 Task: Reply to email with the signature Cooper Powell with the subject Product update announcement from softage.1@softage.net with the message I need to discuss some urgent matters related to the project with you. Undo the message and rewrite the message as I am writing to request additional information on this topic. Send the email
Action: Mouse moved to (567, 726)
Screenshot: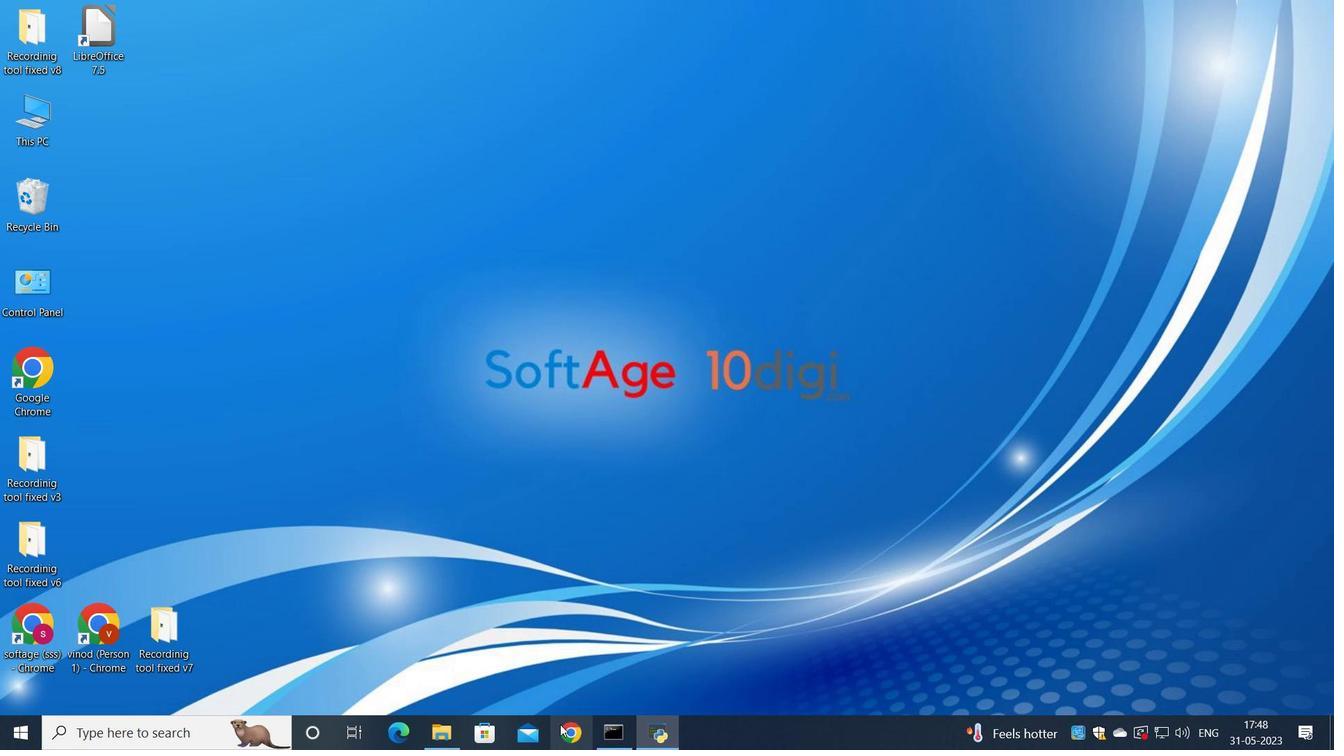
Action: Mouse pressed left at (567, 726)
Screenshot: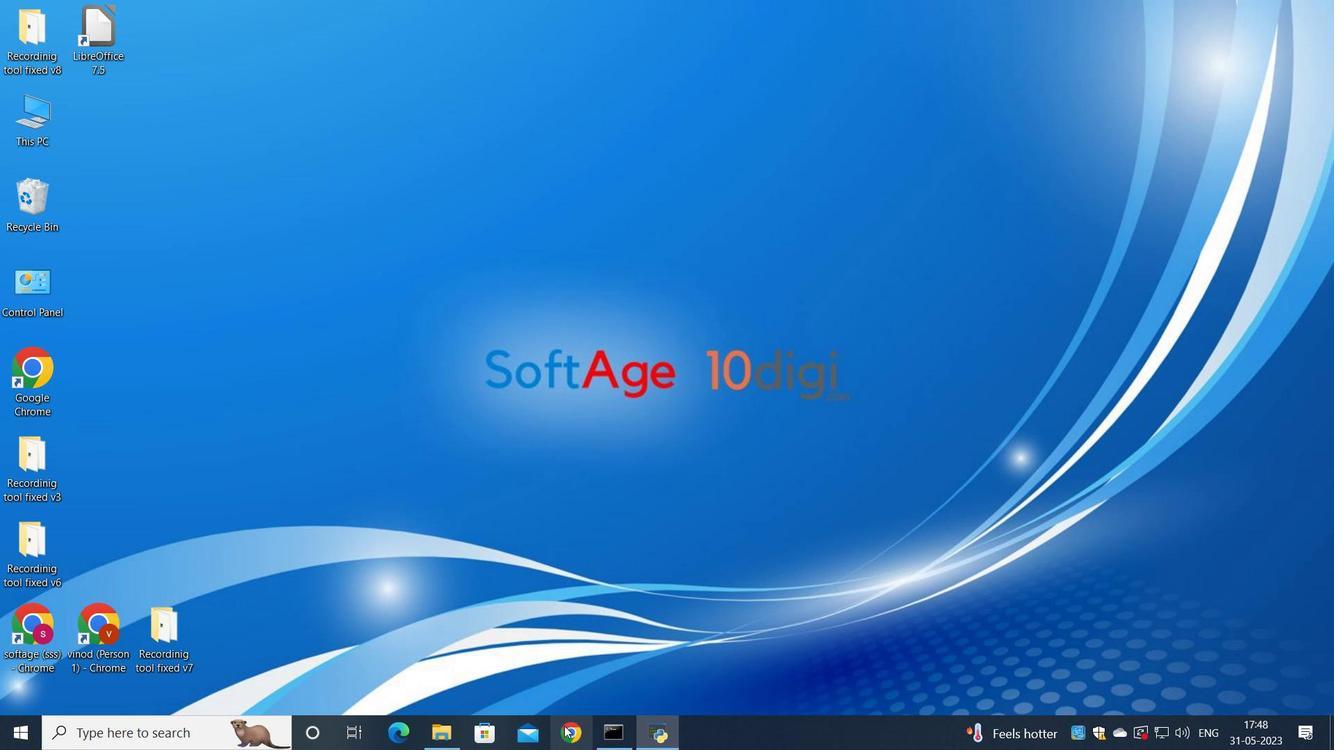
Action: Mouse moved to (584, 437)
Screenshot: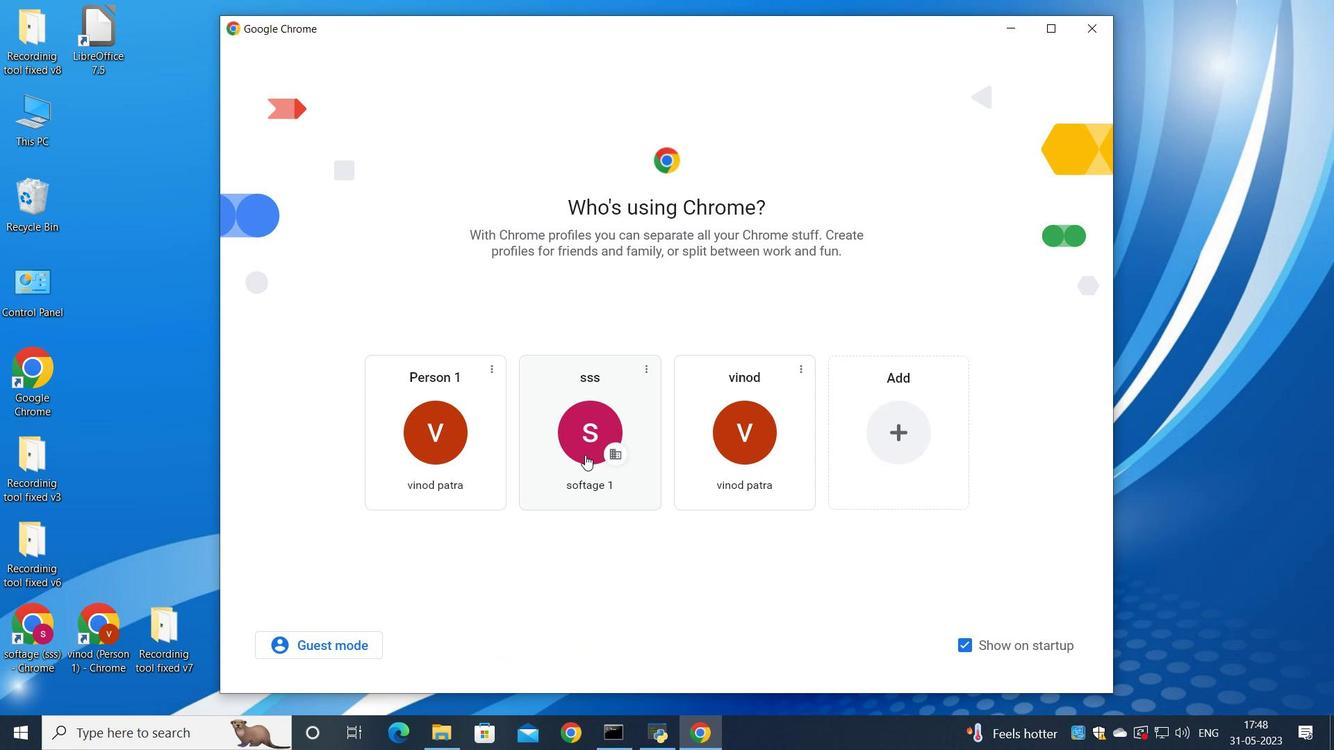 
Action: Mouse pressed left at (584, 437)
Screenshot: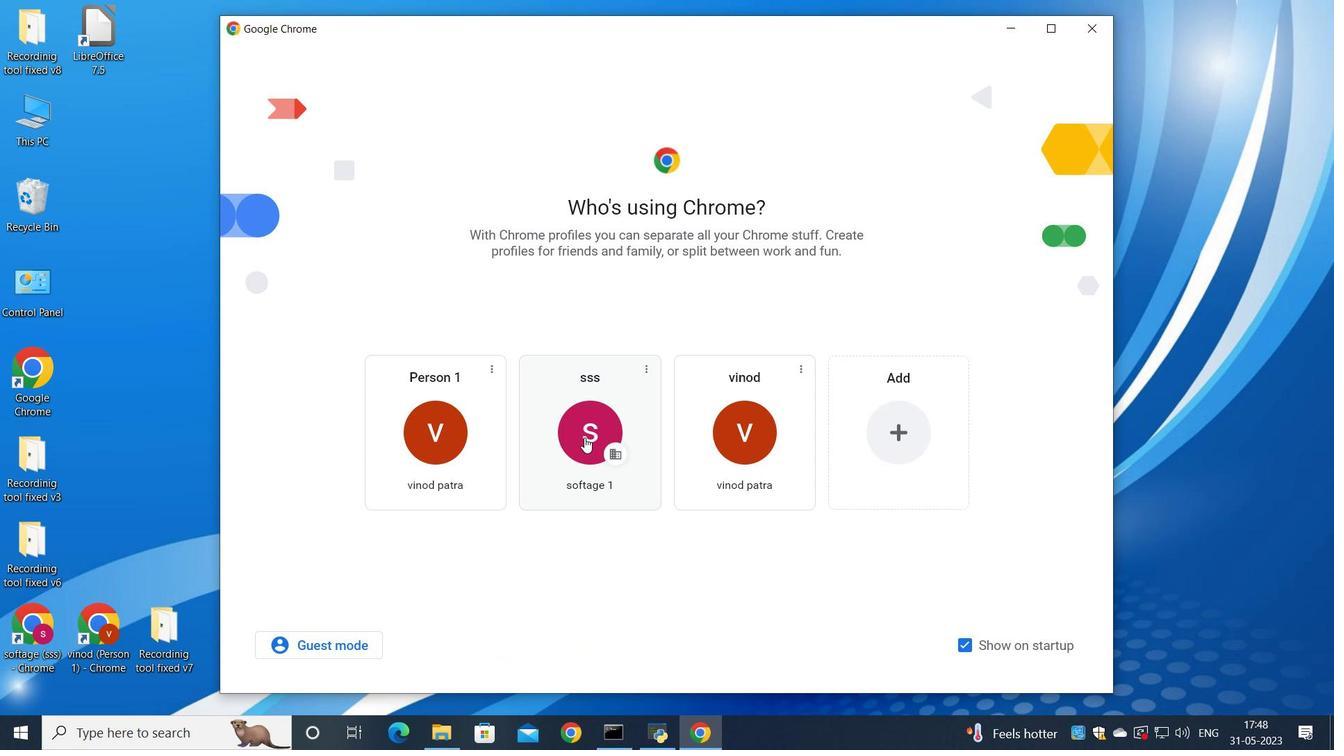 
Action: Mouse moved to (1163, 118)
Screenshot: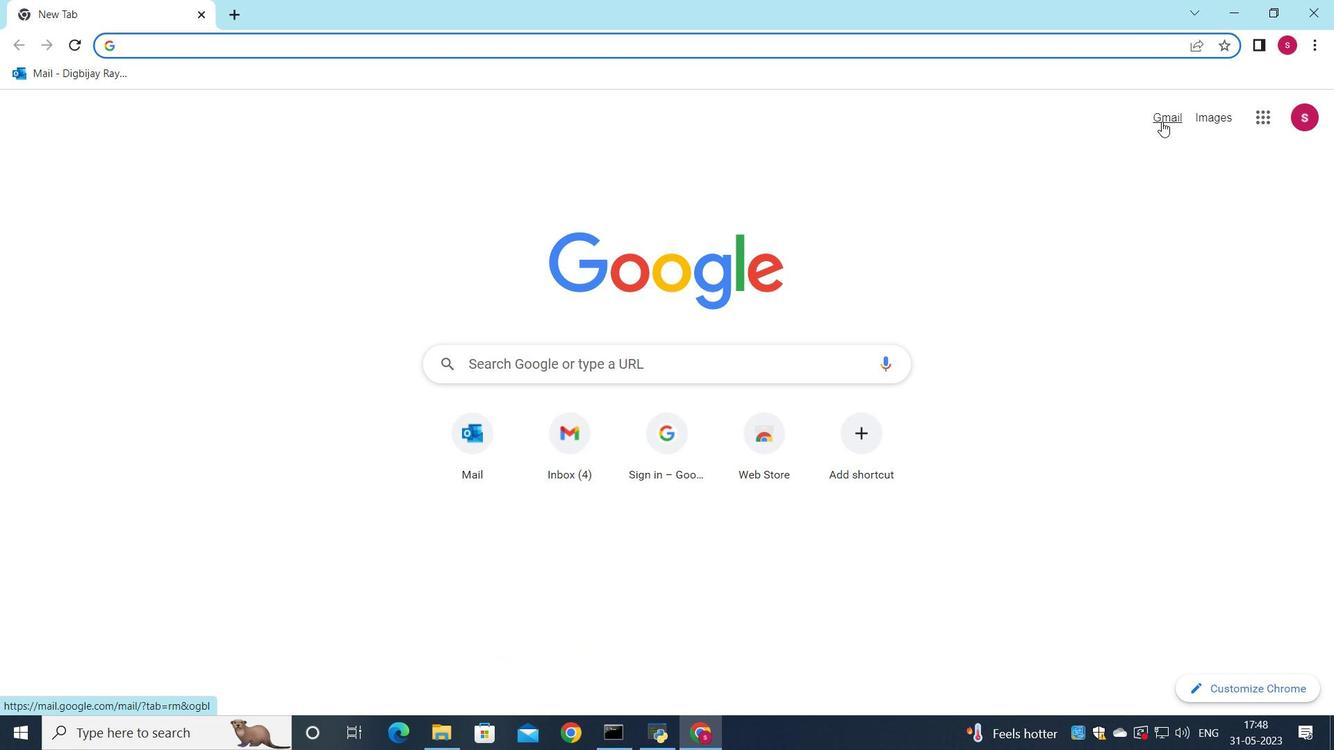 
Action: Mouse pressed left at (1163, 118)
Screenshot: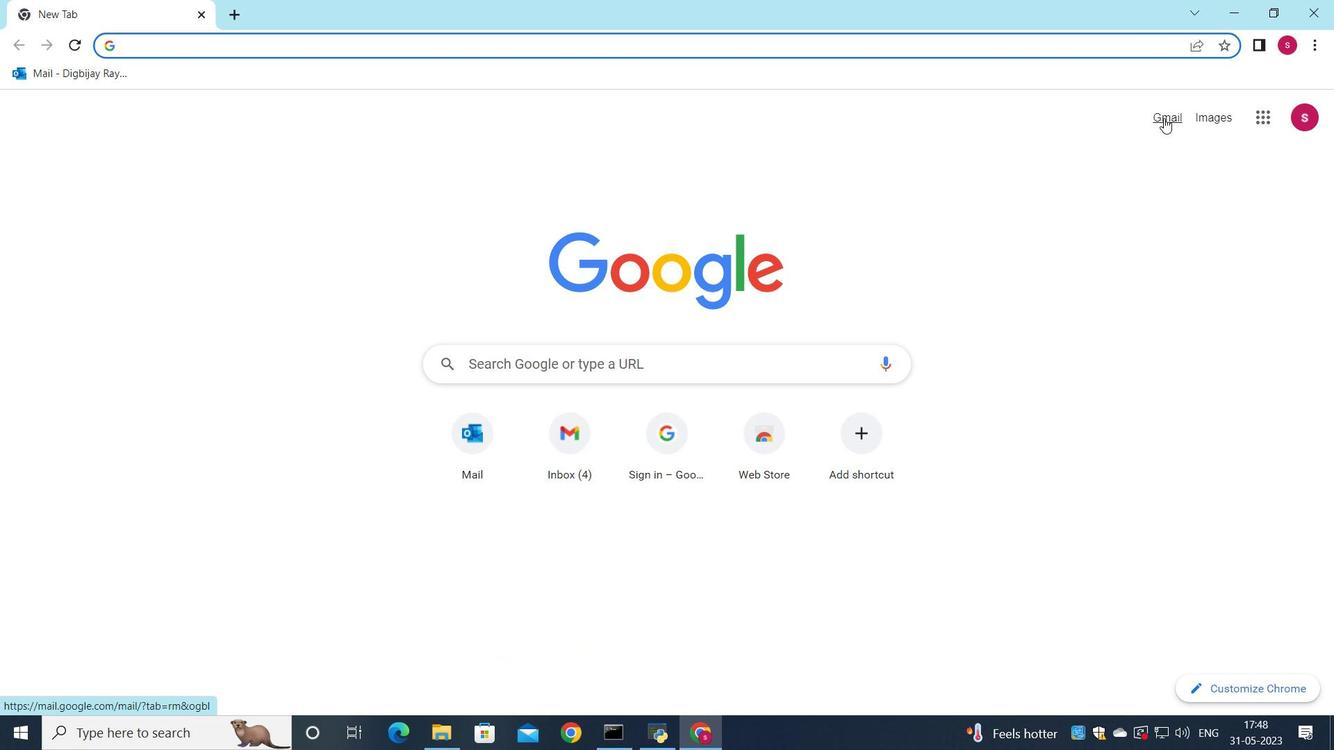 
Action: Mouse moved to (1138, 133)
Screenshot: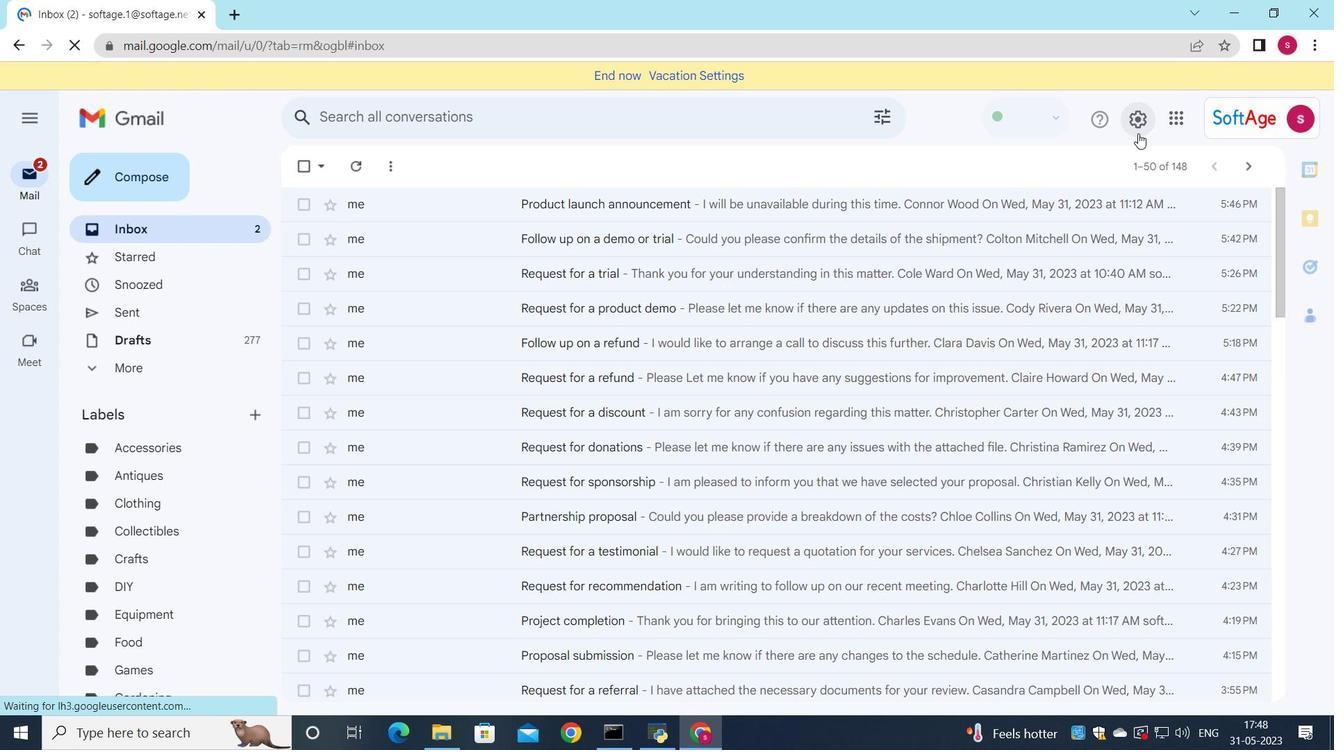 
Action: Mouse pressed left at (1138, 133)
Screenshot: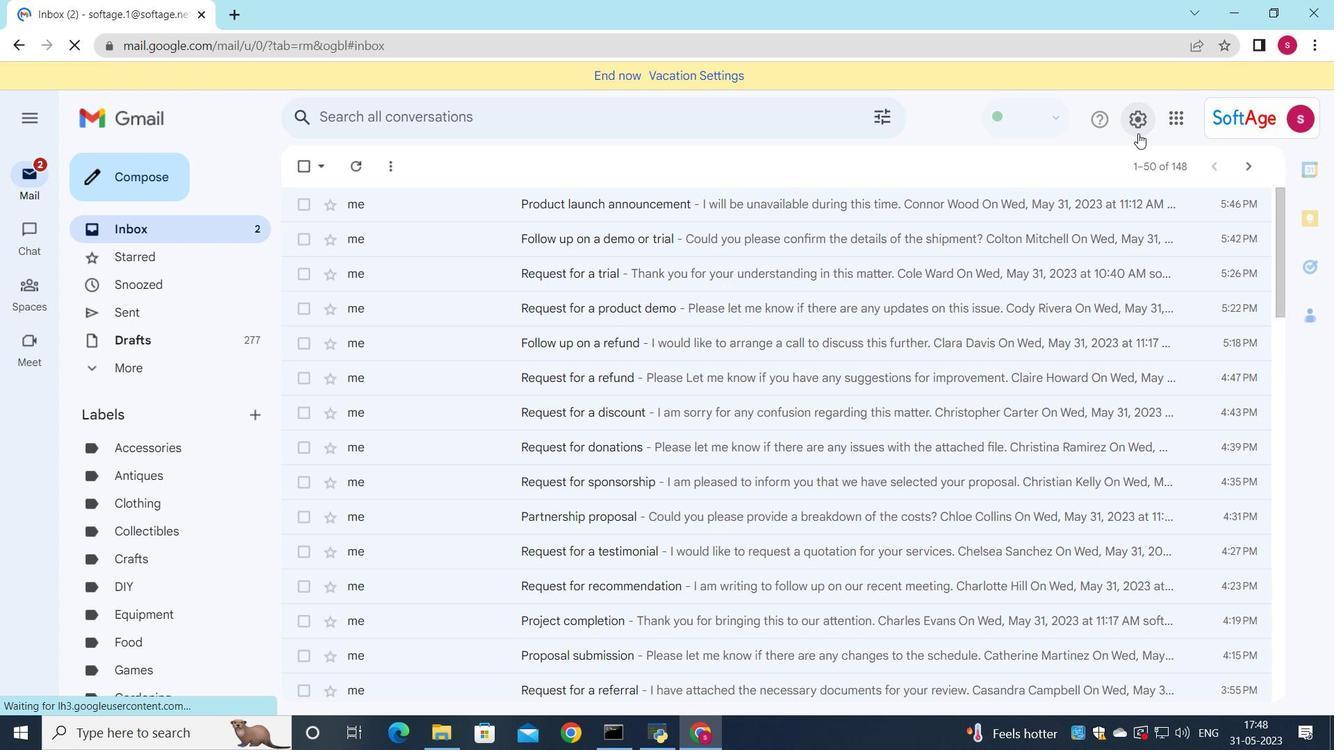 
Action: Mouse moved to (1150, 204)
Screenshot: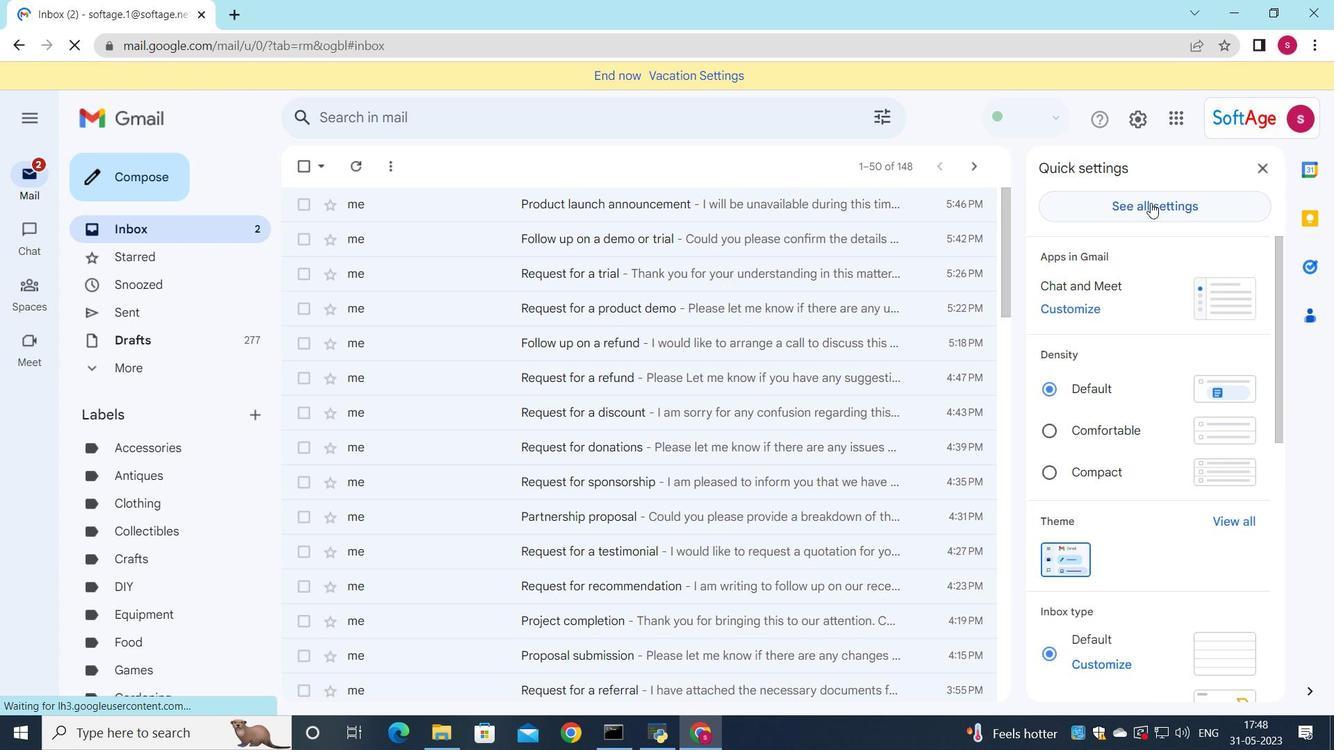 
Action: Mouse pressed left at (1150, 204)
Screenshot: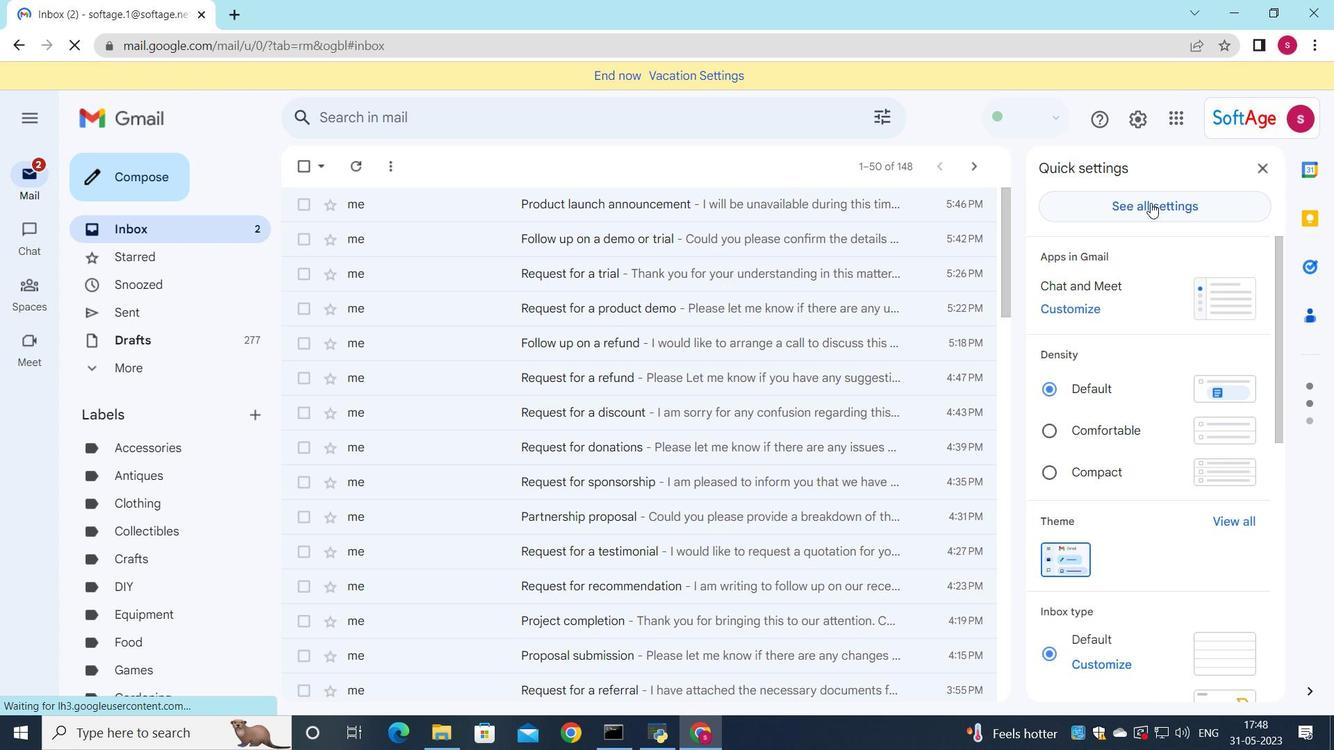 
Action: Mouse moved to (814, 359)
Screenshot: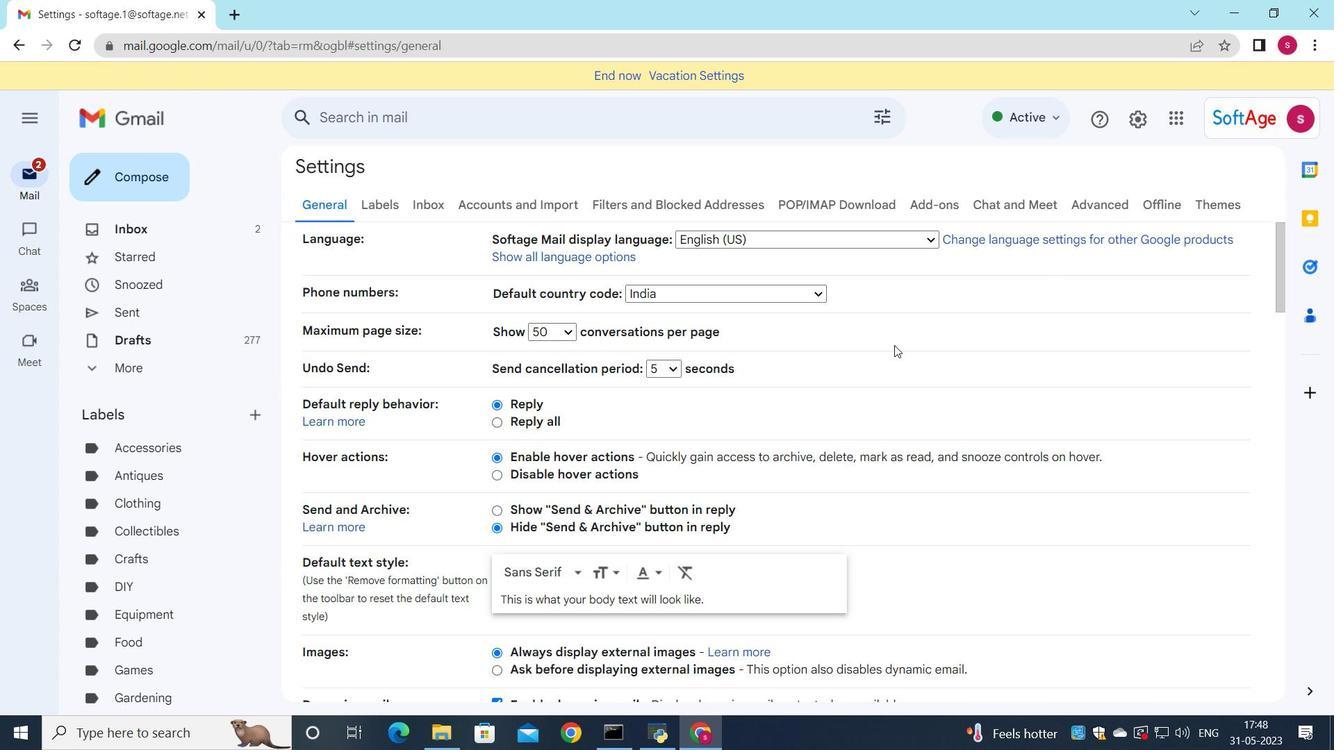 
Action: Mouse scrolled (814, 358) with delta (0, 0)
Screenshot: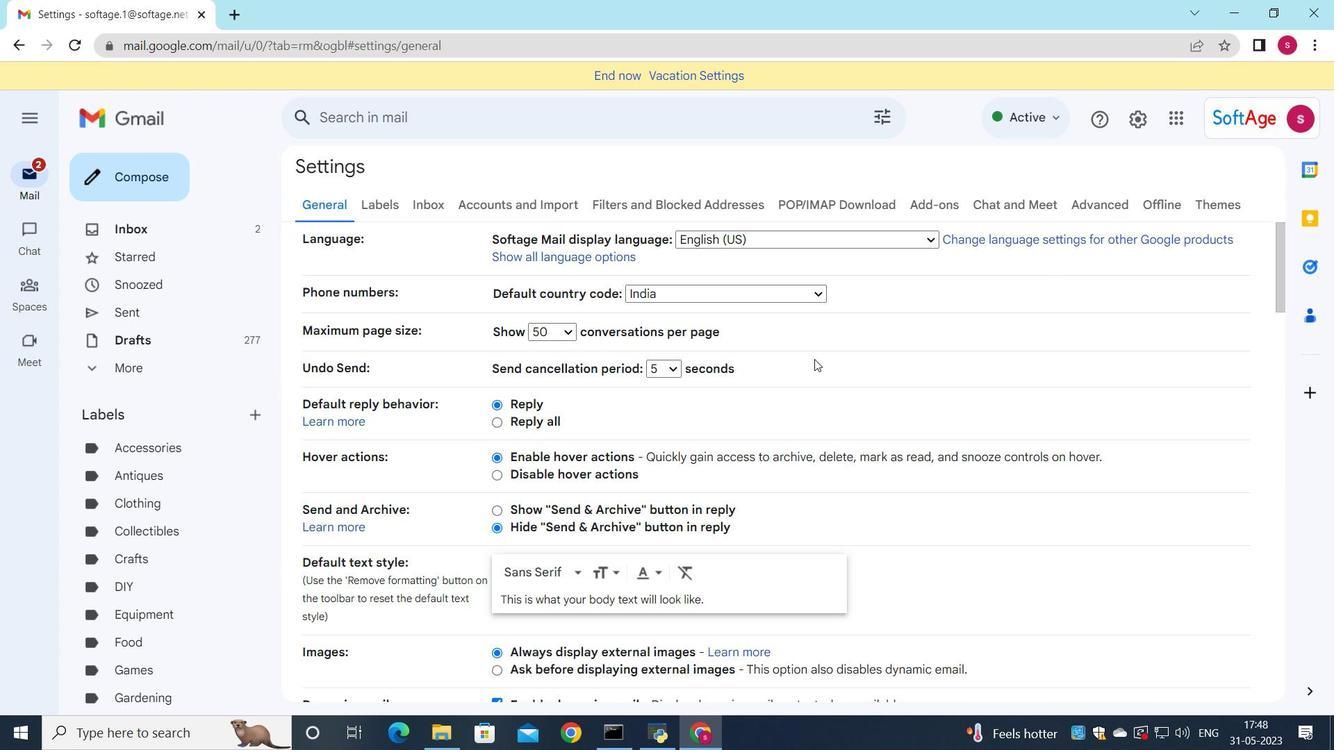 
Action: Mouse moved to (813, 359)
Screenshot: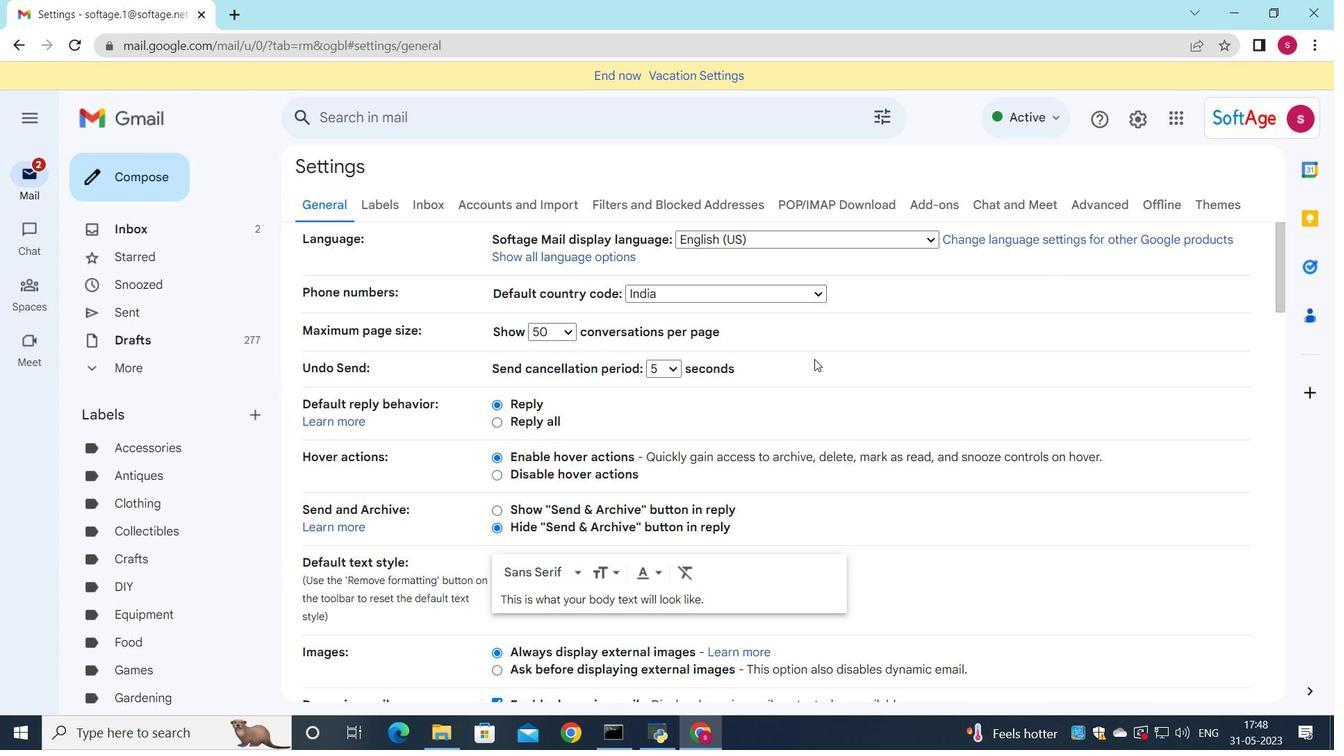 
Action: Mouse scrolled (813, 358) with delta (0, 0)
Screenshot: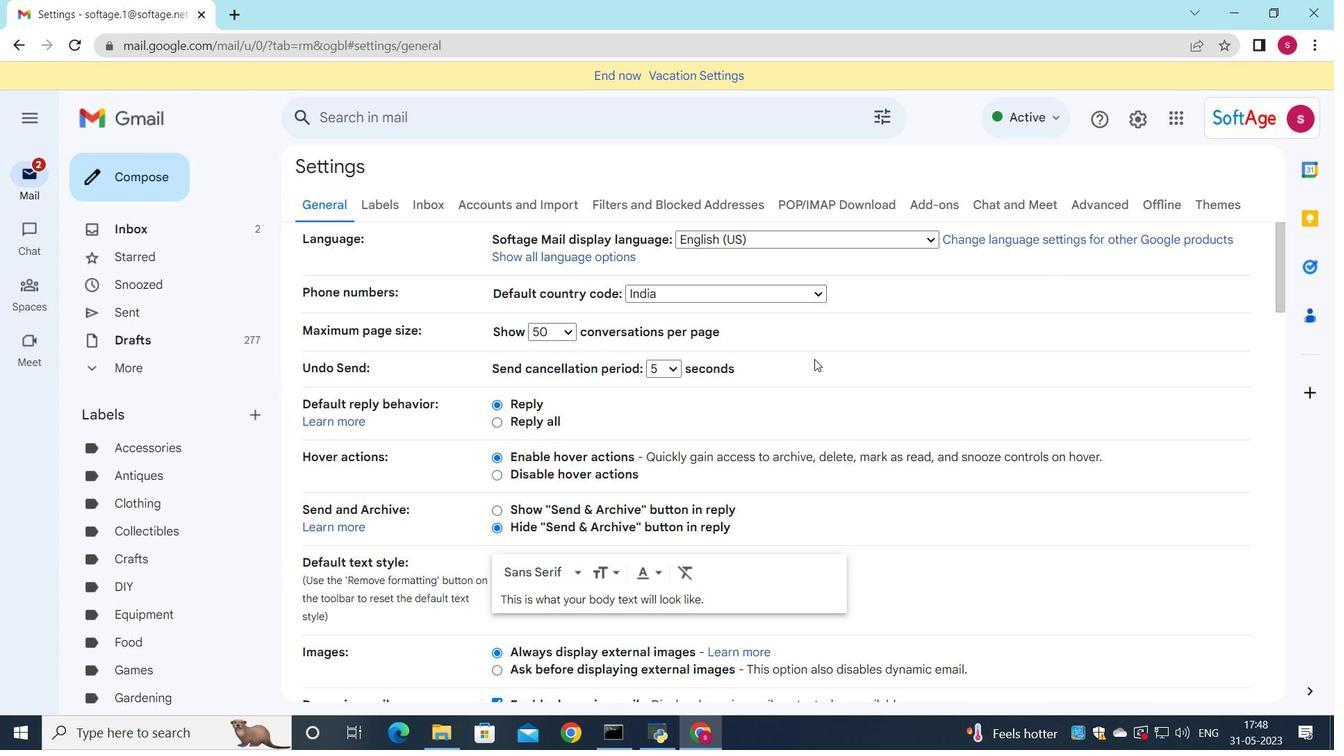
Action: Mouse moved to (810, 362)
Screenshot: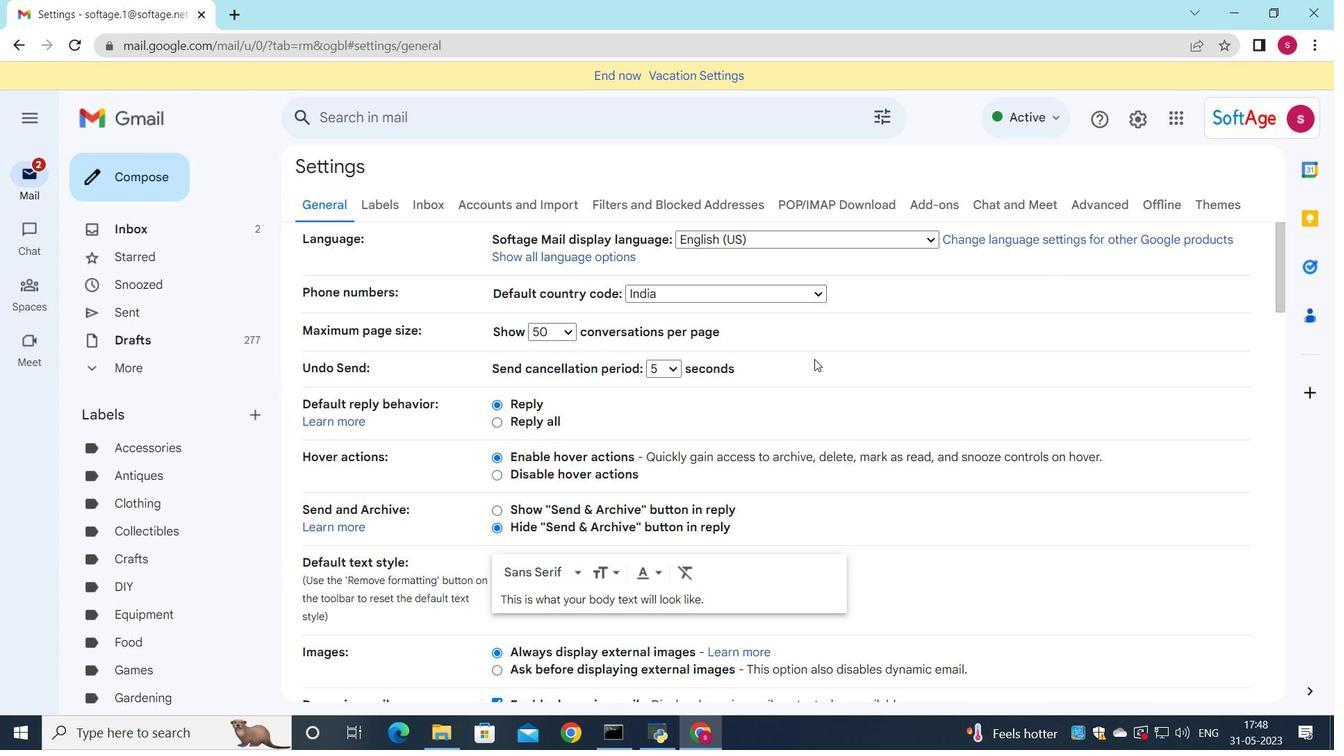 
Action: Mouse scrolled (810, 361) with delta (0, 0)
Screenshot: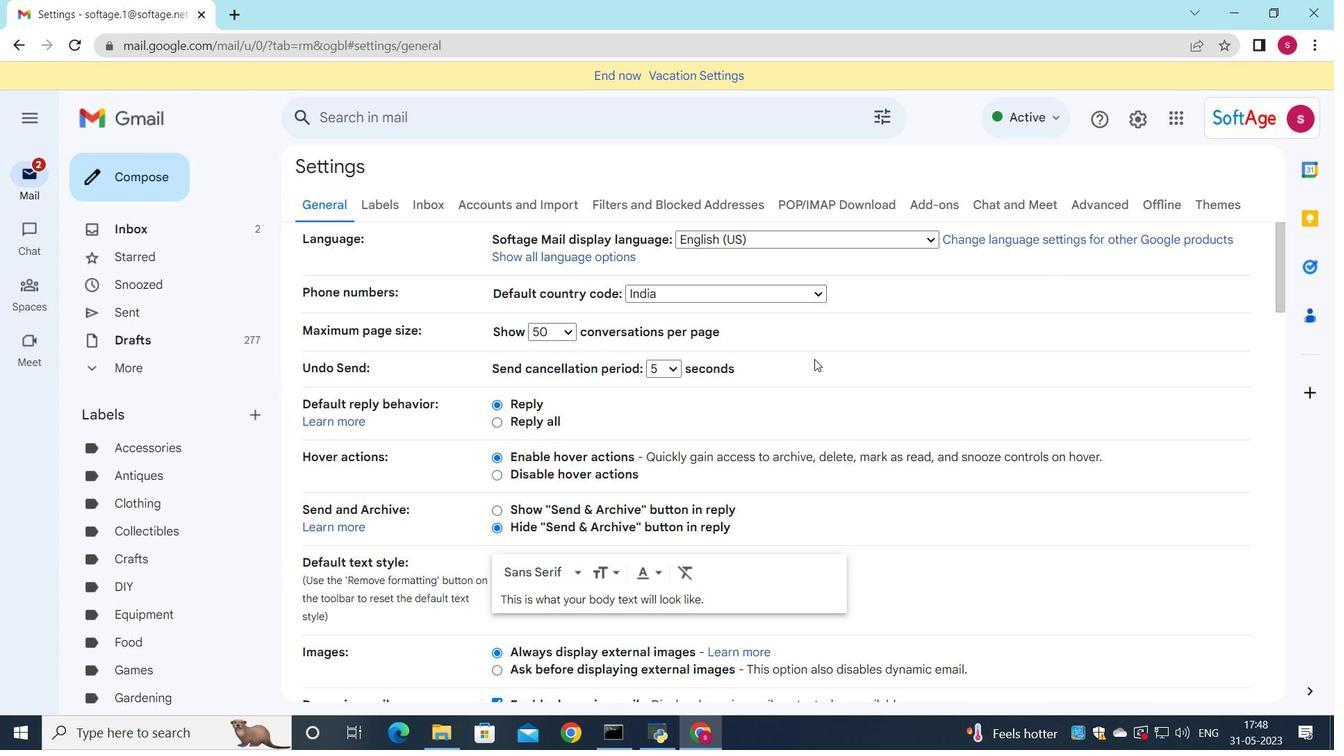 
Action: Mouse moved to (808, 364)
Screenshot: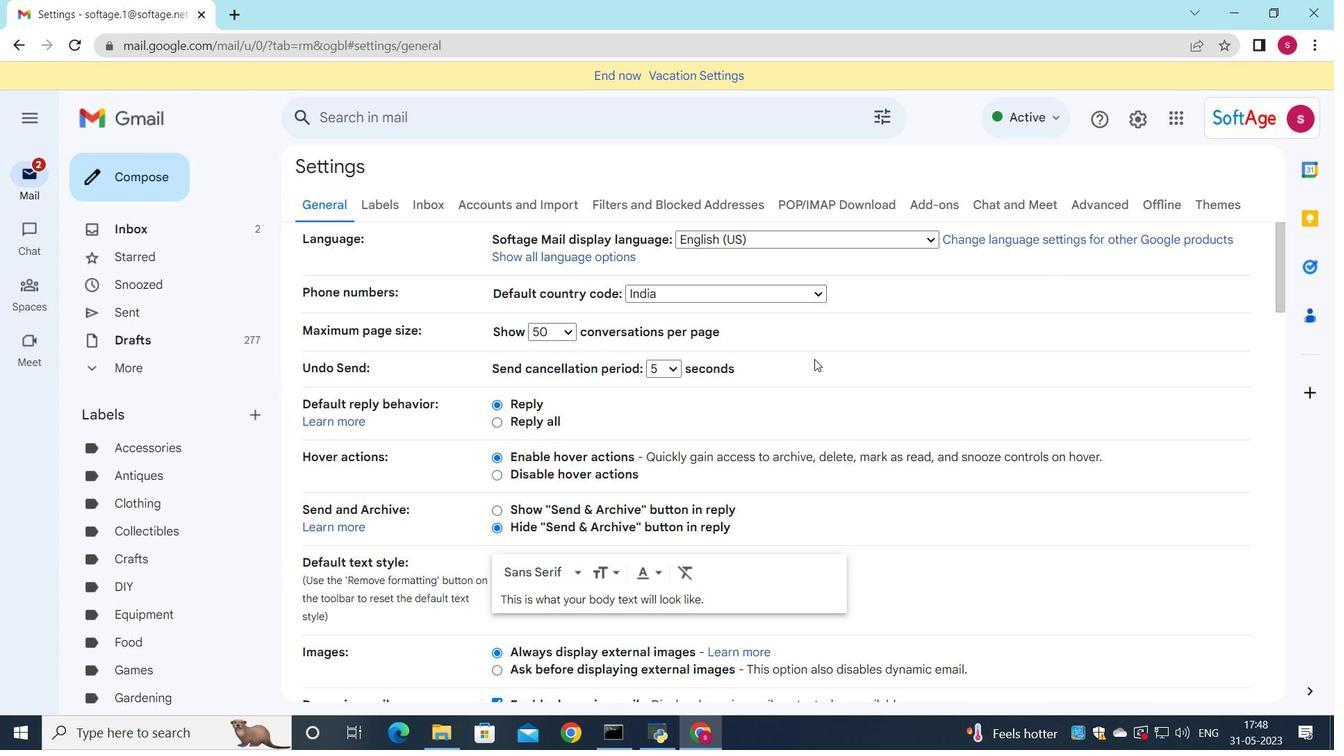 
Action: Mouse scrolled (808, 363) with delta (0, 0)
Screenshot: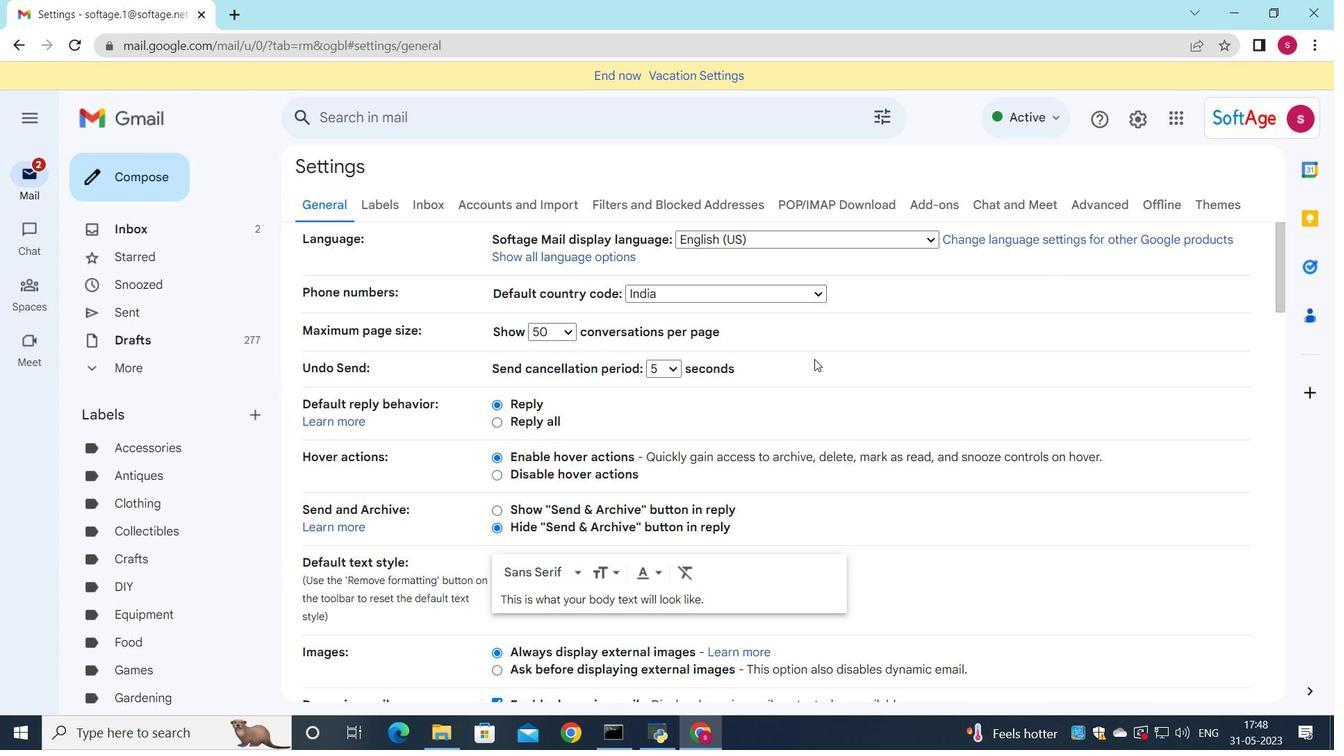 
Action: Mouse moved to (792, 347)
Screenshot: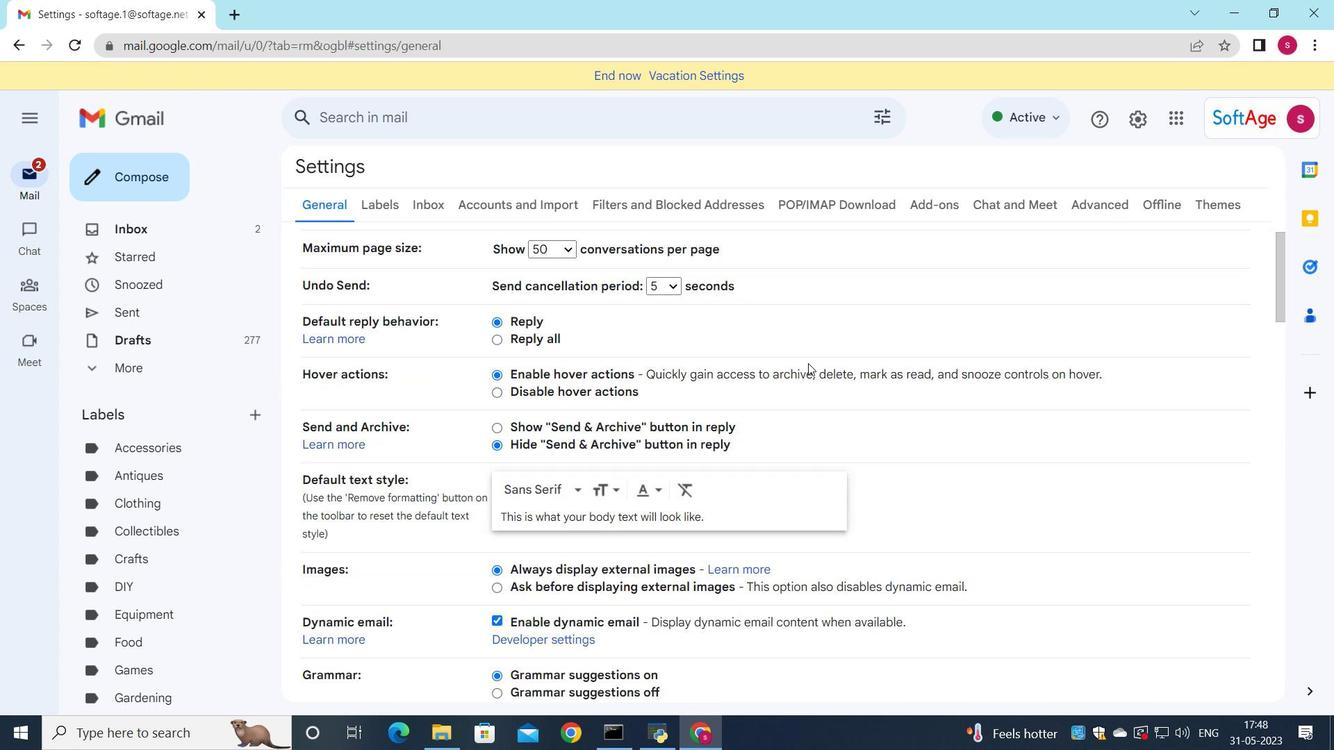 
Action: Mouse scrolled (792, 346) with delta (0, 0)
Screenshot: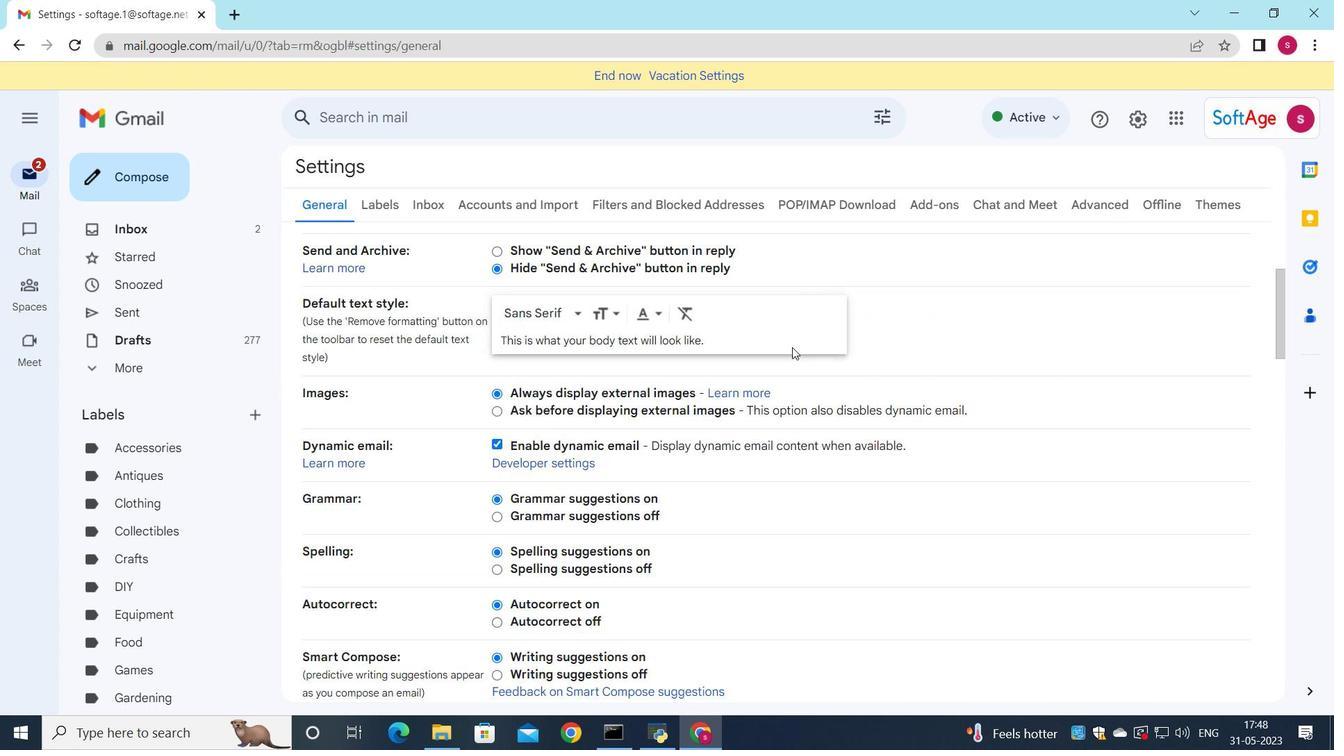 
Action: Mouse scrolled (792, 346) with delta (0, 0)
Screenshot: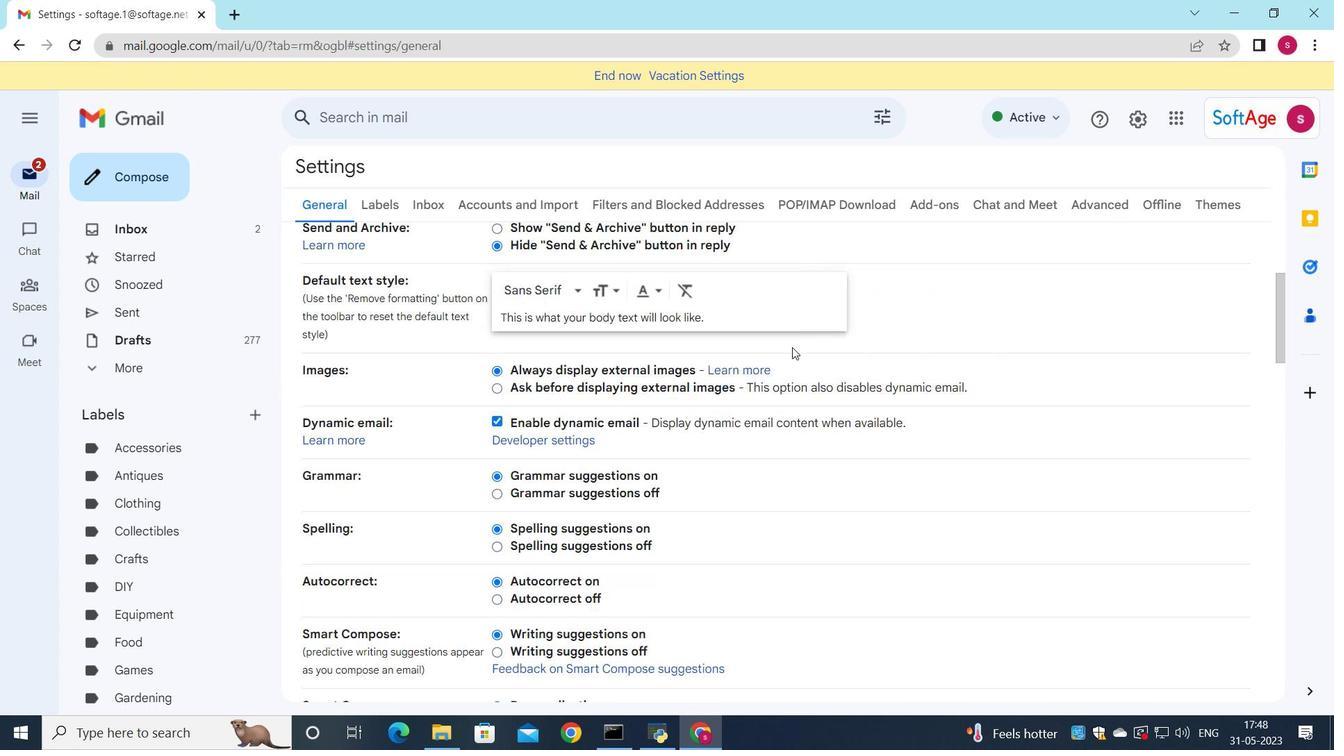 
Action: Mouse scrolled (792, 346) with delta (0, 0)
Screenshot: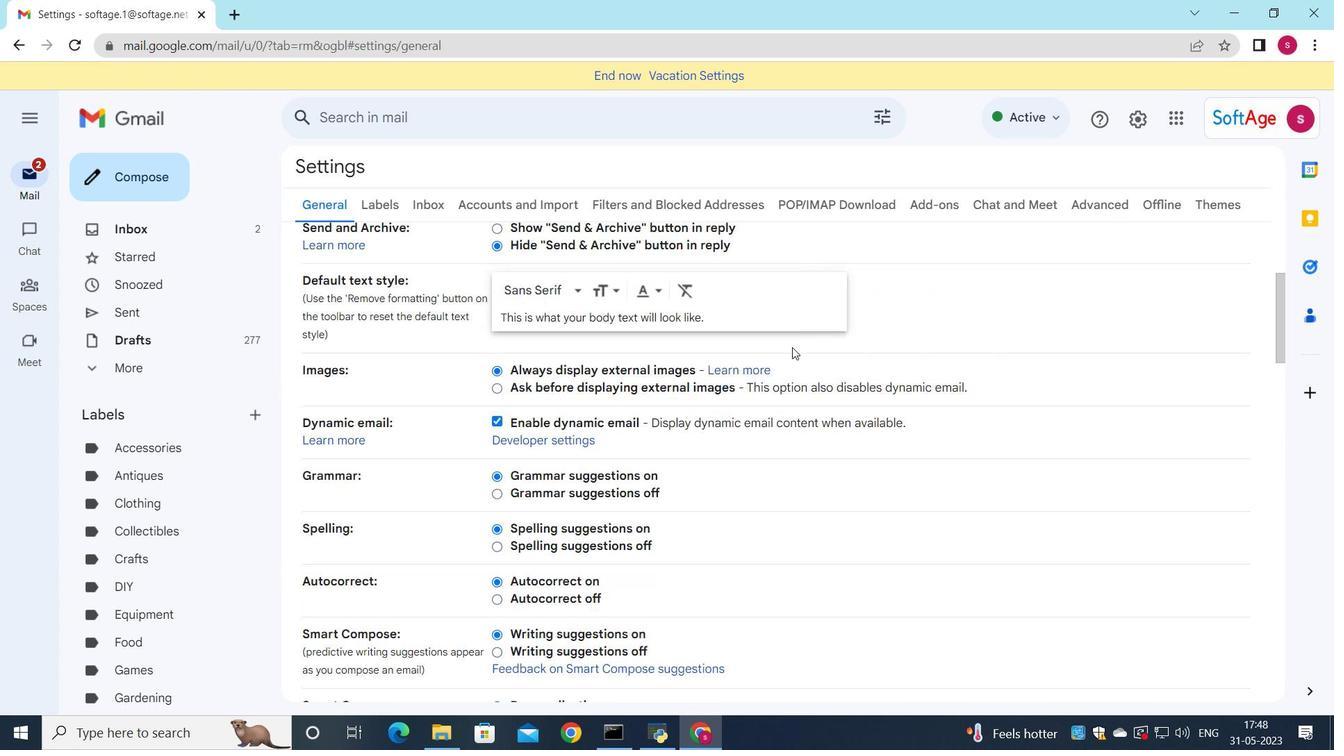 
Action: Mouse scrolled (792, 346) with delta (0, 0)
Screenshot: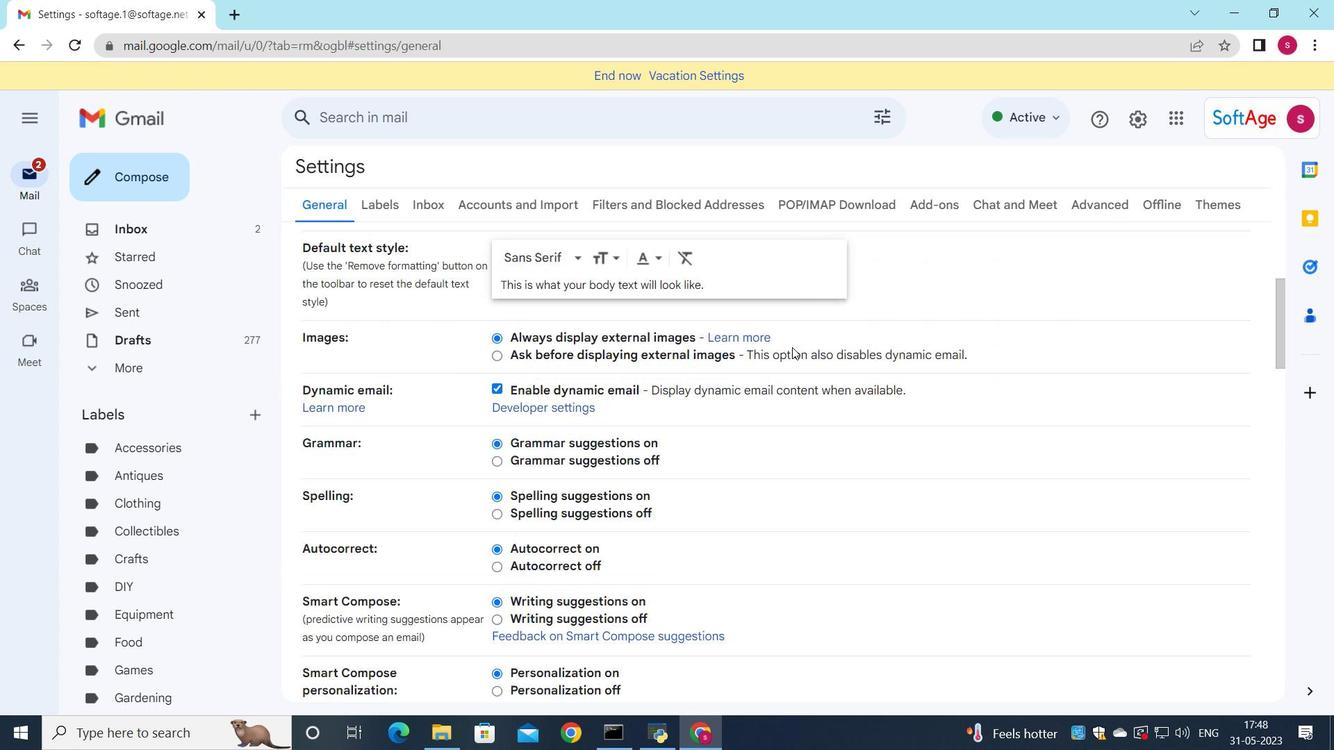 
Action: Mouse scrolled (792, 346) with delta (0, 0)
Screenshot: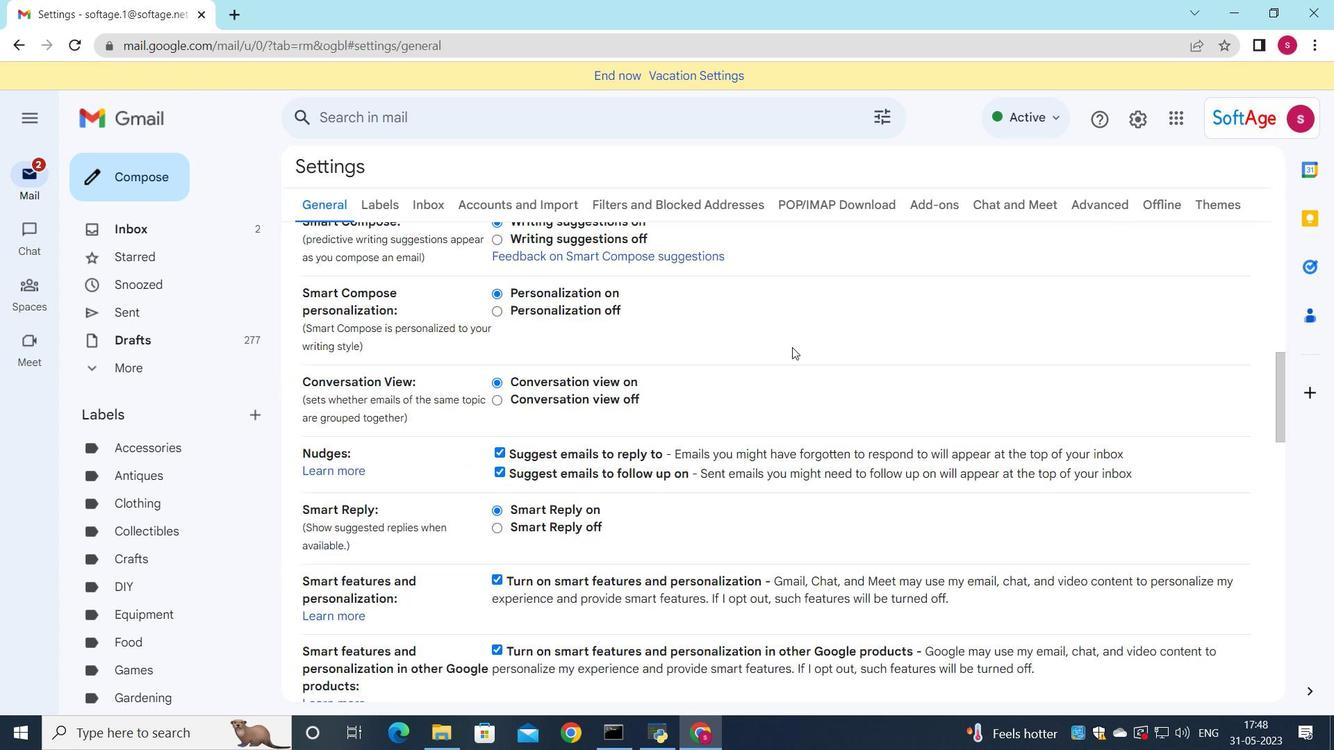 
Action: Mouse scrolled (792, 346) with delta (0, 0)
Screenshot: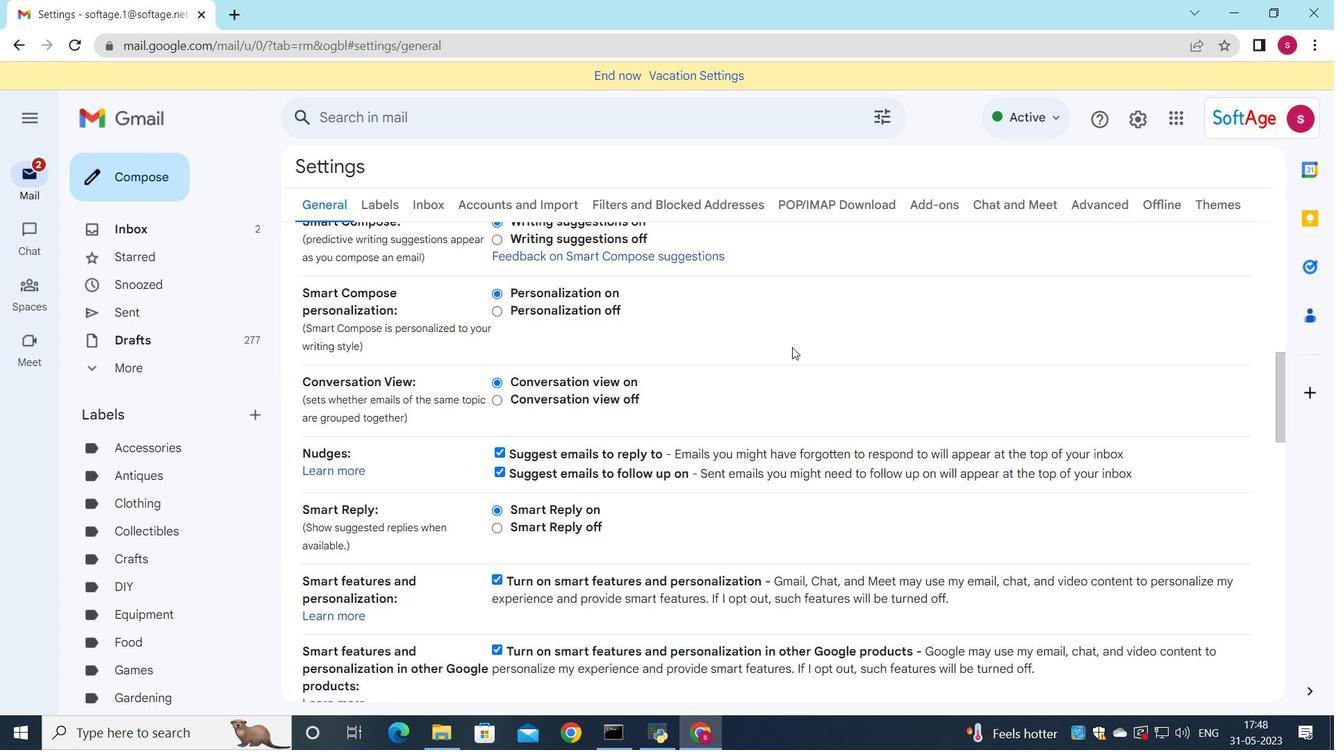 
Action: Mouse scrolled (792, 346) with delta (0, 0)
Screenshot: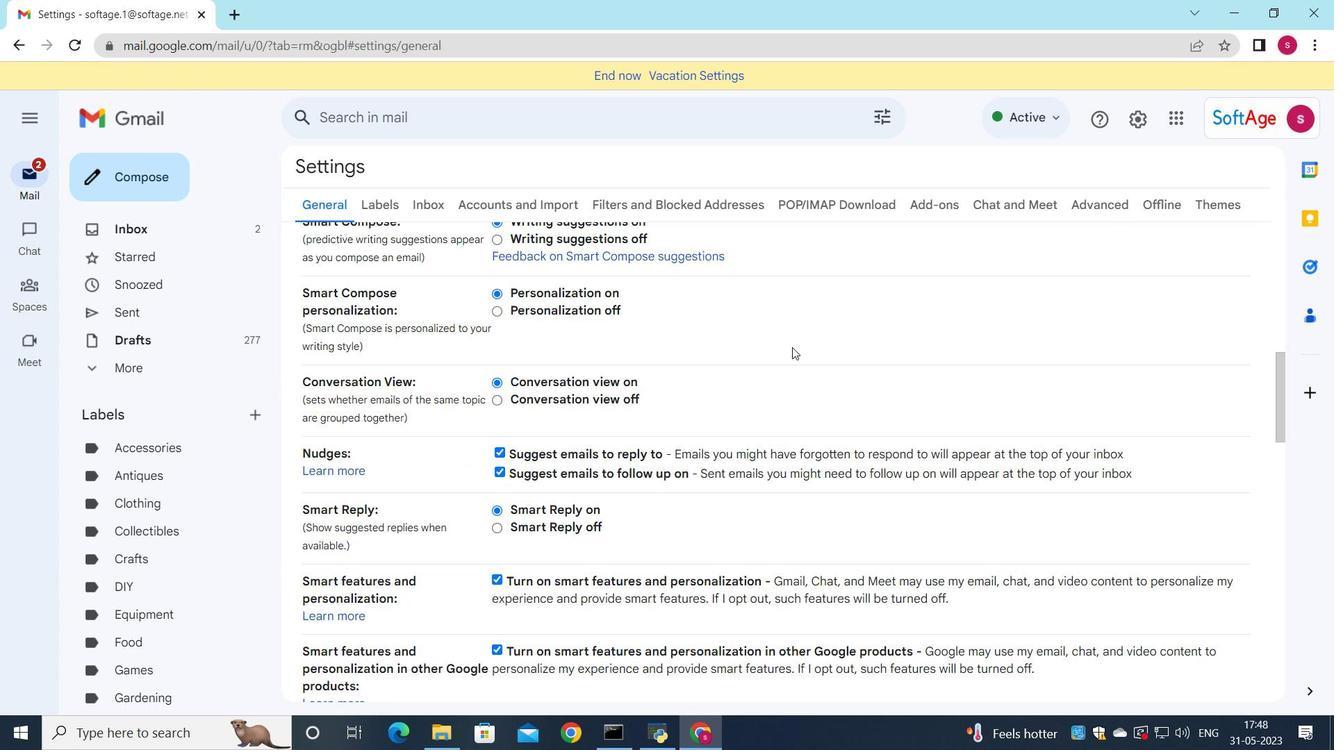 
Action: Mouse scrolled (792, 346) with delta (0, 0)
Screenshot: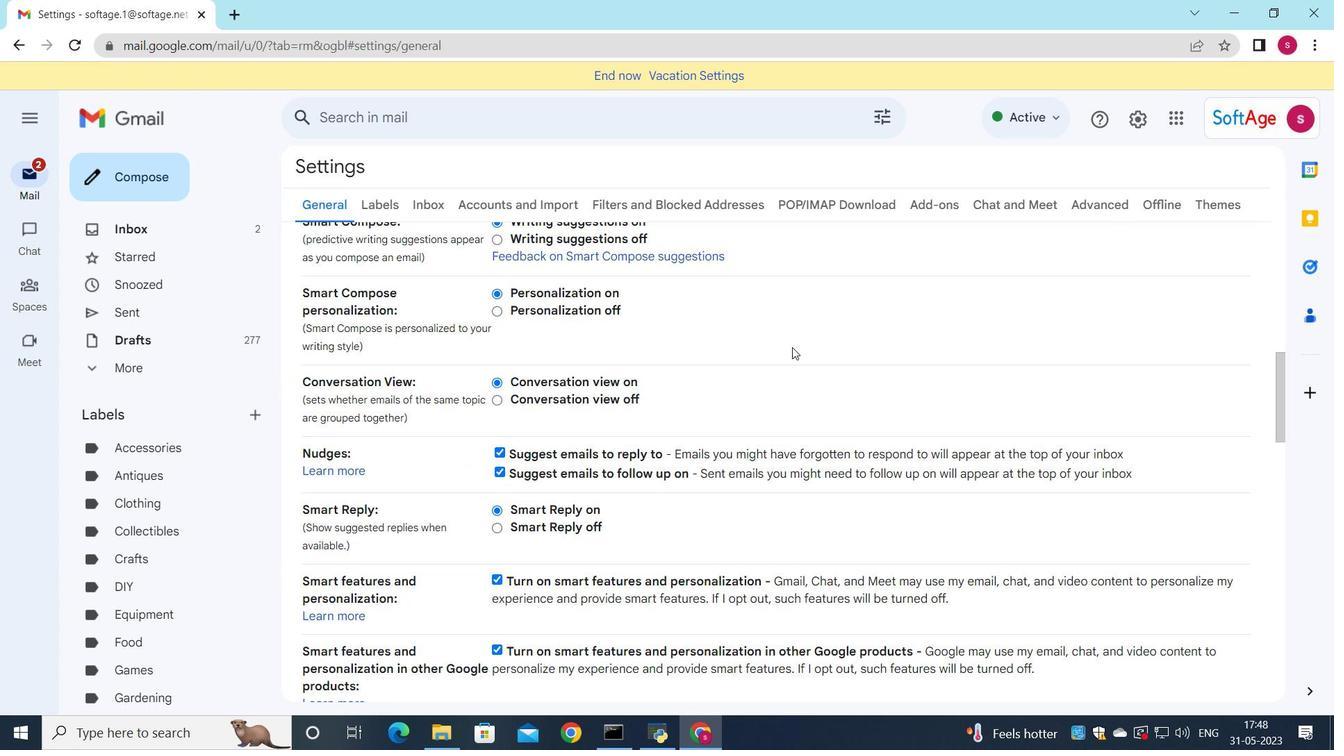 
Action: Mouse scrolled (792, 346) with delta (0, 0)
Screenshot: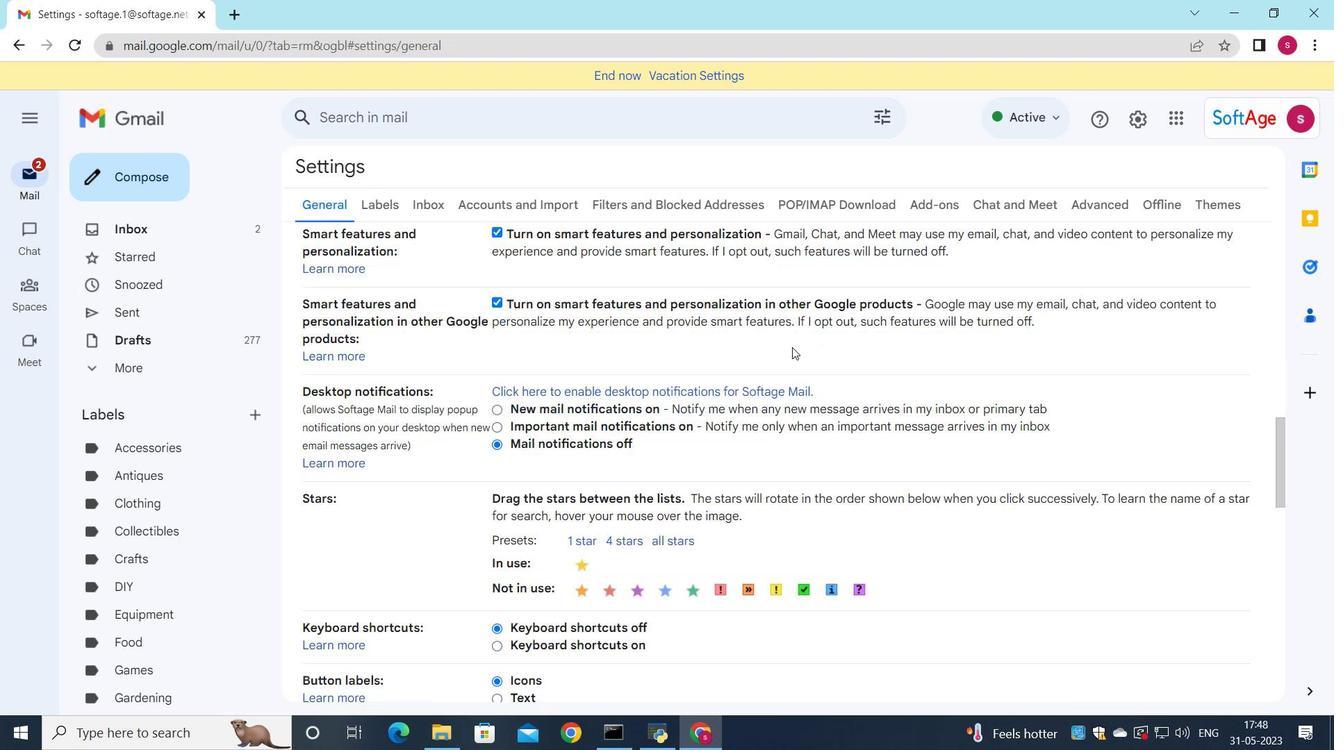 
Action: Mouse scrolled (792, 346) with delta (0, 0)
Screenshot: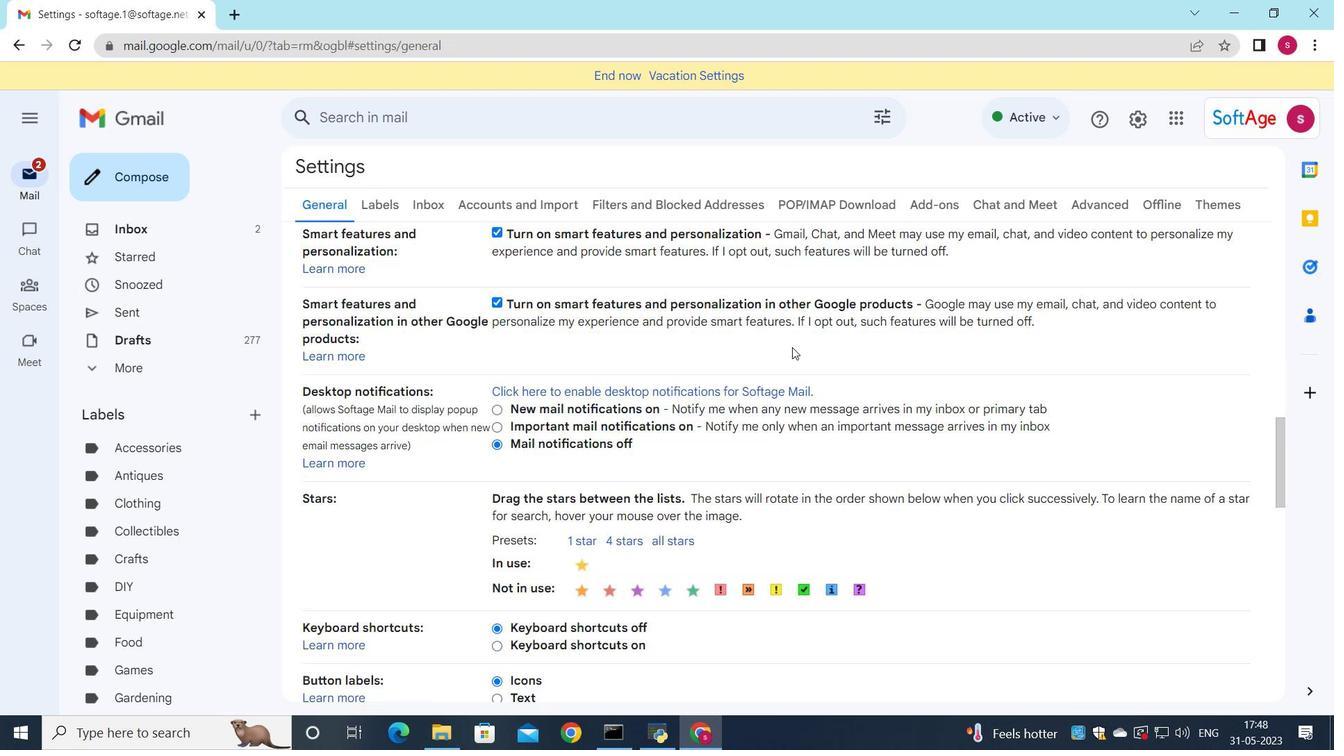 
Action: Mouse scrolled (792, 346) with delta (0, 0)
Screenshot: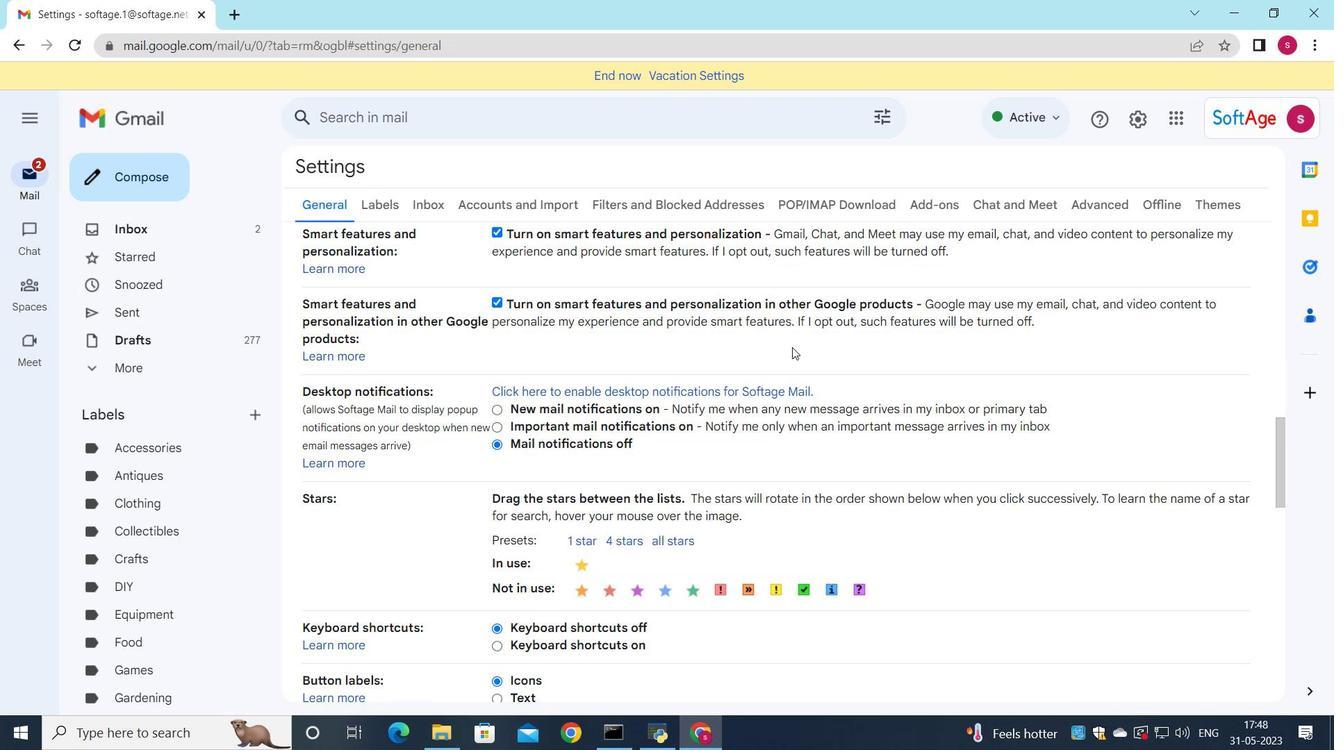 
Action: Mouse moved to (667, 471)
Screenshot: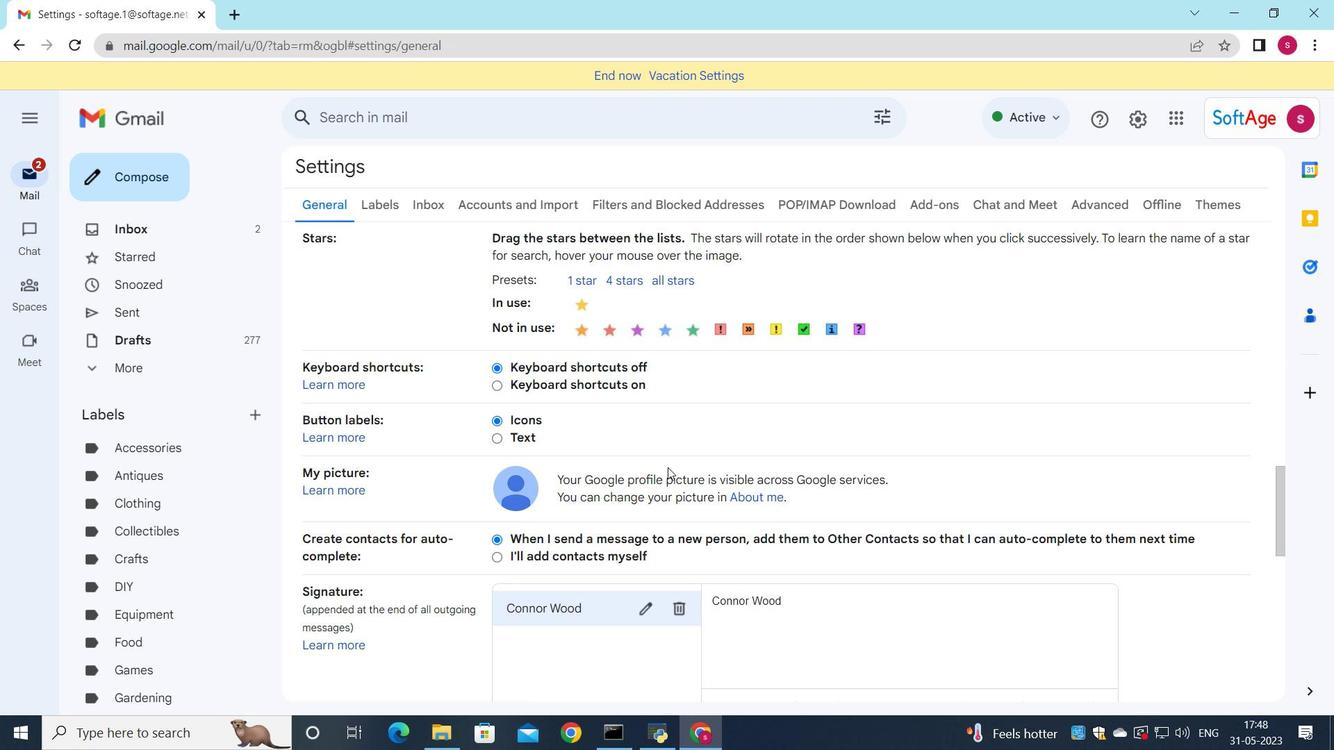
Action: Mouse scrolled (667, 470) with delta (0, 0)
Screenshot: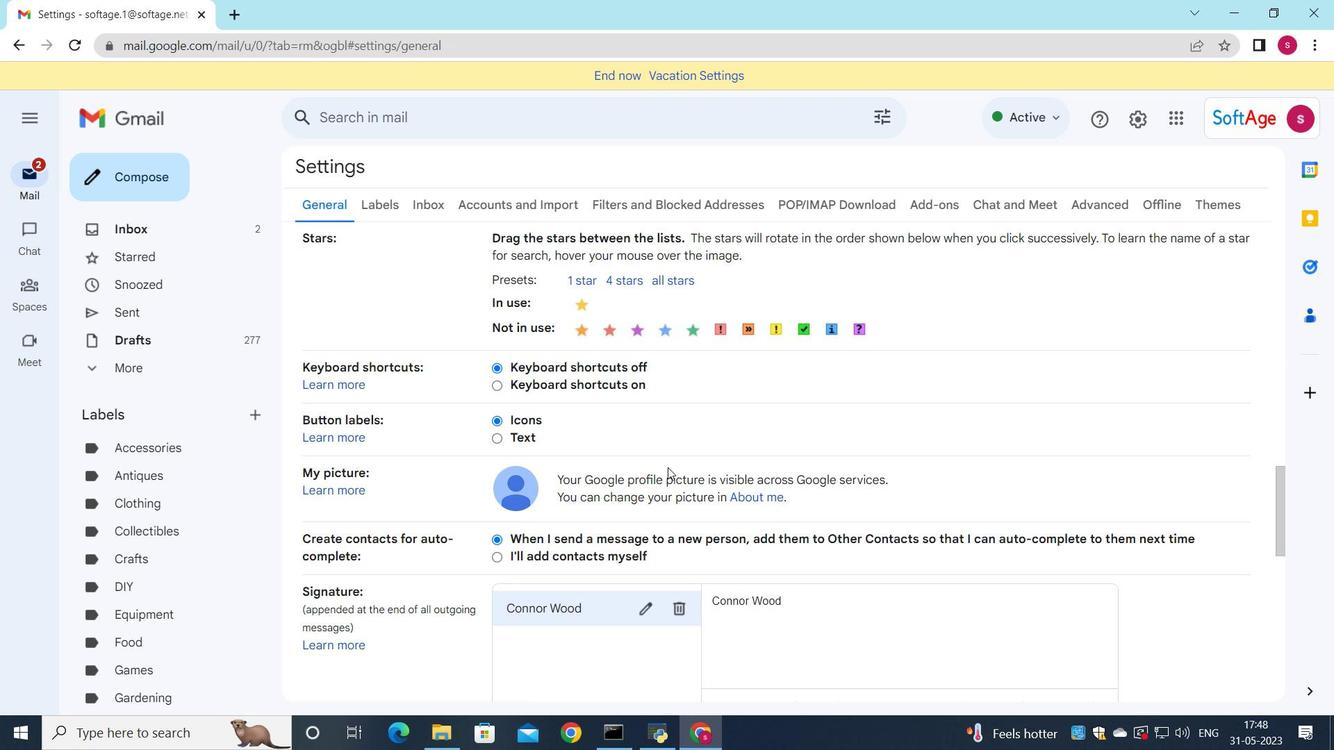 
Action: Mouse scrolled (667, 470) with delta (0, 0)
Screenshot: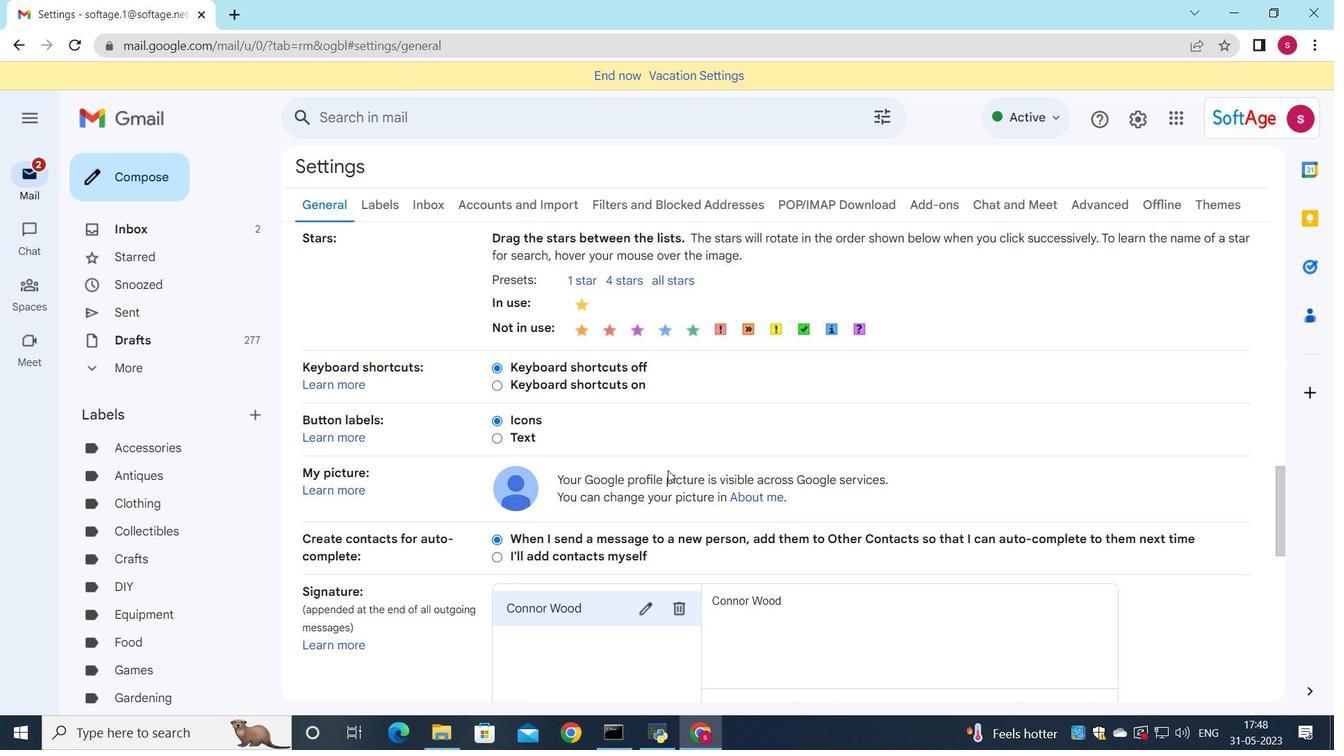 
Action: Mouse scrolled (667, 470) with delta (0, 0)
Screenshot: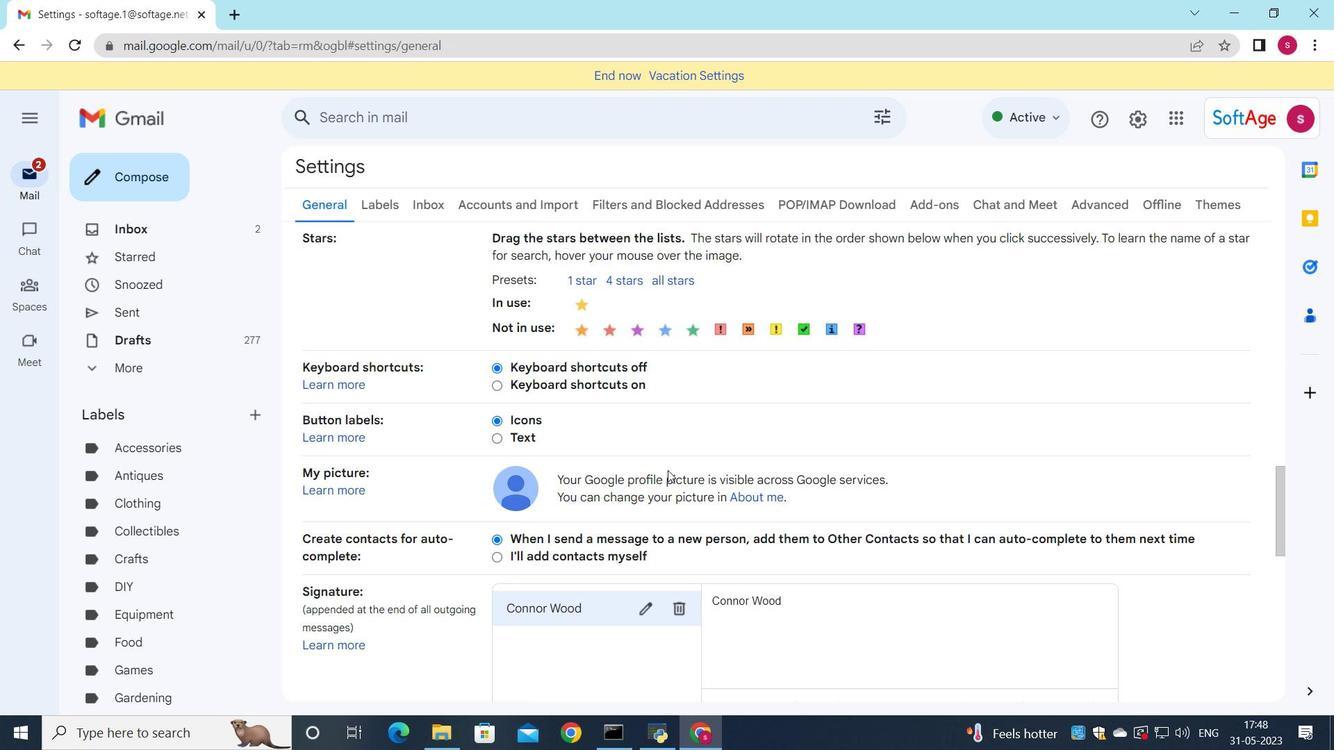 
Action: Mouse moved to (676, 348)
Screenshot: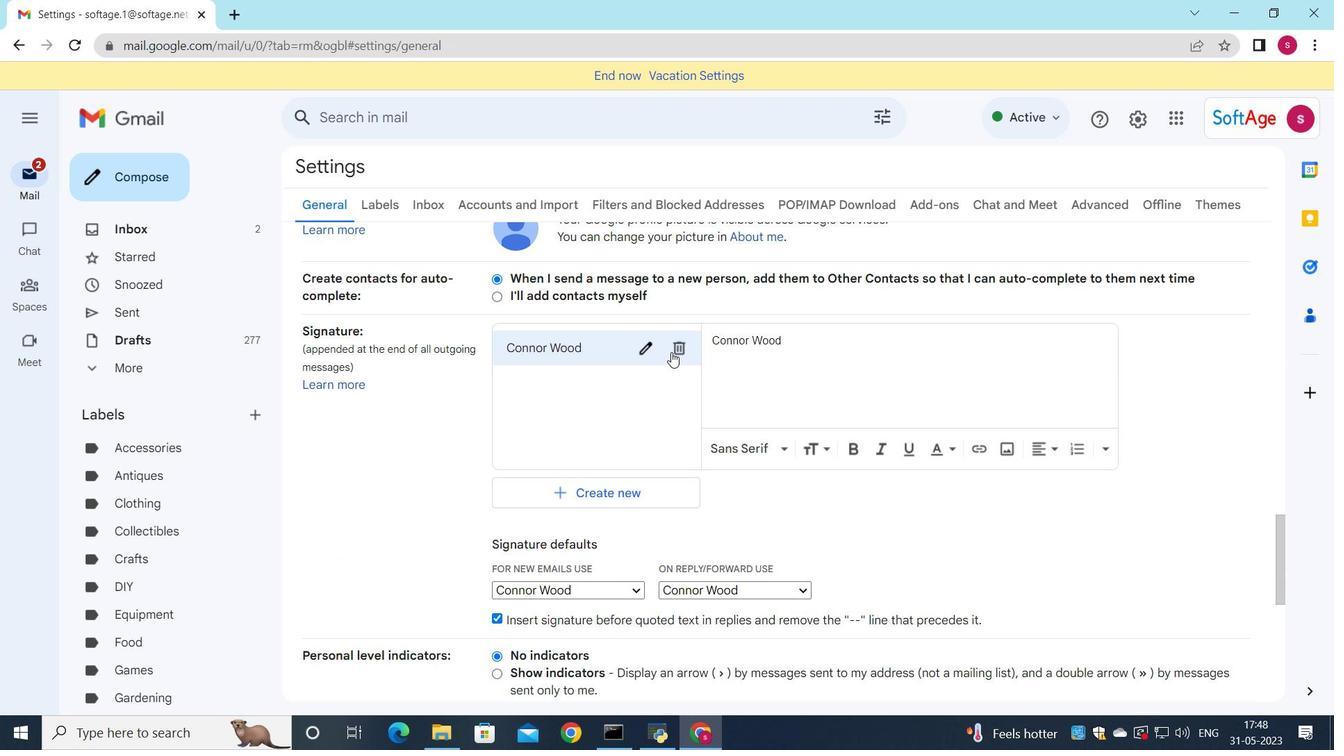 
Action: Mouse pressed left at (676, 348)
Screenshot: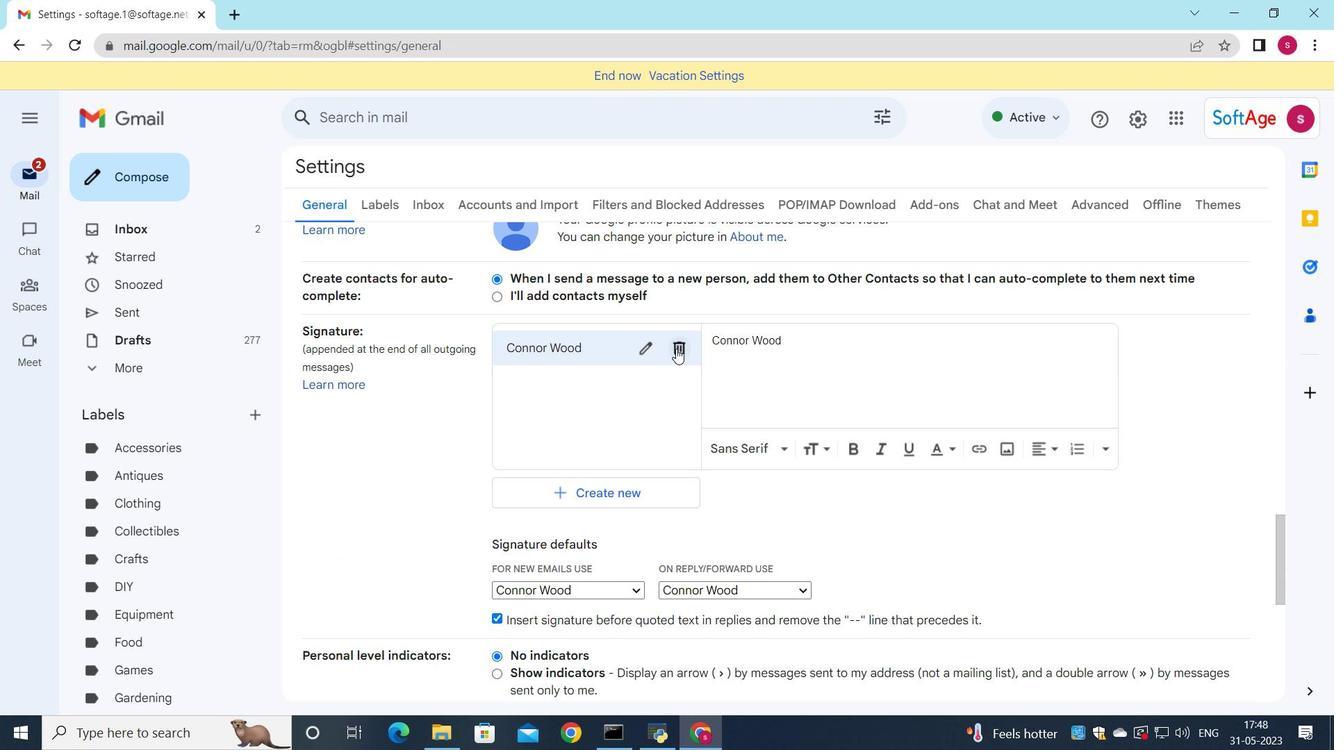 
Action: Mouse moved to (827, 430)
Screenshot: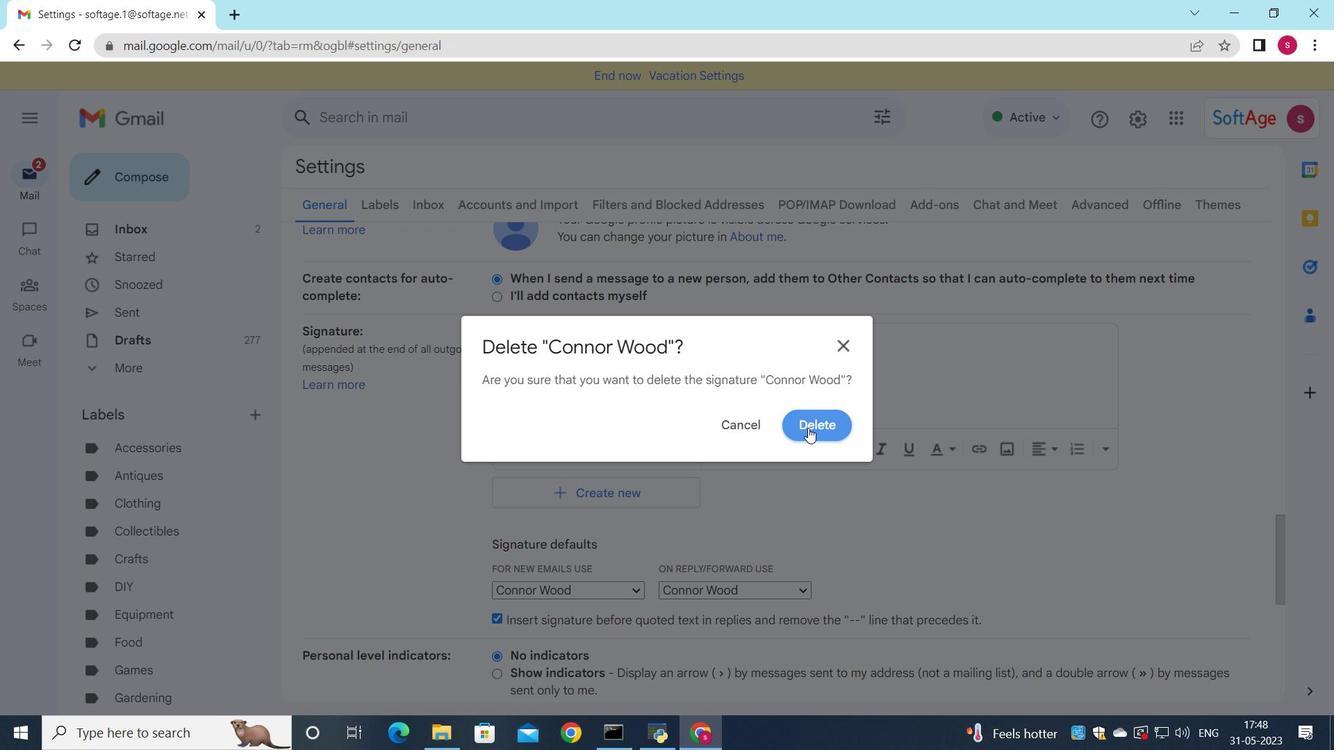
Action: Mouse pressed left at (827, 430)
Screenshot: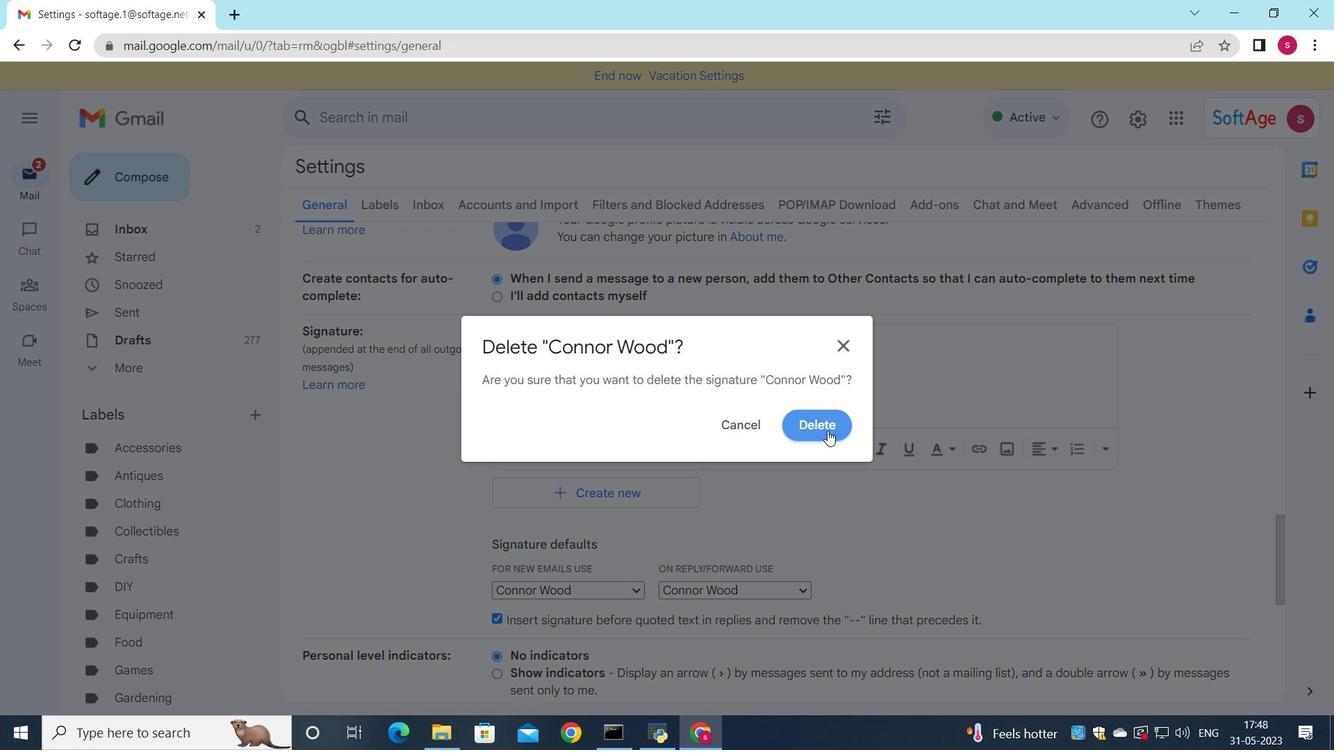 
Action: Mouse moved to (556, 371)
Screenshot: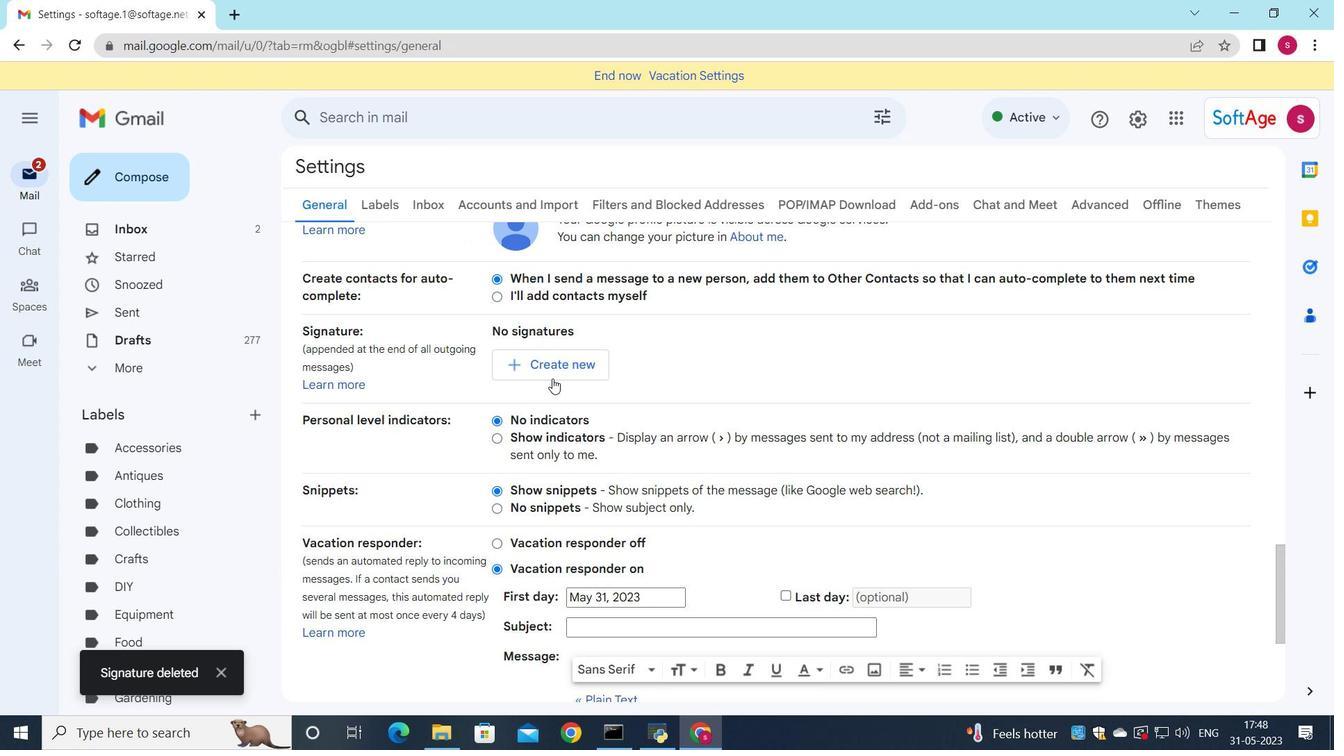 
Action: Mouse pressed left at (556, 371)
Screenshot: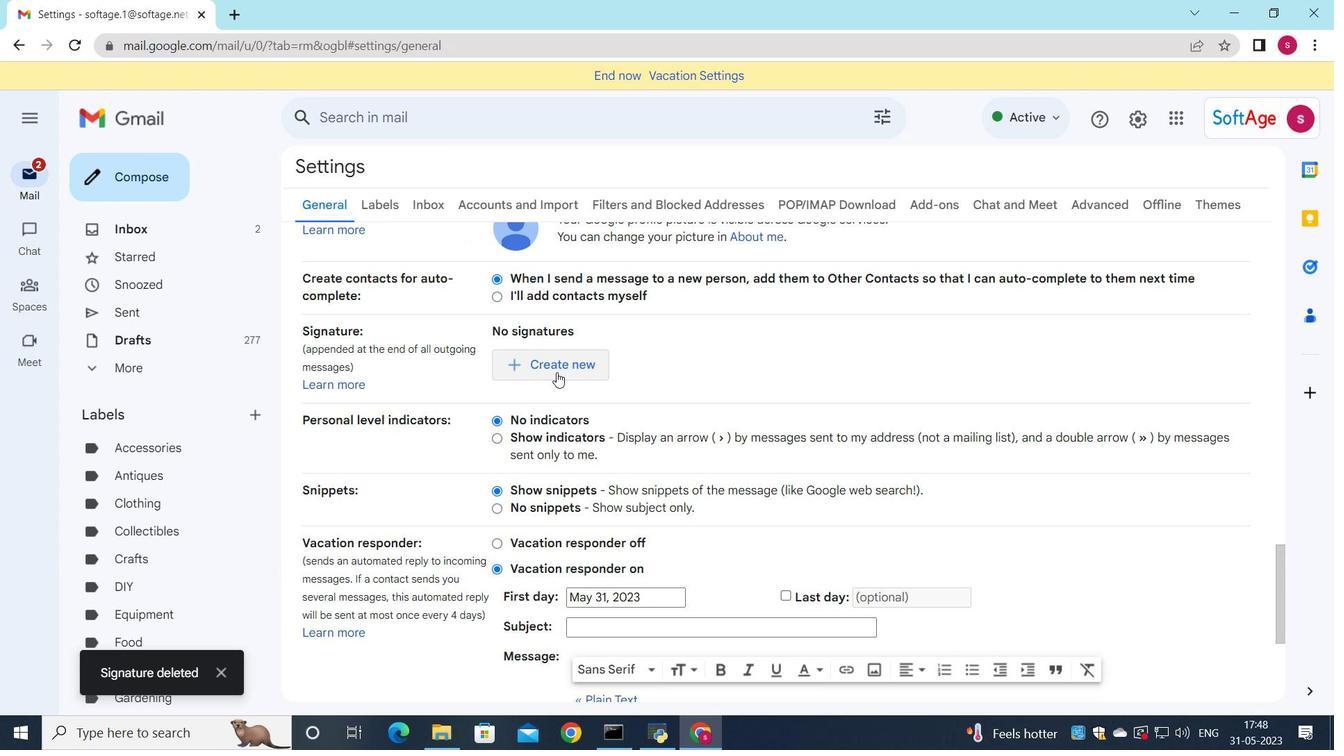 
Action: Mouse moved to (929, 406)
Screenshot: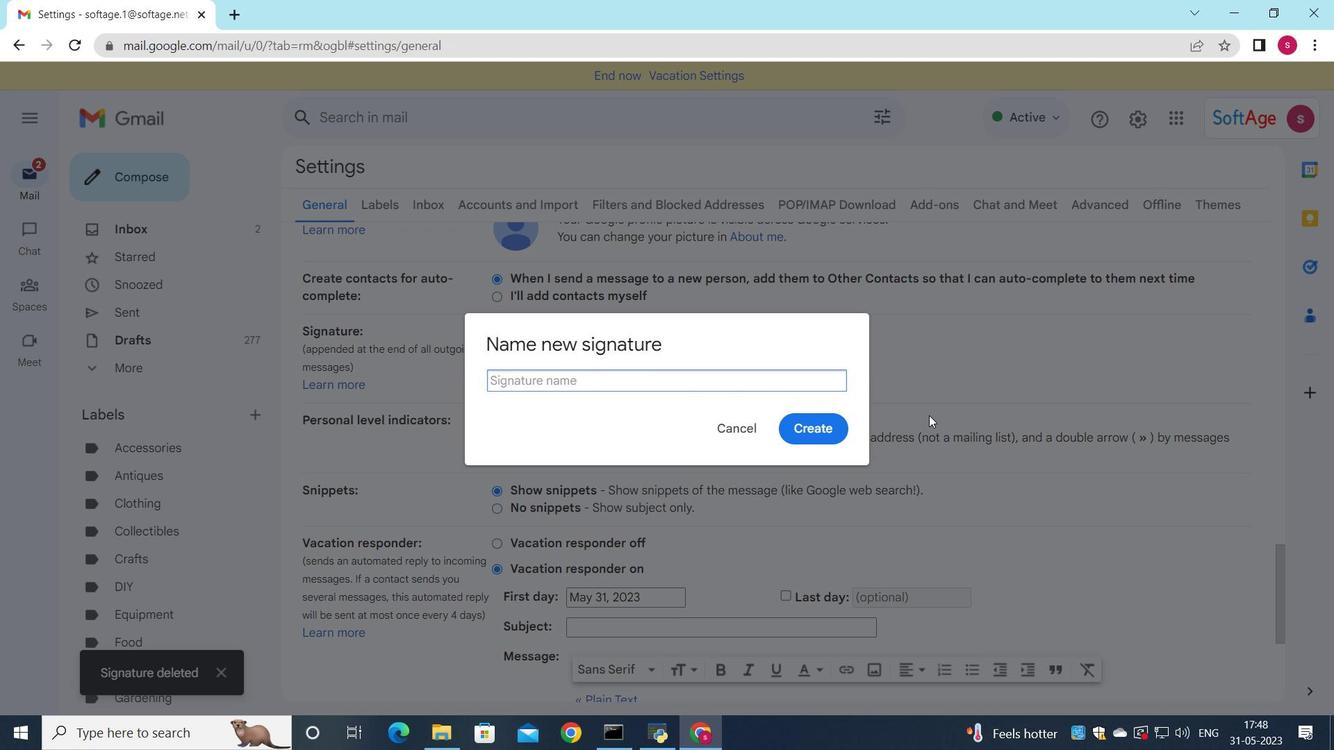 
Action: Key pressed <Key.shift>Cooper<Key.space><Key.shift>Powell
Screenshot: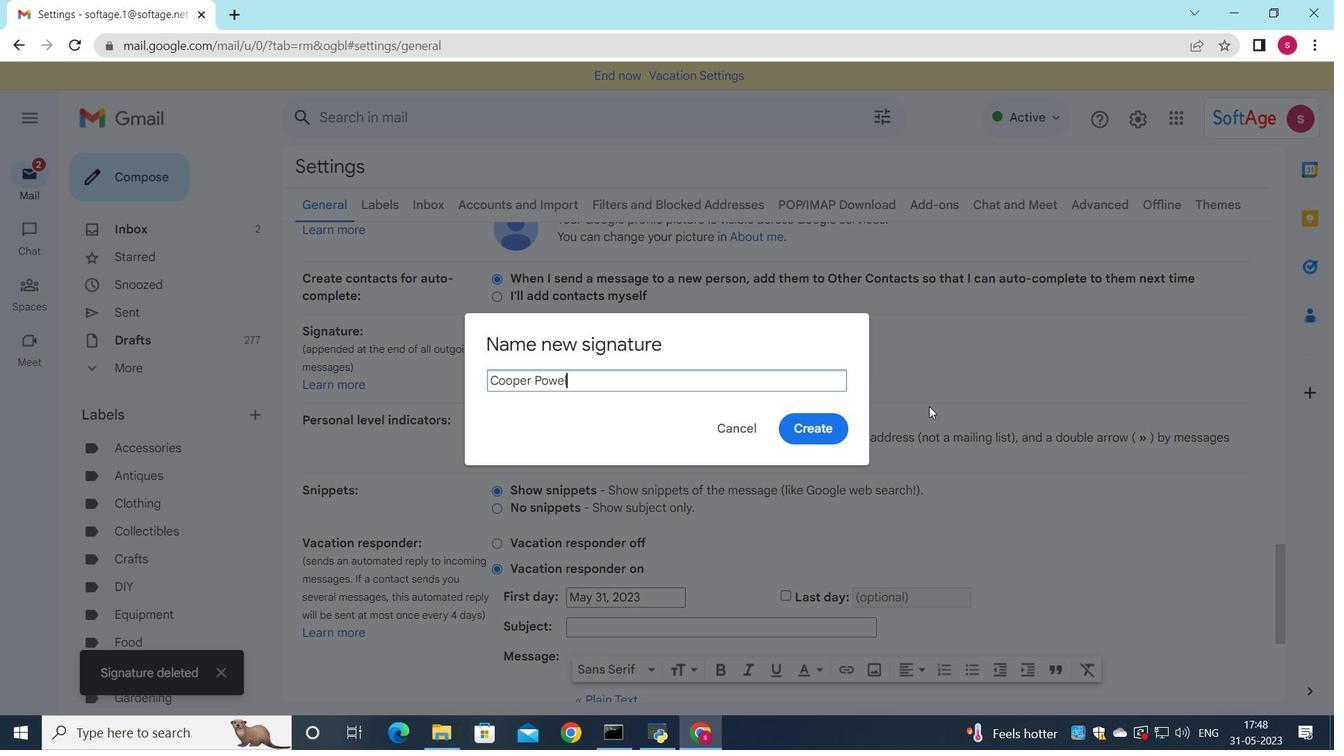 
Action: Mouse moved to (823, 430)
Screenshot: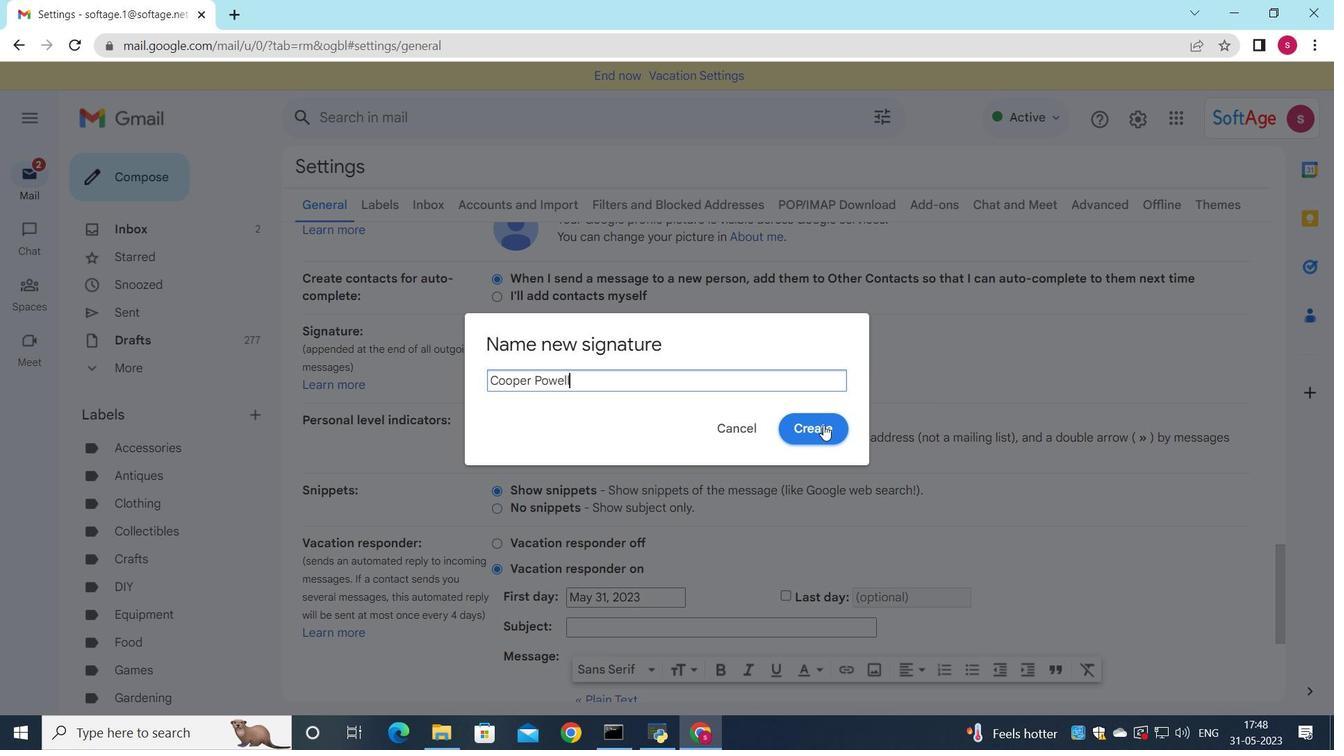
Action: Mouse pressed left at (823, 430)
Screenshot: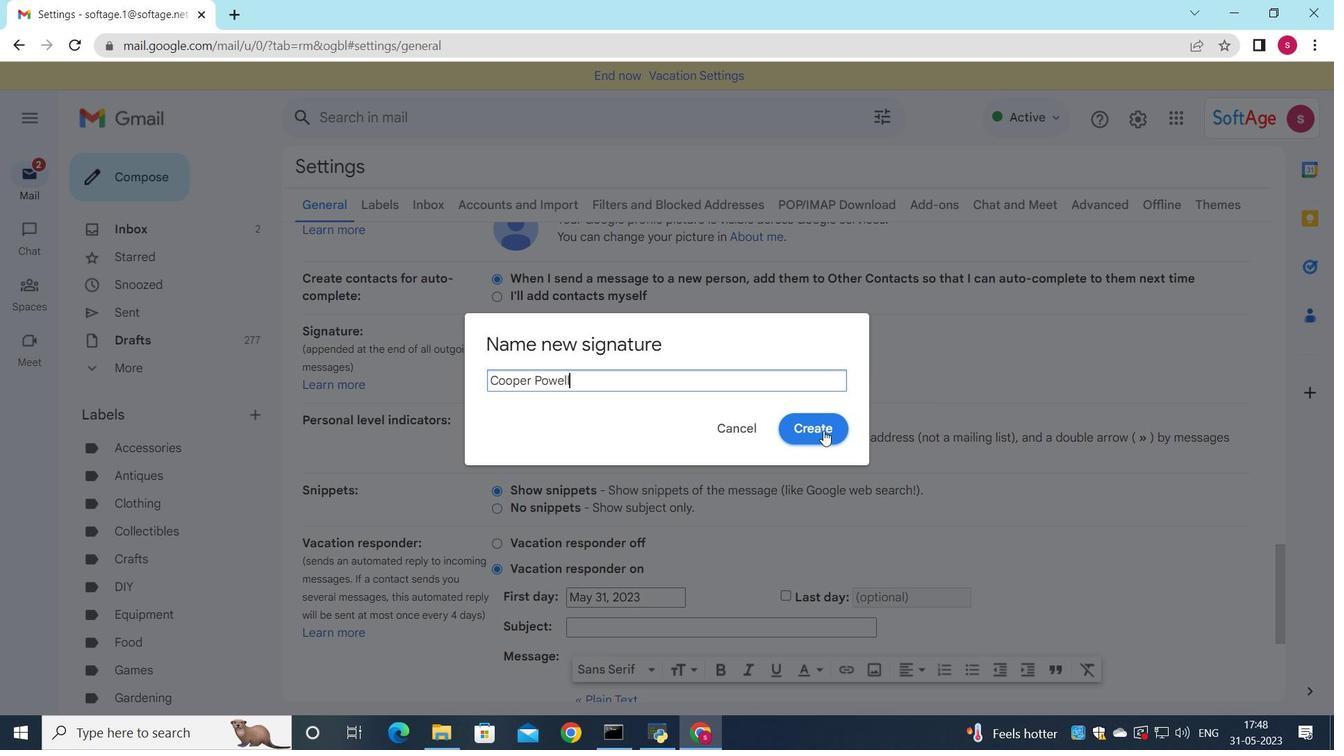 
Action: Mouse moved to (840, 378)
Screenshot: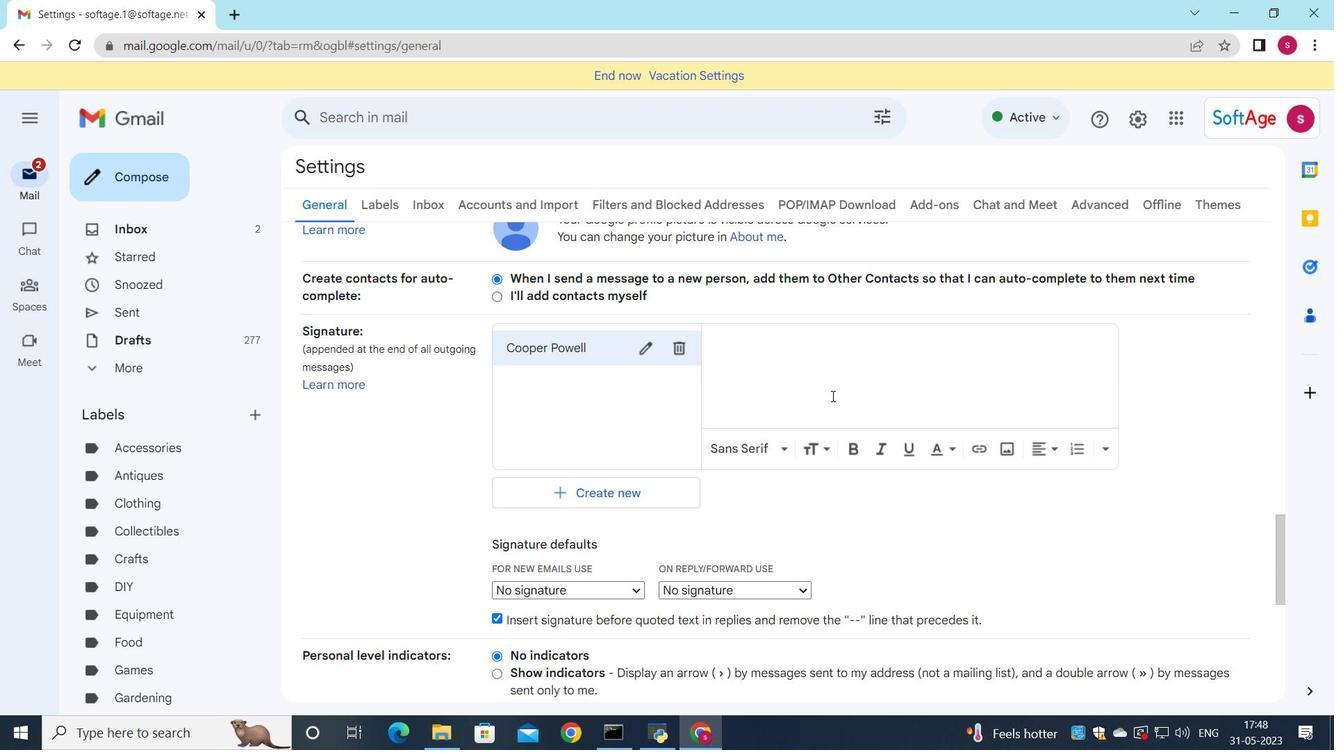
Action: Mouse pressed left at (840, 378)
Screenshot: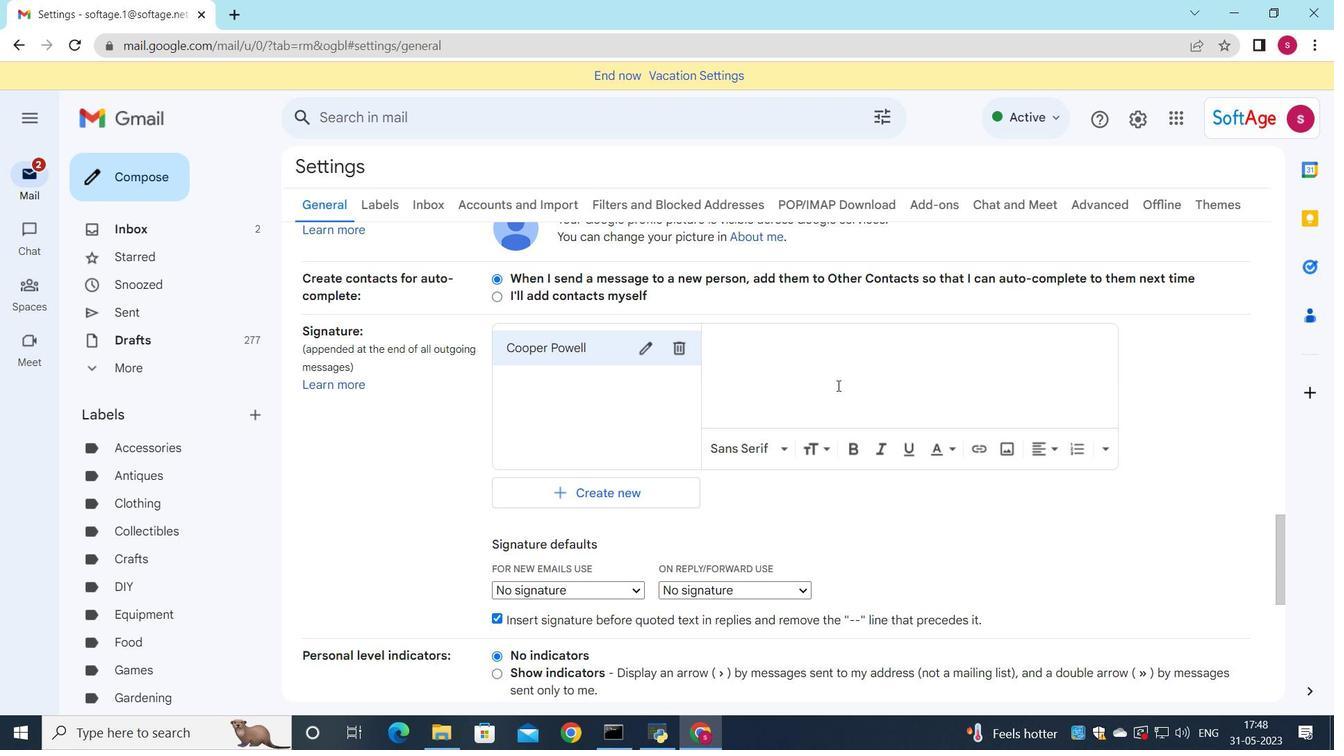 
Action: Key pressed <Key.shift>Cooper<Key.space><Key.shift>Powell
Screenshot: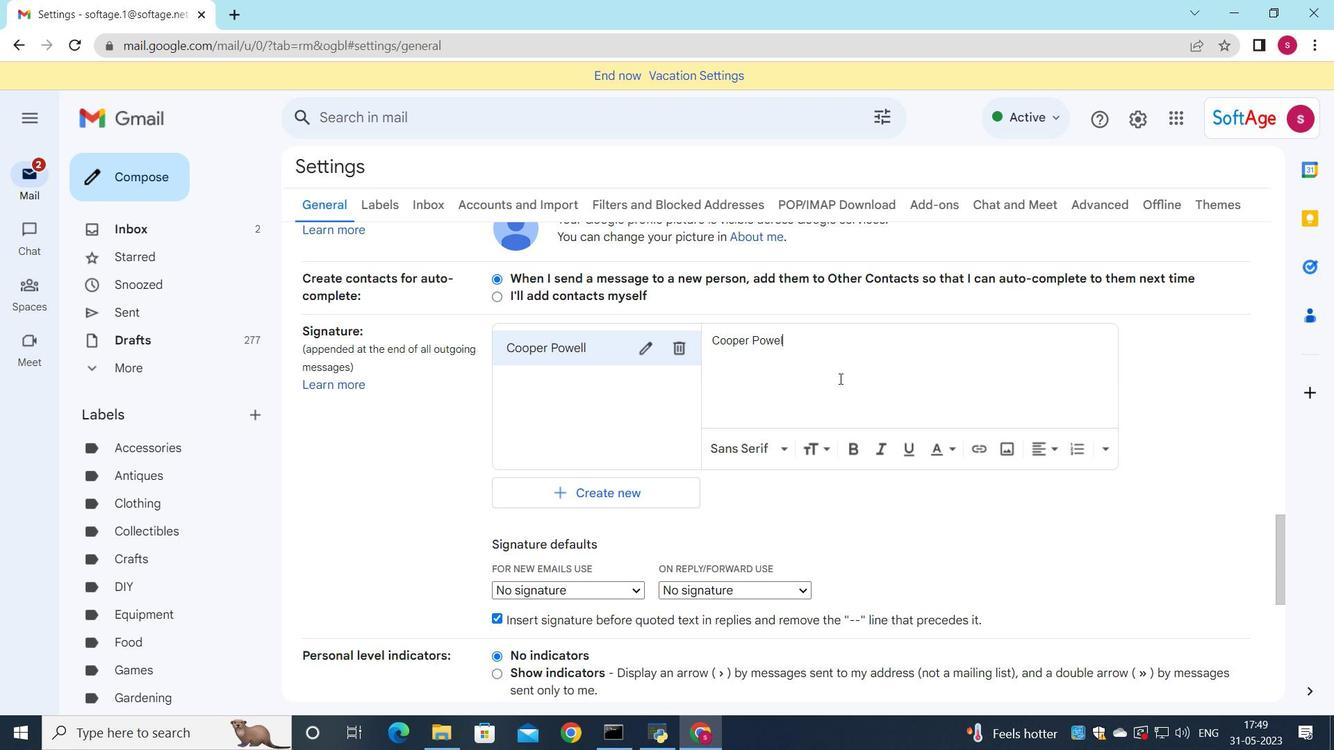 
Action: Mouse moved to (589, 586)
Screenshot: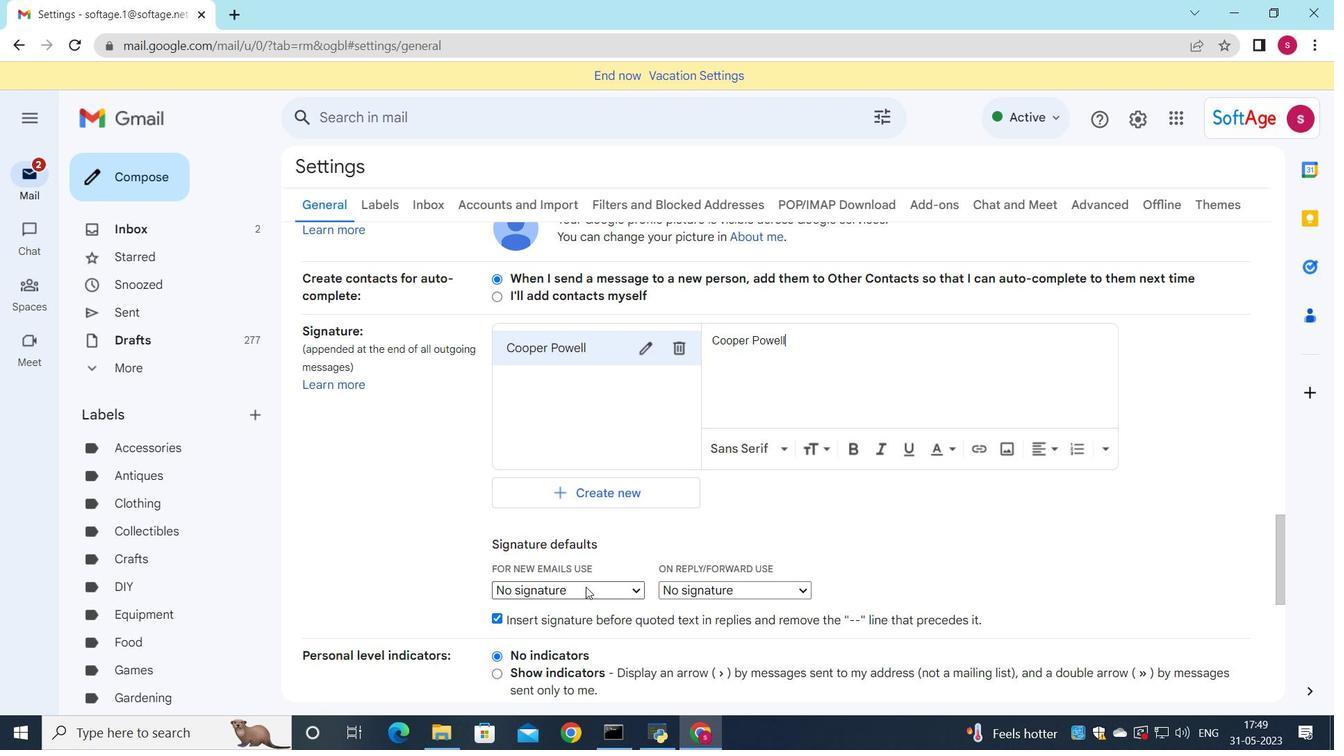 
Action: Mouse pressed left at (589, 586)
Screenshot: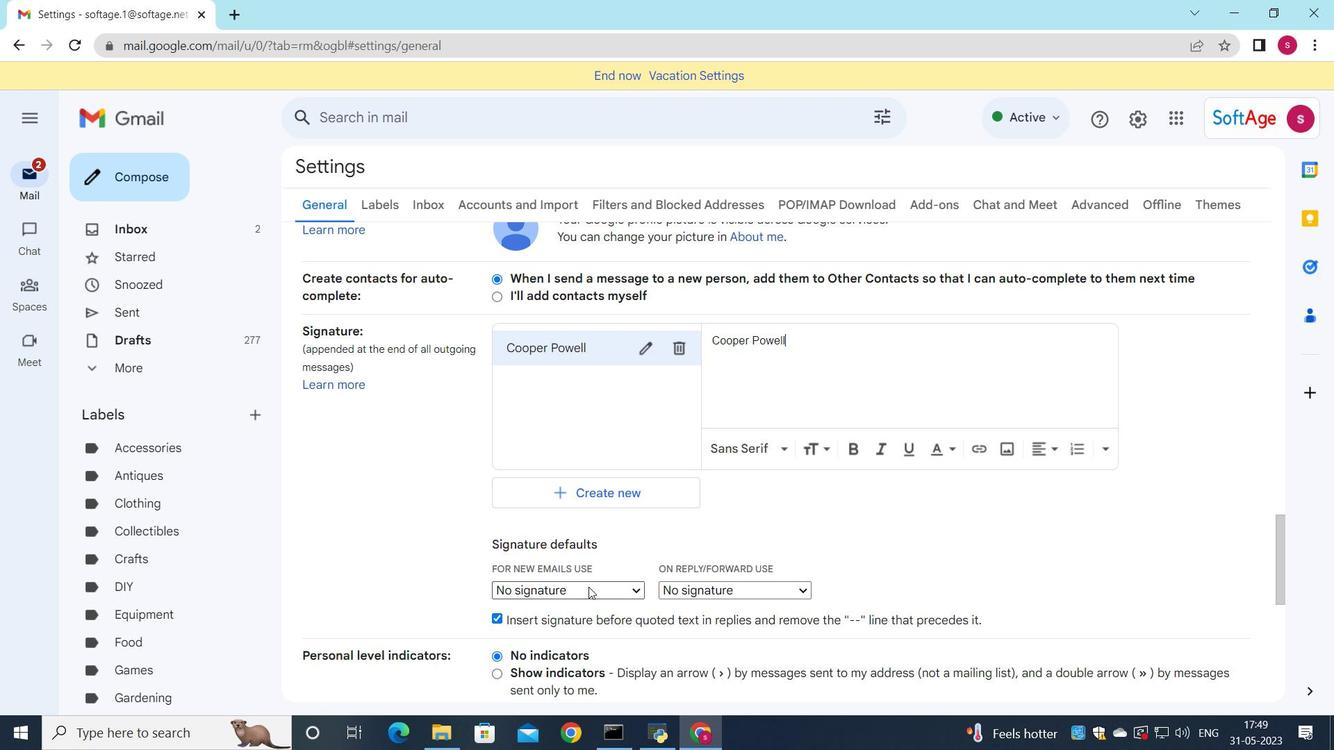 
Action: Mouse moved to (570, 624)
Screenshot: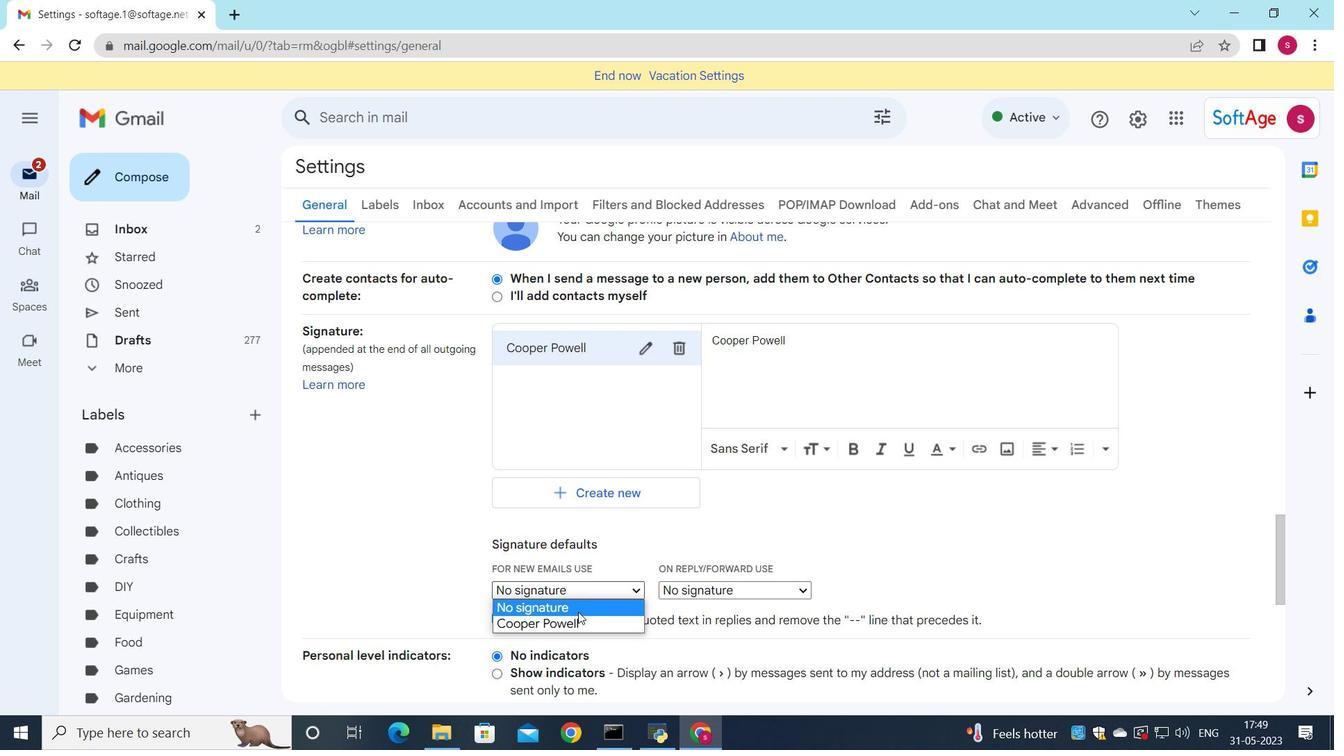 
Action: Mouse pressed left at (570, 624)
Screenshot: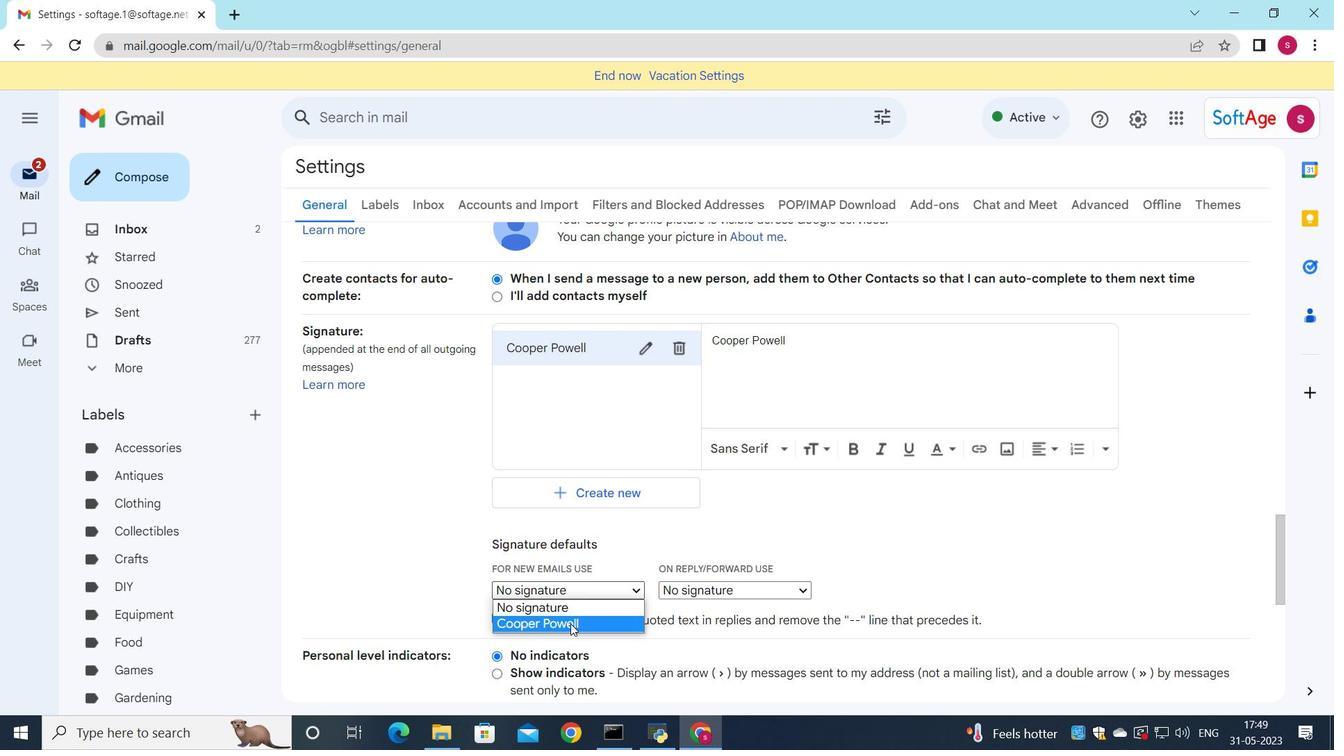 
Action: Mouse moved to (718, 594)
Screenshot: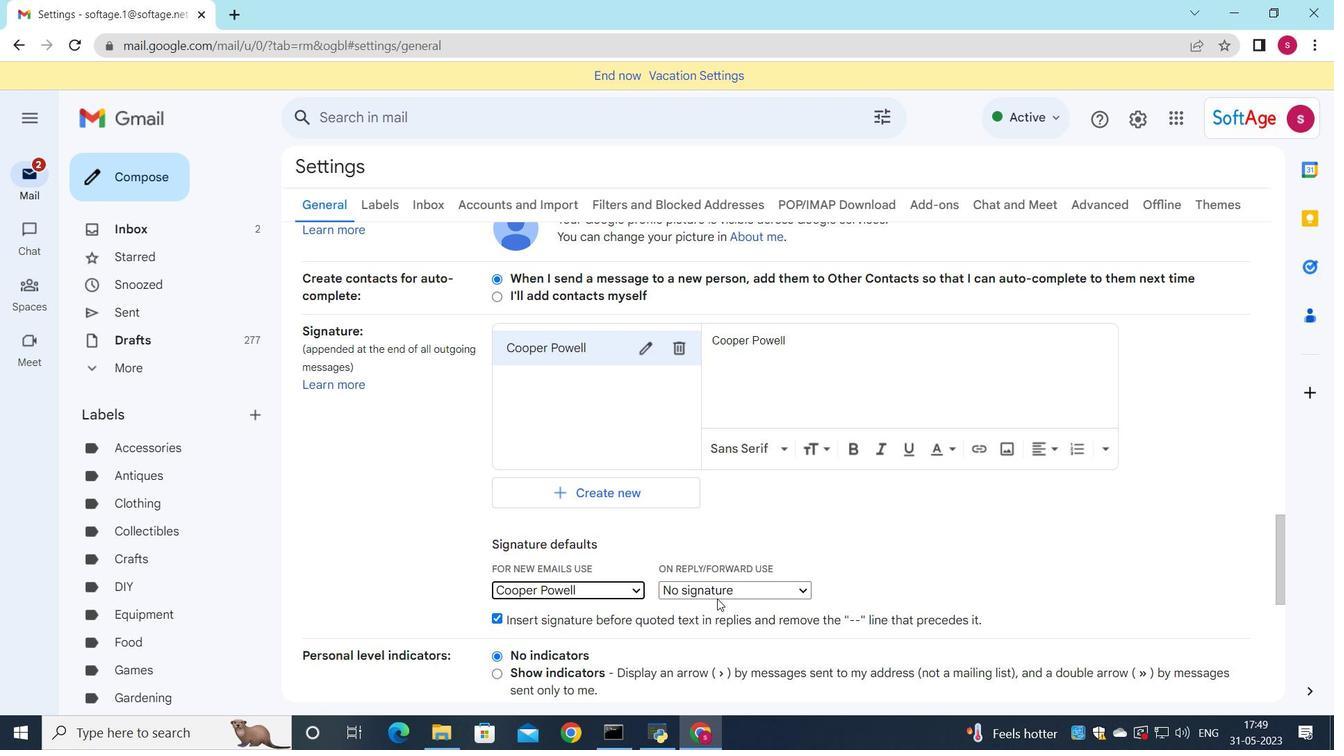 
Action: Mouse pressed left at (718, 594)
Screenshot: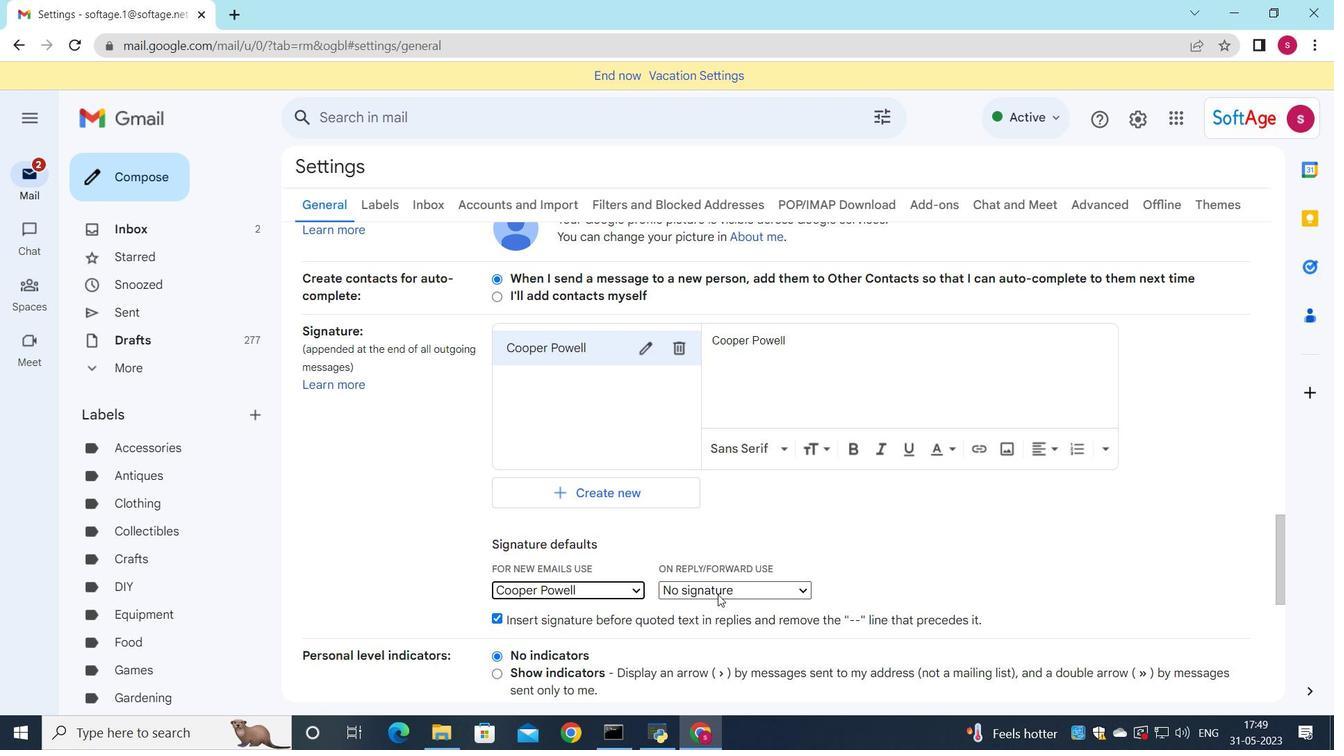 
Action: Mouse moved to (714, 622)
Screenshot: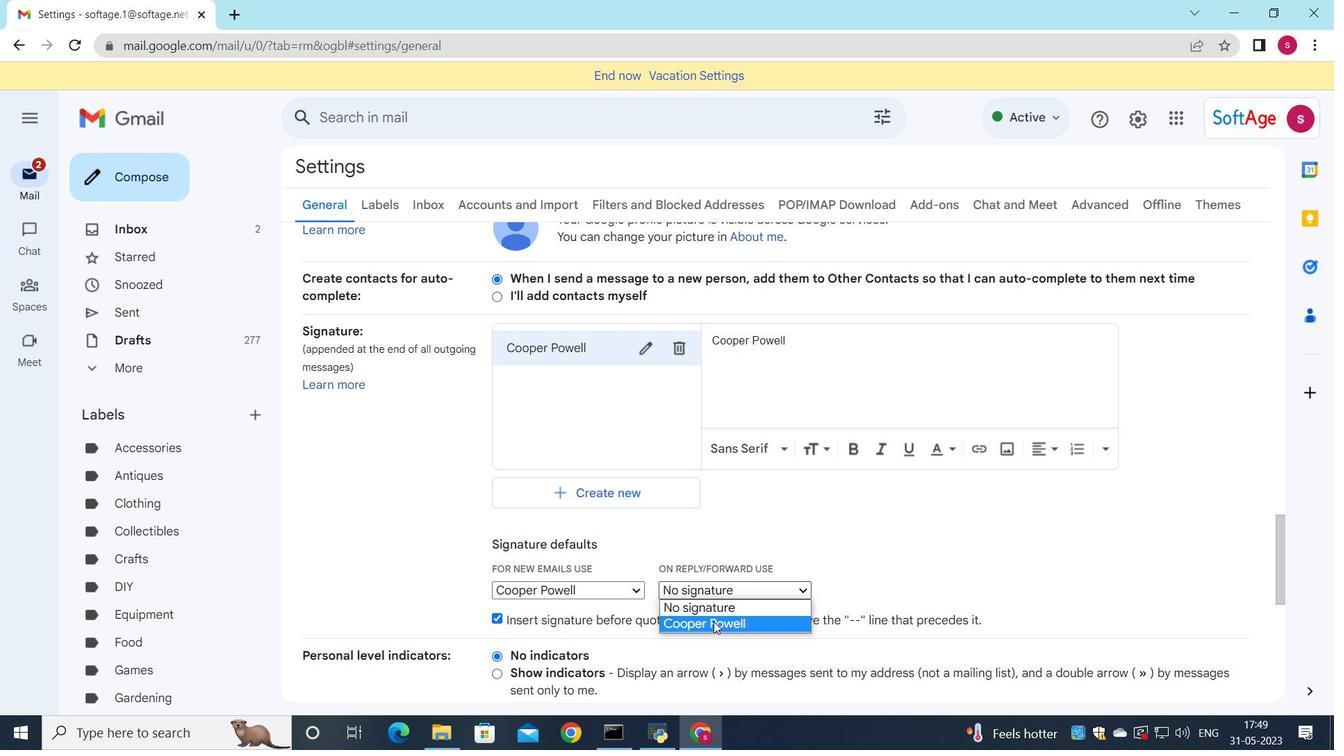 
Action: Mouse pressed left at (714, 622)
Screenshot: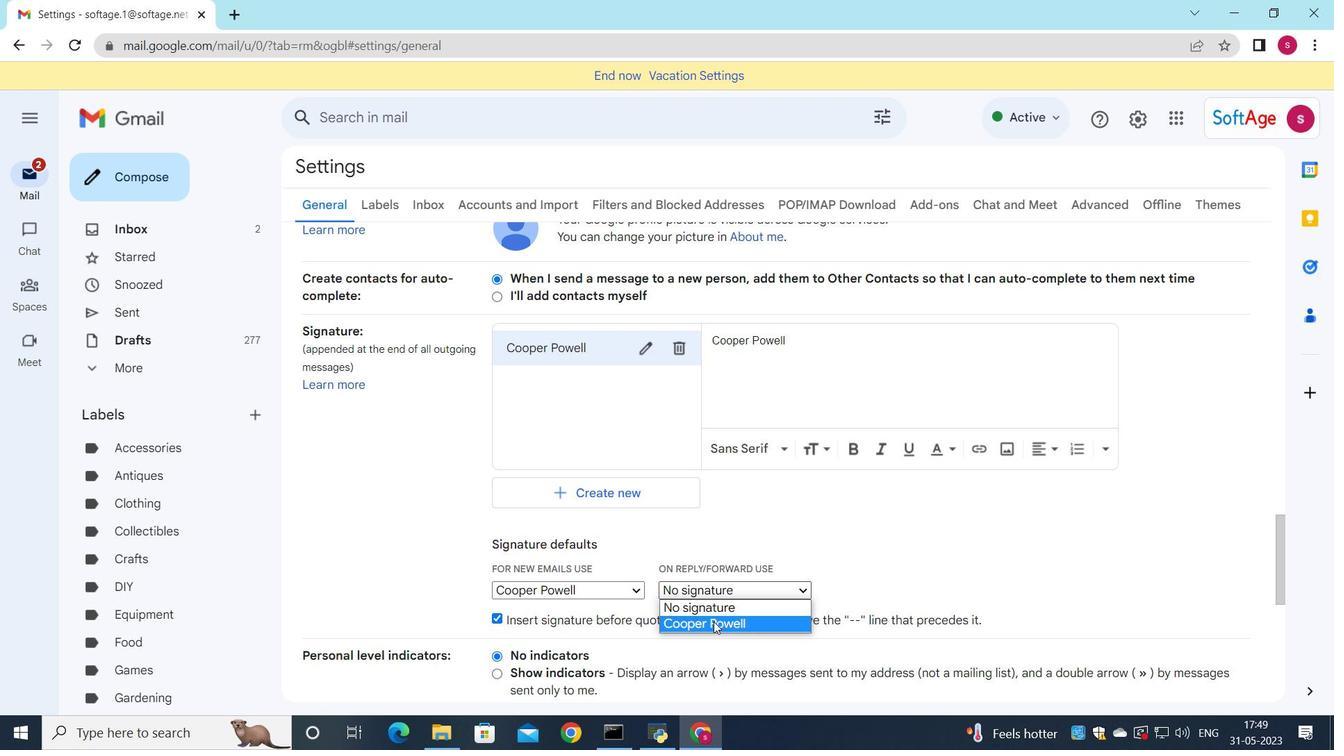 
Action: Mouse moved to (695, 580)
Screenshot: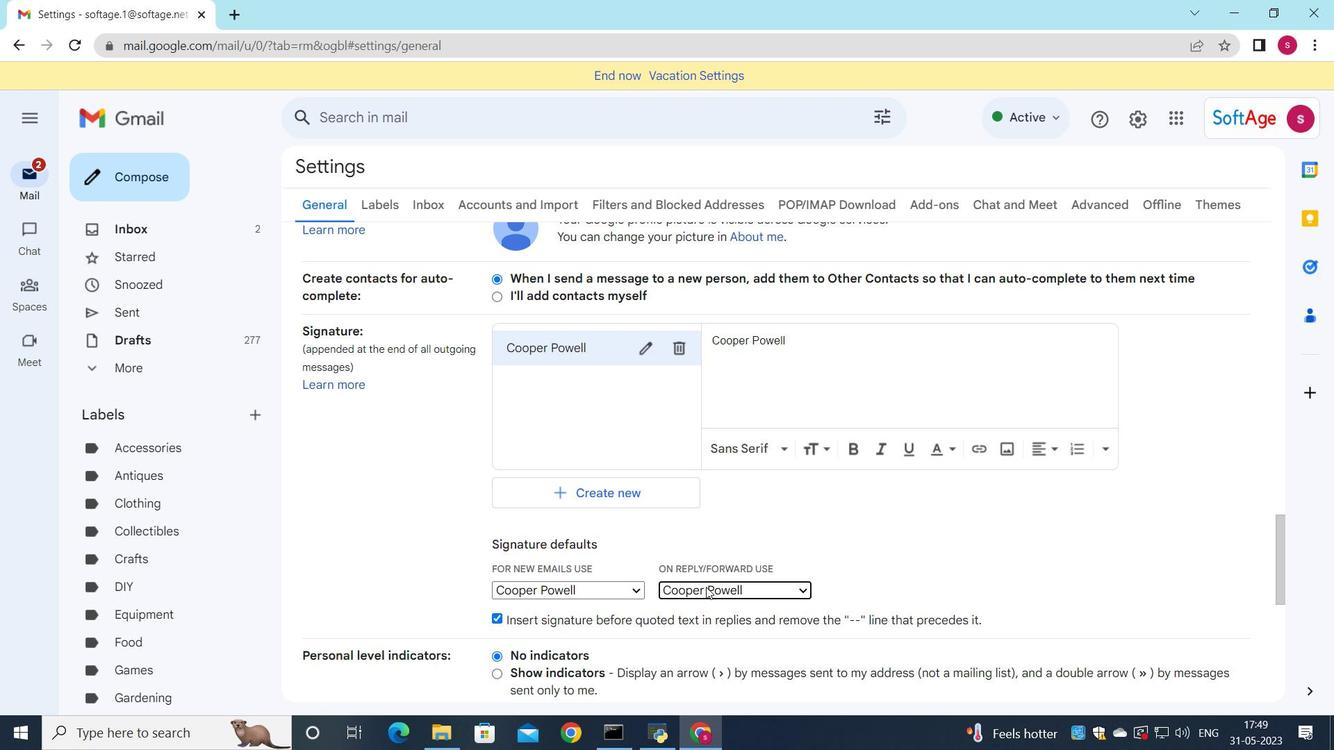 
Action: Mouse scrolled (695, 580) with delta (0, 0)
Screenshot: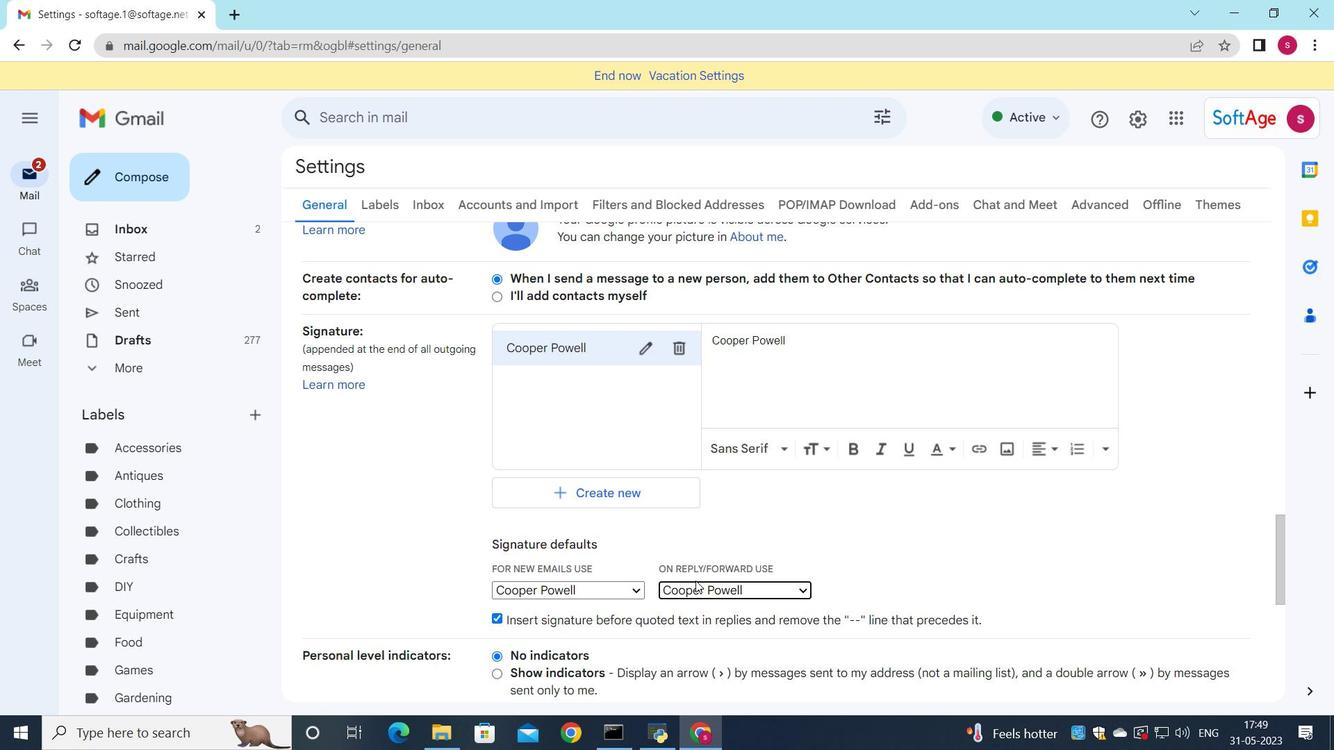 
Action: Mouse scrolled (695, 580) with delta (0, 0)
Screenshot: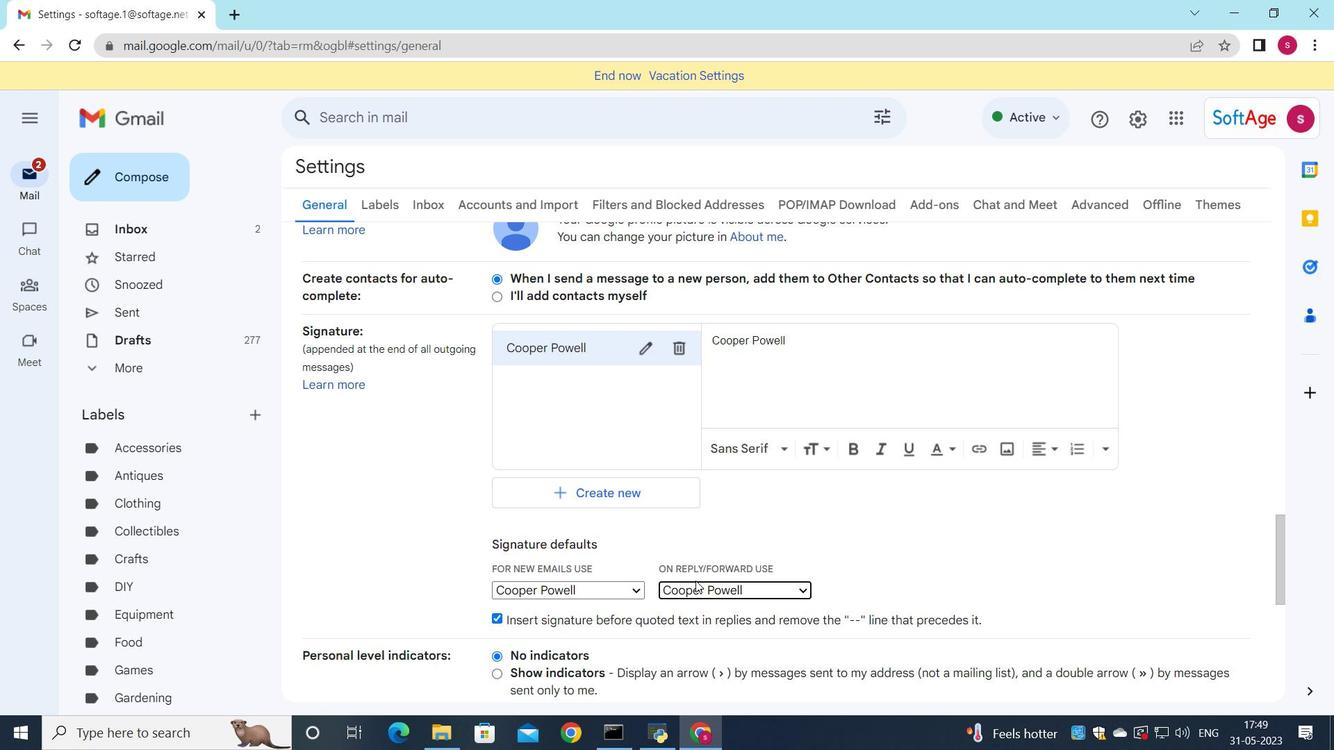 
Action: Mouse scrolled (695, 580) with delta (0, 0)
Screenshot: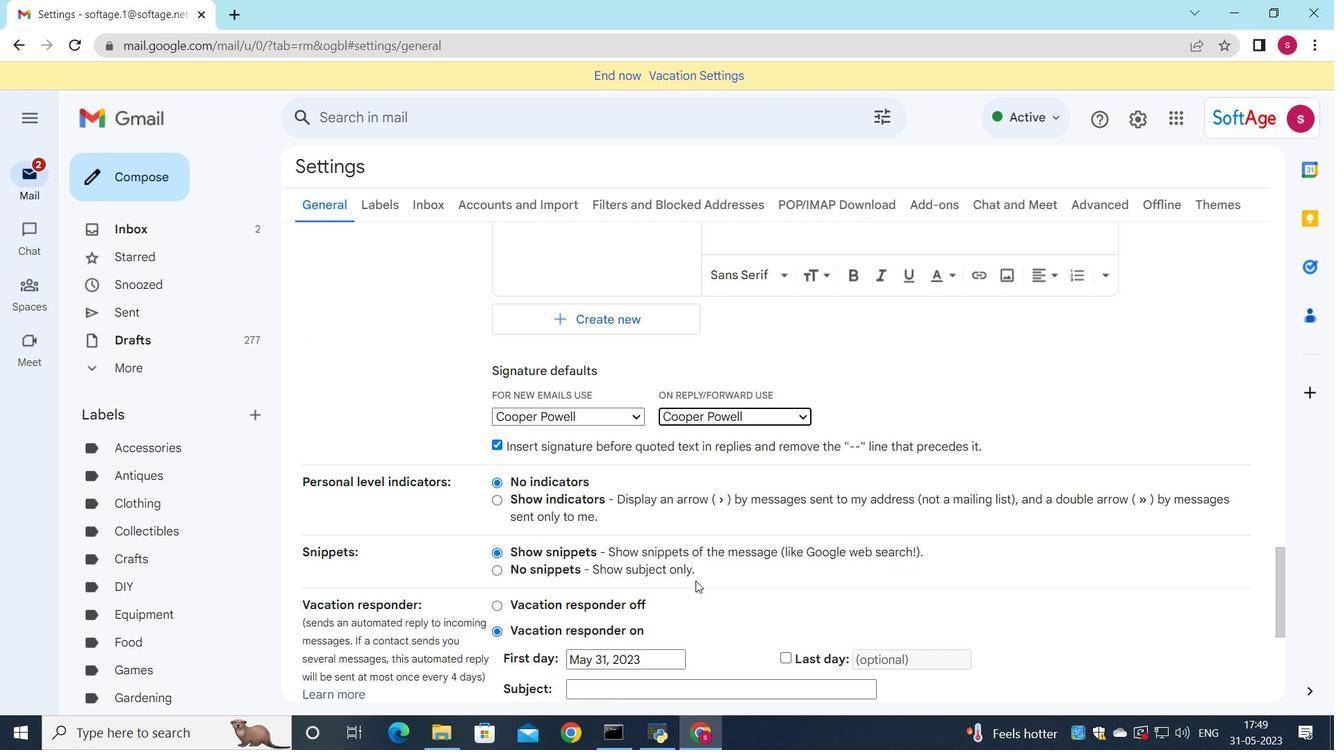 
Action: Mouse scrolled (695, 580) with delta (0, 0)
Screenshot: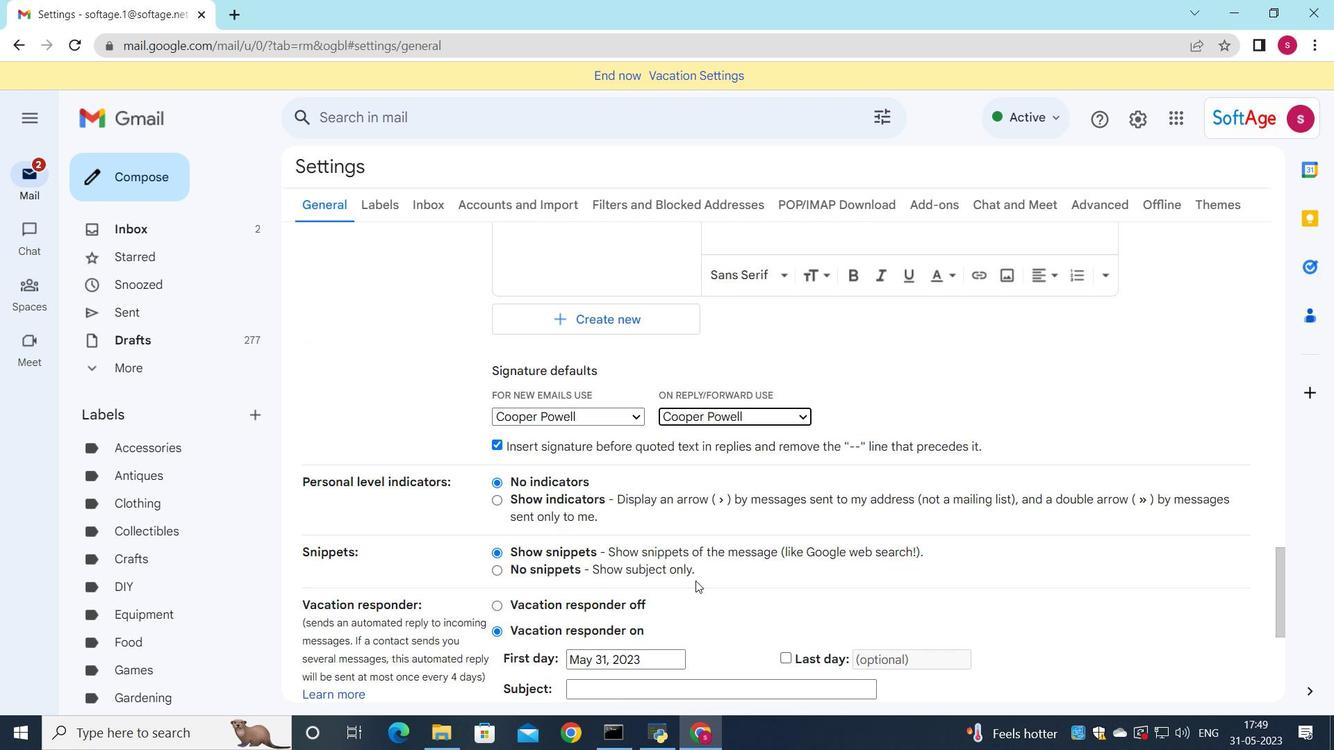 
Action: Mouse scrolled (695, 580) with delta (0, 0)
Screenshot: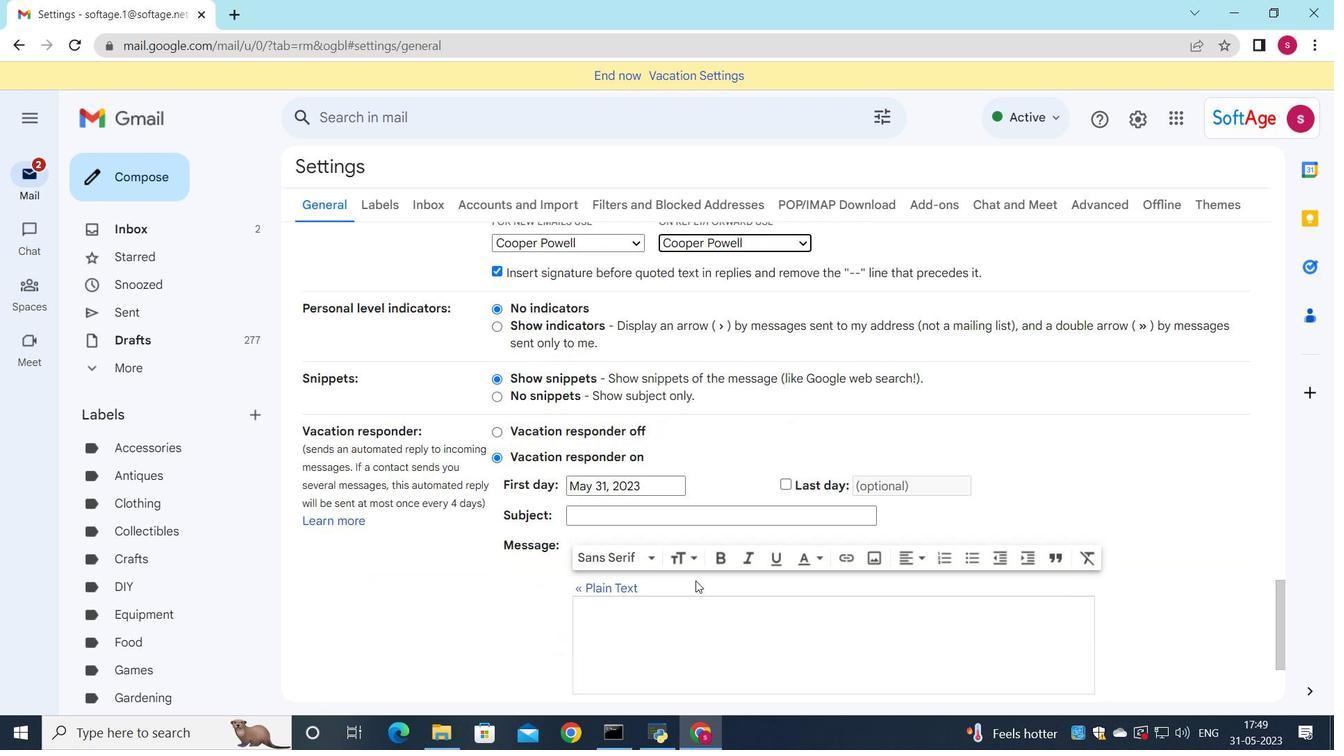 
Action: Mouse scrolled (695, 580) with delta (0, 0)
Screenshot: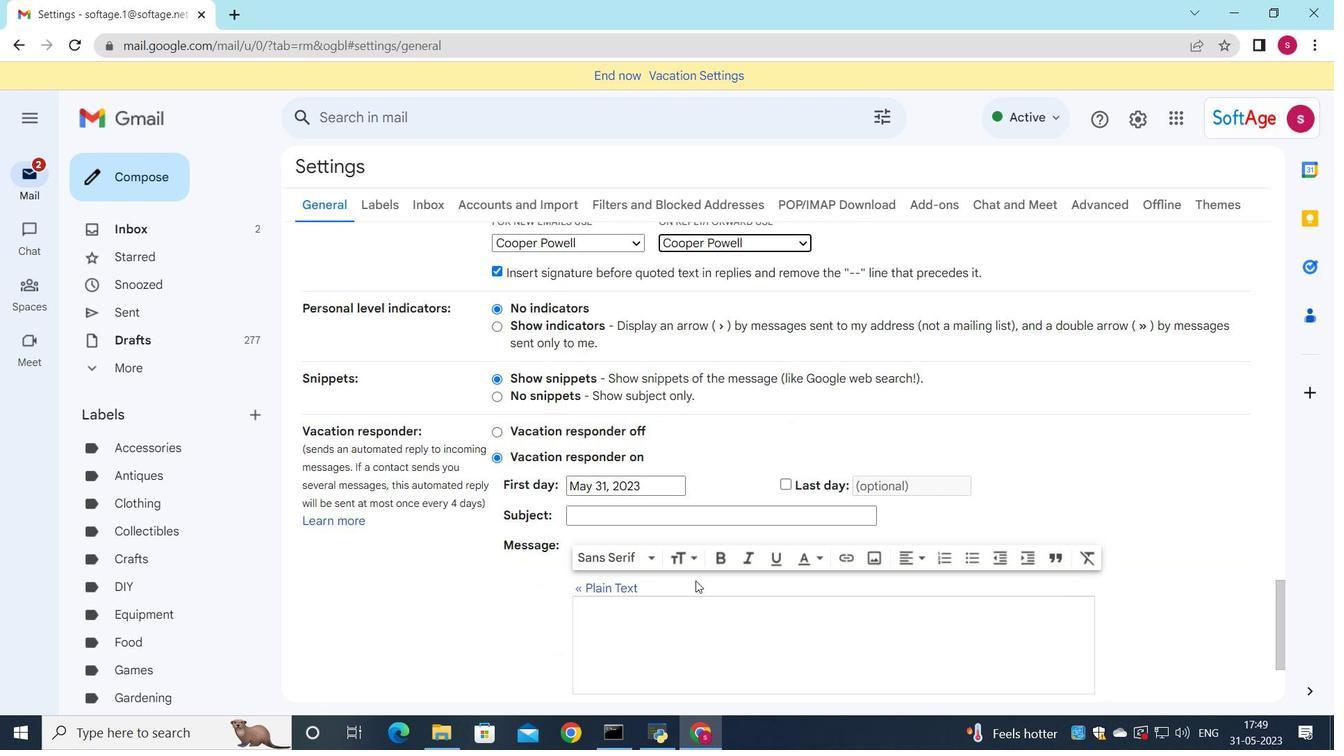 
Action: Mouse scrolled (695, 580) with delta (0, 0)
Screenshot: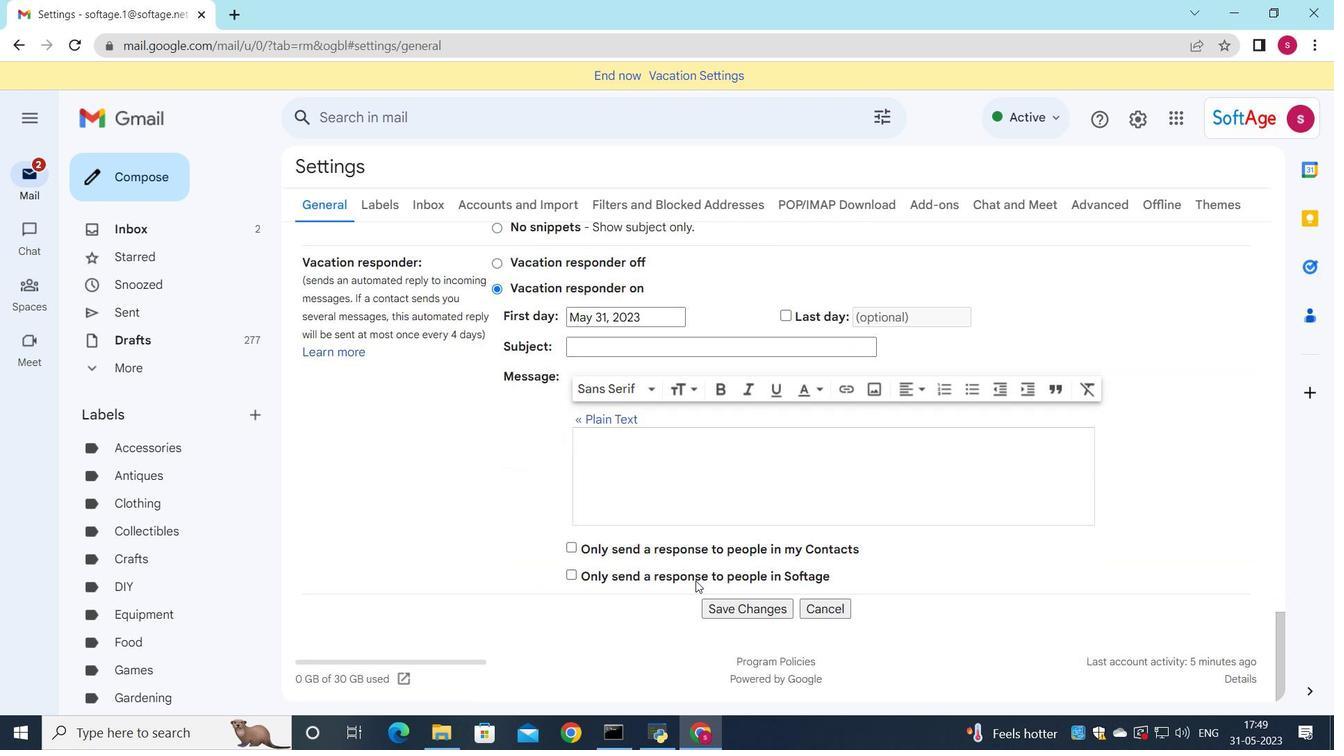 
Action: Mouse scrolled (695, 580) with delta (0, 0)
Screenshot: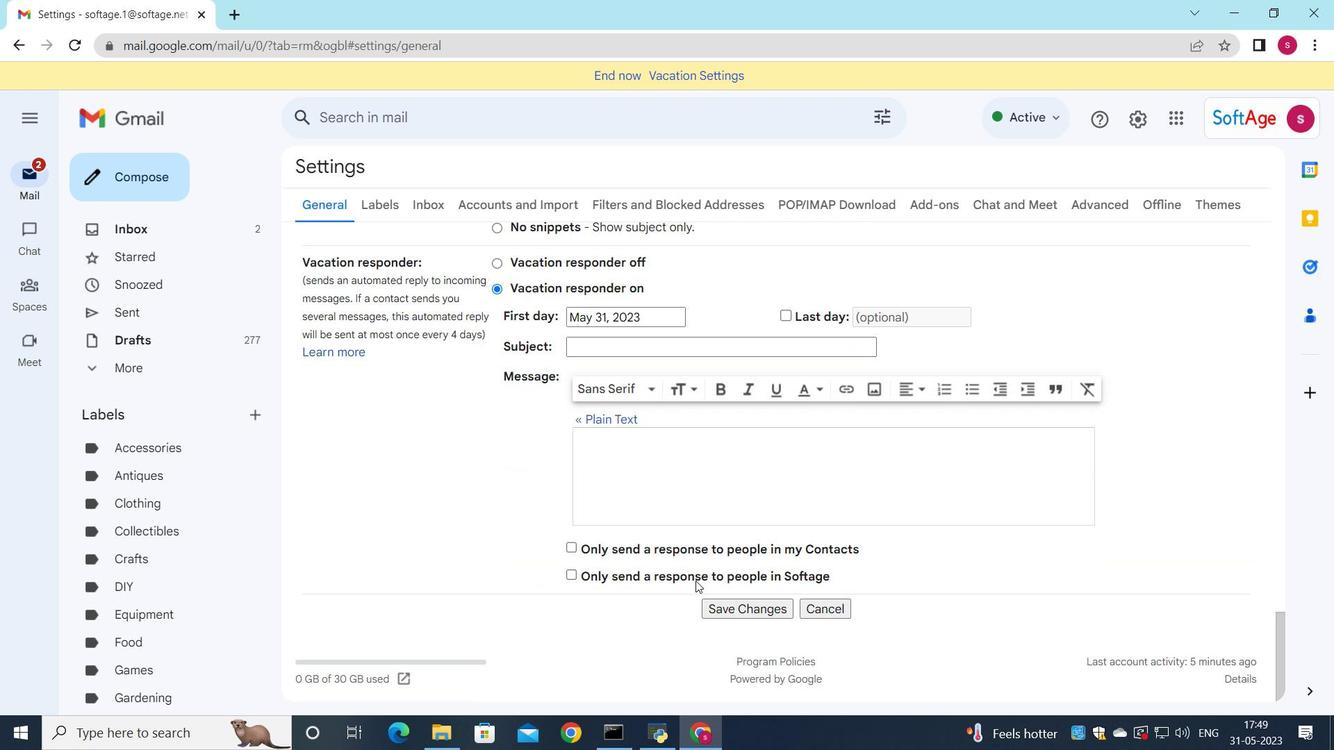 
Action: Mouse moved to (678, 660)
Screenshot: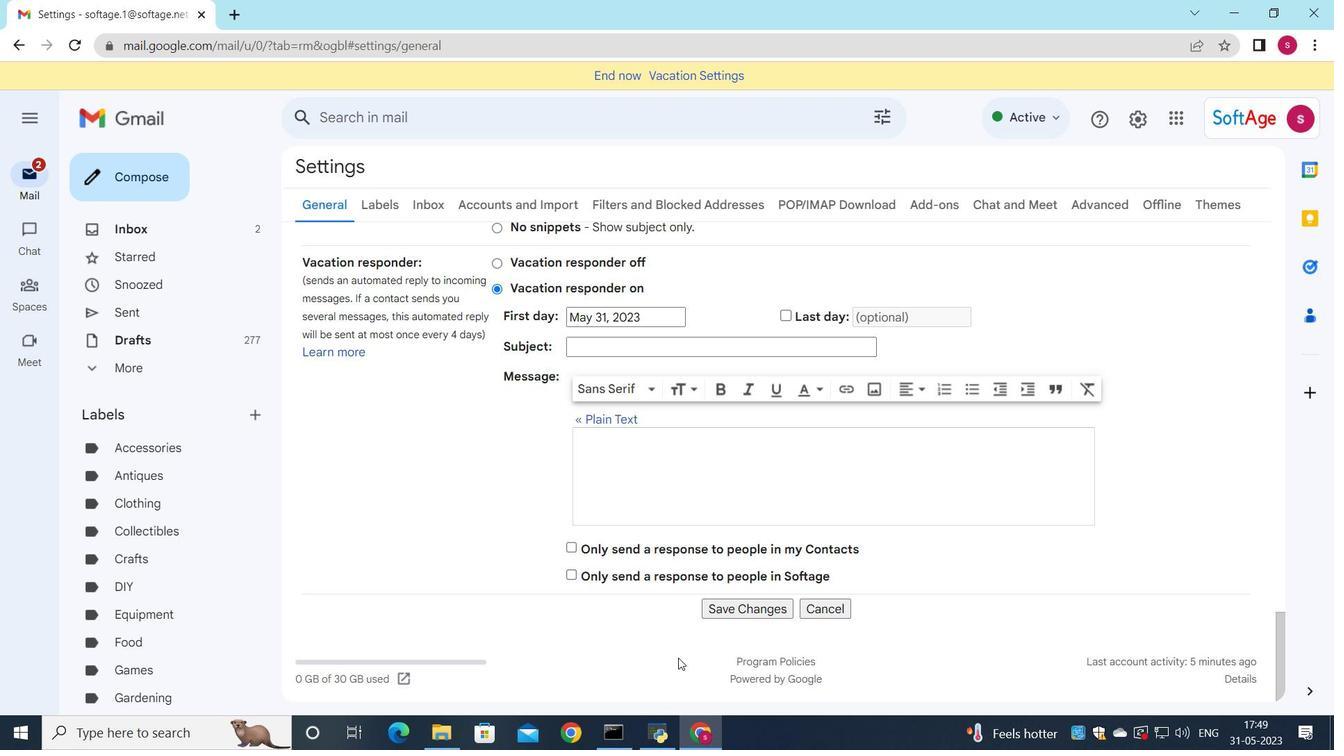 
Action: Mouse scrolled (678, 660) with delta (0, 0)
Screenshot: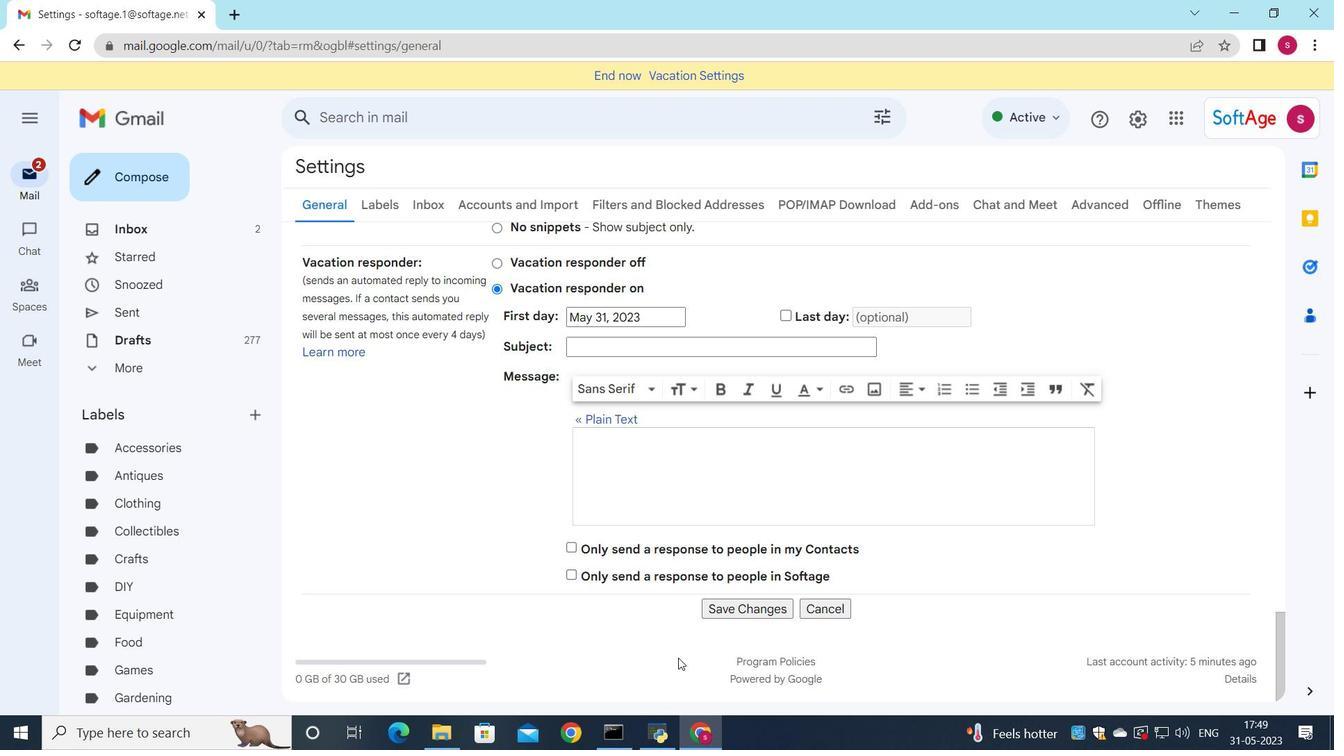 
Action: Mouse moved to (680, 664)
Screenshot: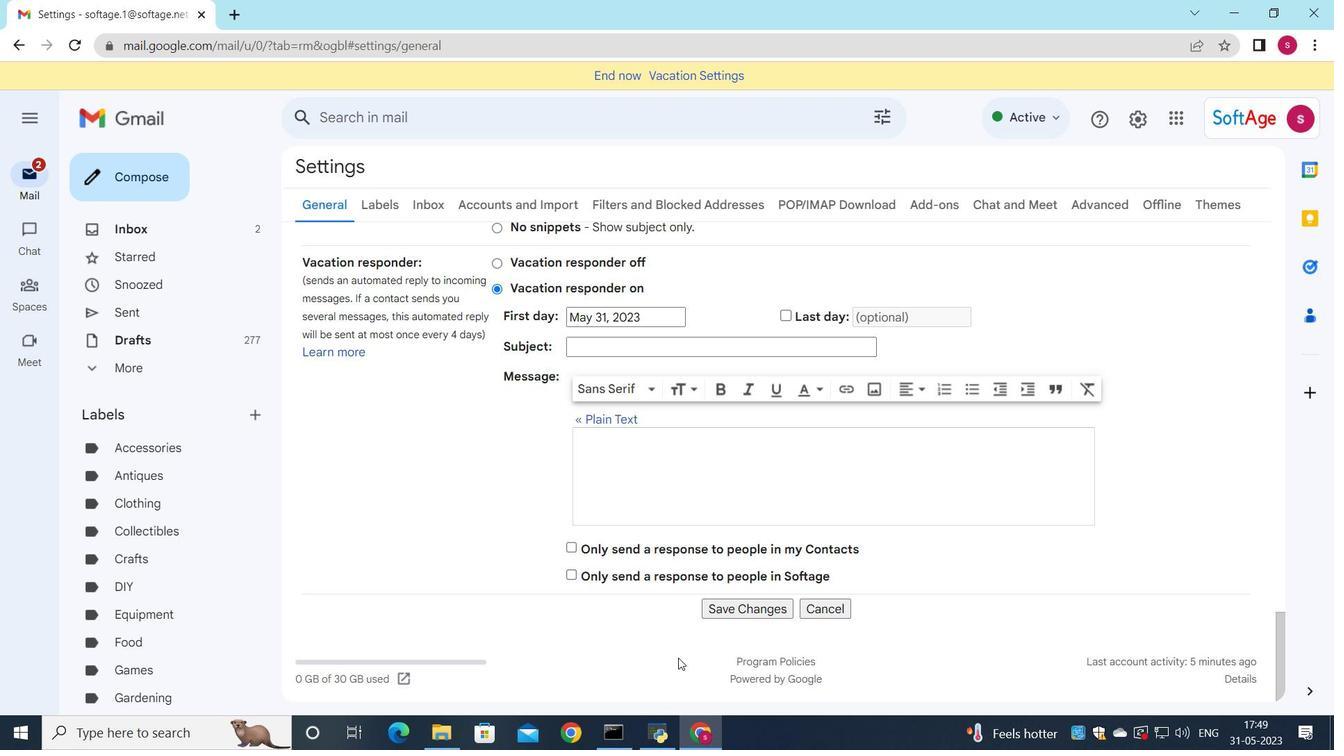 
Action: Mouse scrolled (680, 663) with delta (0, 0)
Screenshot: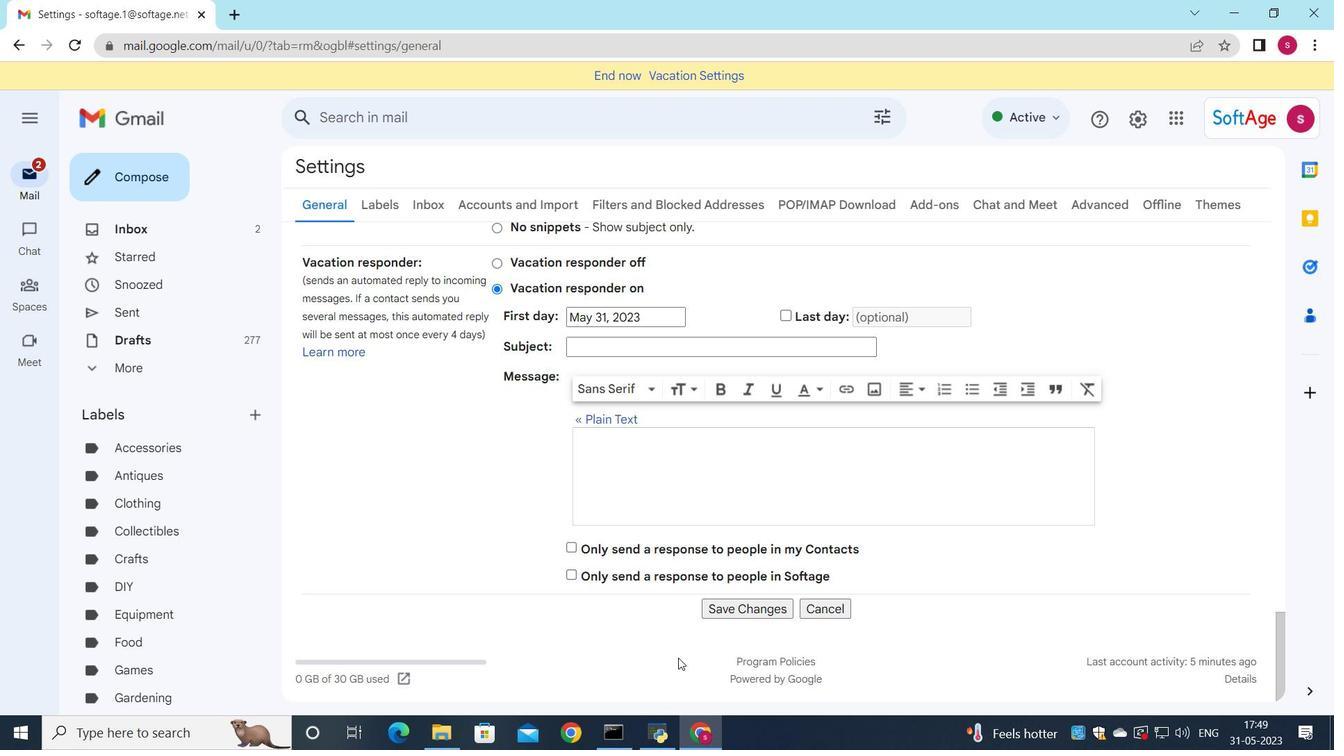 
Action: Mouse moved to (737, 614)
Screenshot: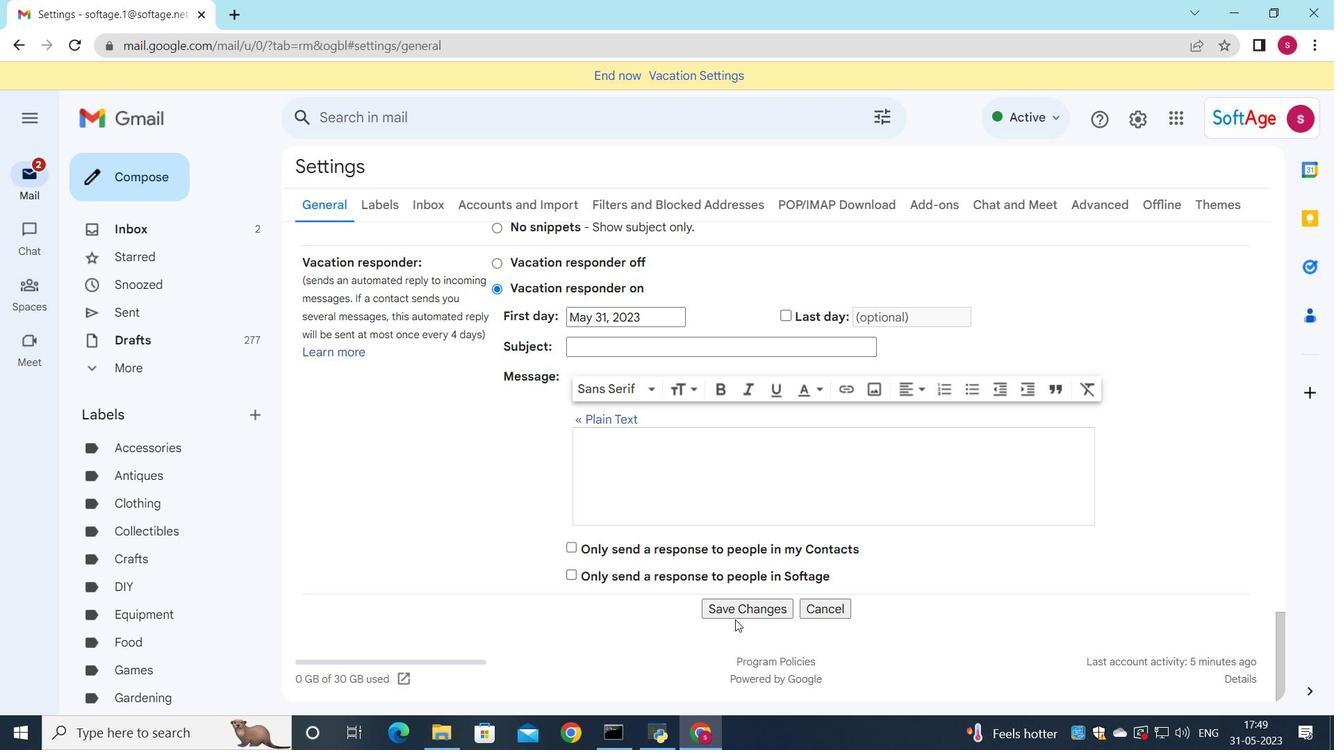 
Action: Mouse pressed left at (737, 614)
Screenshot: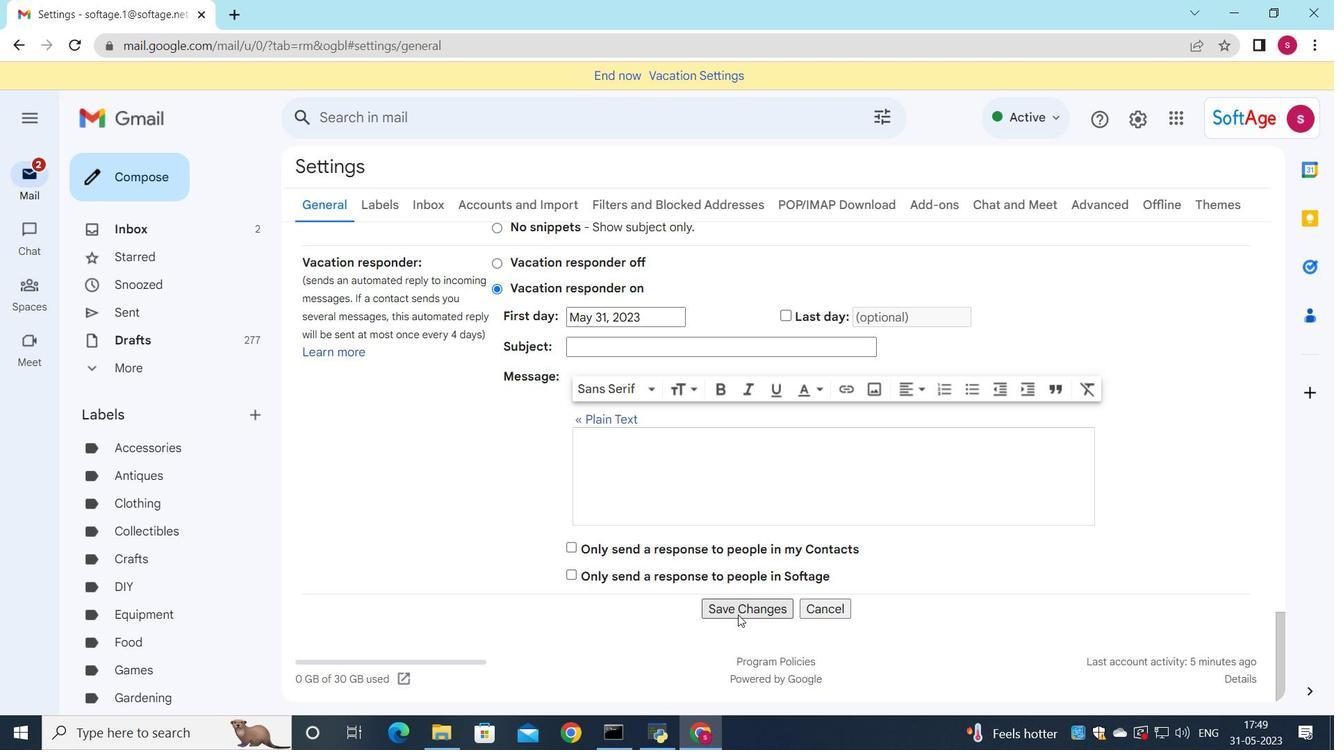 
Action: Mouse moved to (642, 478)
Screenshot: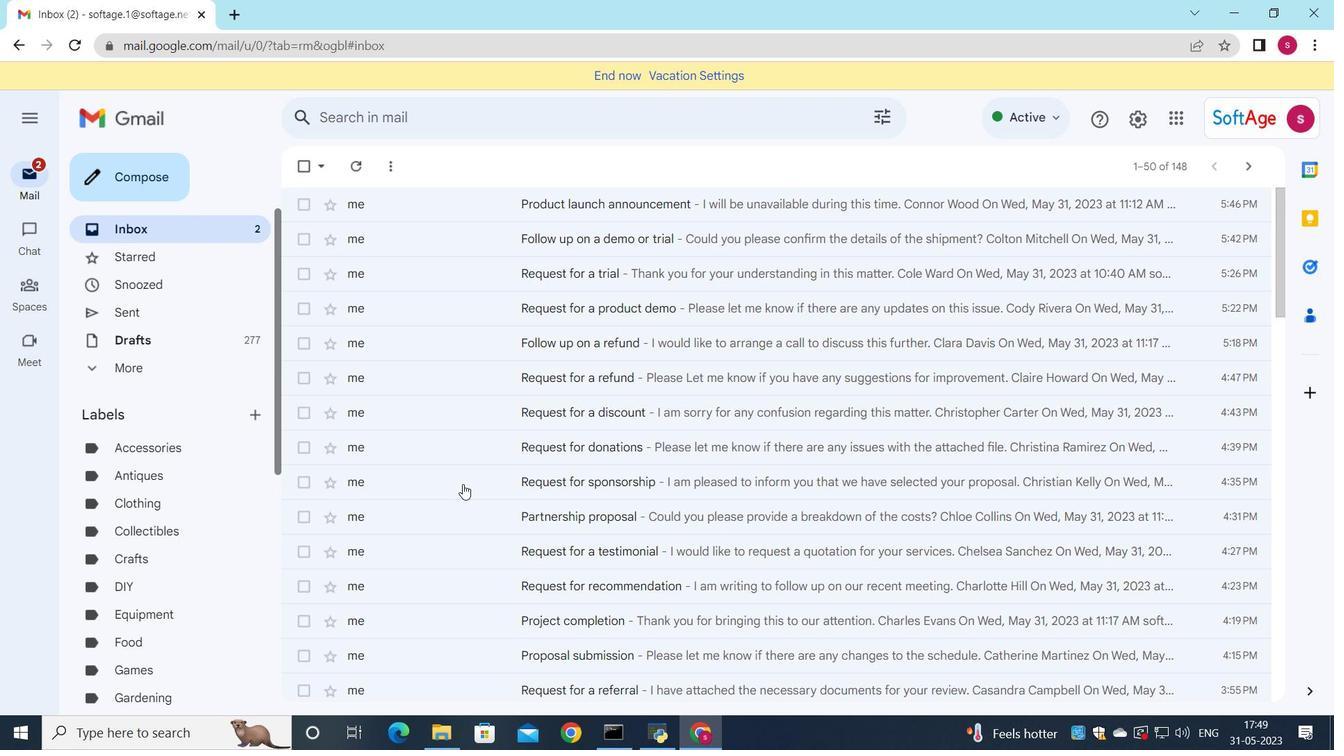 
Action: Mouse scrolled (642, 478) with delta (0, 0)
Screenshot: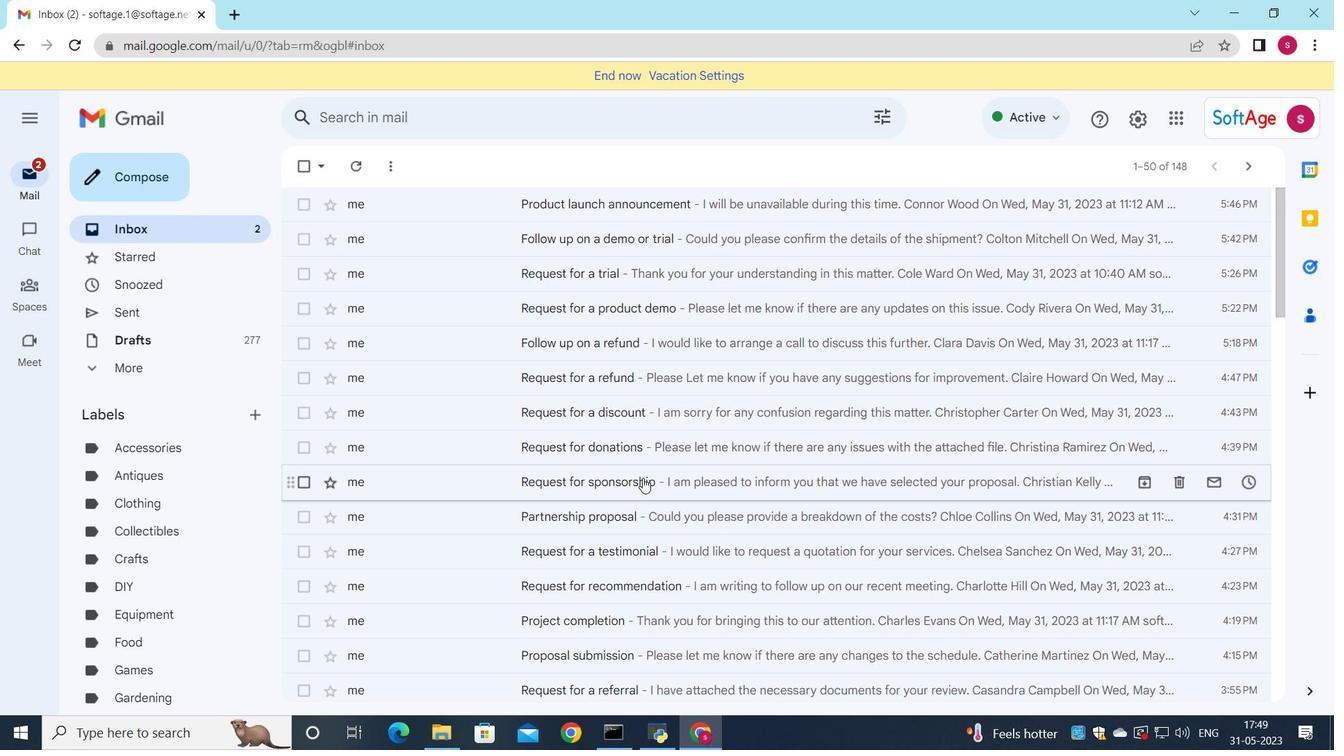 
Action: Mouse scrolled (642, 478) with delta (0, 0)
Screenshot: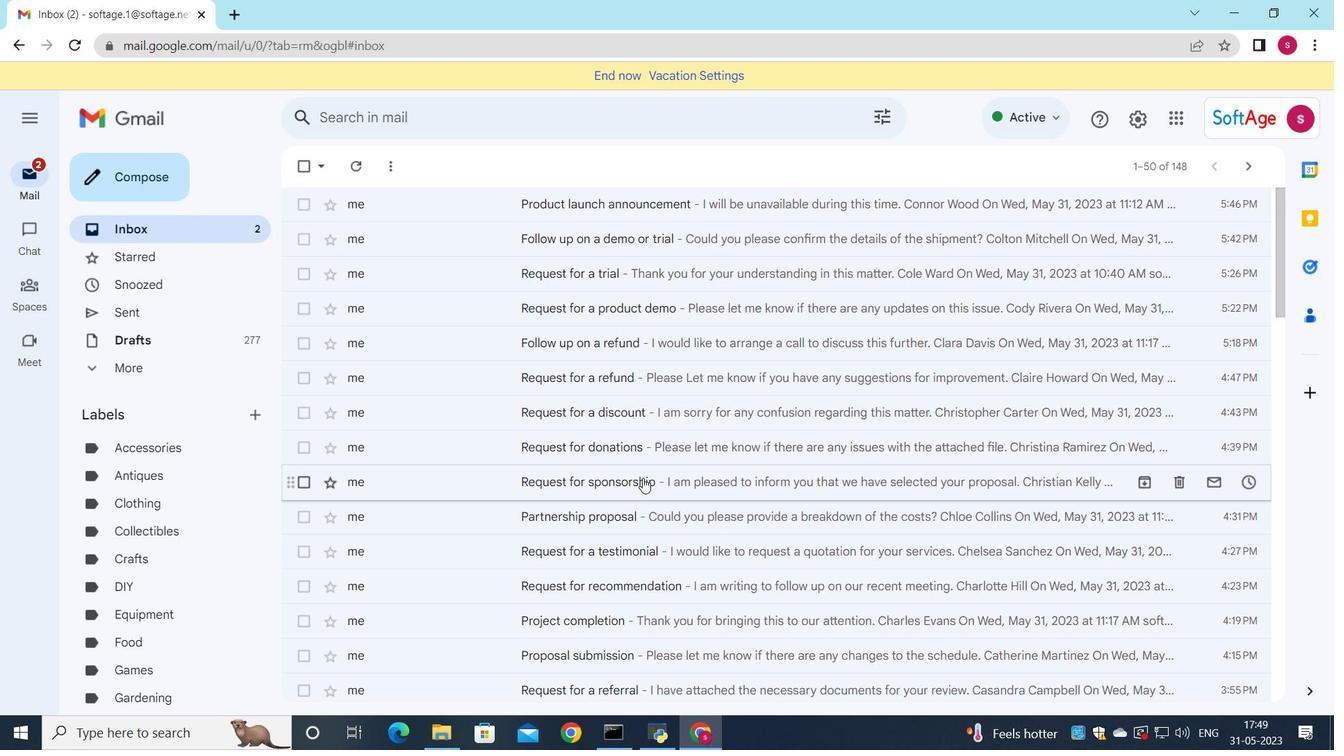 
Action: Mouse scrolled (642, 478) with delta (0, 0)
Screenshot: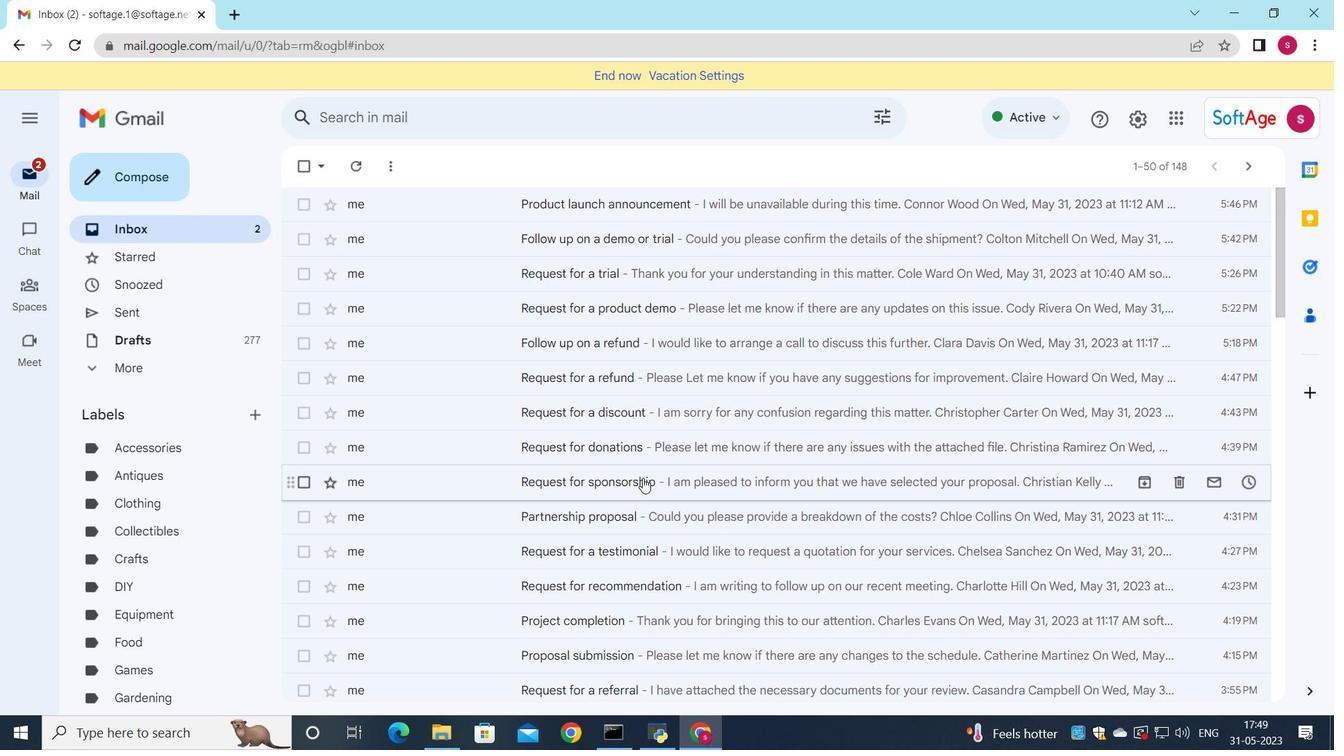 
Action: Mouse scrolled (642, 478) with delta (0, 0)
Screenshot: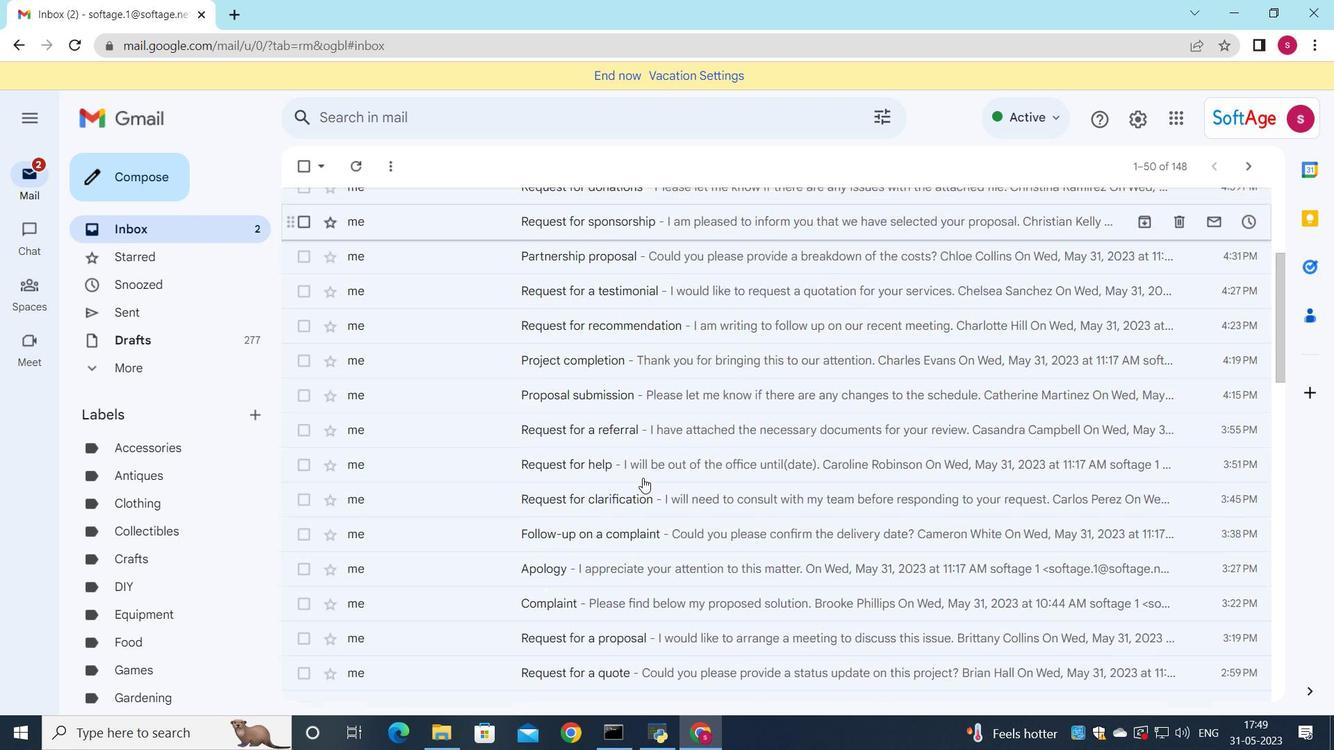 
Action: Mouse scrolled (642, 478) with delta (0, 0)
Screenshot: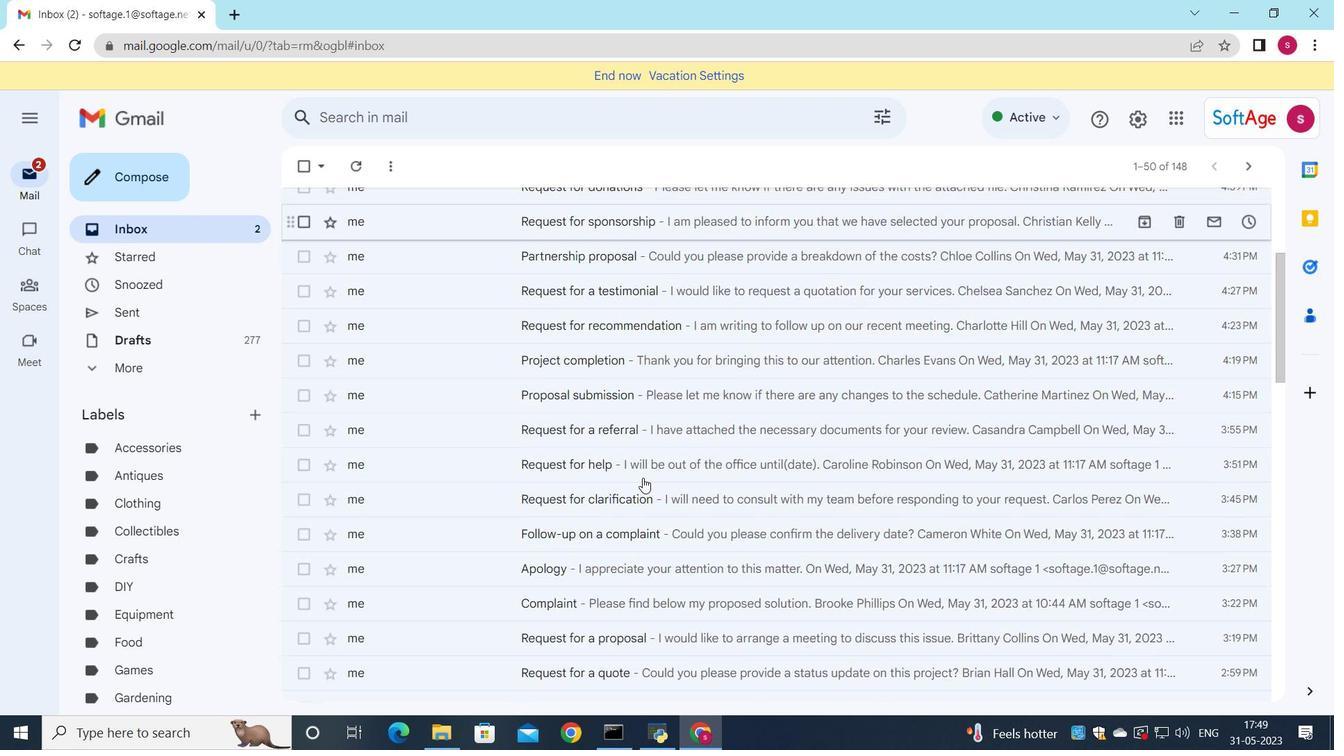 
Action: Mouse scrolled (642, 478) with delta (0, 0)
Screenshot: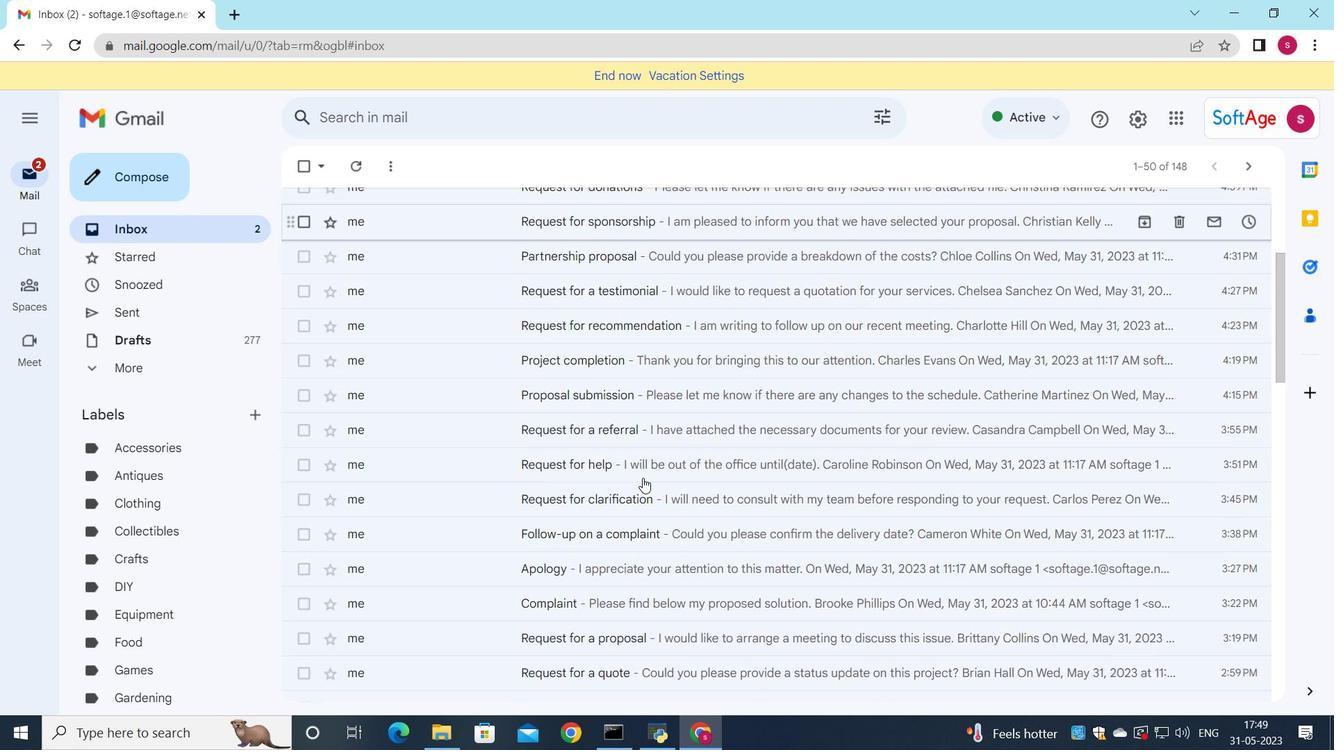 
Action: Mouse scrolled (642, 478) with delta (0, 0)
Screenshot: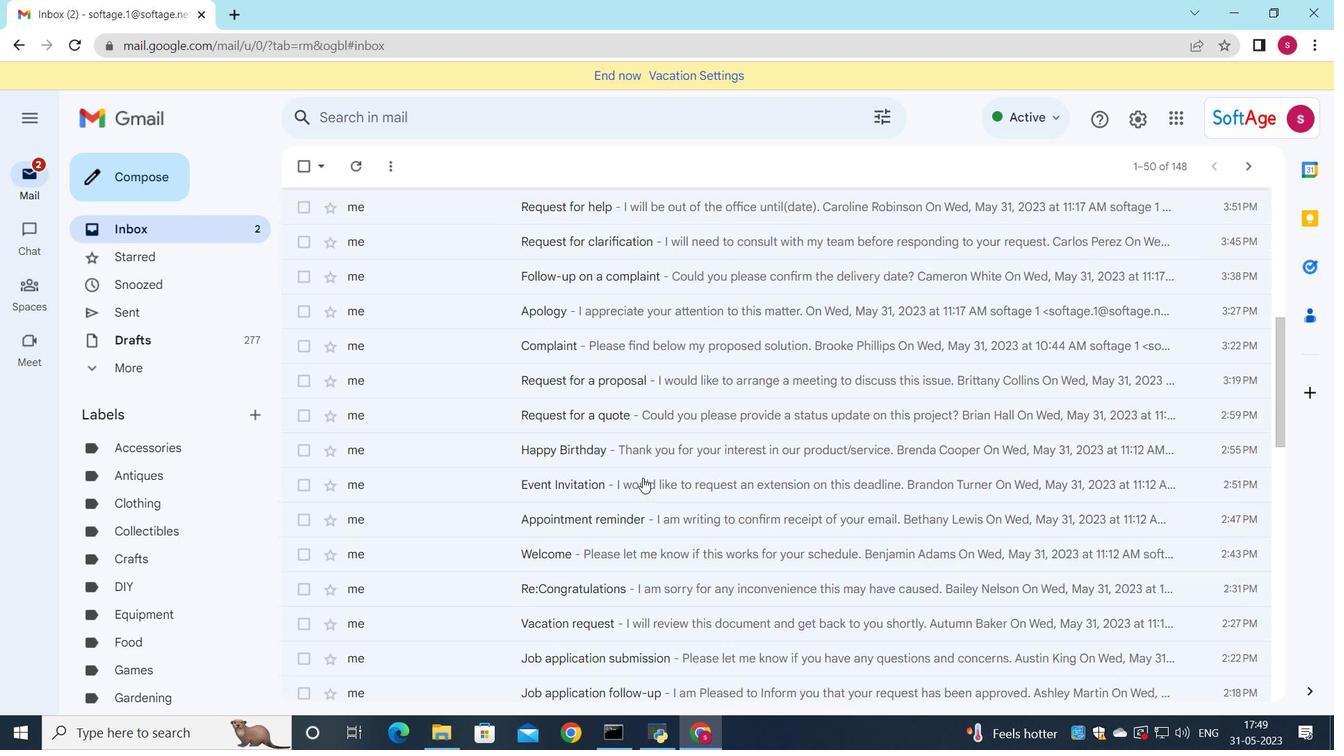 
Action: Mouse scrolled (642, 478) with delta (0, 0)
Screenshot: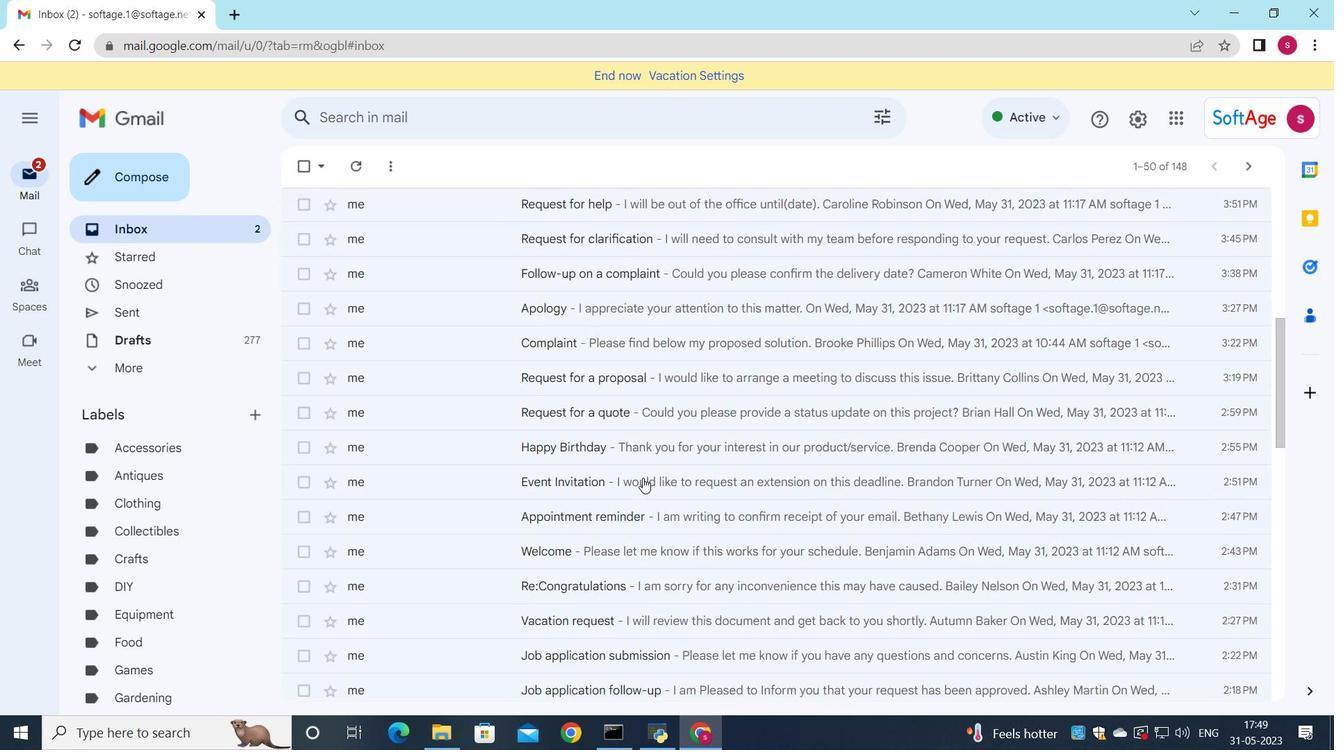 
Action: Mouse scrolled (642, 478) with delta (0, 0)
Screenshot: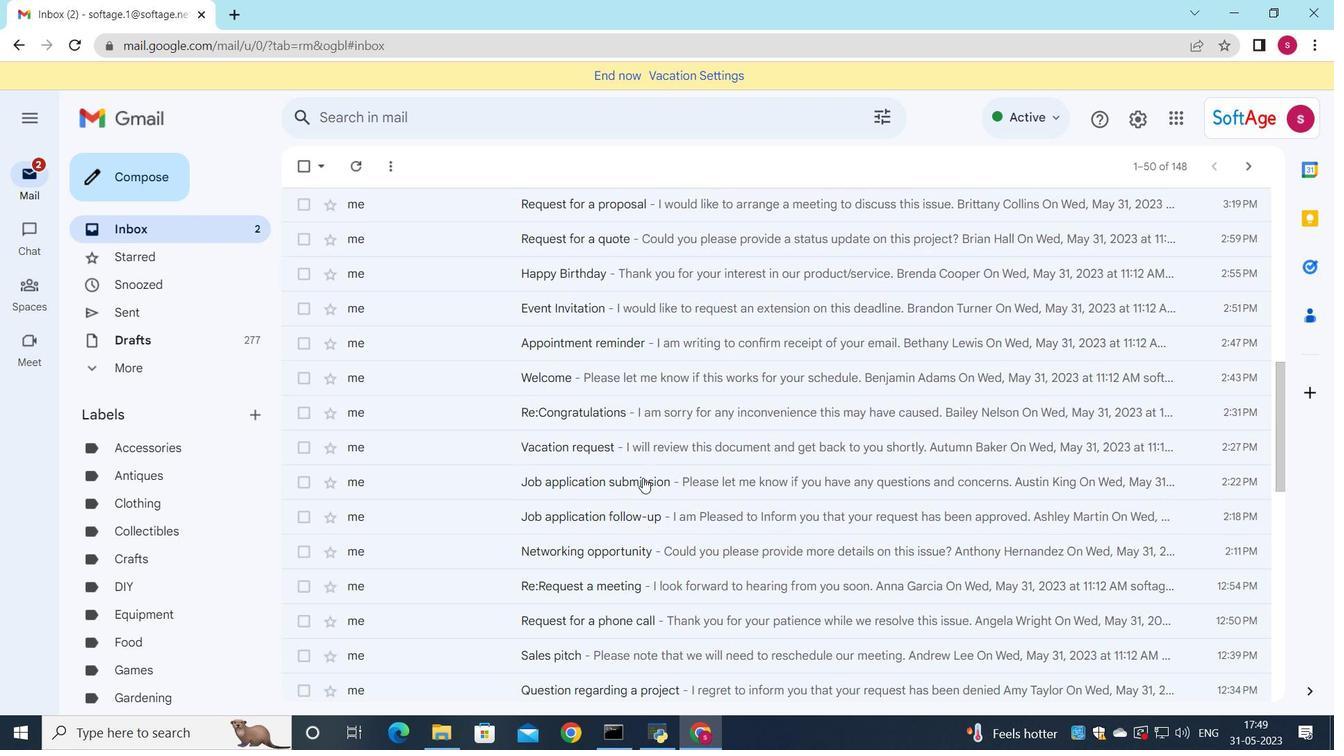 
Action: Mouse scrolled (642, 478) with delta (0, 0)
Screenshot: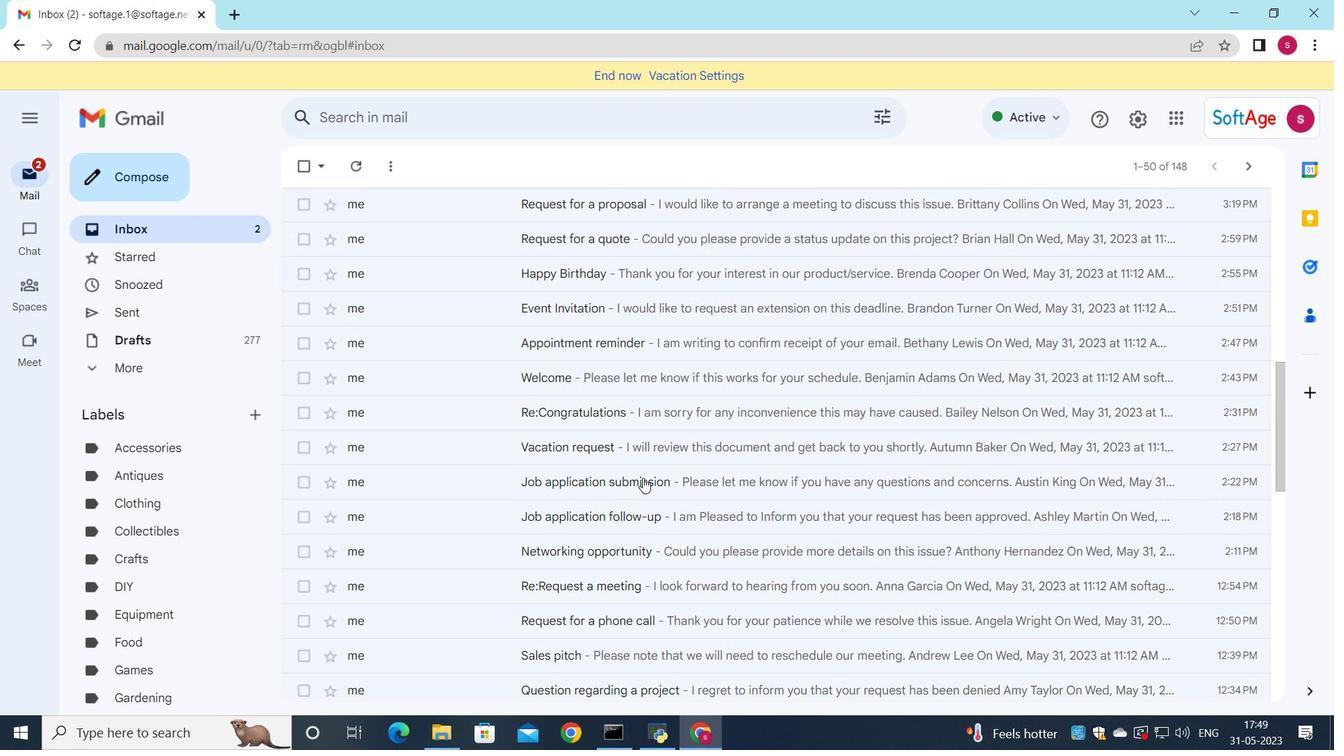 
Action: Mouse moved to (651, 483)
Screenshot: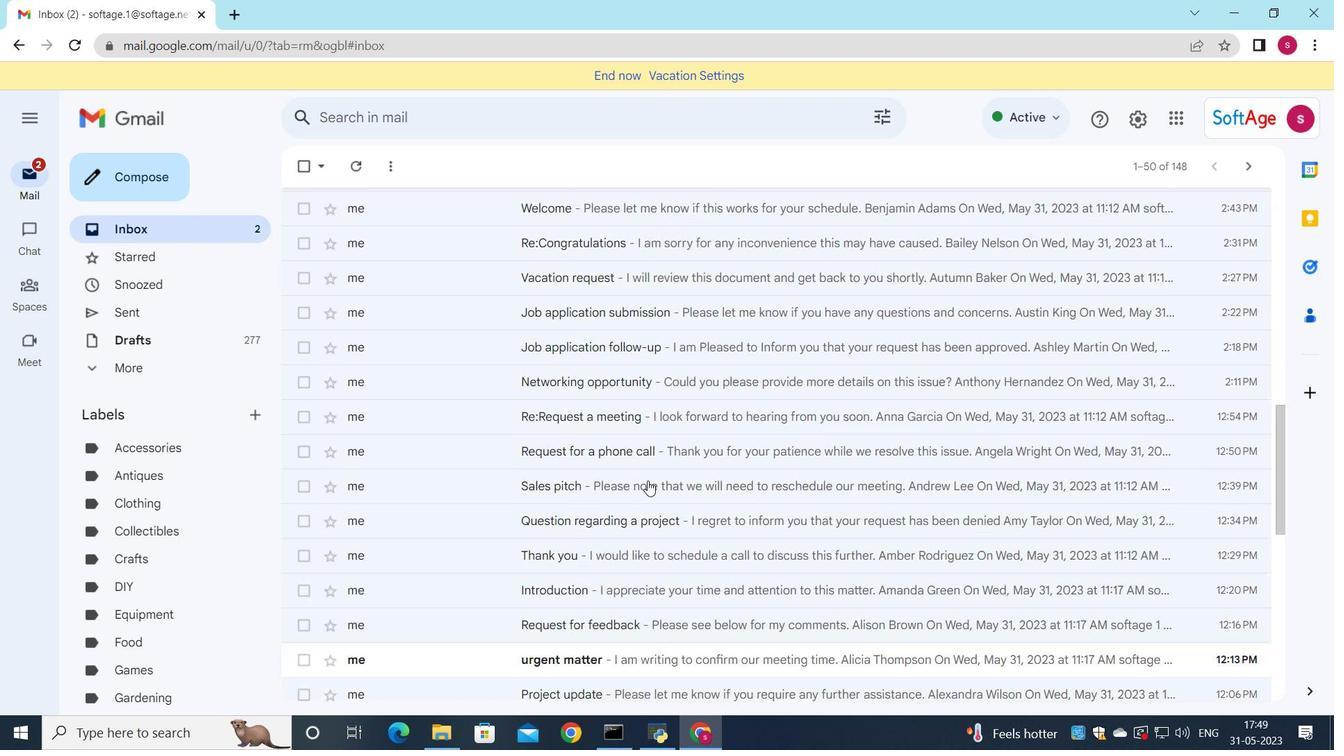 
Action: Mouse scrolled (651, 482) with delta (0, 0)
Screenshot: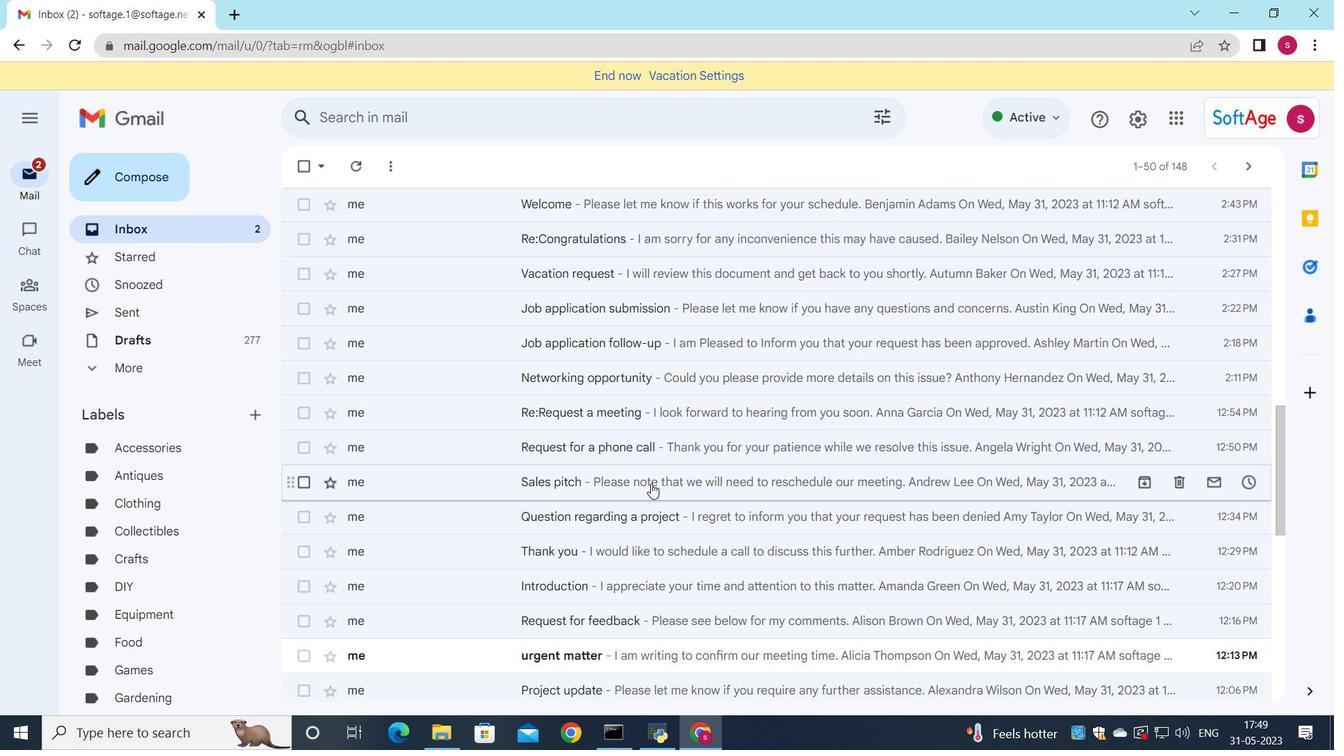 
Action: Mouse scrolled (651, 482) with delta (0, 0)
Screenshot: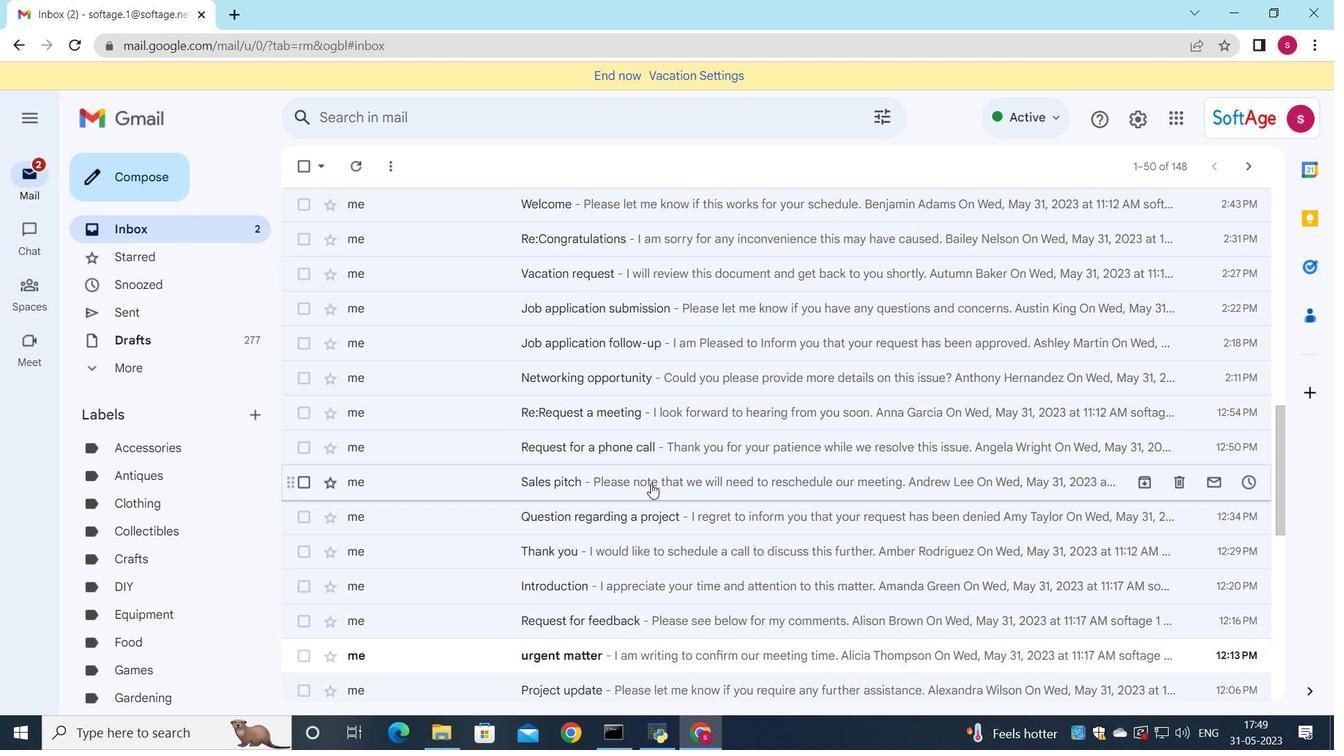 
Action: Mouse moved to (651, 489)
Screenshot: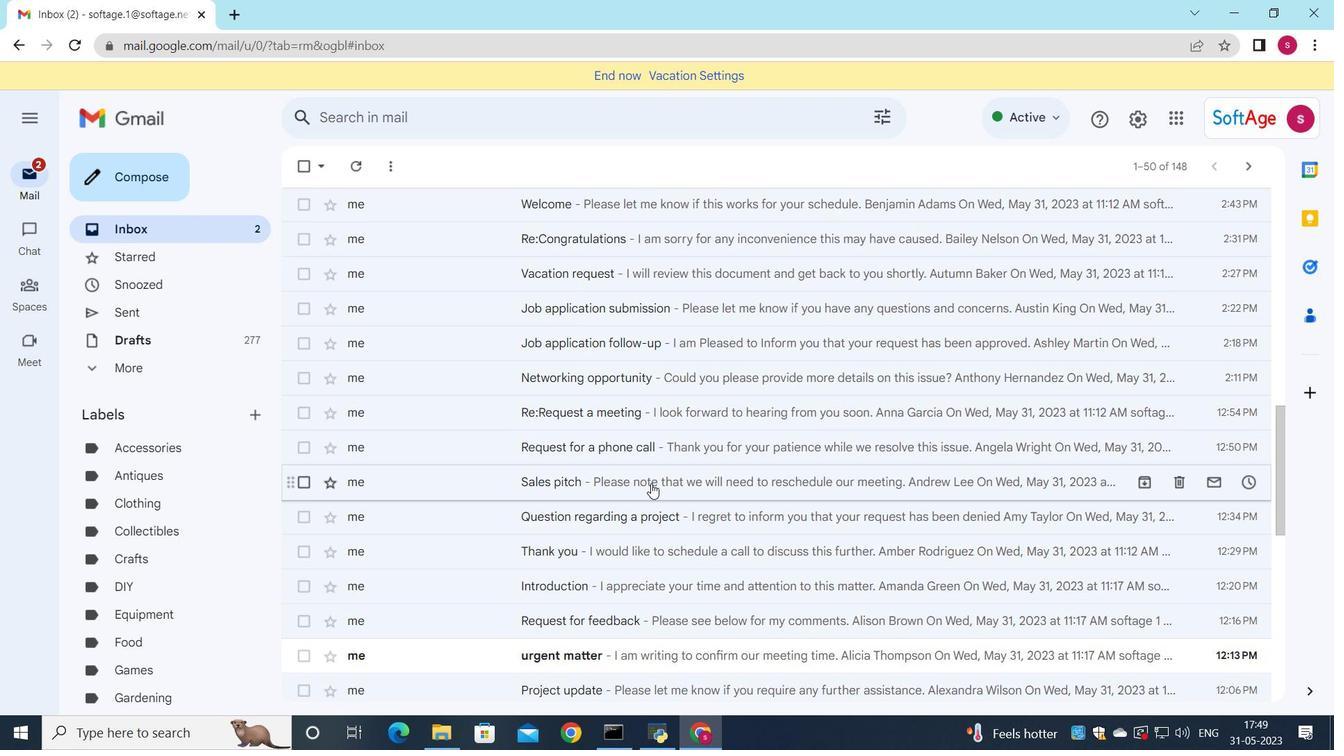 
Action: Mouse scrolled (651, 489) with delta (0, 0)
Screenshot: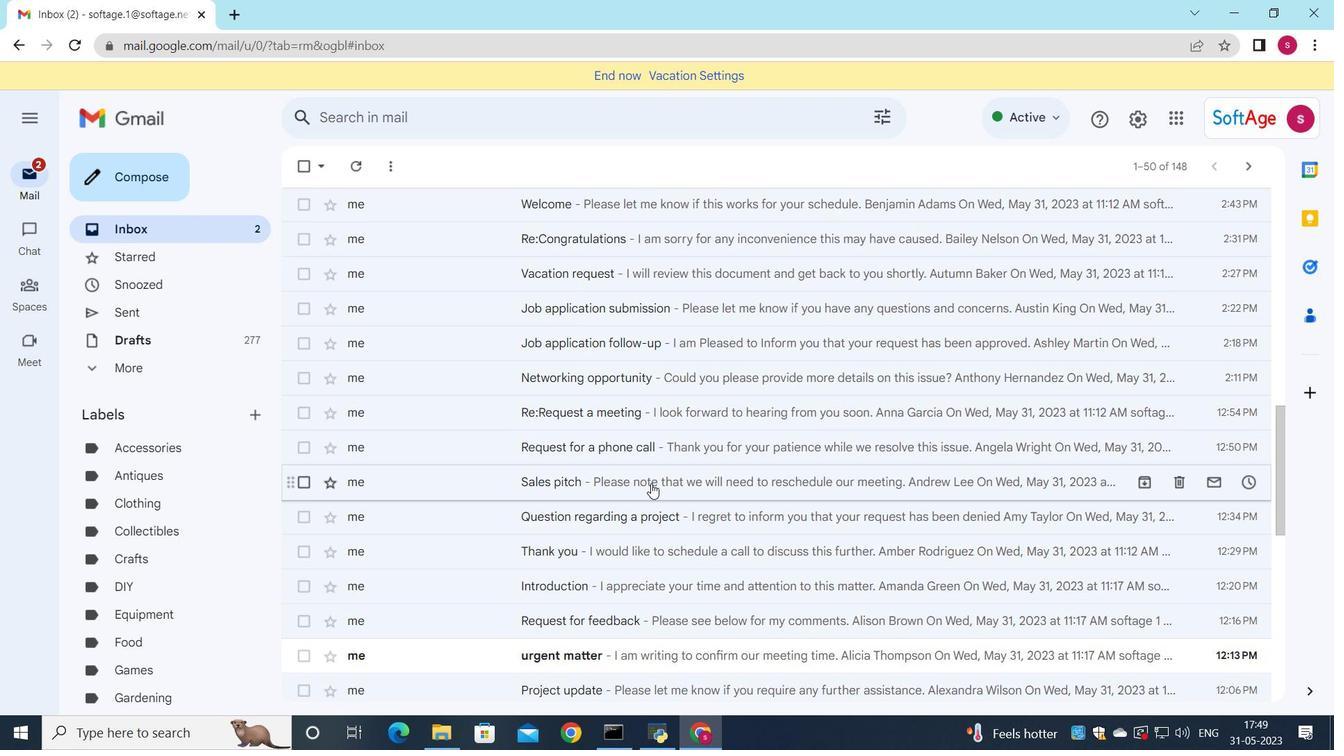 
Action: Mouse moved to (645, 508)
Screenshot: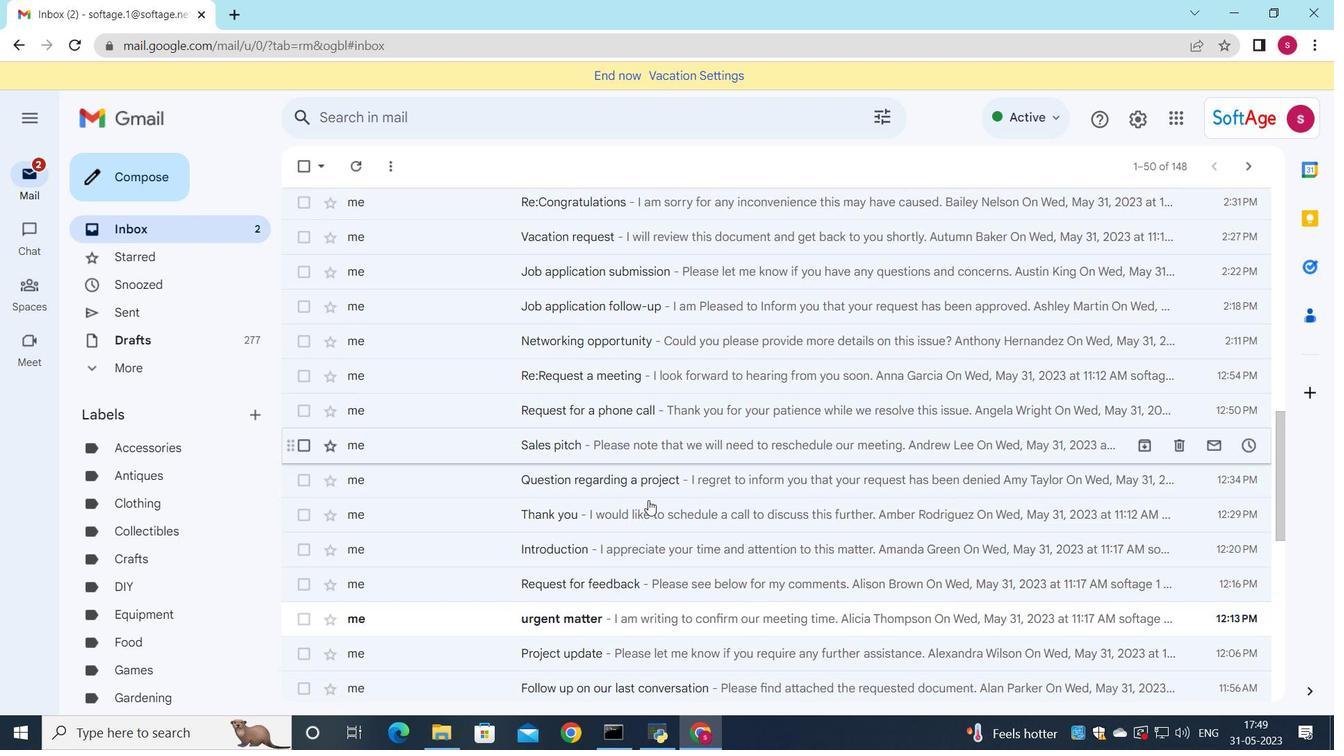 
Action: Mouse scrolled (645, 507) with delta (0, 0)
Screenshot: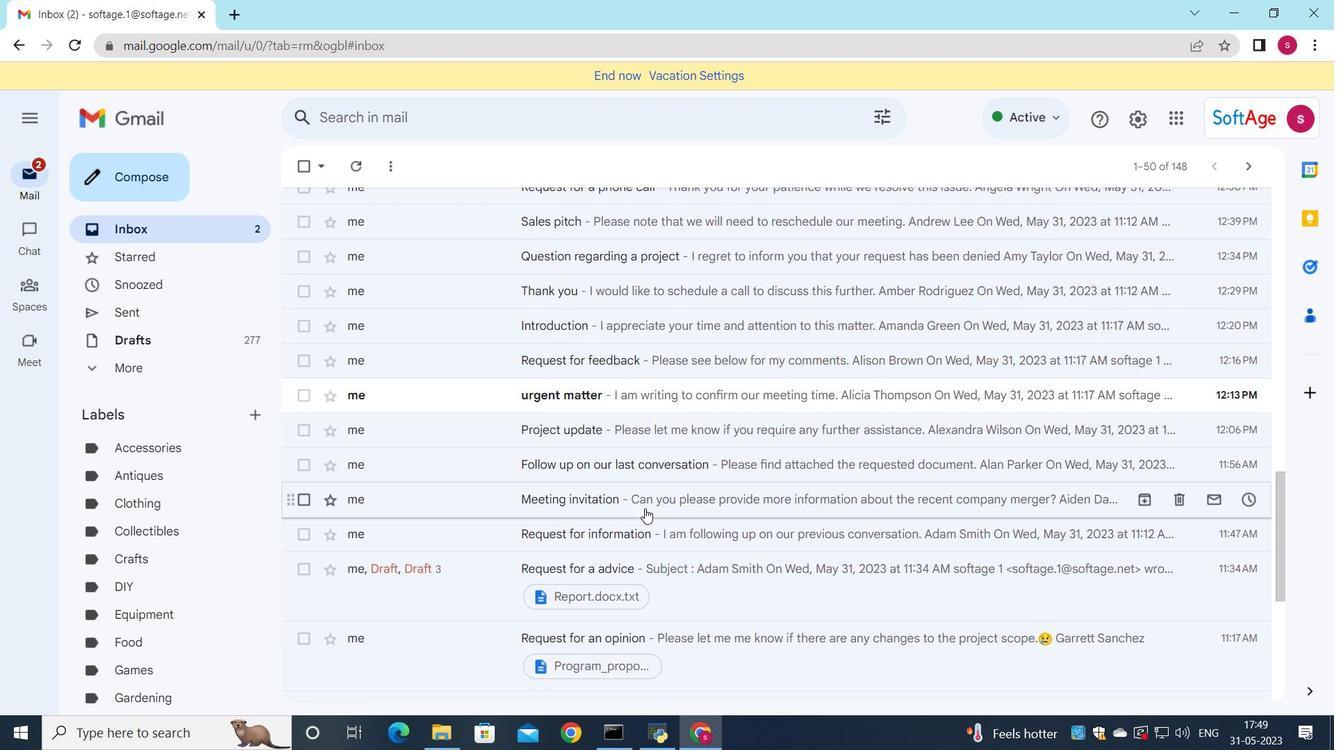 
Action: Mouse scrolled (645, 507) with delta (0, 0)
Screenshot: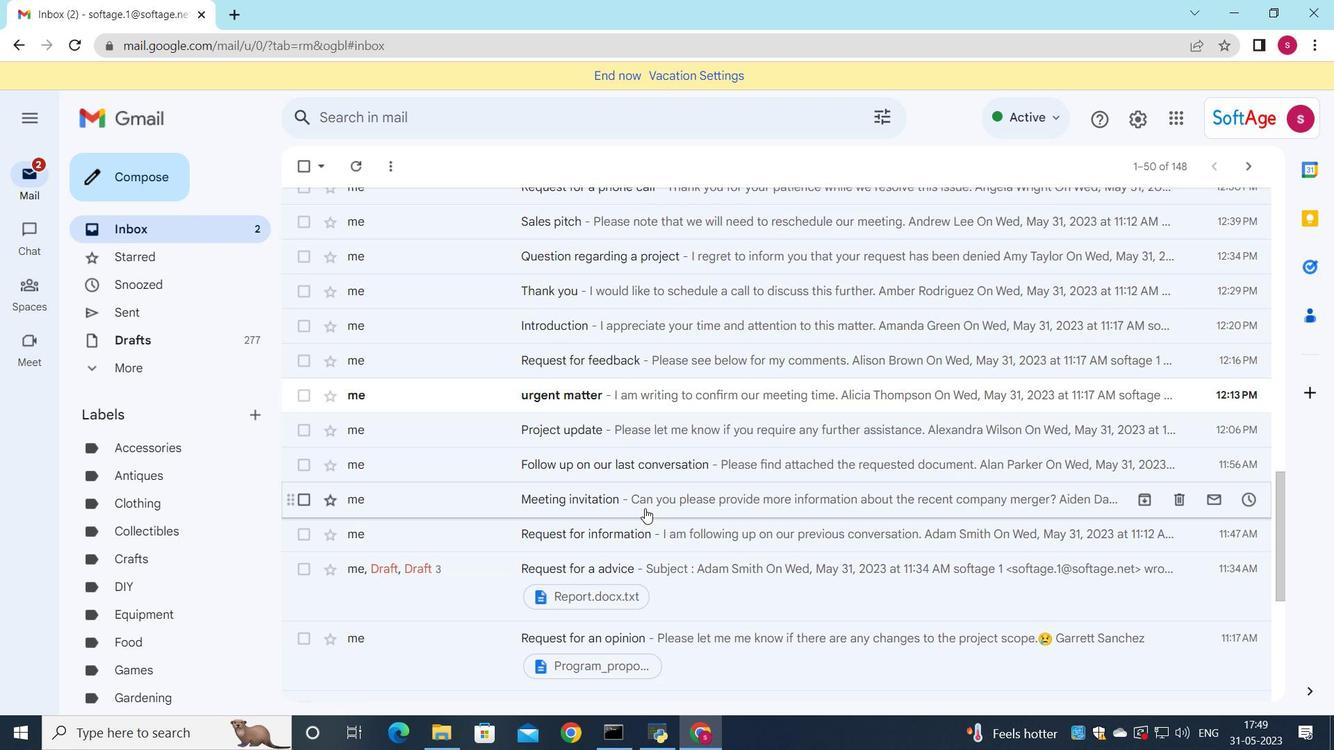 
Action: Mouse scrolled (645, 507) with delta (0, 0)
Screenshot: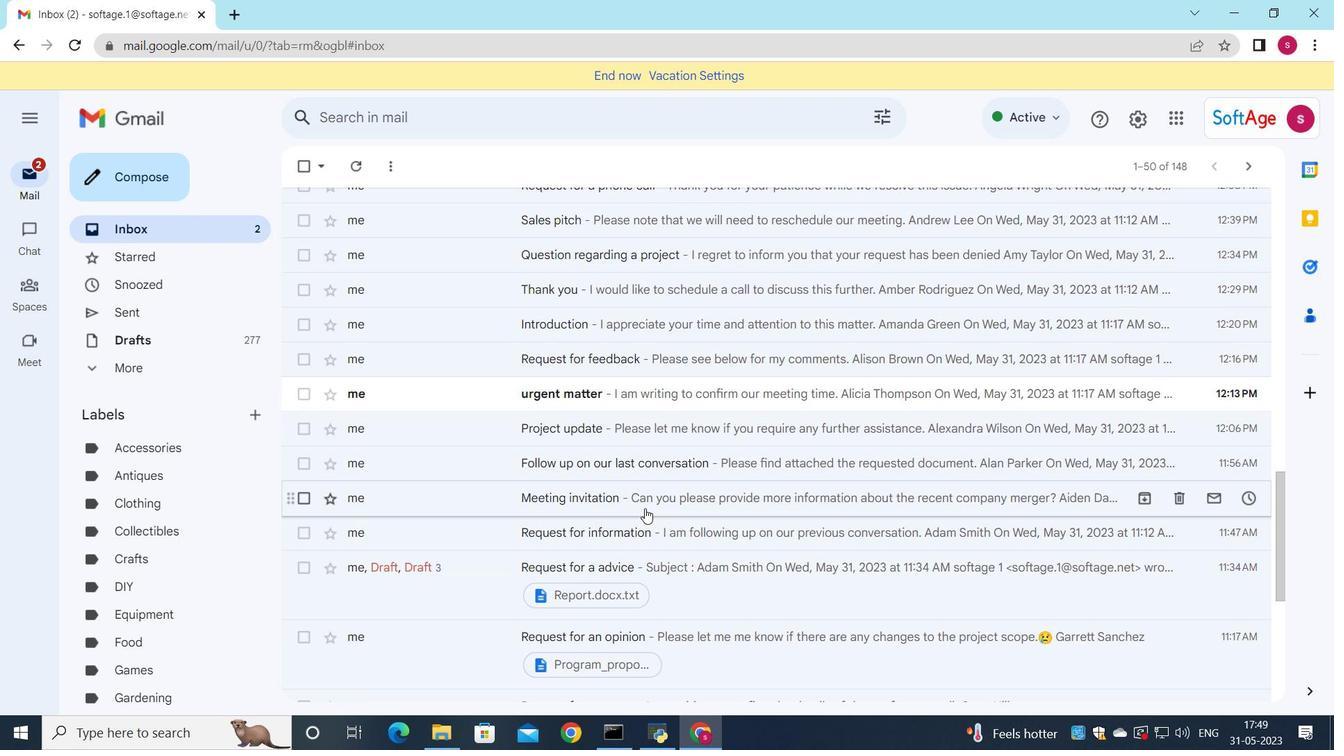 
Action: Mouse moved to (757, 405)
Screenshot: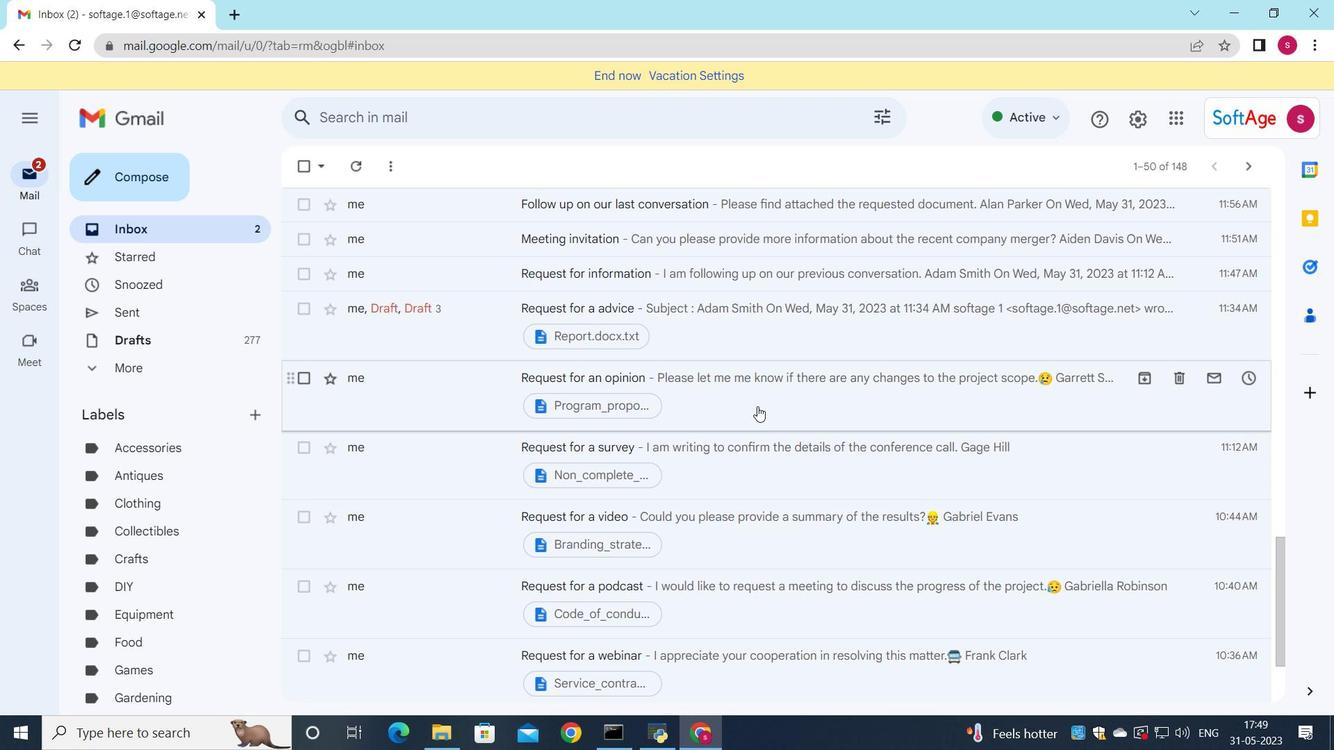 
Action: Mouse pressed left at (757, 405)
Screenshot: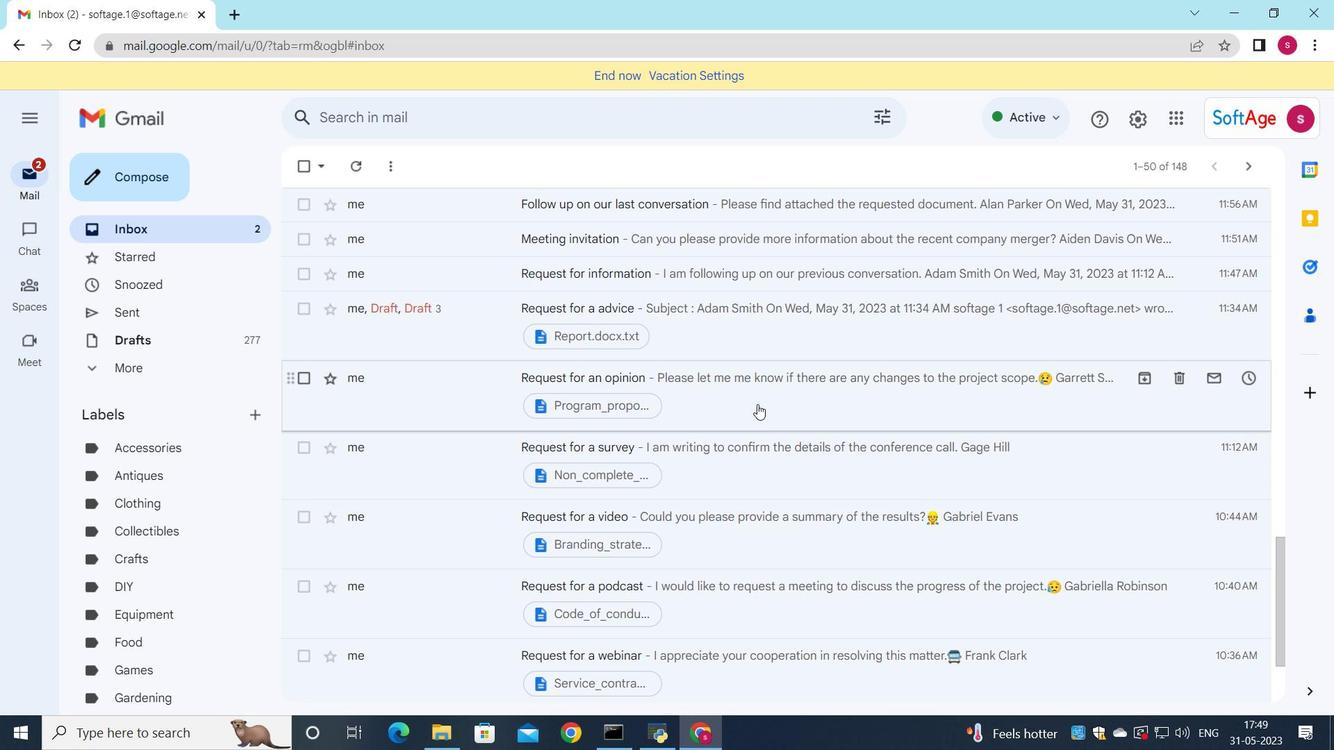 
Action: Mouse moved to (351, 544)
Screenshot: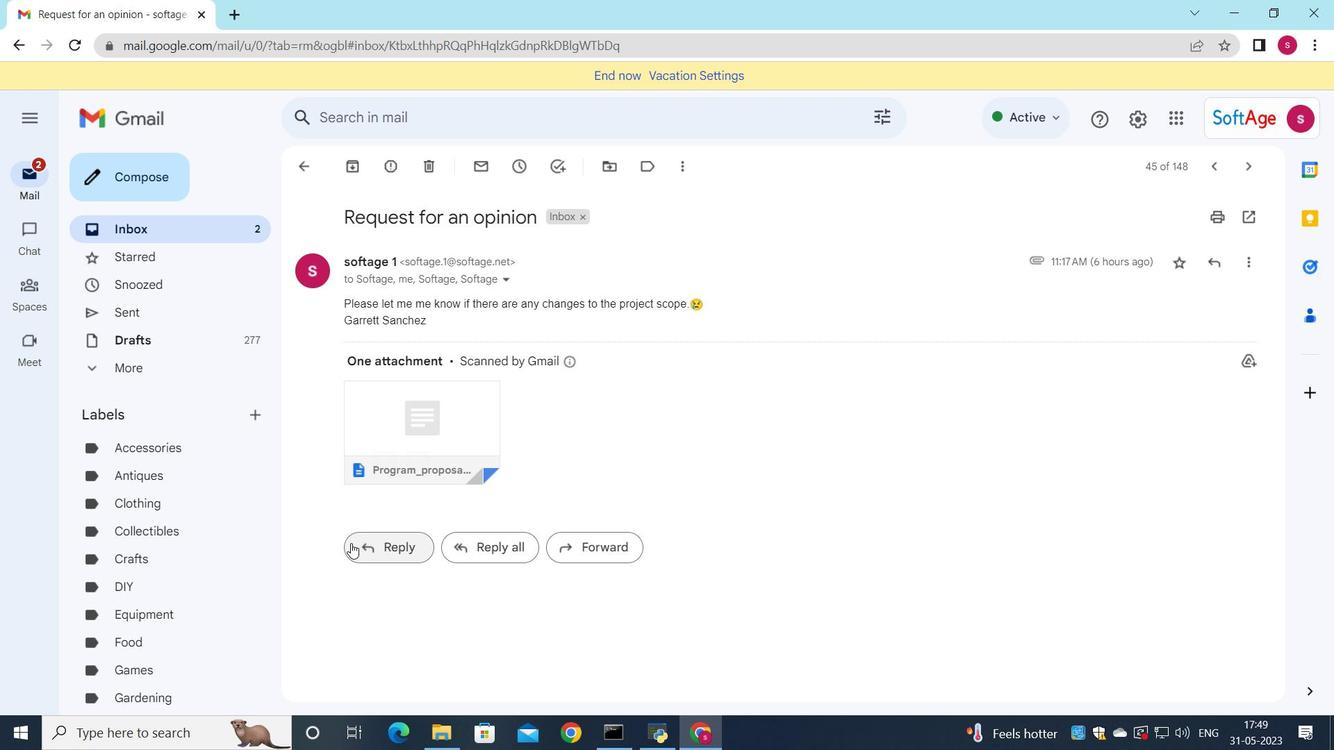 
Action: Mouse pressed left at (351, 544)
Screenshot: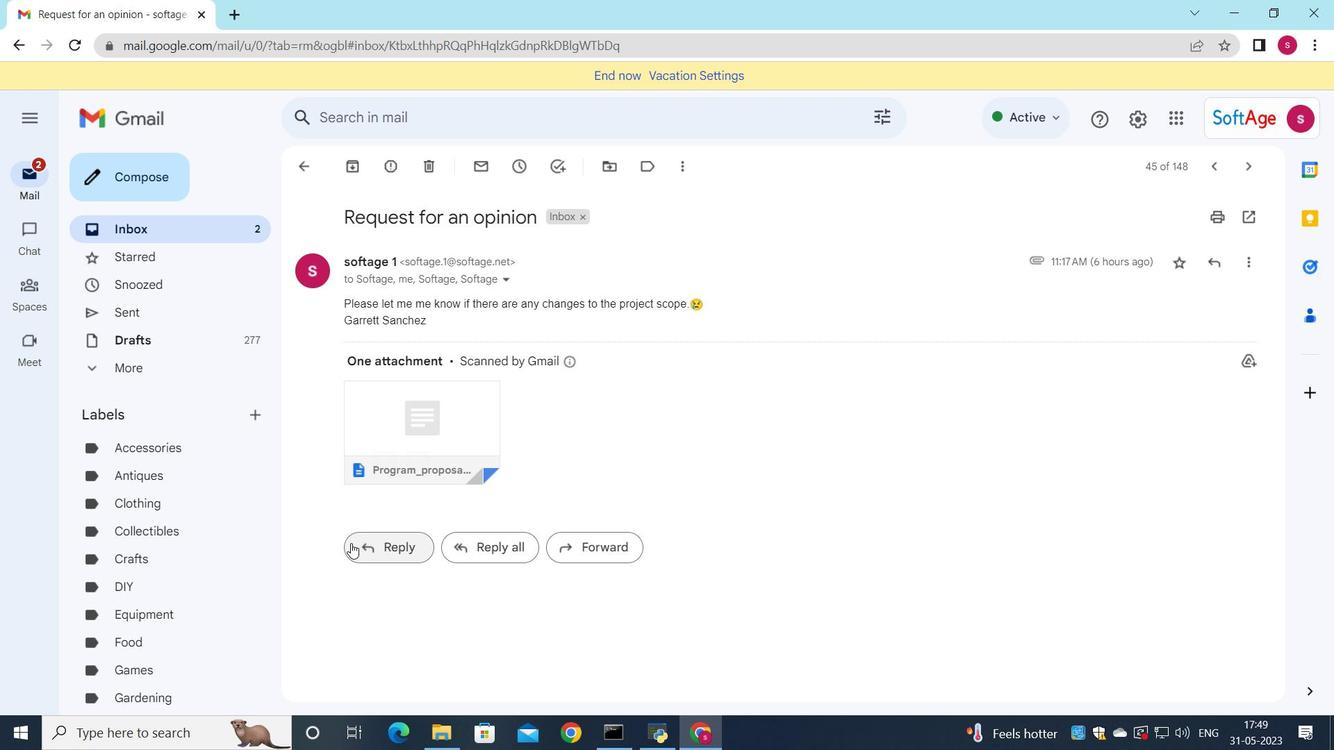 
Action: Mouse moved to (379, 469)
Screenshot: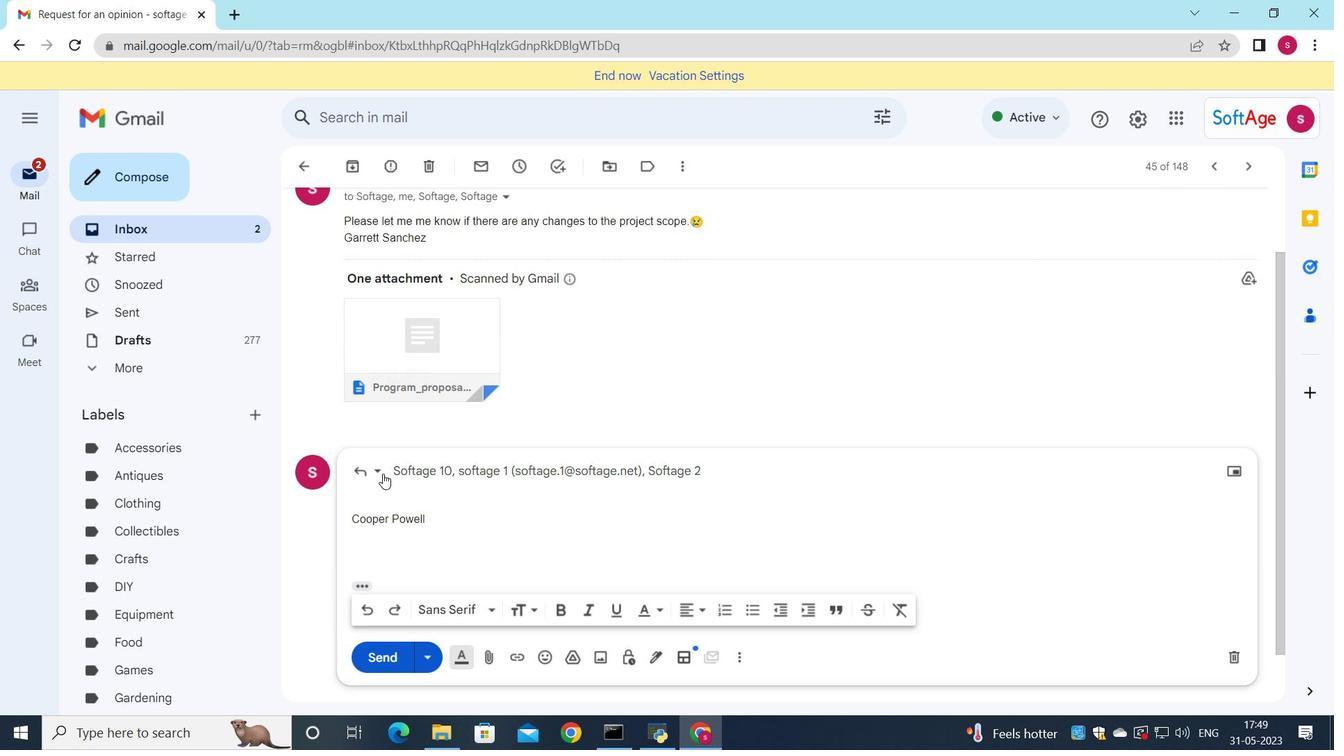 
Action: Mouse pressed left at (379, 469)
Screenshot: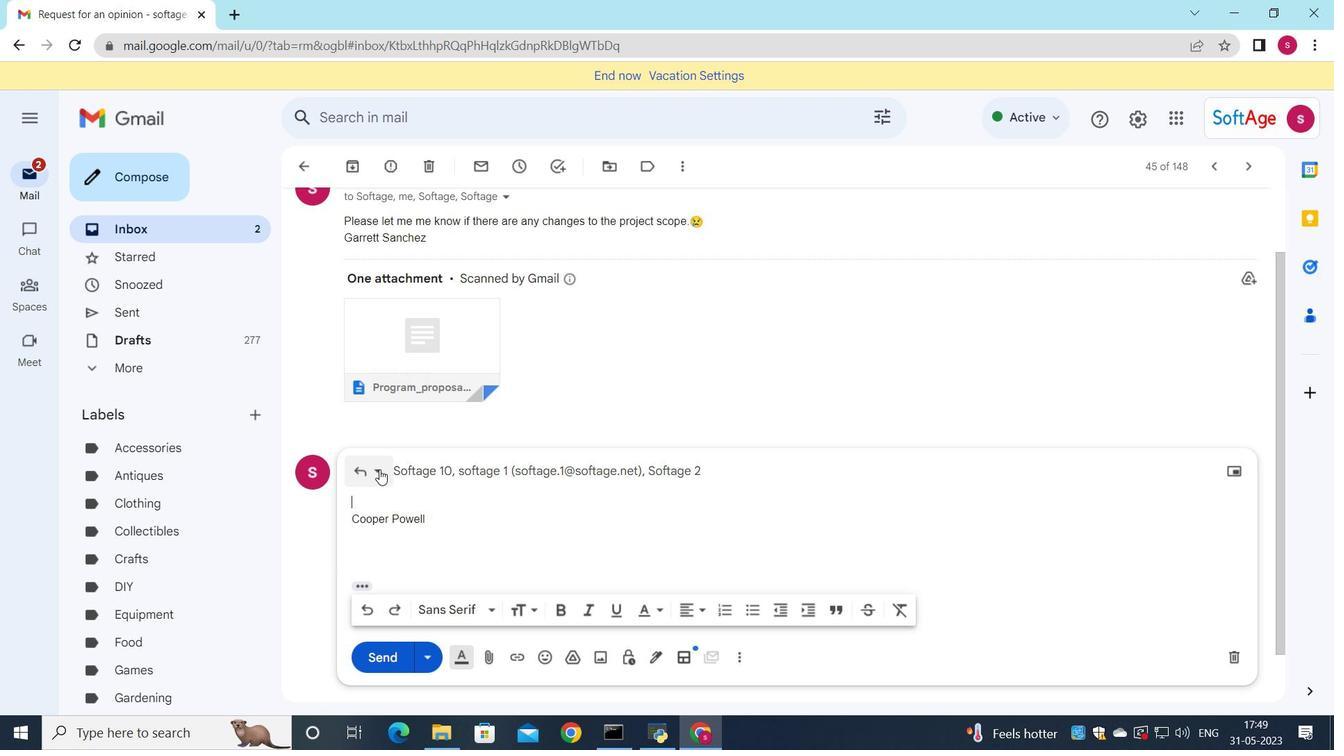
Action: Mouse moved to (432, 592)
Screenshot: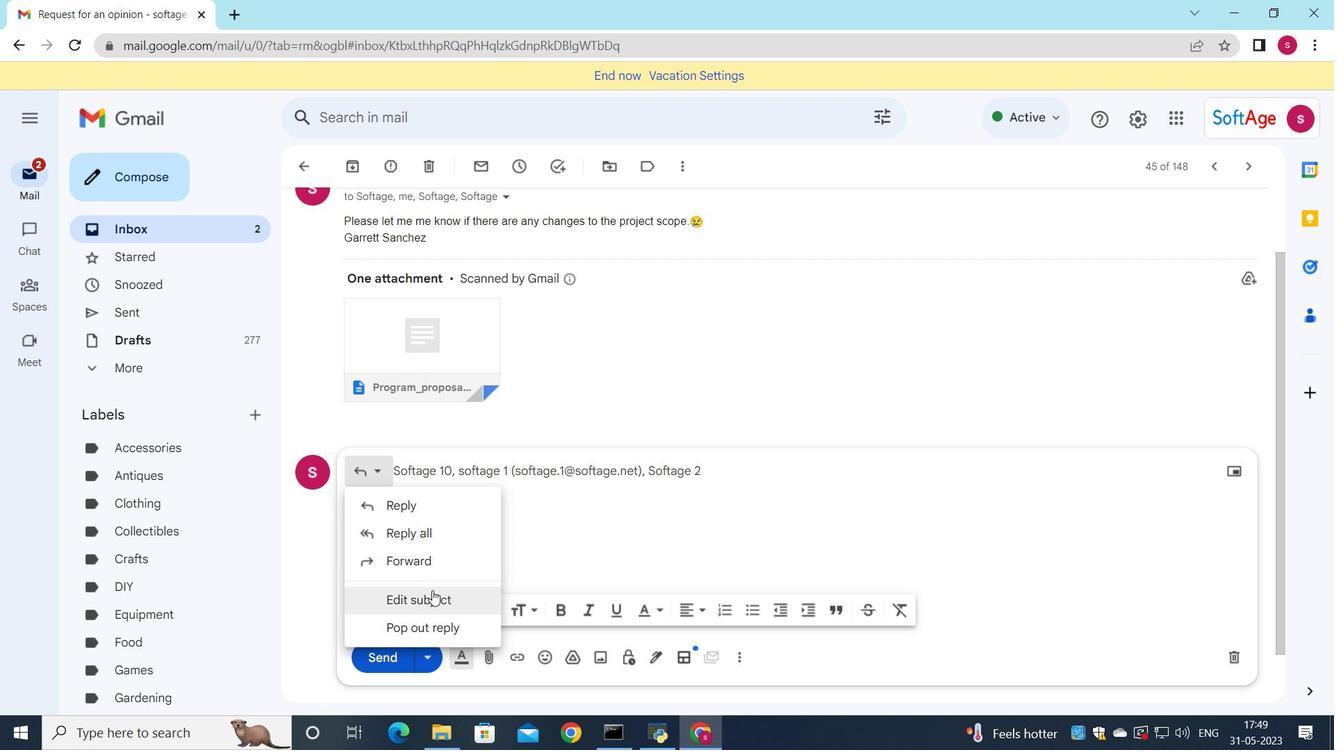 
Action: Mouse pressed left at (432, 592)
Screenshot: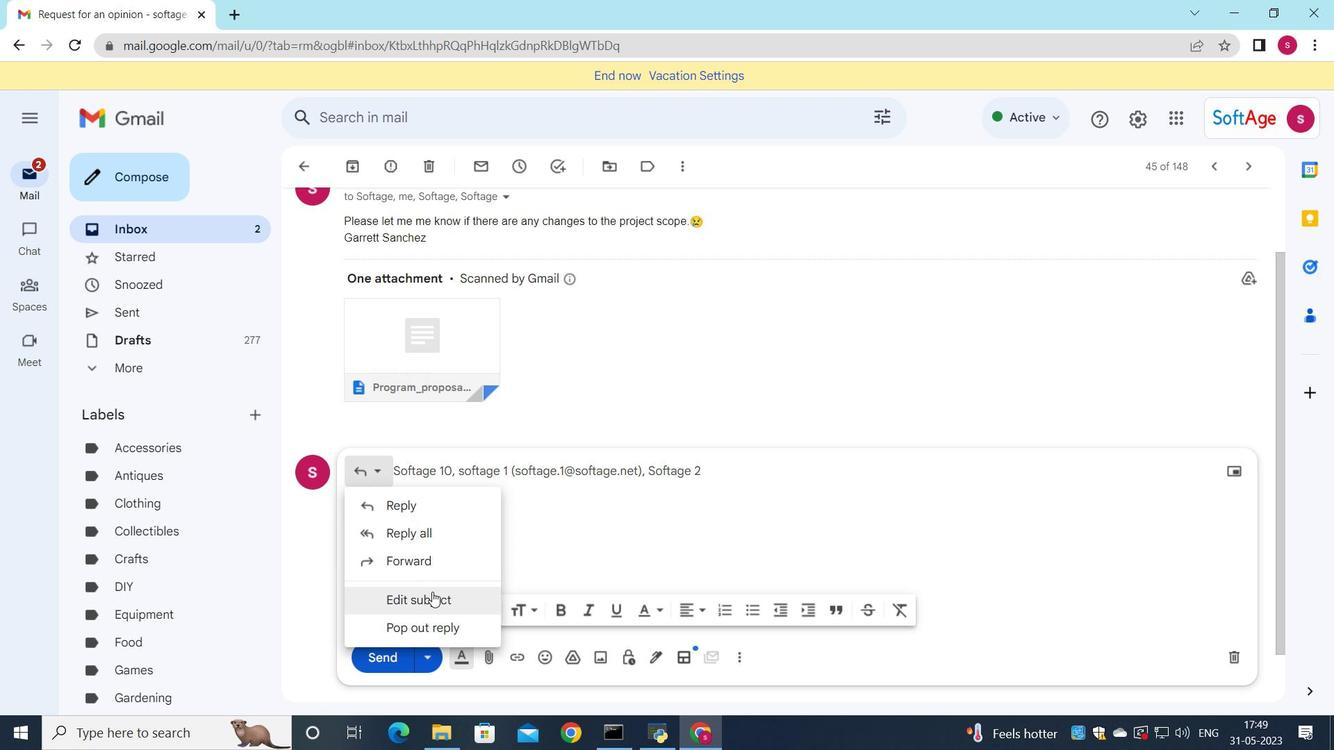 
Action: Mouse moved to (1083, 443)
Screenshot: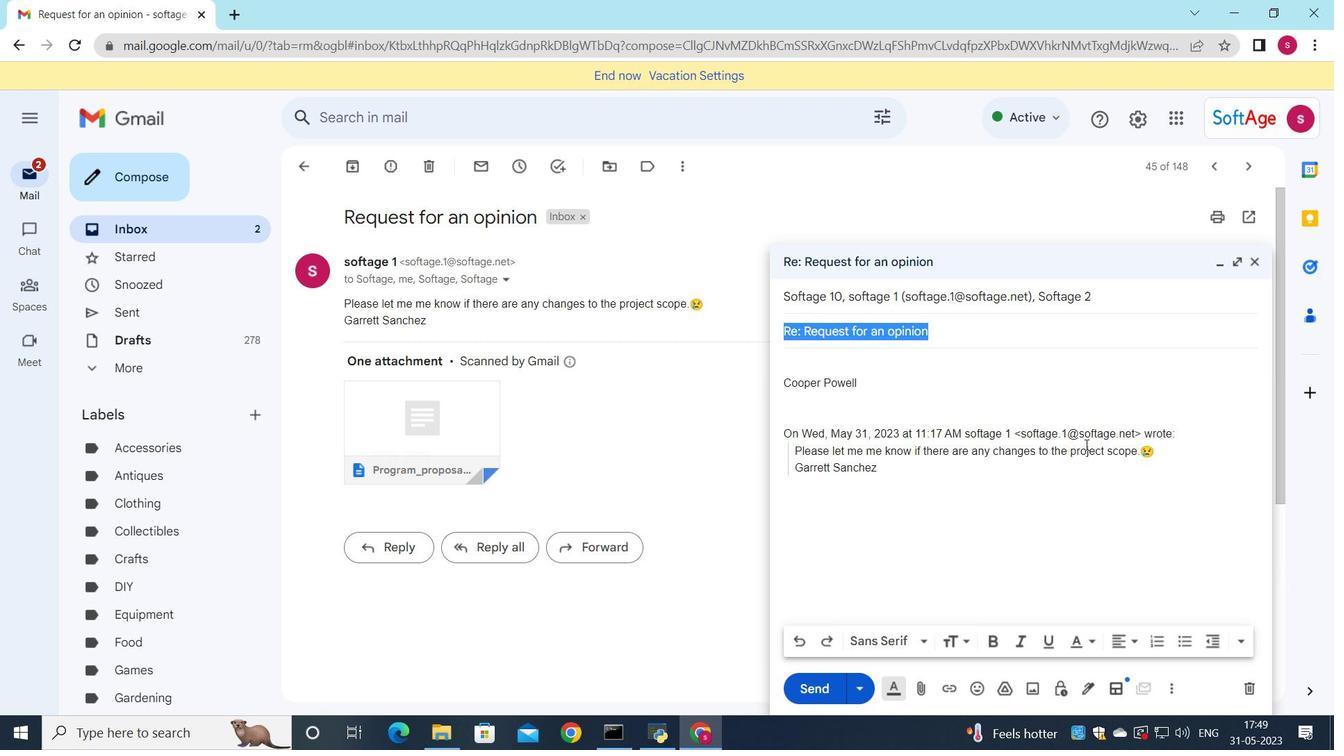 
Action: Key pressed <Key.shift>Product<Key.space>update<Key.space>announcement
Screenshot: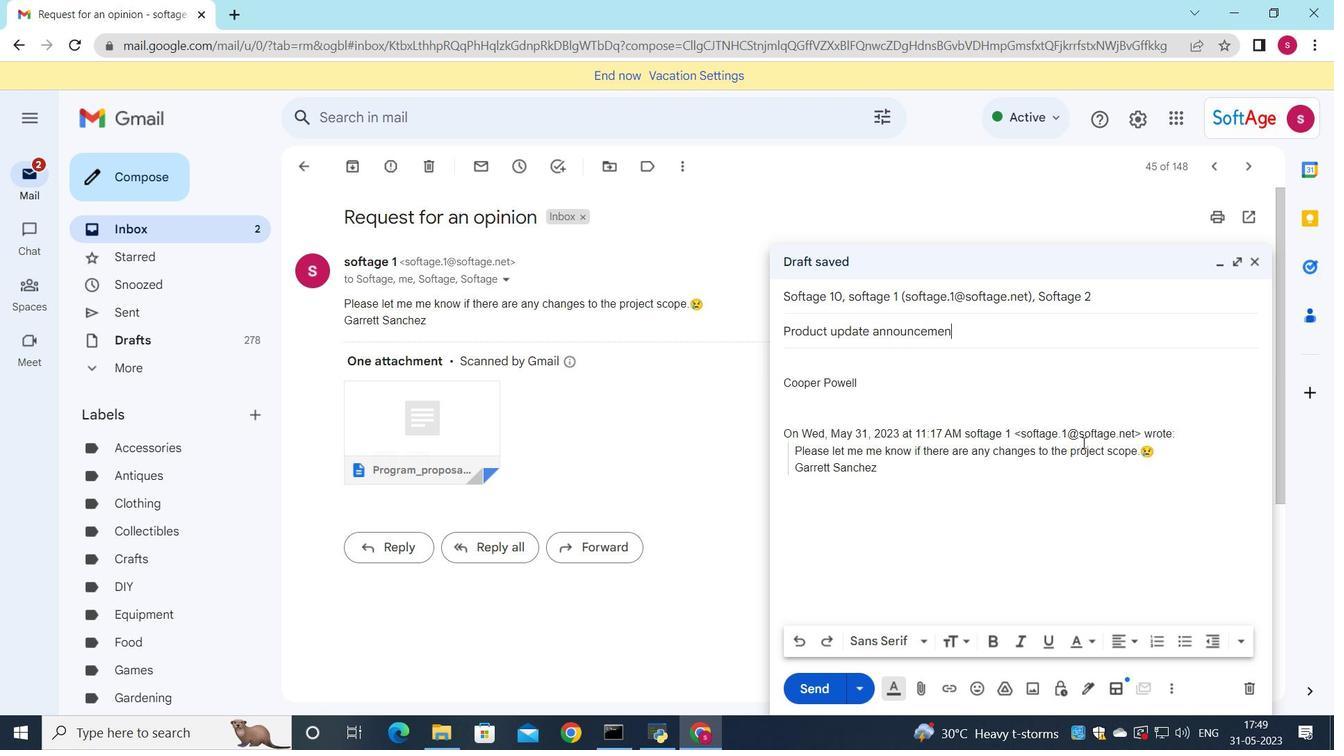 
Action: Mouse moved to (837, 369)
Screenshot: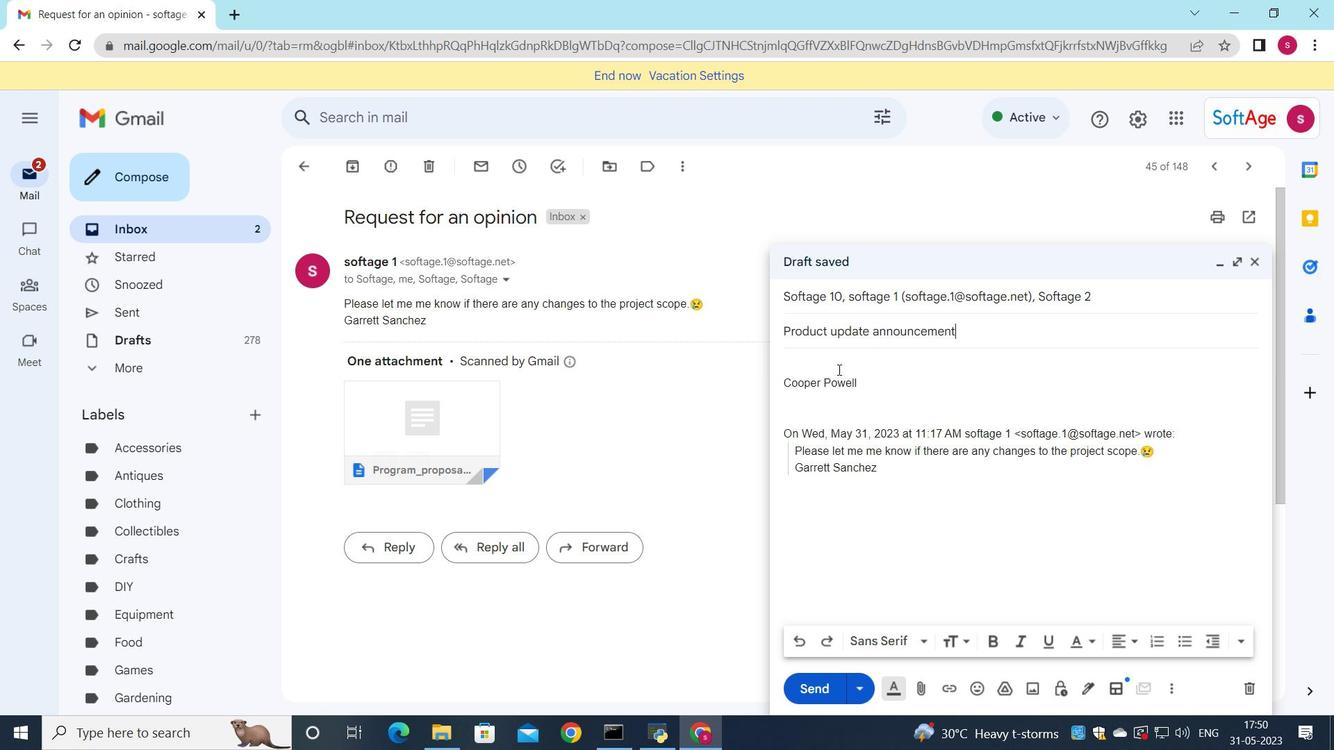 
Action: Mouse pressed left at (837, 369)
Screenshot: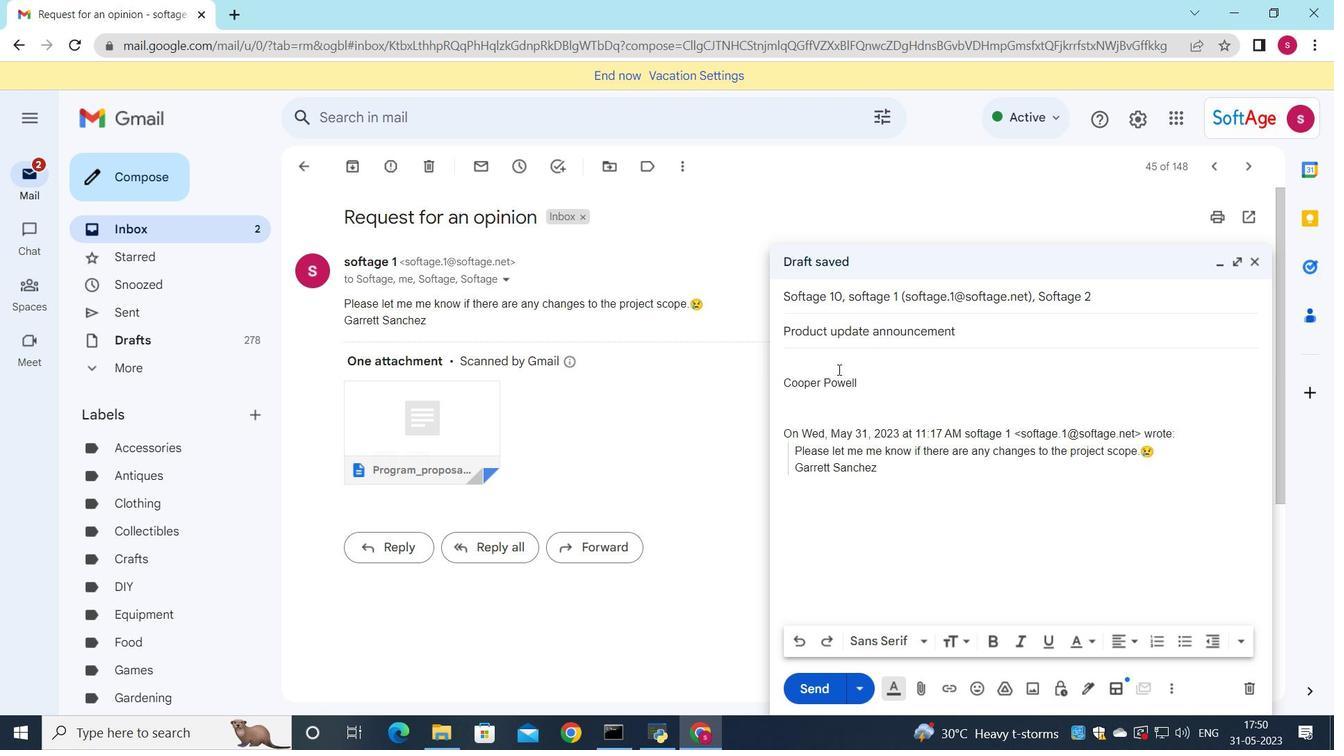 
Action: Key pressed <Key.shift>I<Key.space>need<Key.space>to<Key.space>discuss<Key.space>some<Key.space>urgent<Key.space>matters<Key.space>related<Key.space>to<Key.space>the<Key.space>project<Key.space>with<Key.space>you.
Screenshot: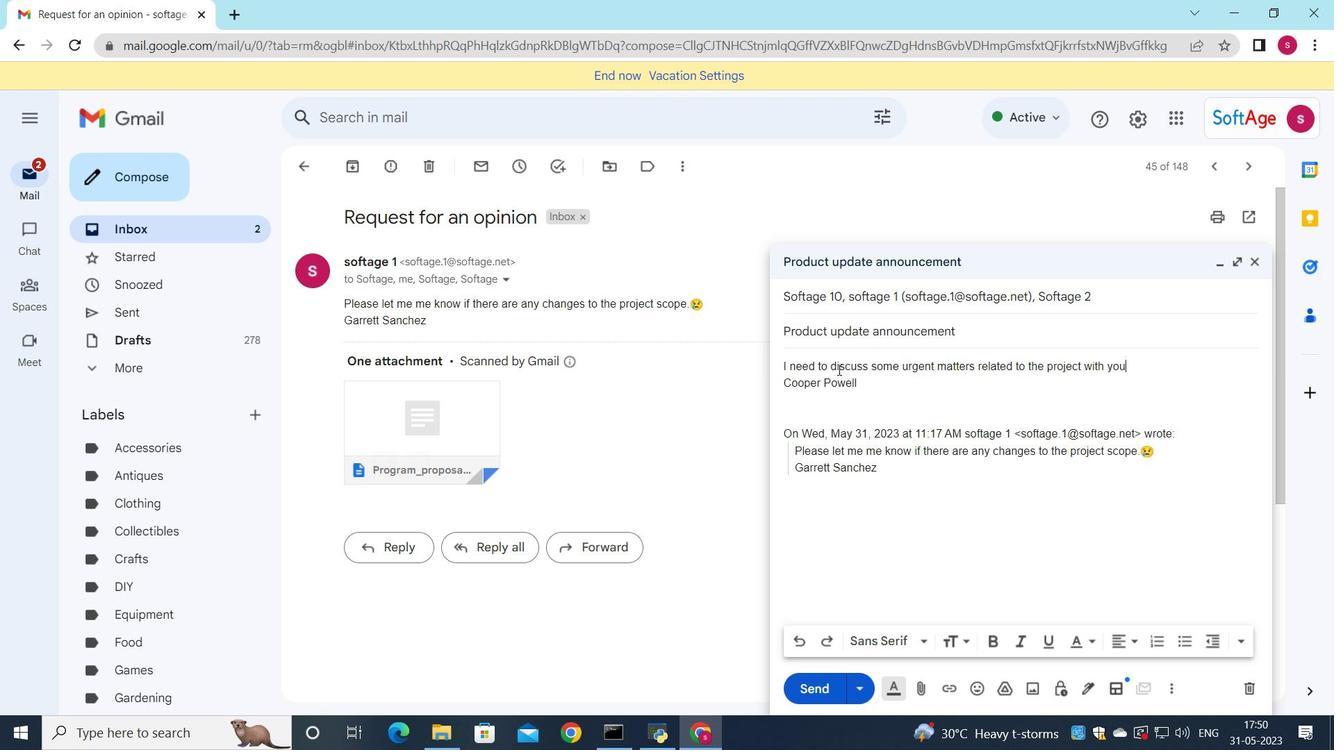 
Action: Mouse moved to (802, 644)
Screenshot: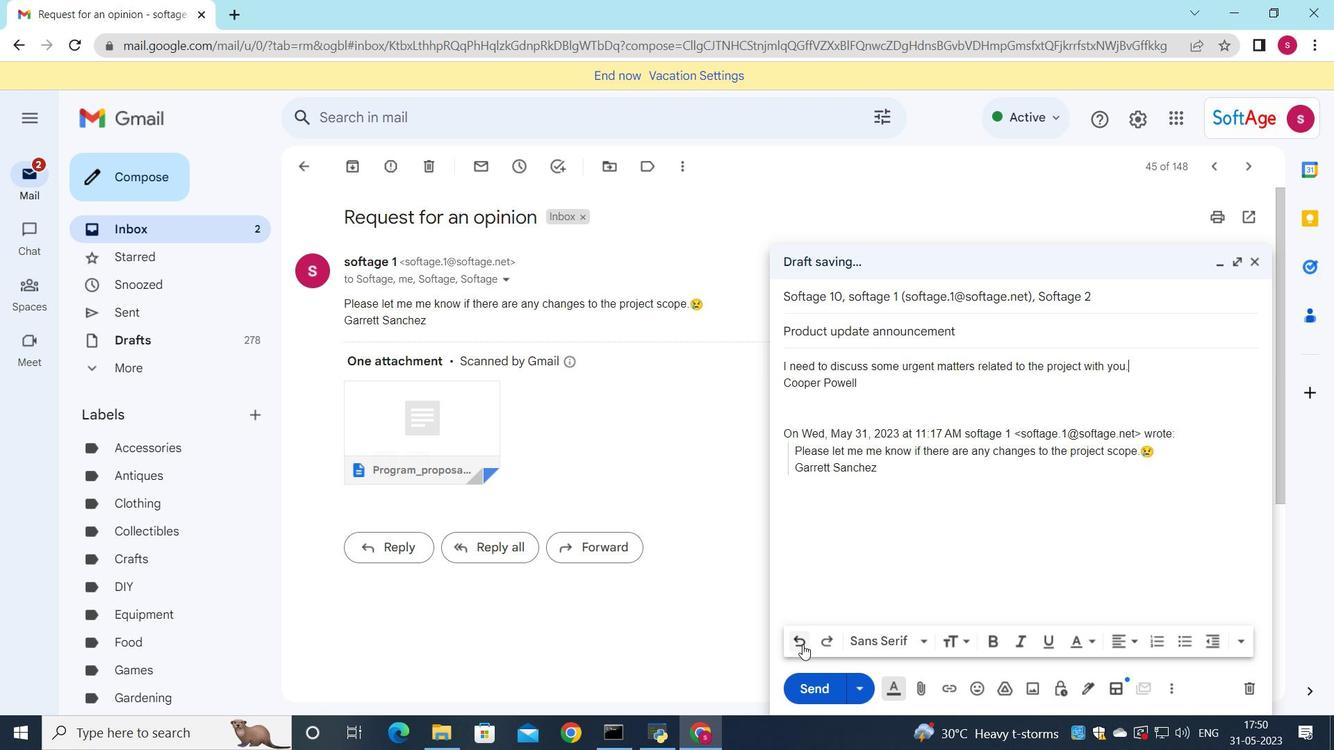 
Action: Mouse pressed left at (802, 644)
Screenshot: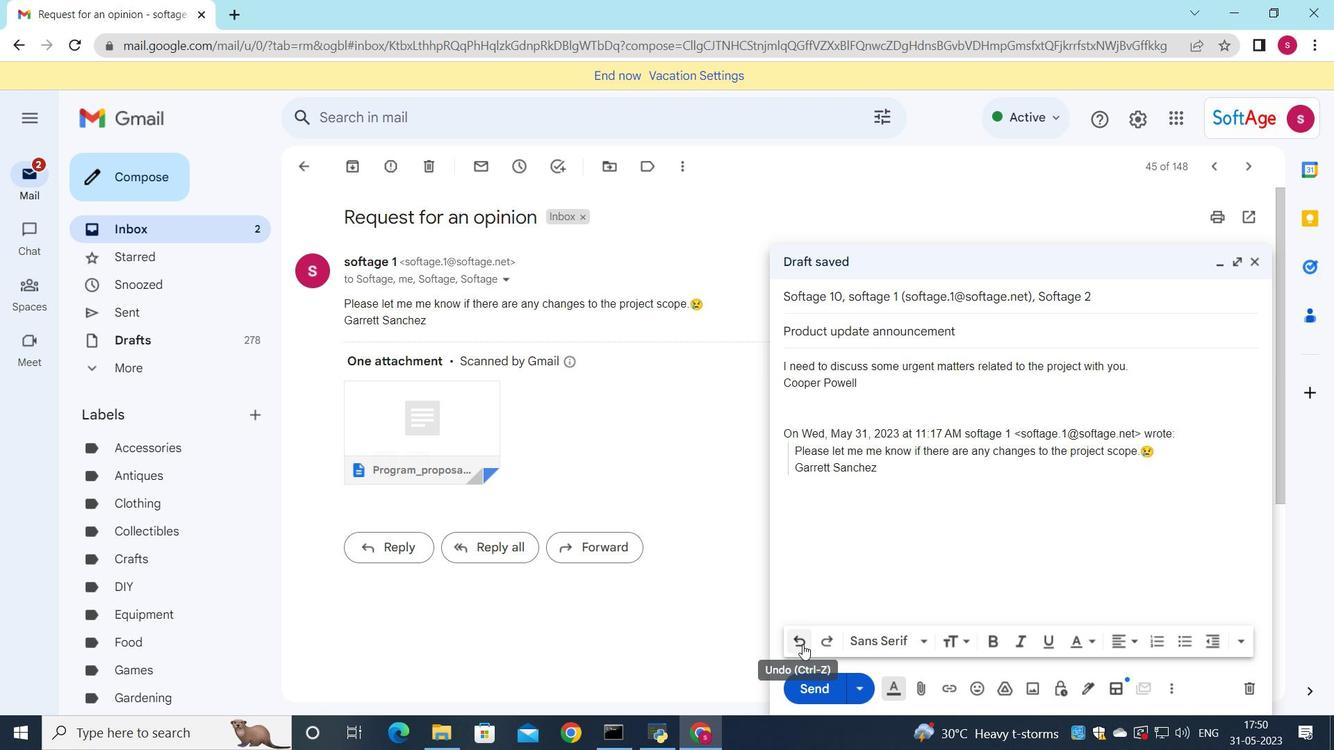
Action: Mouse pressed left at (802, 644)
Screenshot: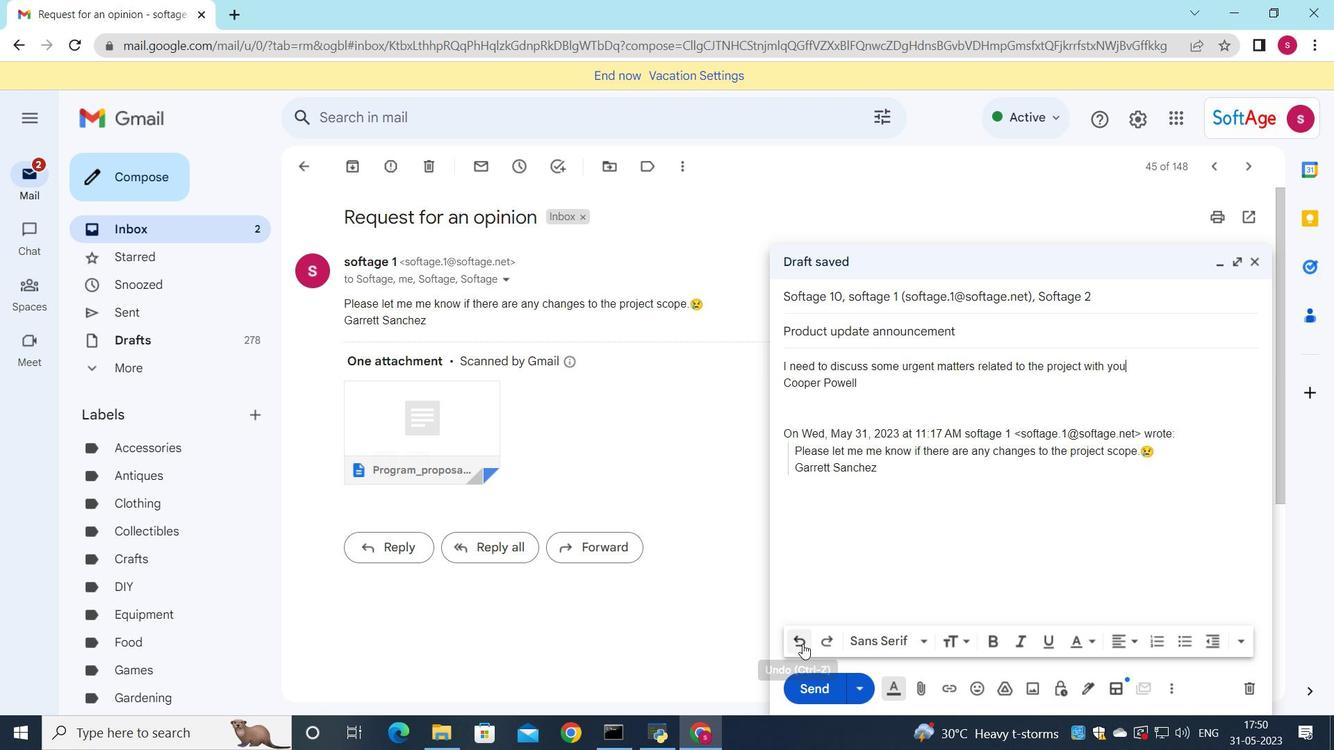 
Action: Mouse pressed left at (802, 644)
Screenshot: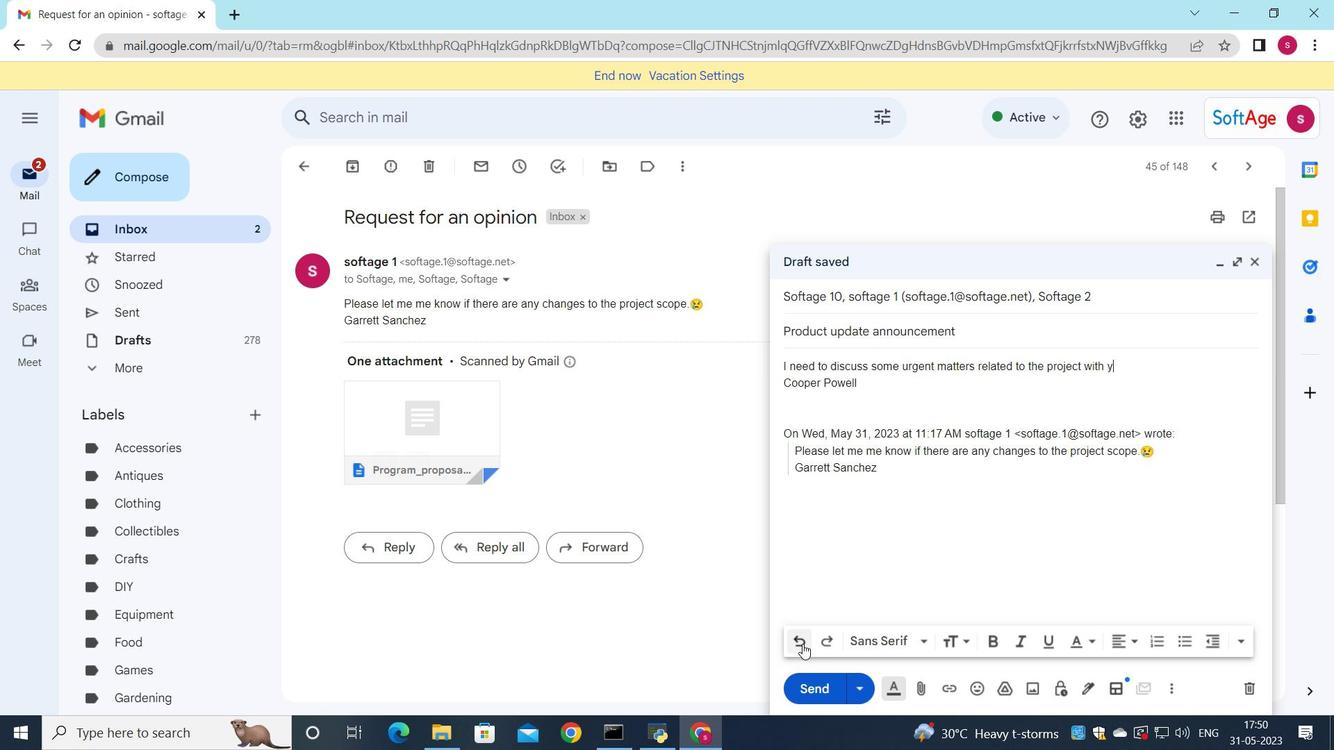 
Action: Mouse pressed left at (802, 644)
Screenshot: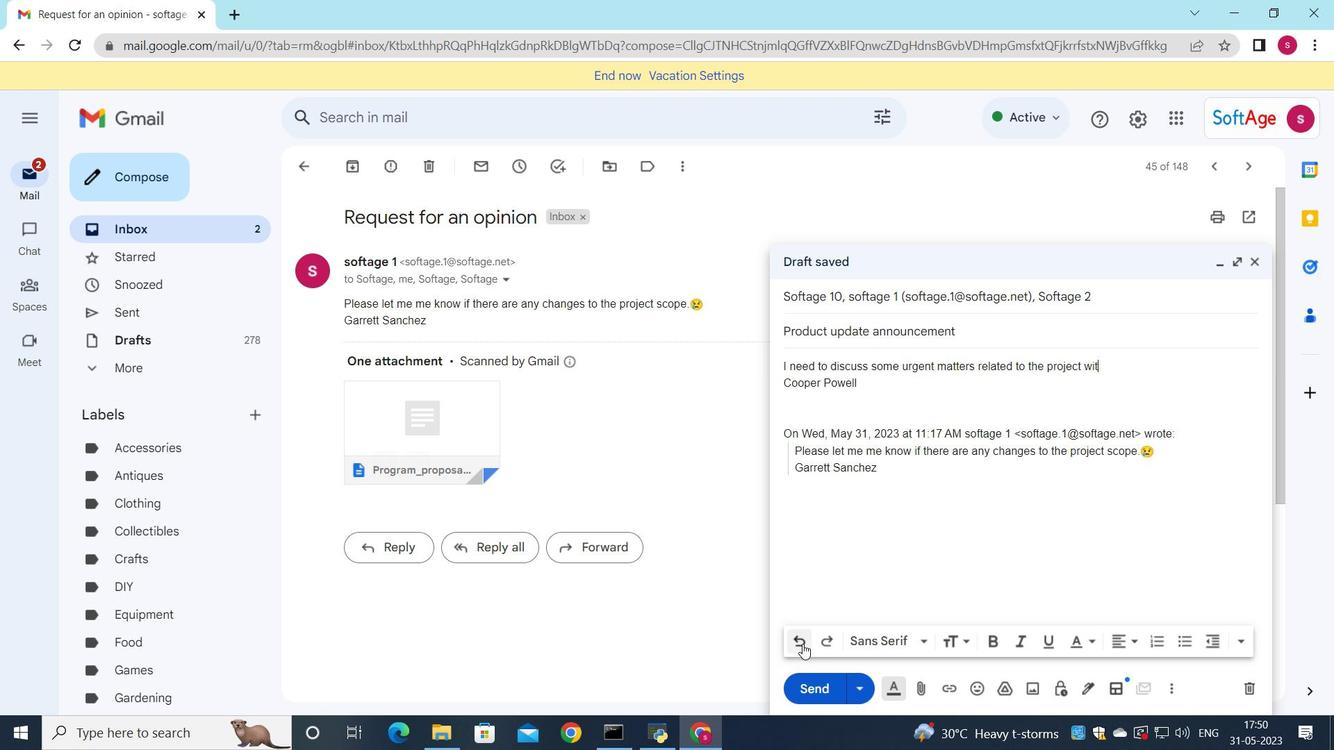 
Action: Mouse pressed left at (802, 644)
Screenshot: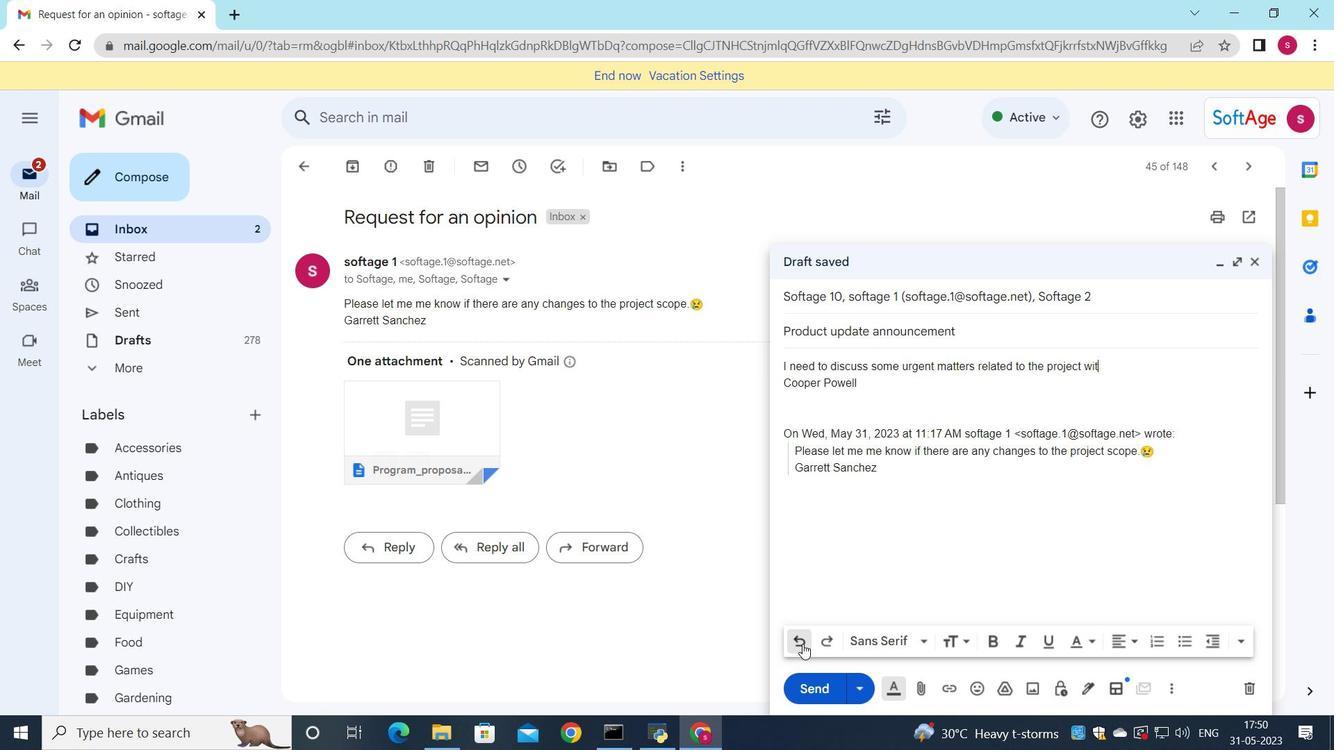 
Action: Mouse pressed left at (802, 644)
Screenshot: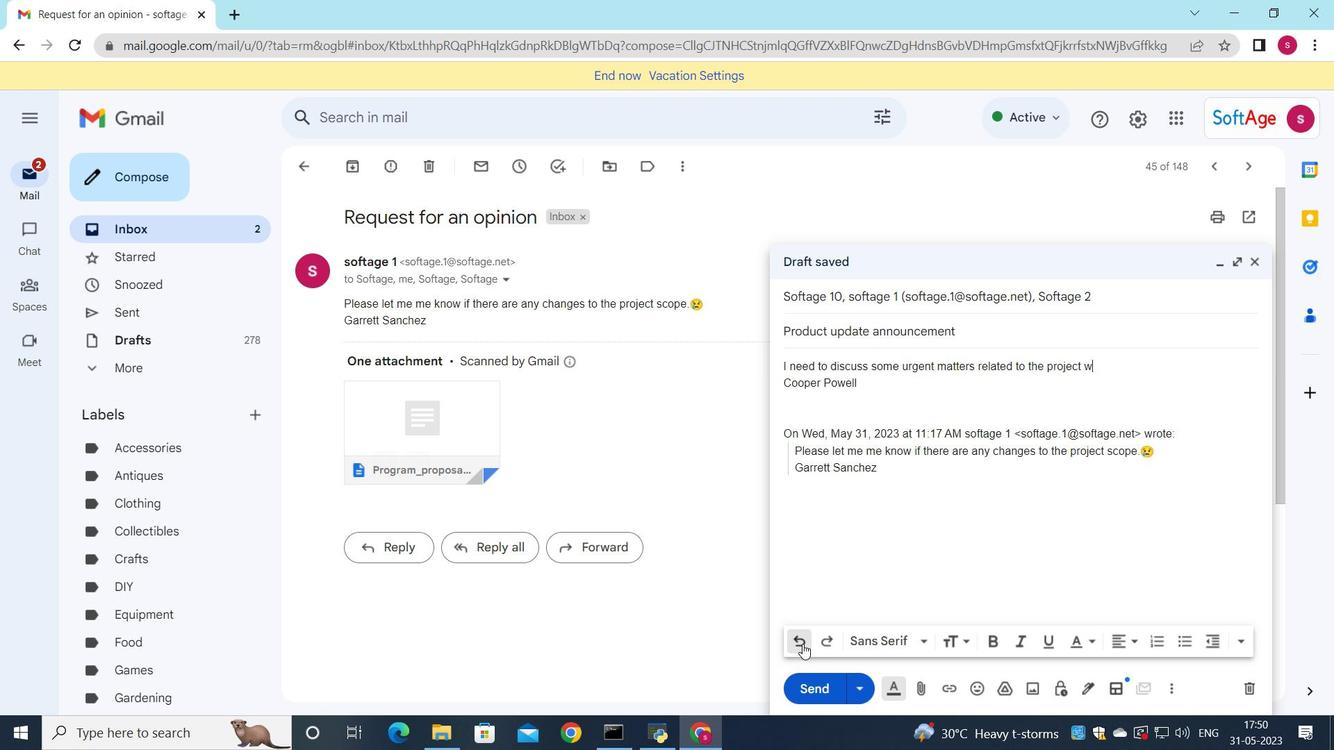 
Action: Mouse pressed left at (802, 644)
Screenshot: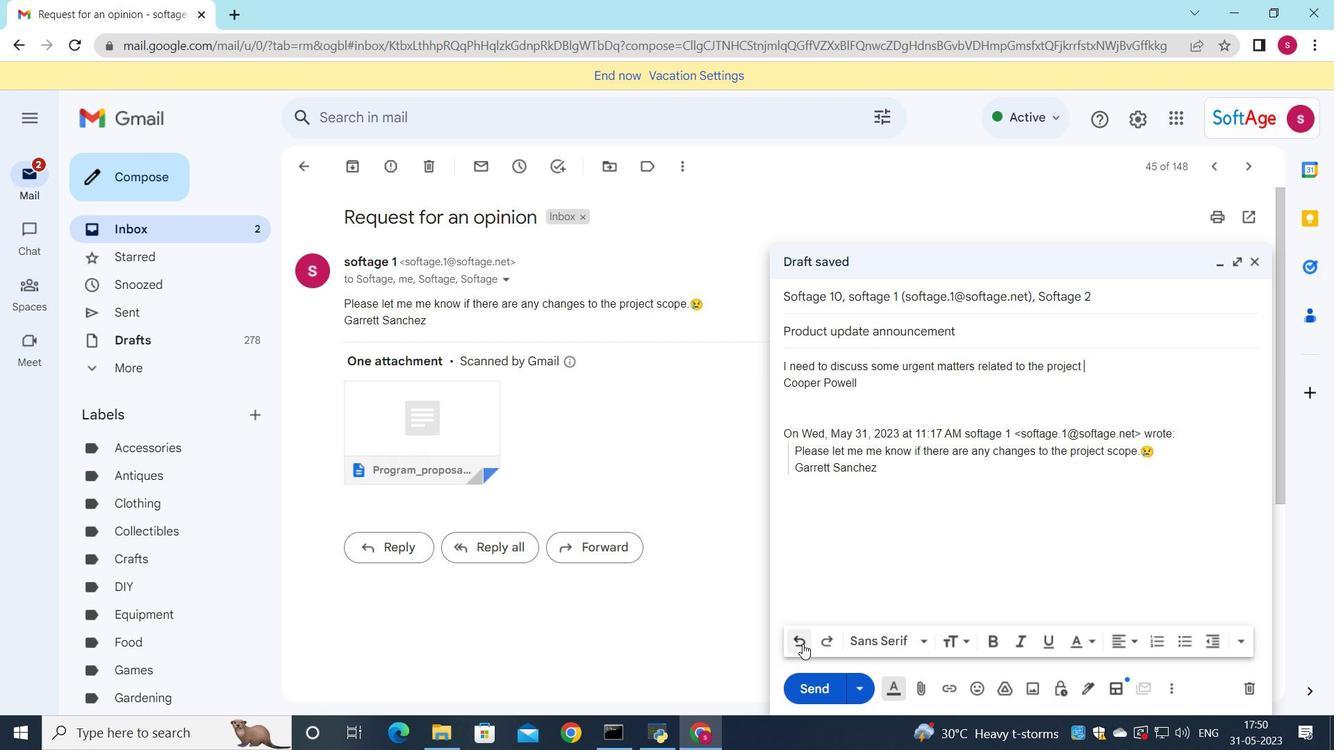 
Action: Mouse pressed left at (802, 644)
Screenshot: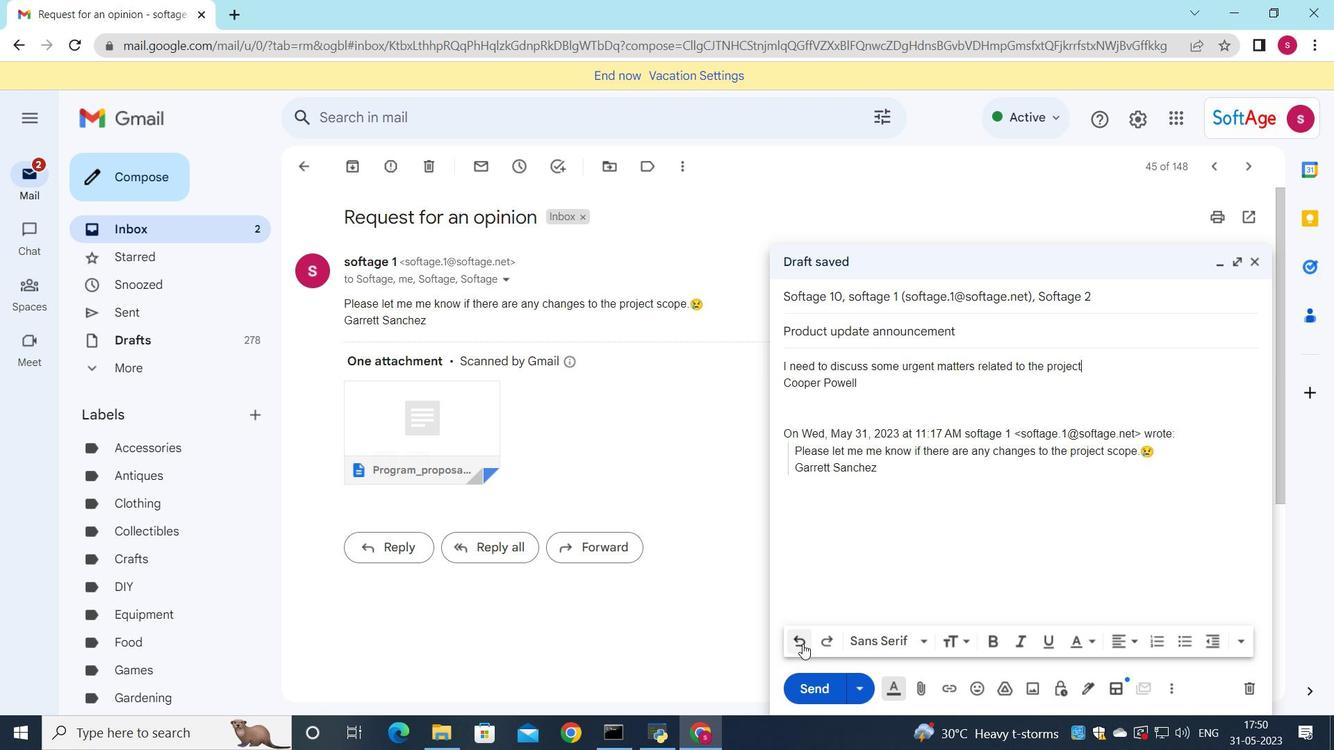 
Action: Mouse pressed left at (802, 644)
Screenshot: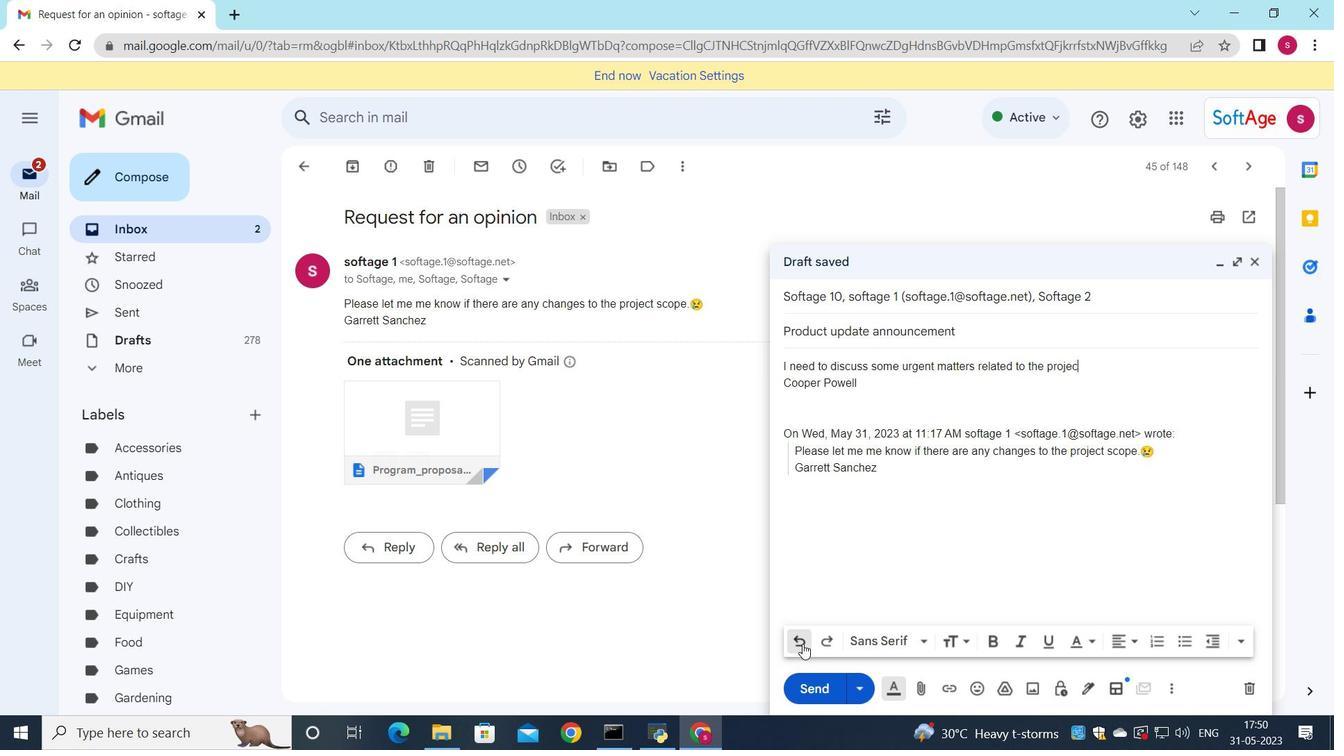 
Action: Mouse pressed left at (802, 644)
Screenshot: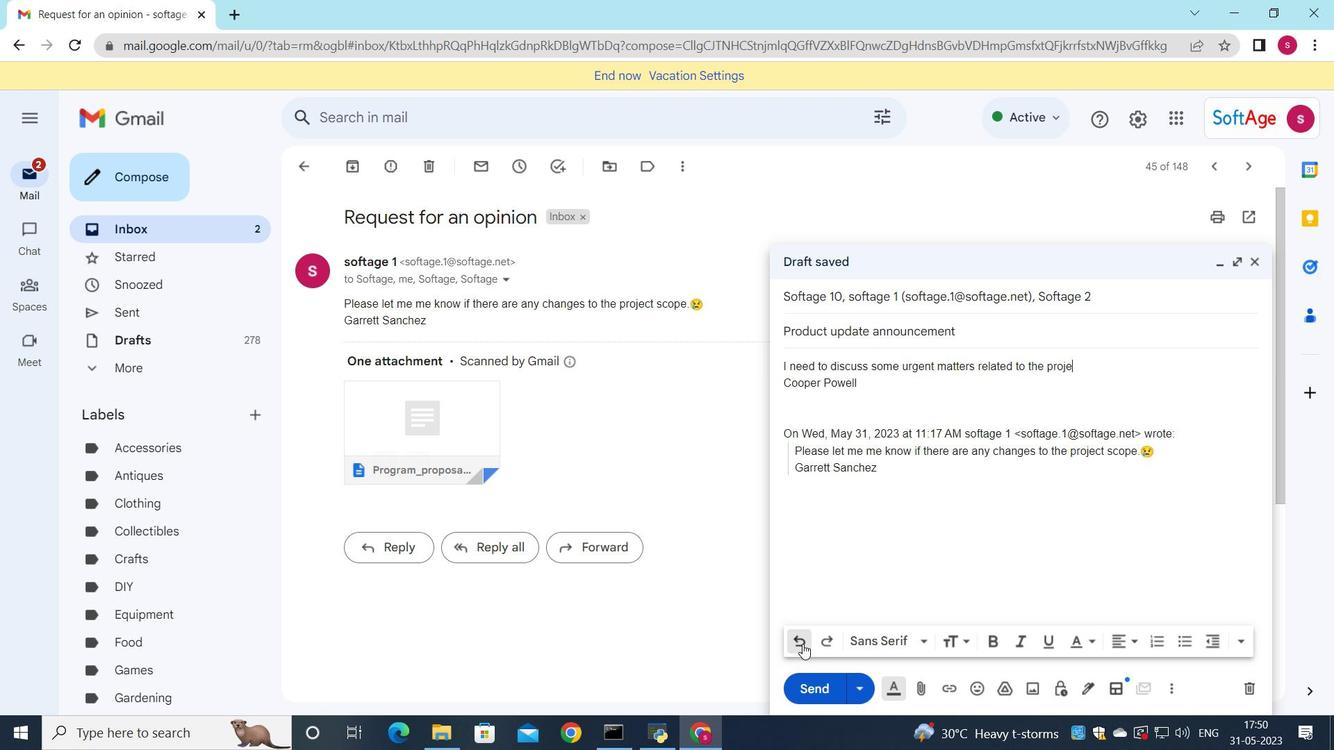 
Action: Mouse pressed left at (802, 644)
Screenshot: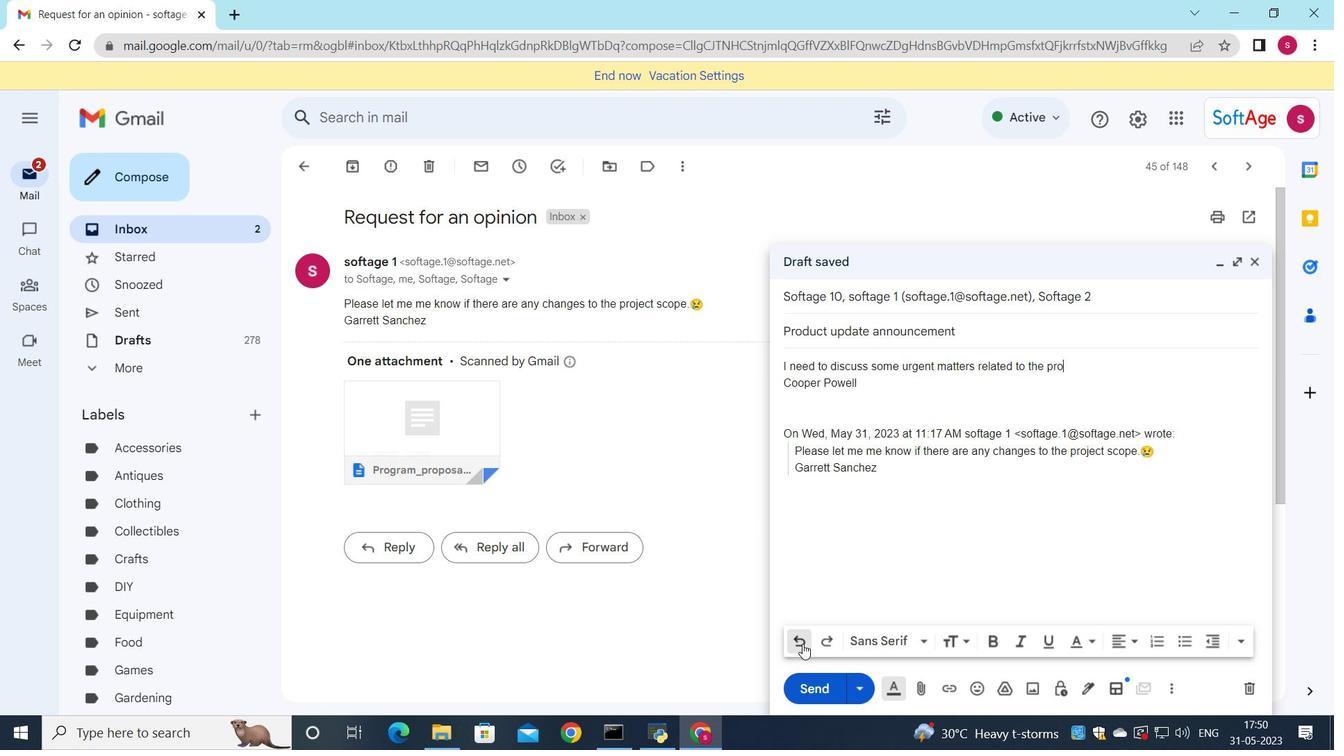 
Action: Mouse pressed left at (802, 644)
Screenshot: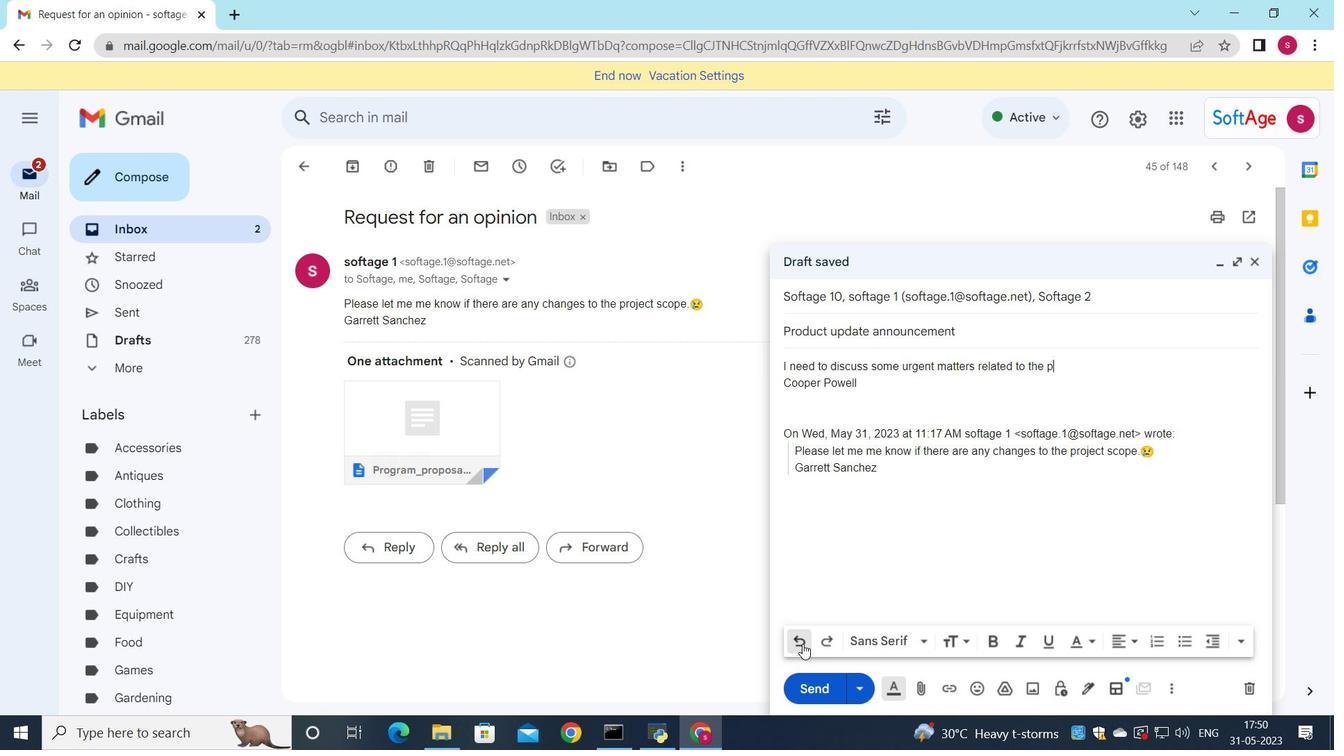 
Action: Mouse pressed left at (802, 644)
Screenshot: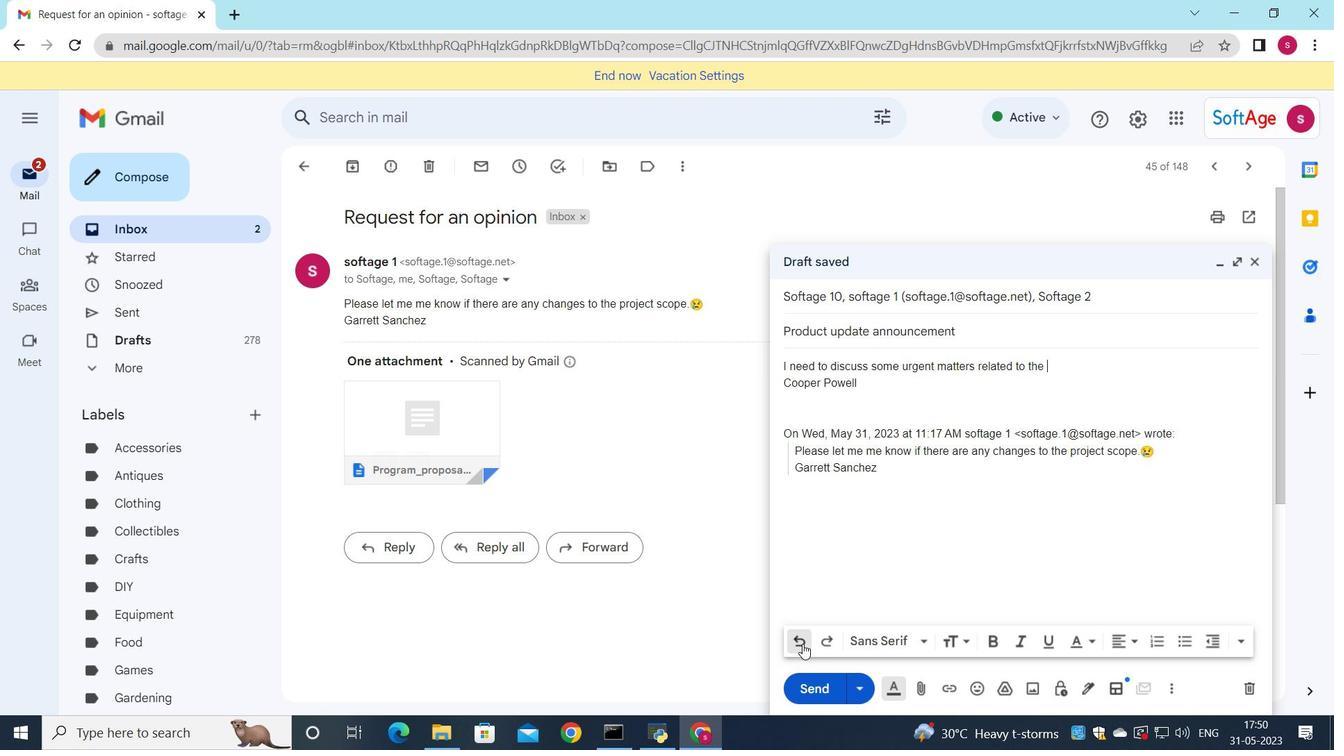 
Action: Mouse pressed left at (802, 644)
Screenshot: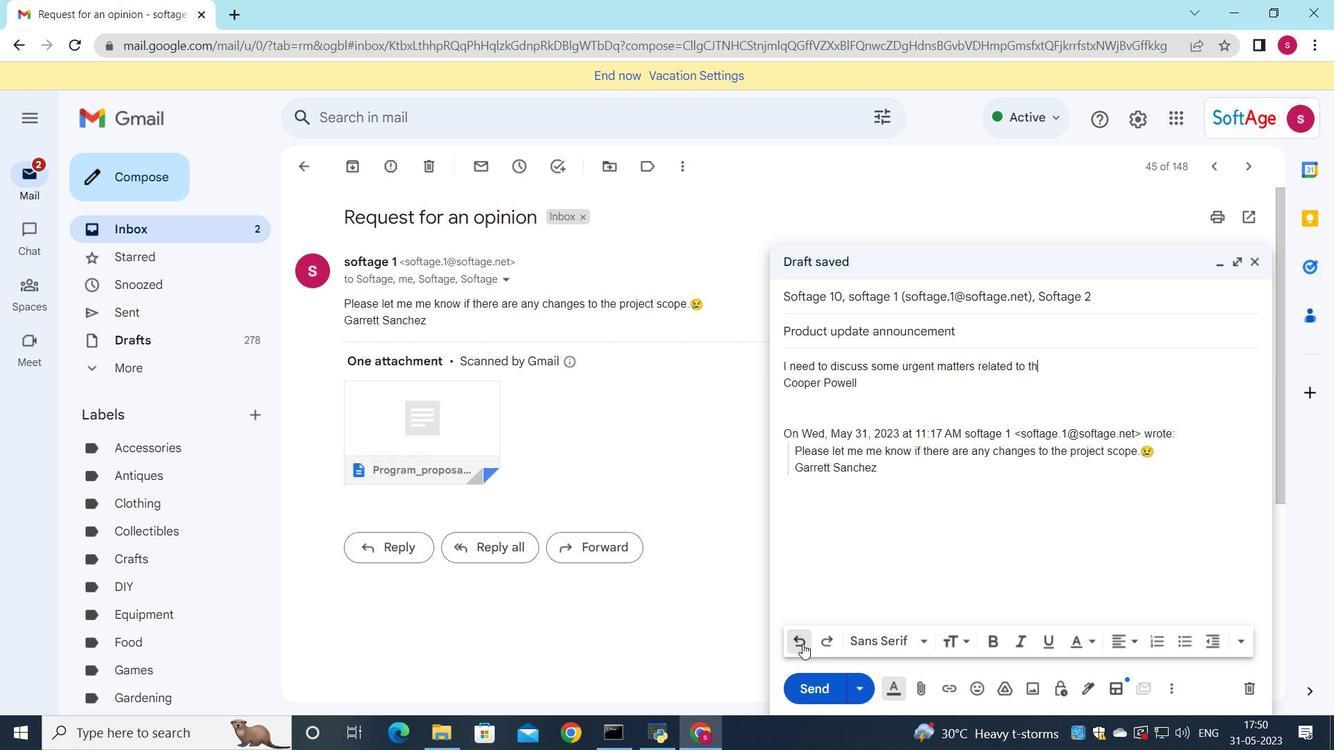 
Action: Mouse pressed left at (802, 644)
Screenshot: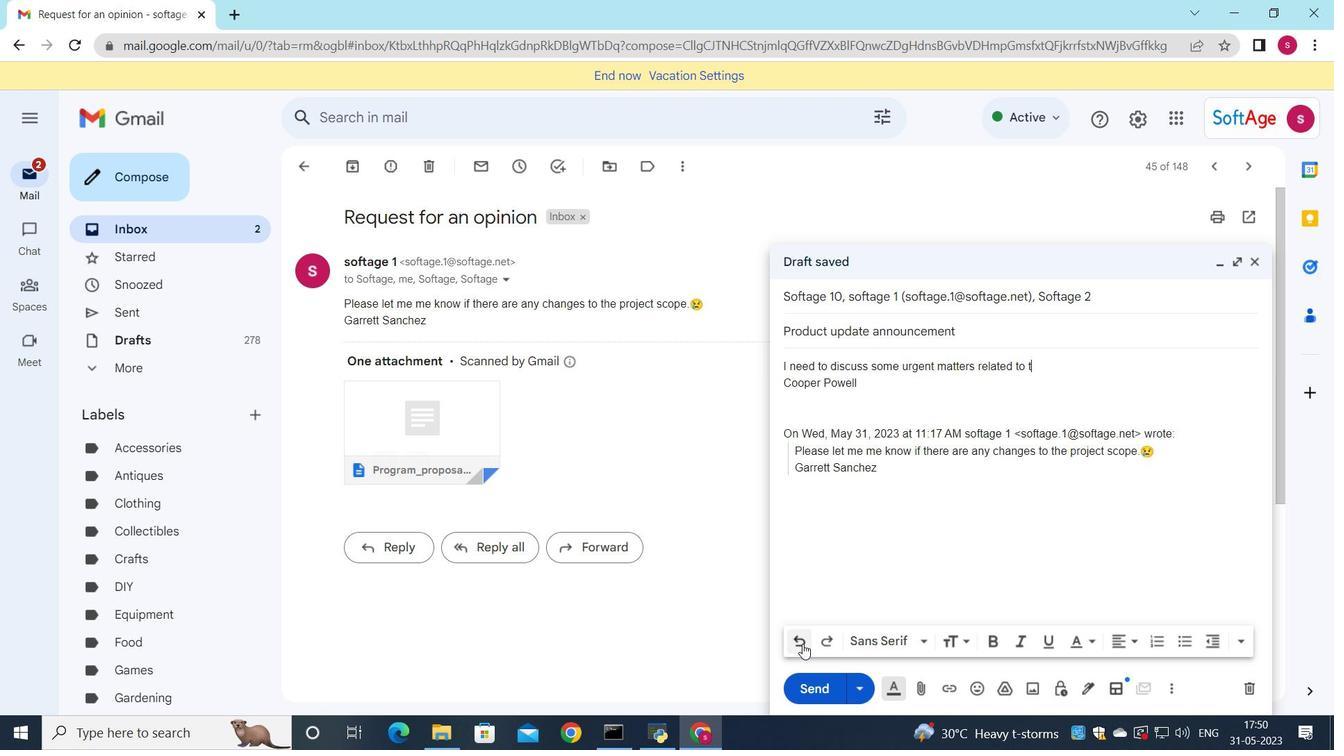 
Action: Mouse pressed left at (802, 644)
Screenshot: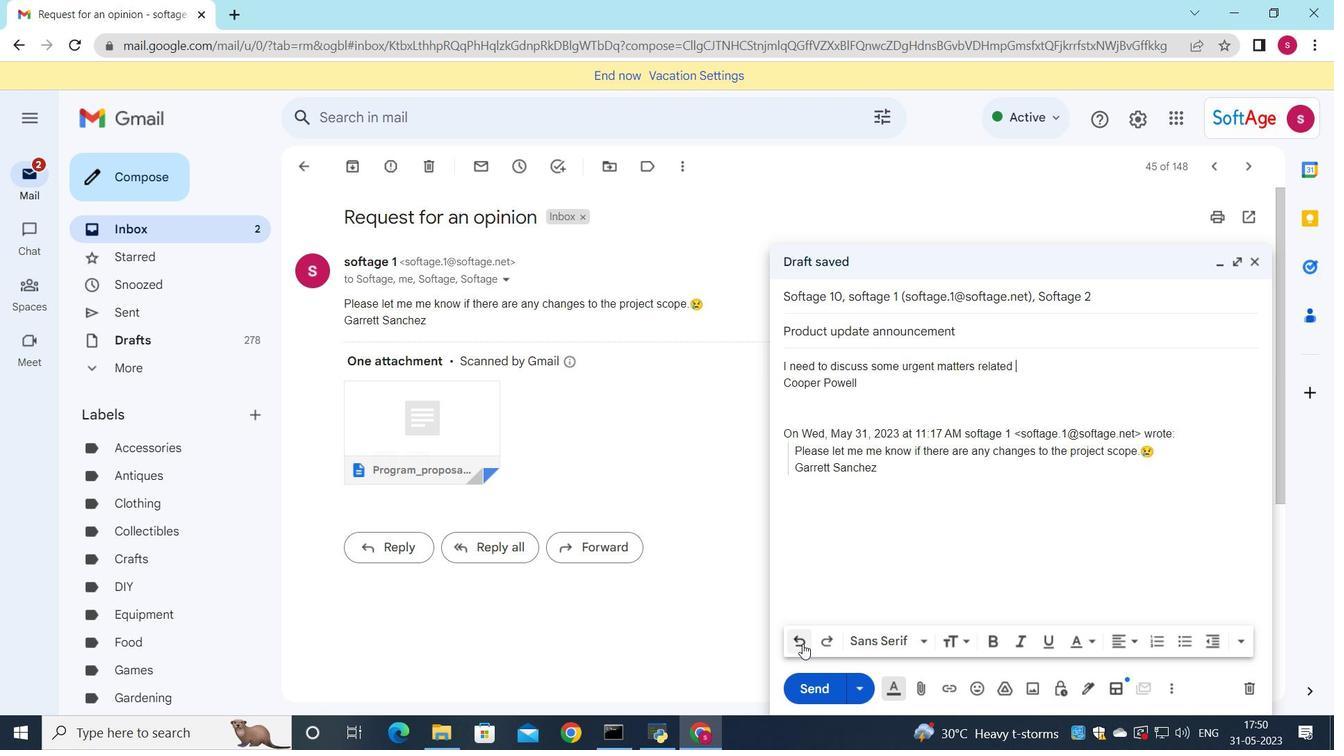 
Action: Mouse pressed left at (802, 644)
Screenshot: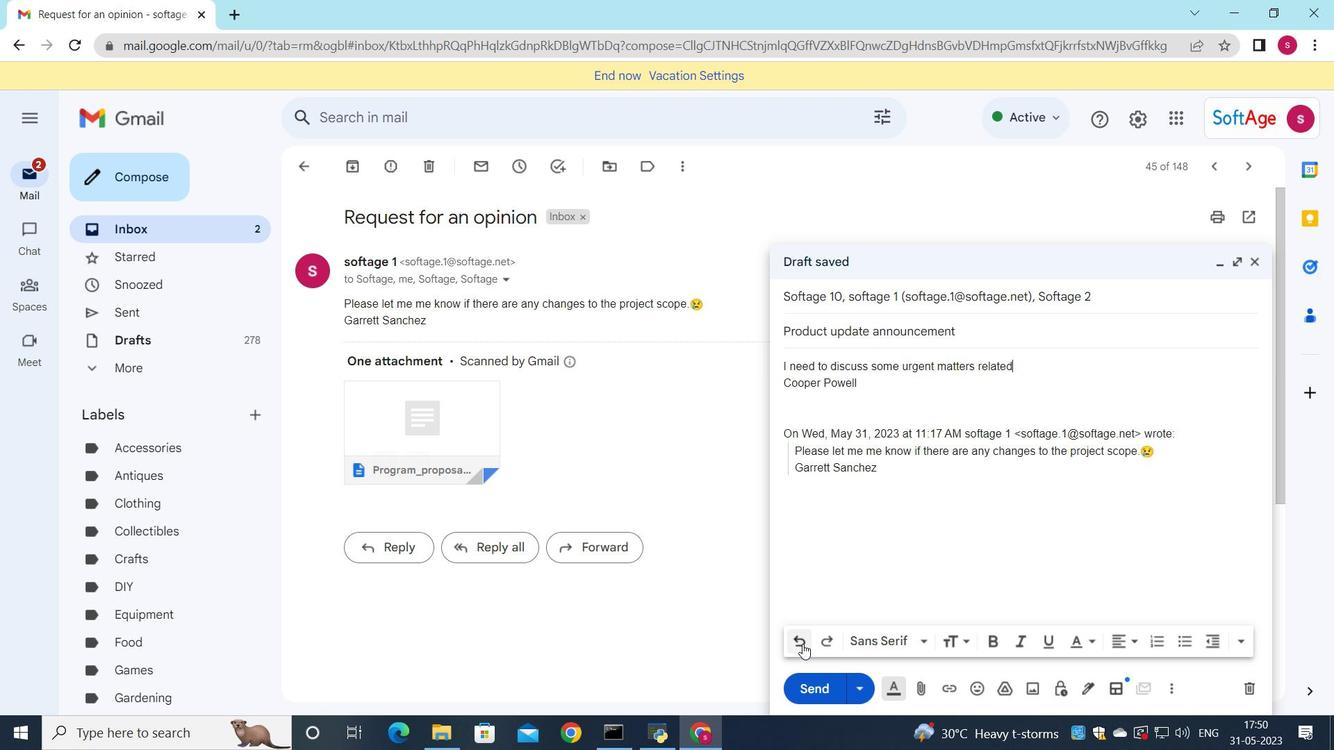 
Action: Mouse pressed left at (802, 644)
Screenshot: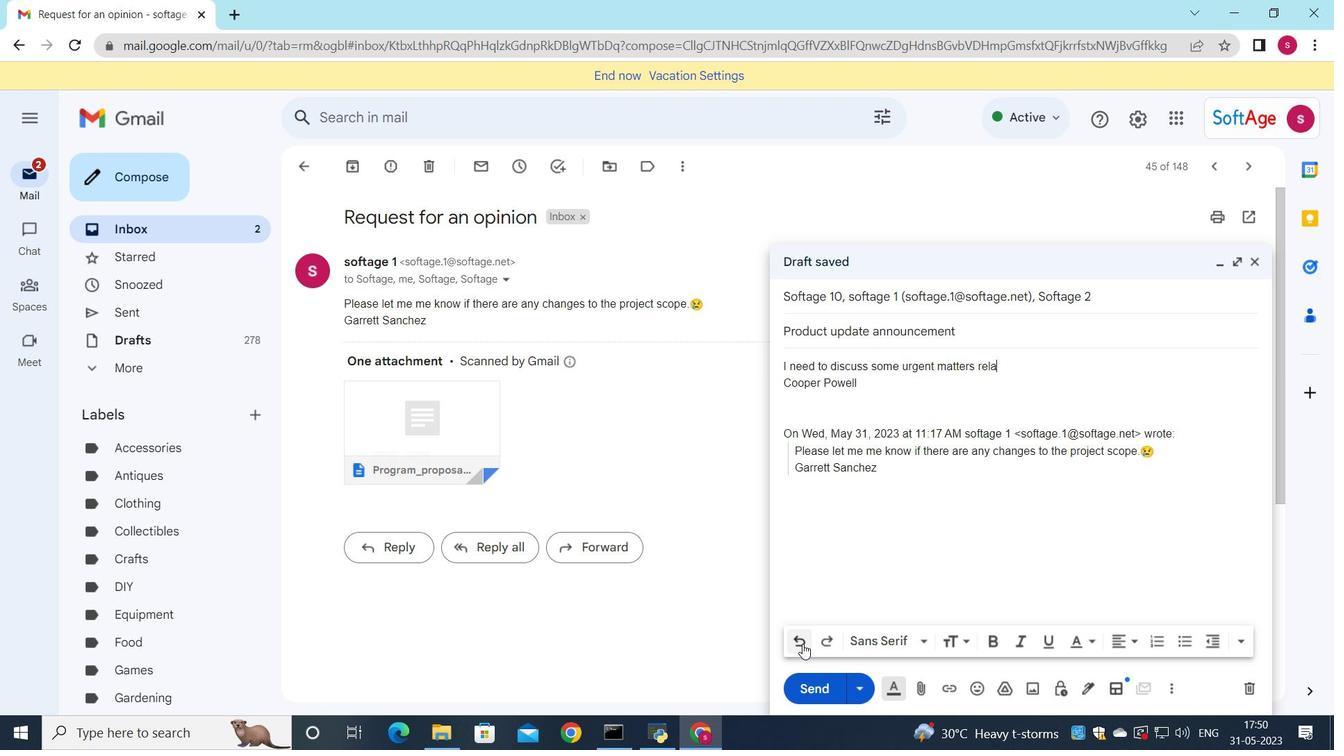 
Action: Mouse pressed left at (802, 644)
Screenshot: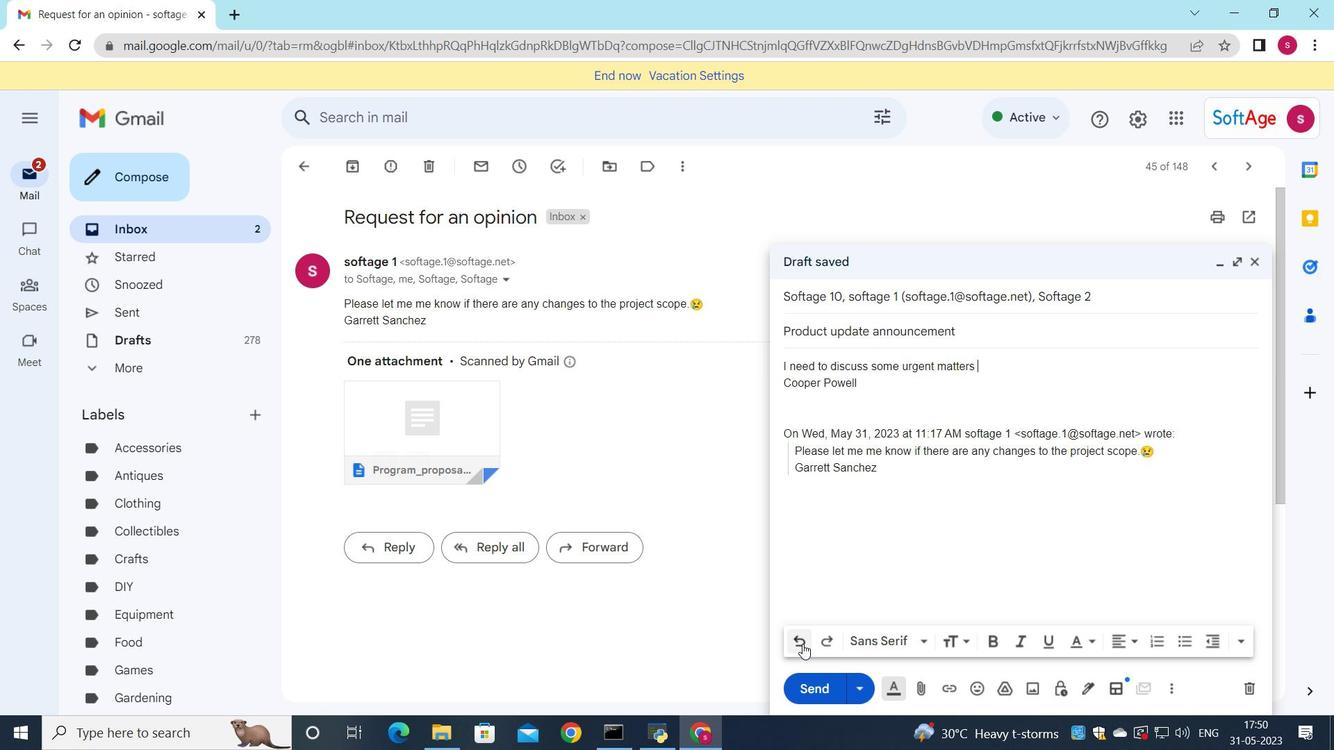 
Action: Mouse pressed left at (802, 644)
Screenshot: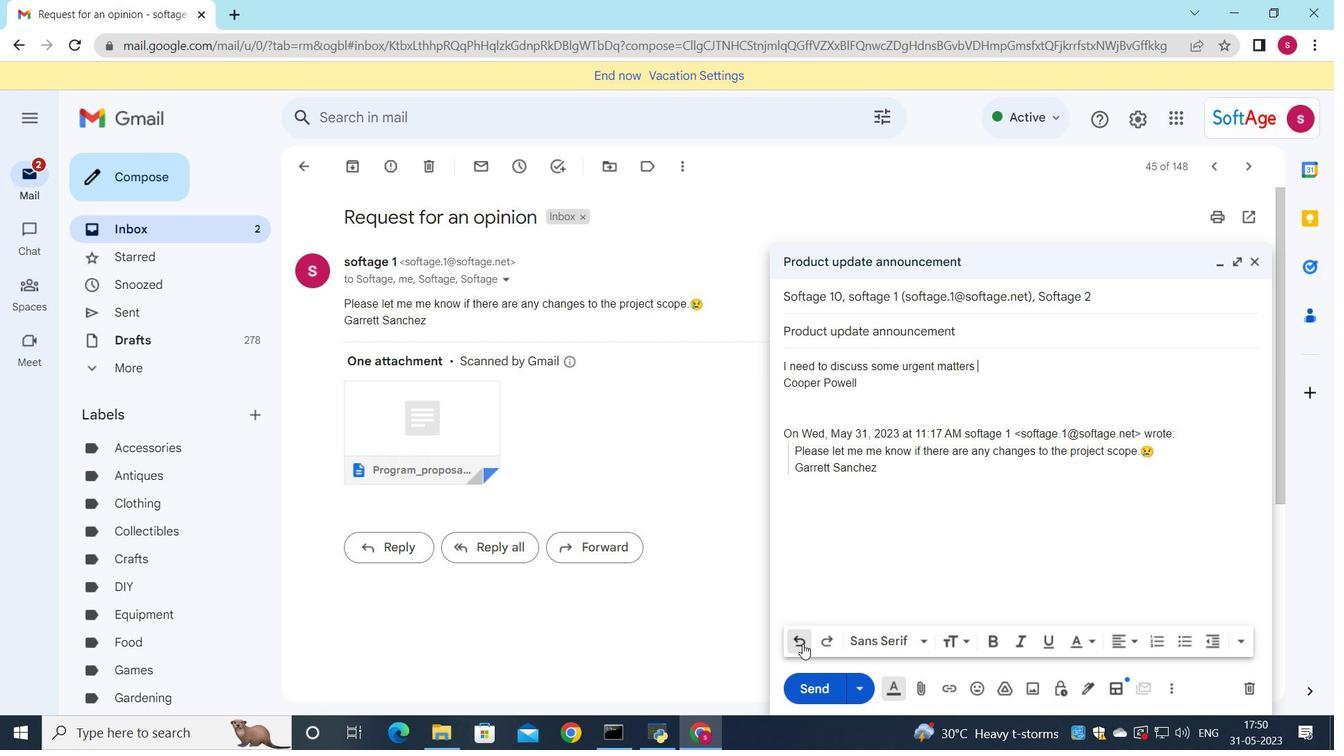 
Action: Mouse pressed left at (802, 644)
Screenshot: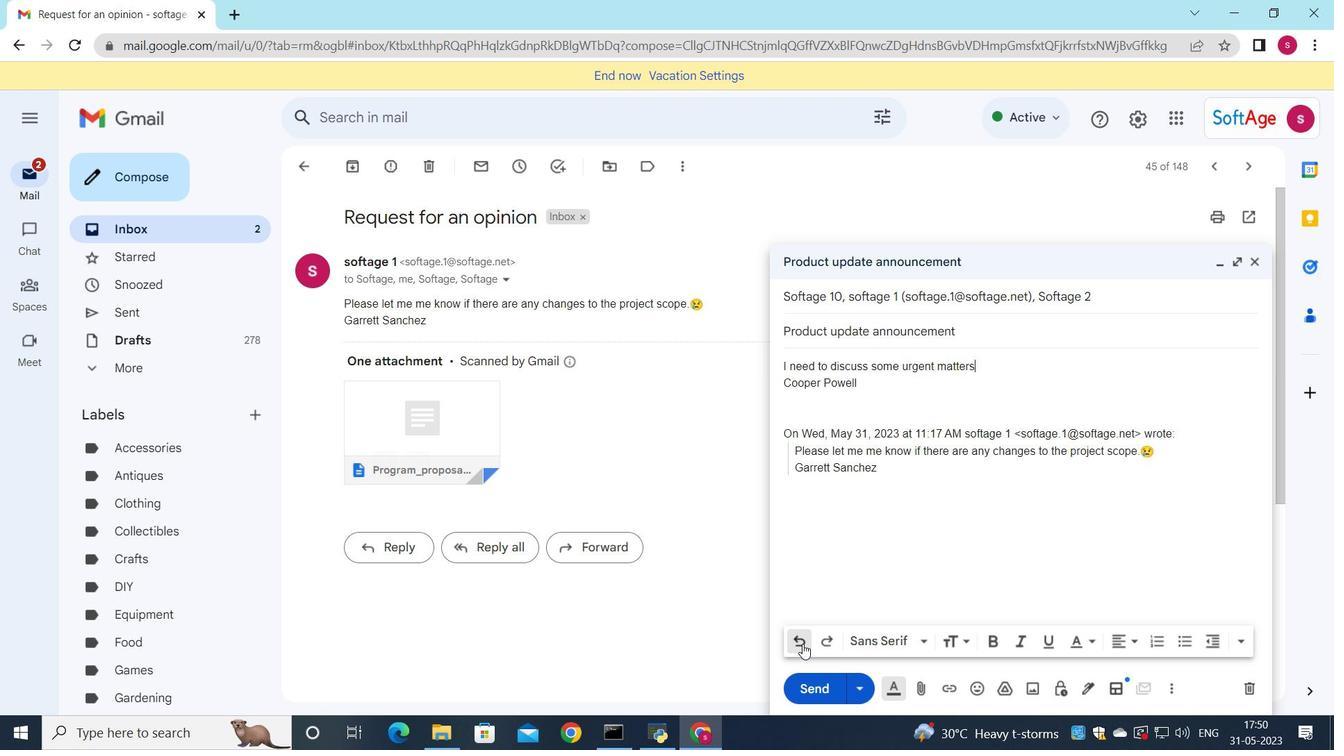 
Action: Mouse pressed left at (802, 644)
Screenshot: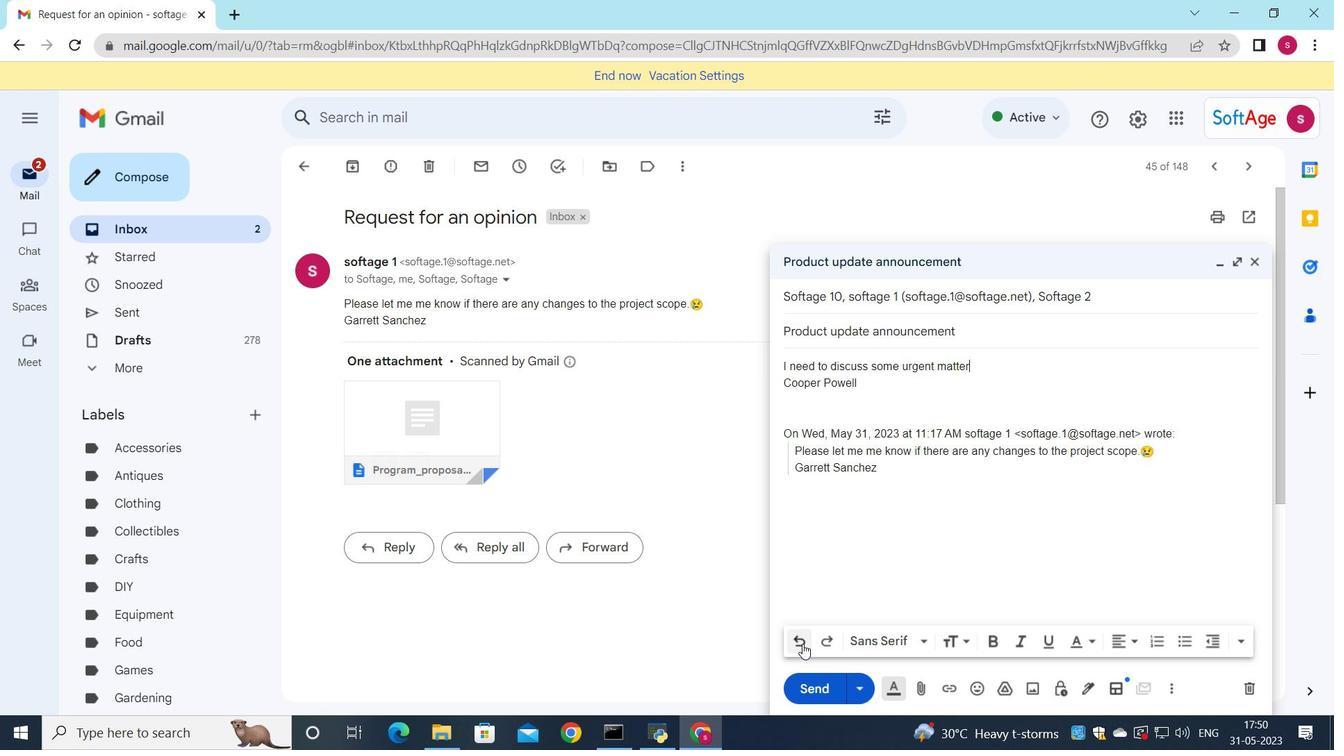 
Action: Mouse pressed left at (802, 644)
Screenshot: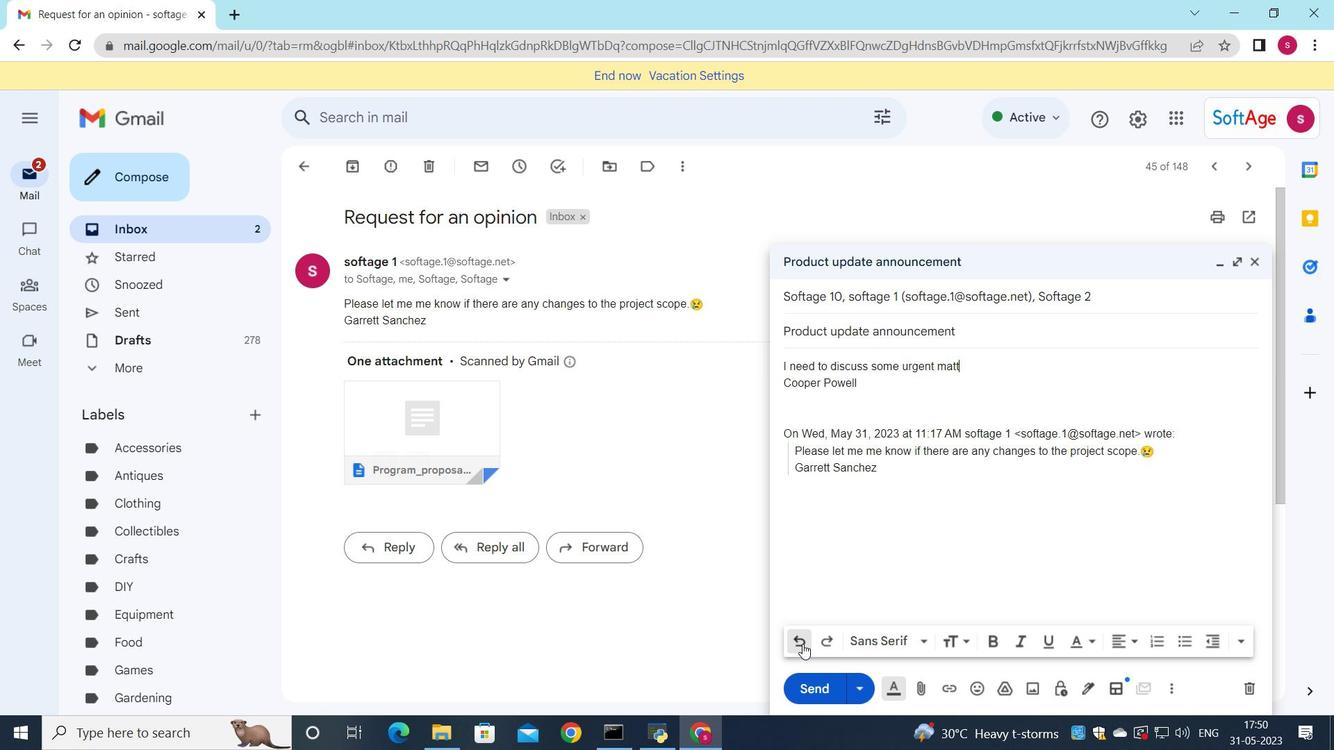 
Action: Mouse pressed left at (802, 644)
Screenshot: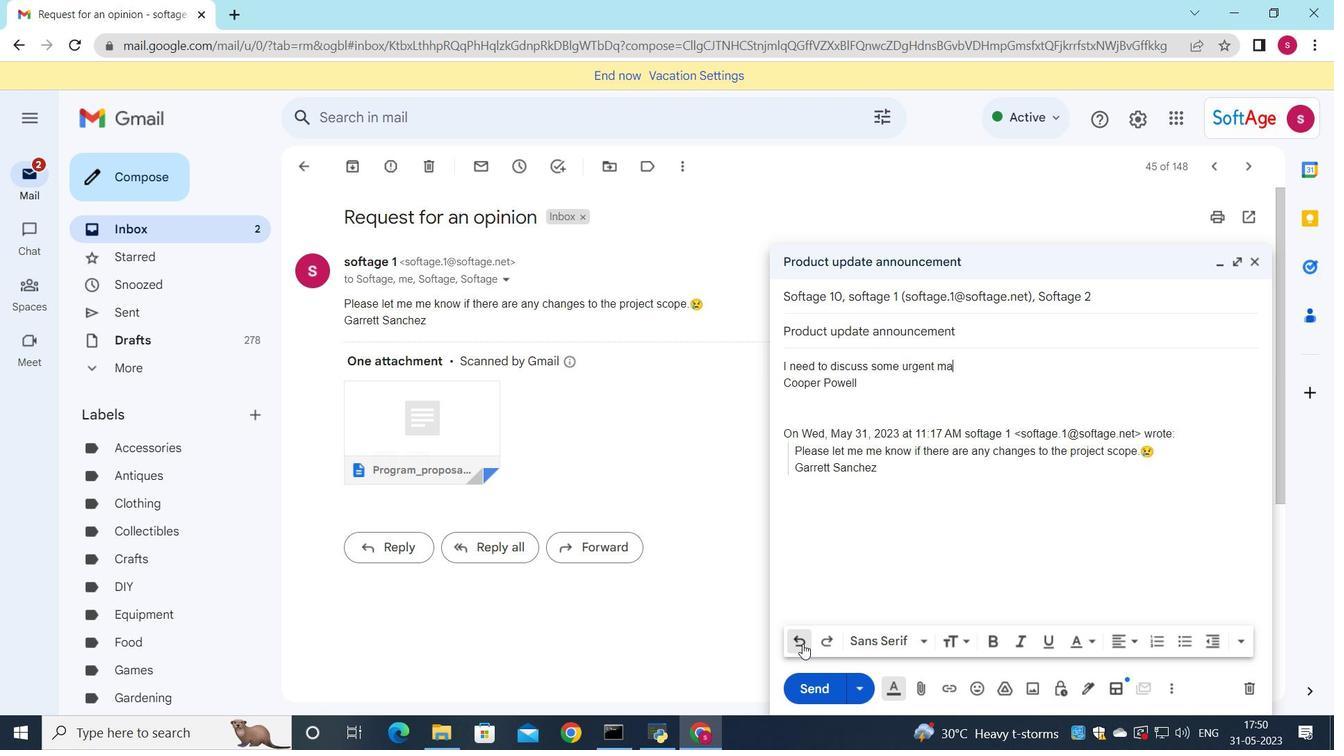 
Action: Mouse pressed left at (802, 644)
Screenshot: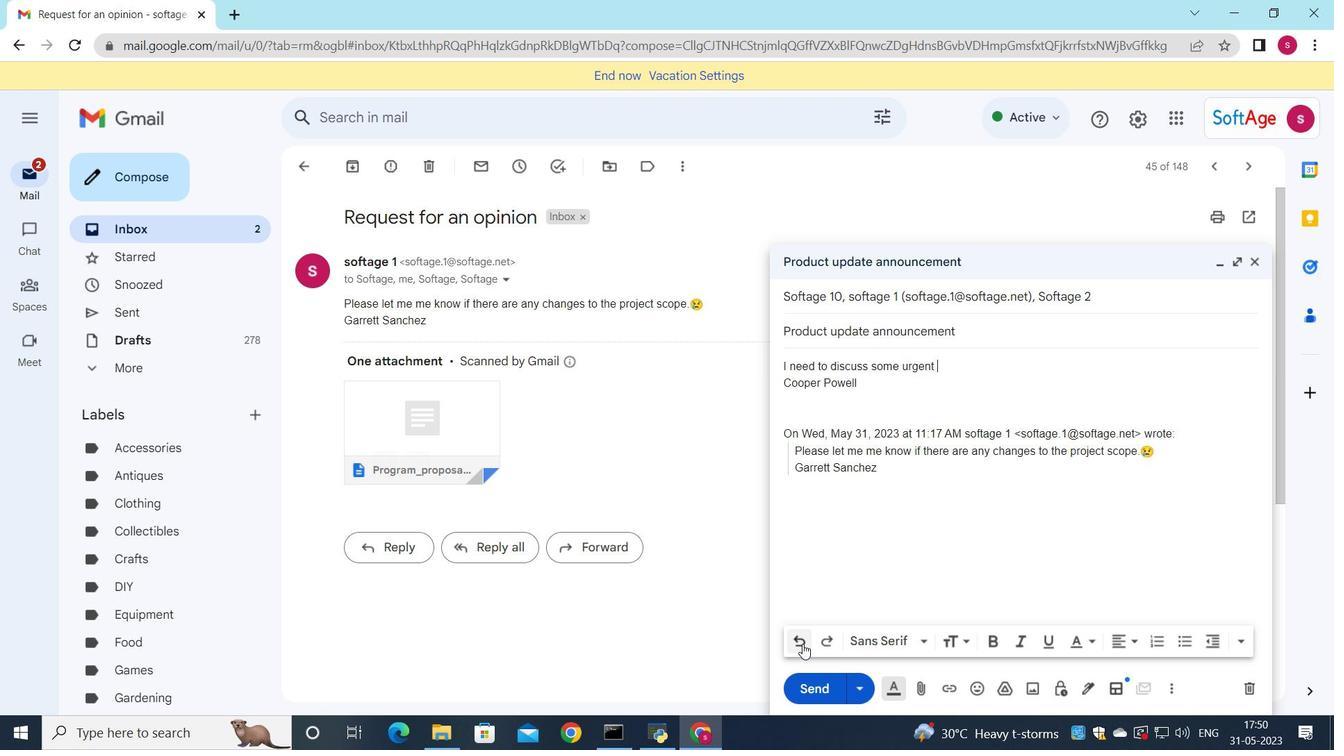 
Action: Mouse pressed left at (802, 644)
Screenshot: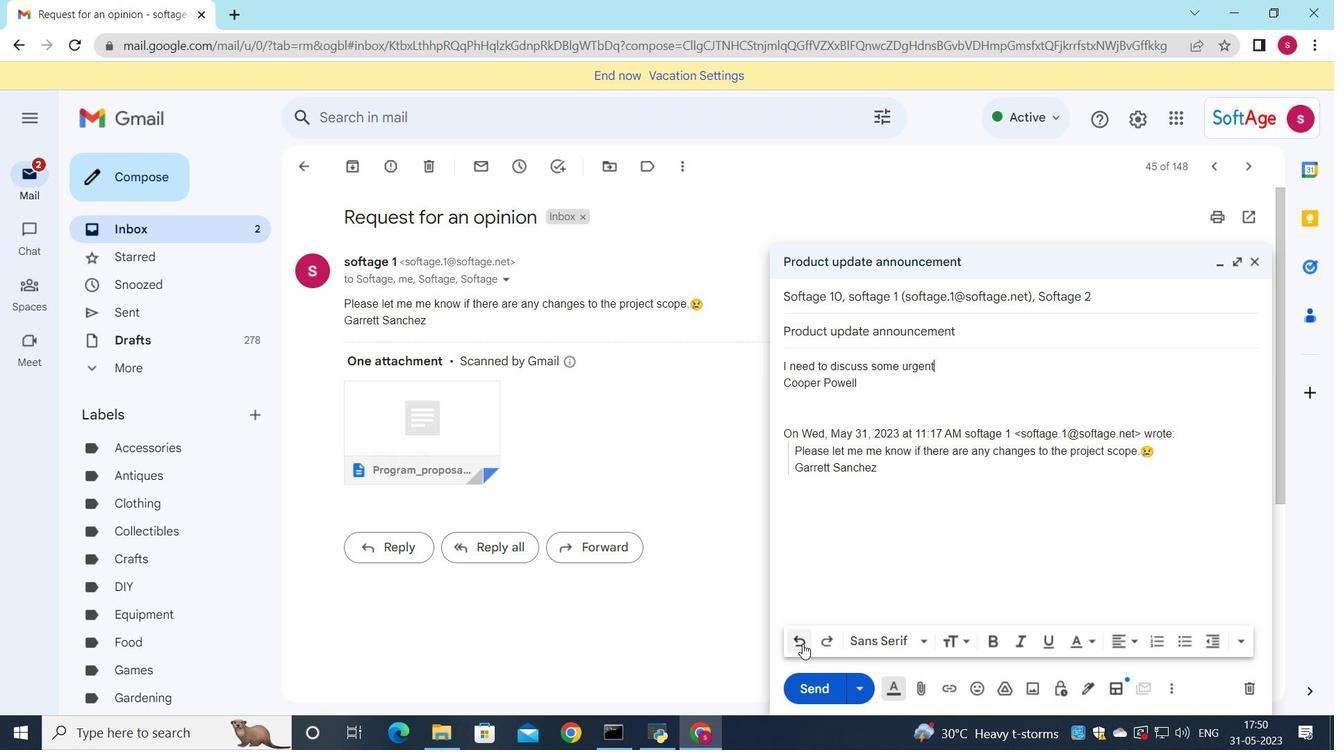 
Action: Mouse pressed left at (802, 644)
Screenshot: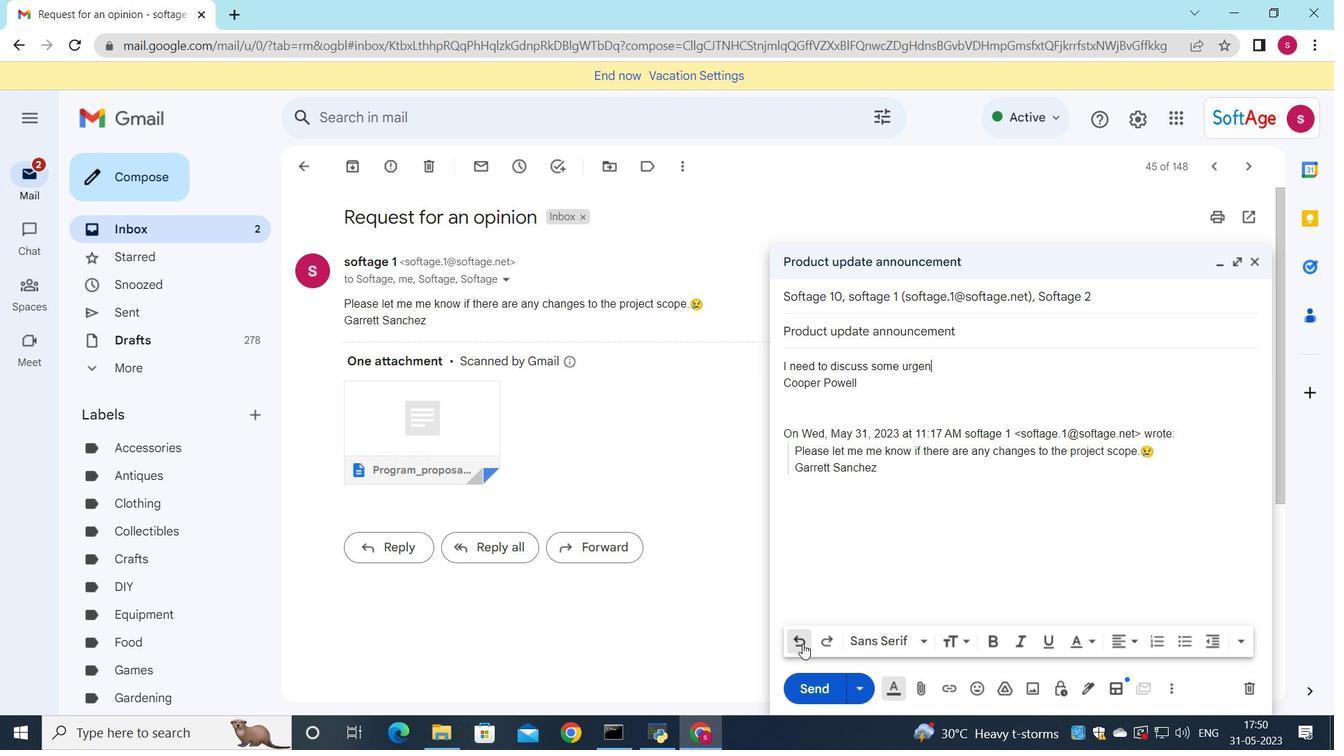
Action: Mouse pressed left at (802, 644)
Screenshot: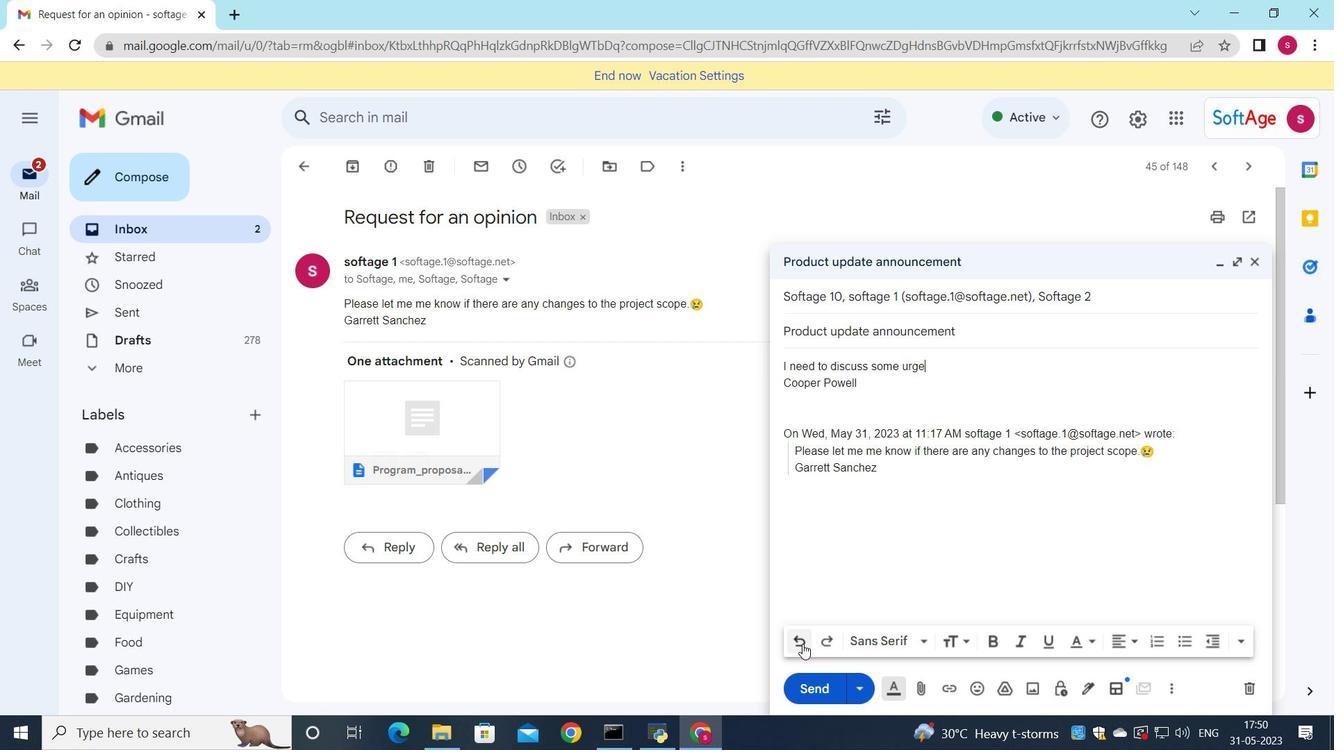 
Action: Mouse pressed left at (802, 644)
Screenshot: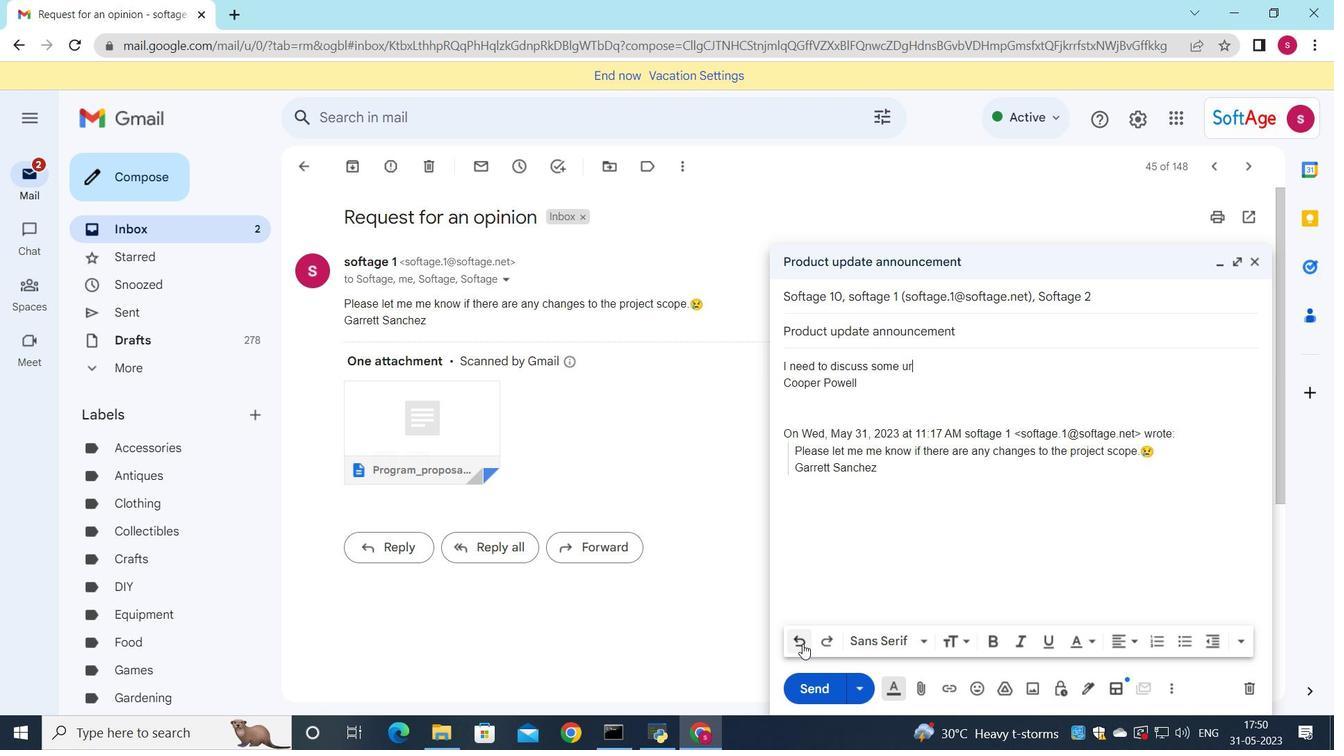 
Action: Mouse pressed left at (802, 644)
Screenshot: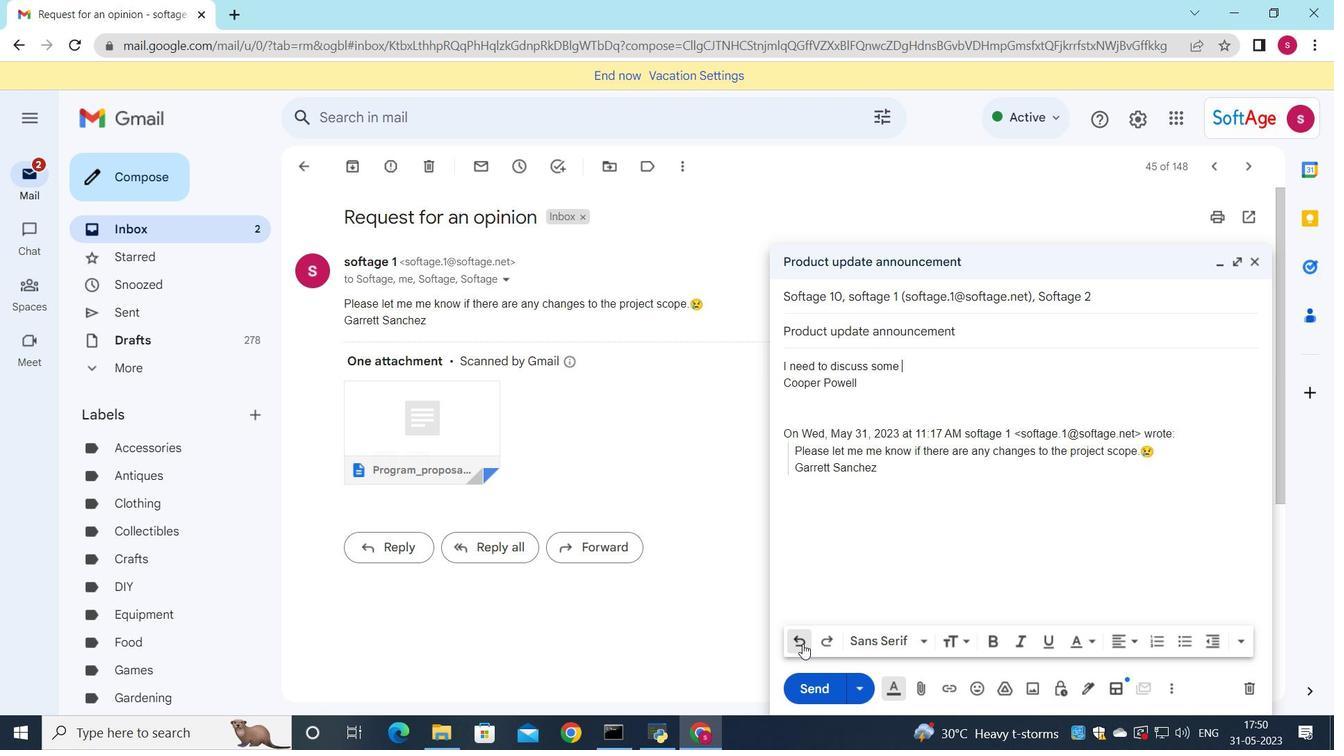 
Action: Mouse pressed left at (802, 644)
Screenshot: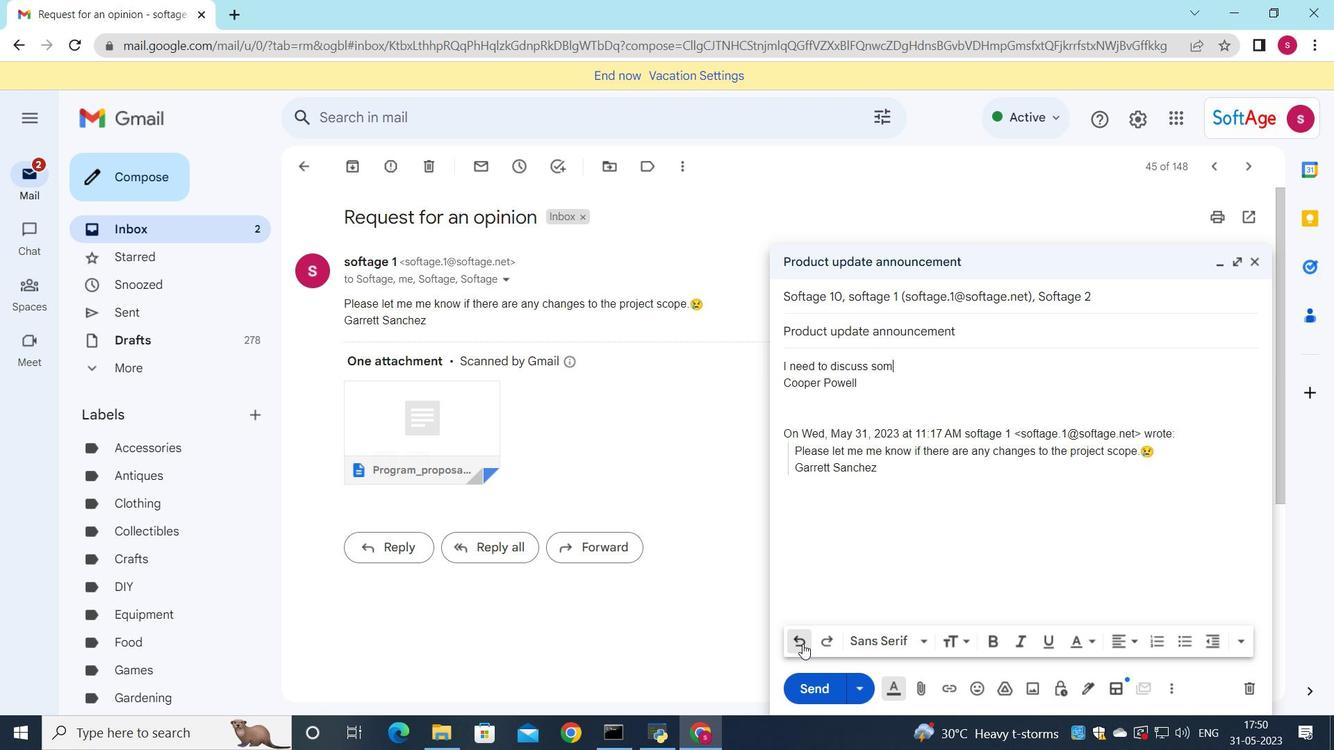 
Action: Mouse pressed left at (802, 644)
Screenshot: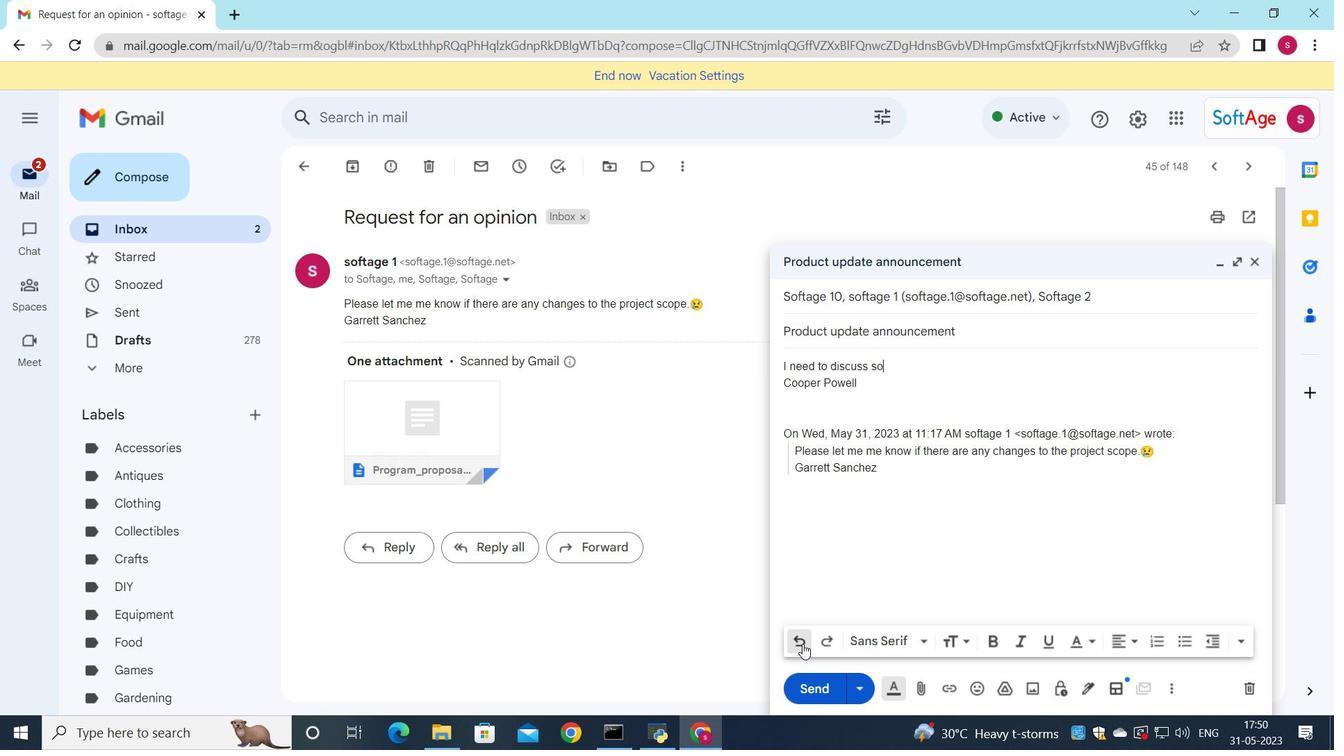 
Action: Mouse pressed left at (802, 644)
Screenshot: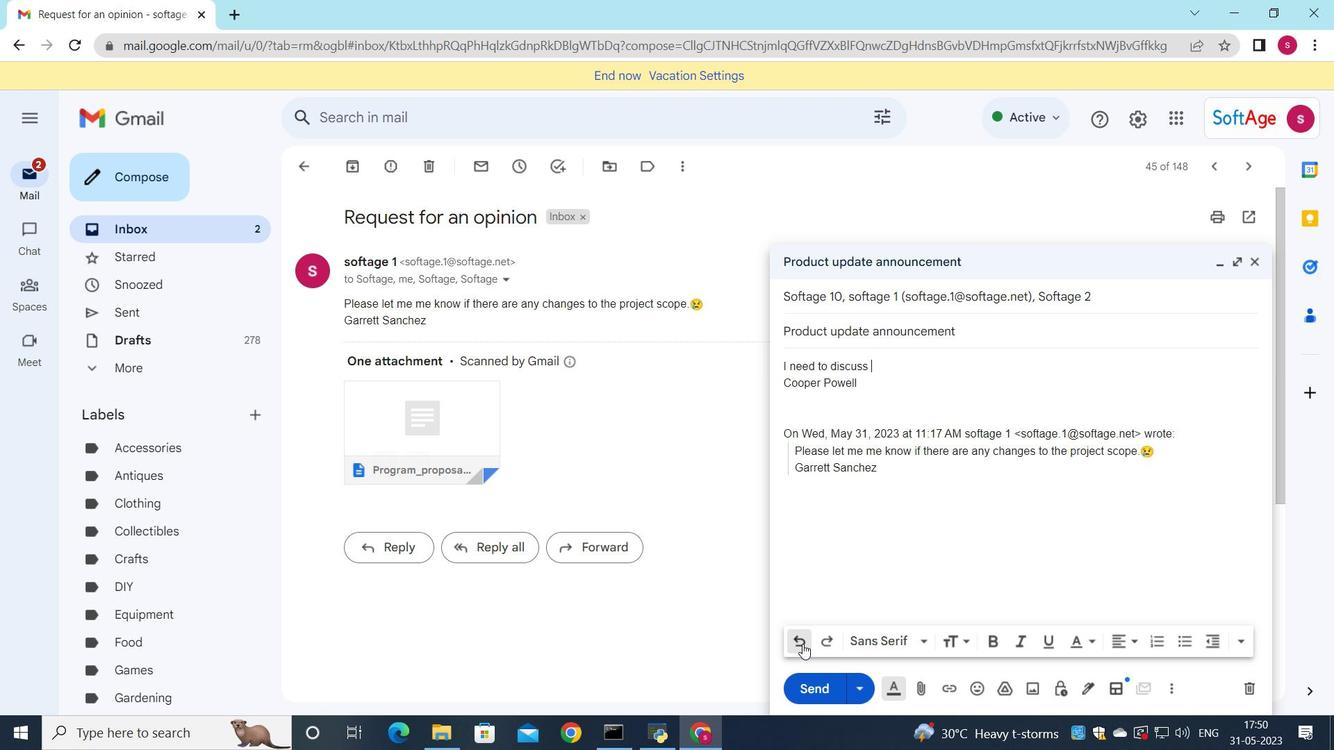 
Action: Mouse pressed left at (802, 644)
Screenshot: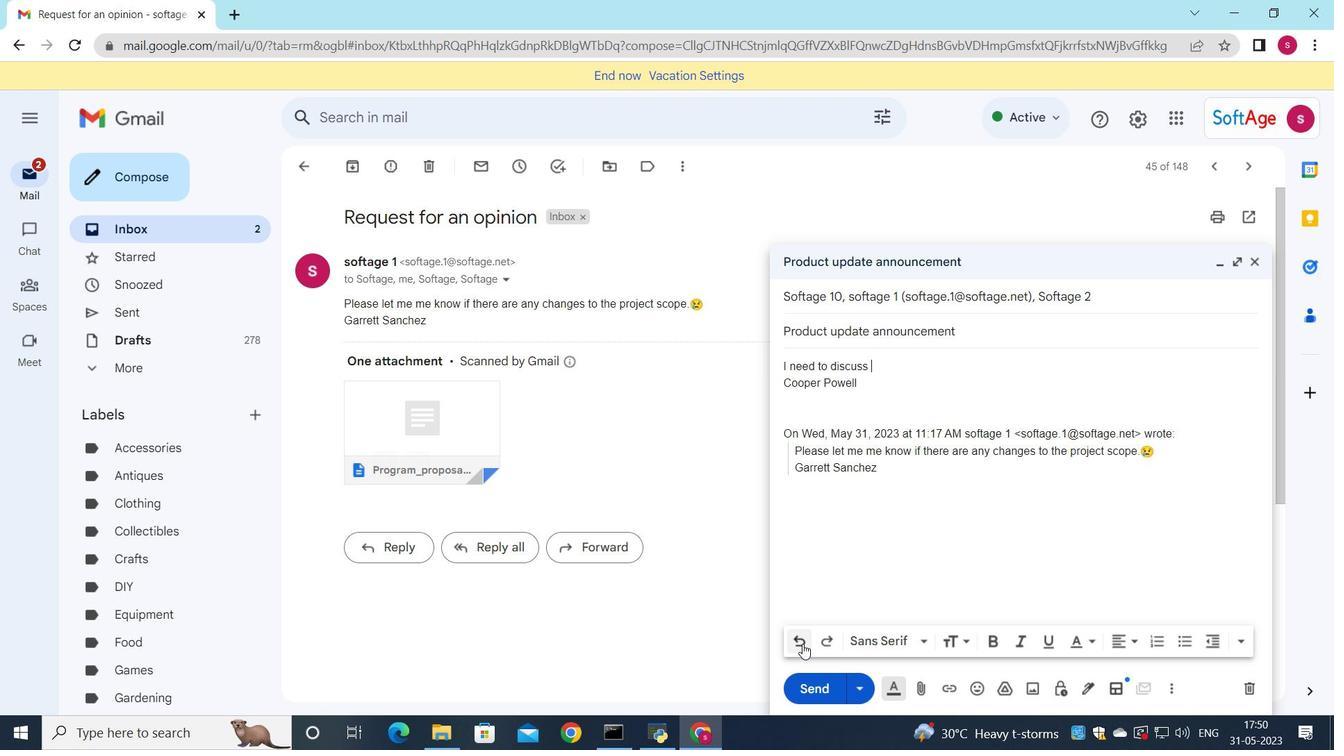 
Action: Mouse pressed left at (802, 644)
Screenshot: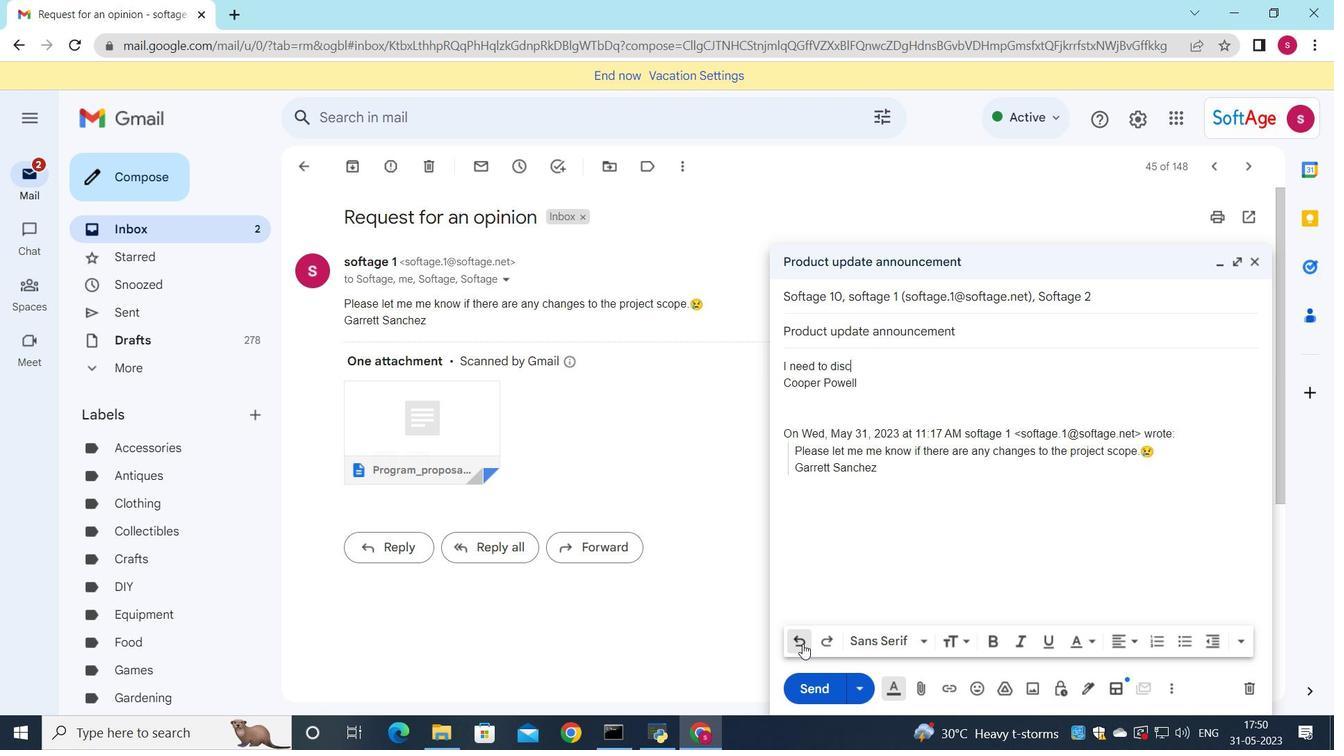 
Action: Mouse pressed left at (802, 644)
Screenshot: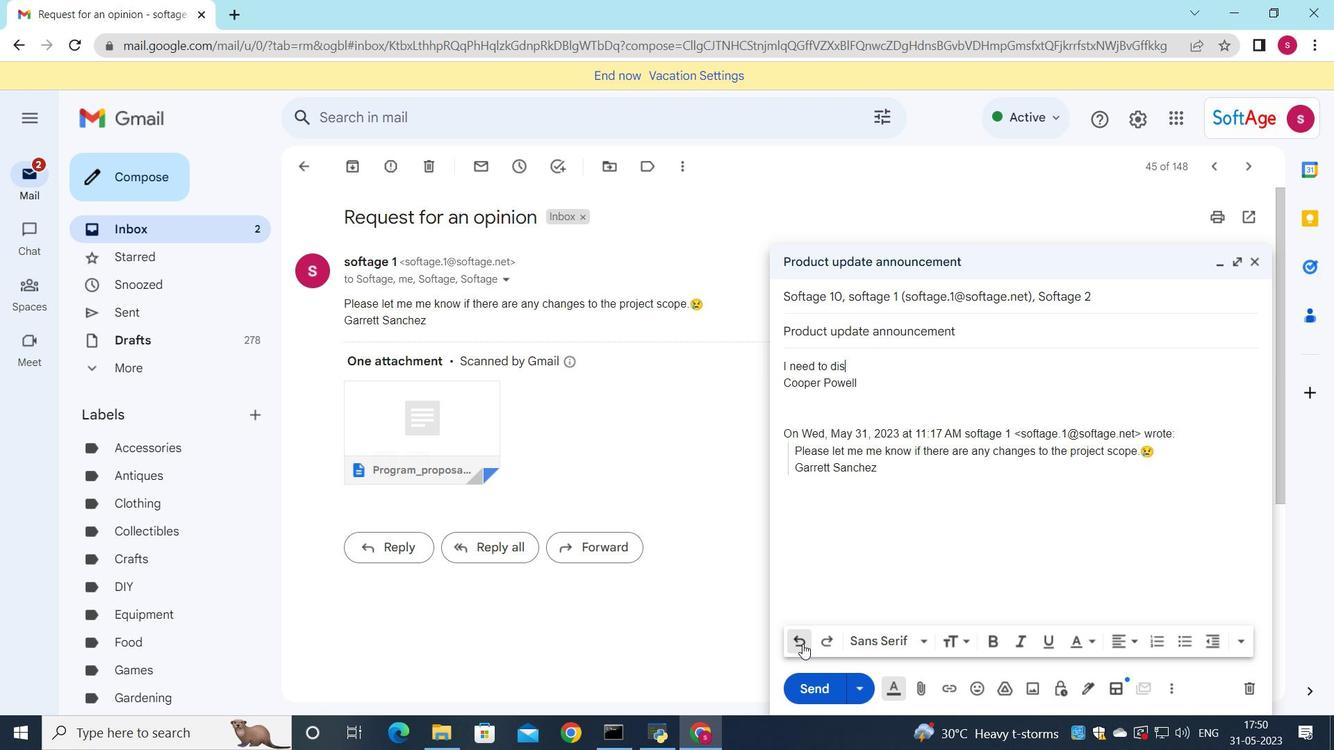 
Action: Mouse pressed left at (802, 644)
Screenshot: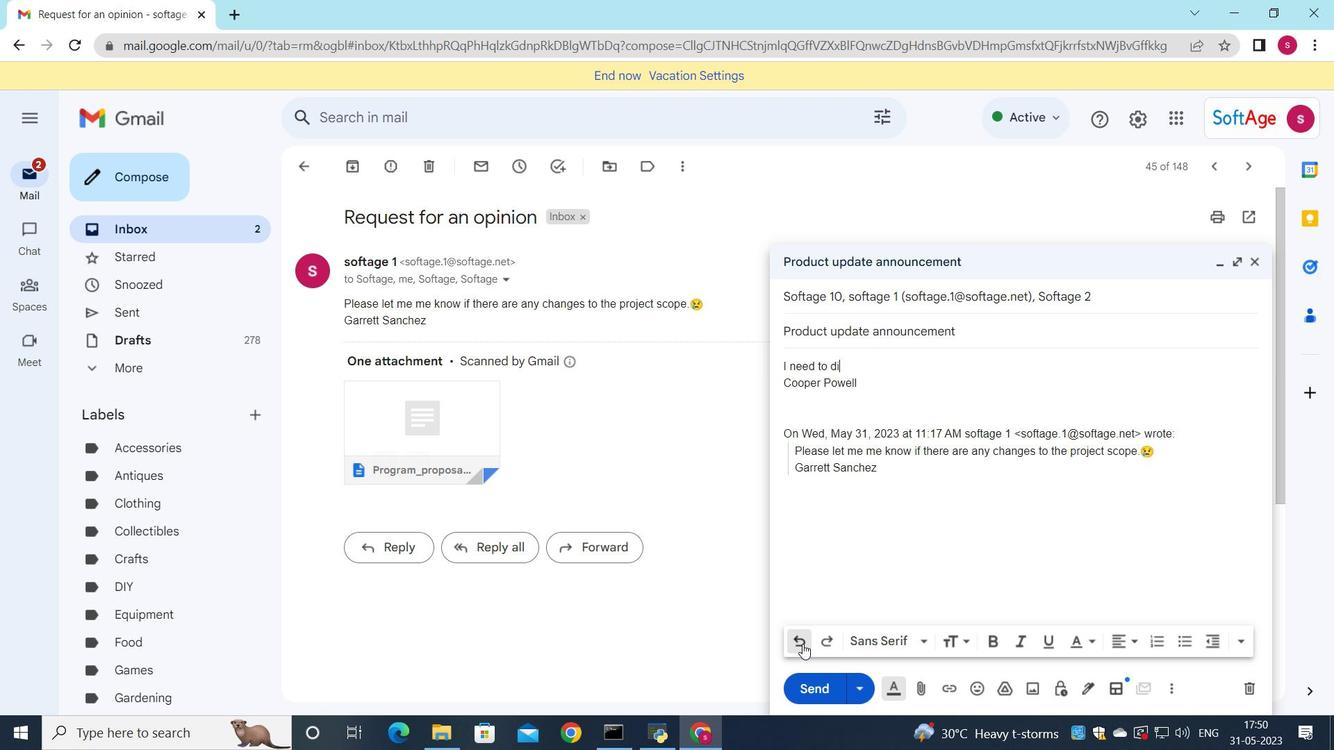 
Action: Mouse pressed left at (802, 644)
Screenshot: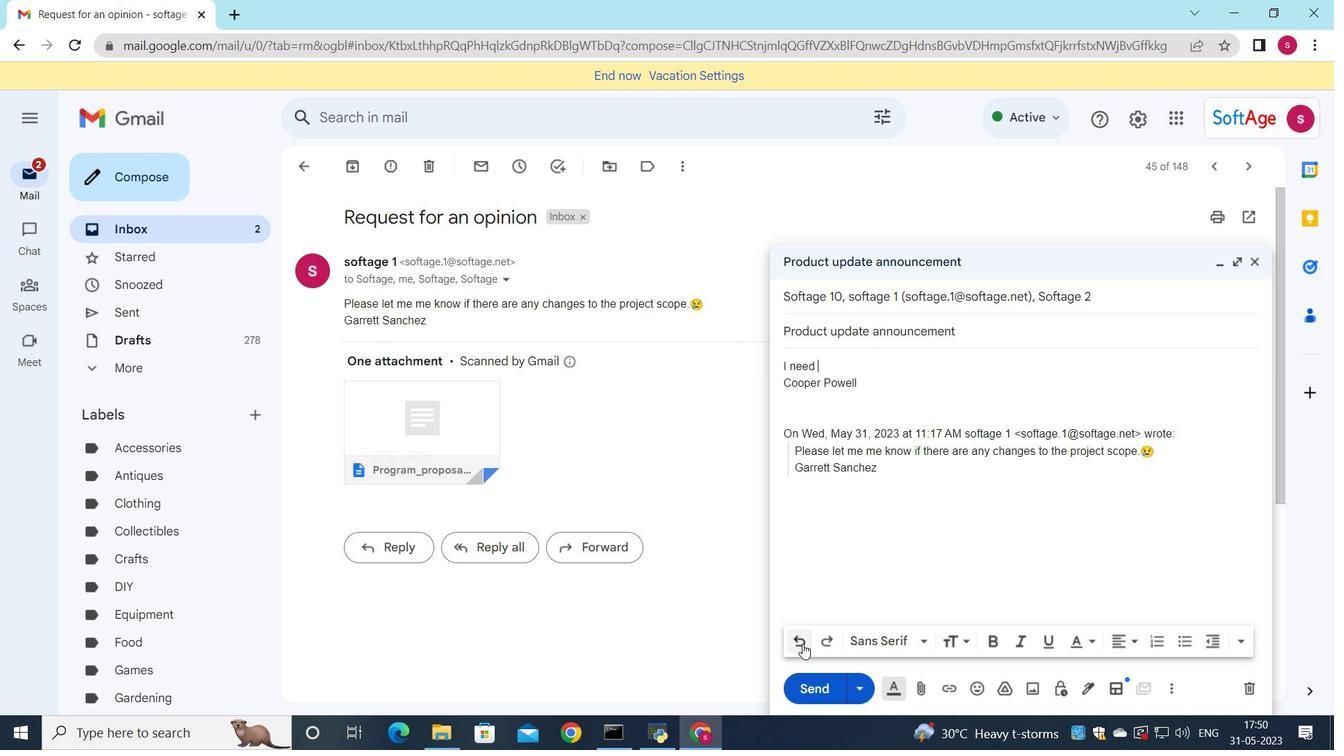 
Action: Mouse pressed left at (802, 644)
Screenshot: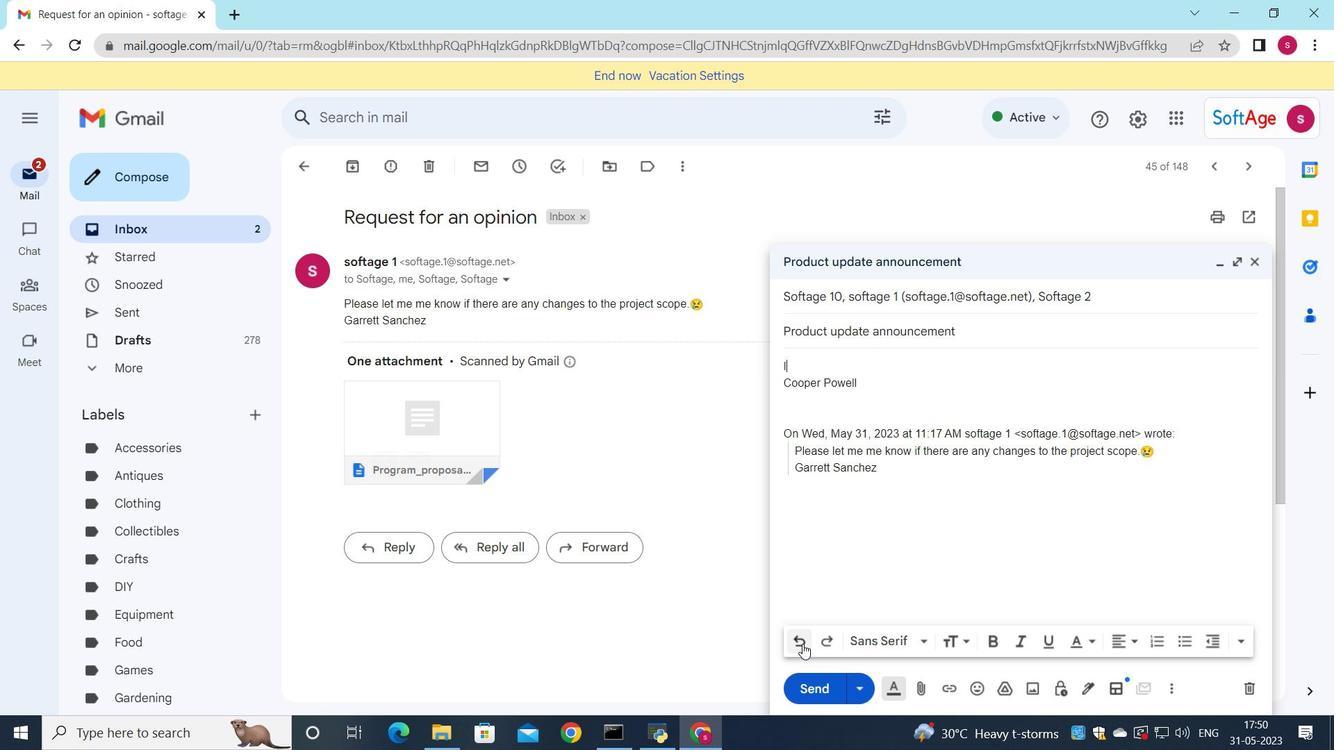 
Action: Mouse moved to (848, 621)
Screenshot: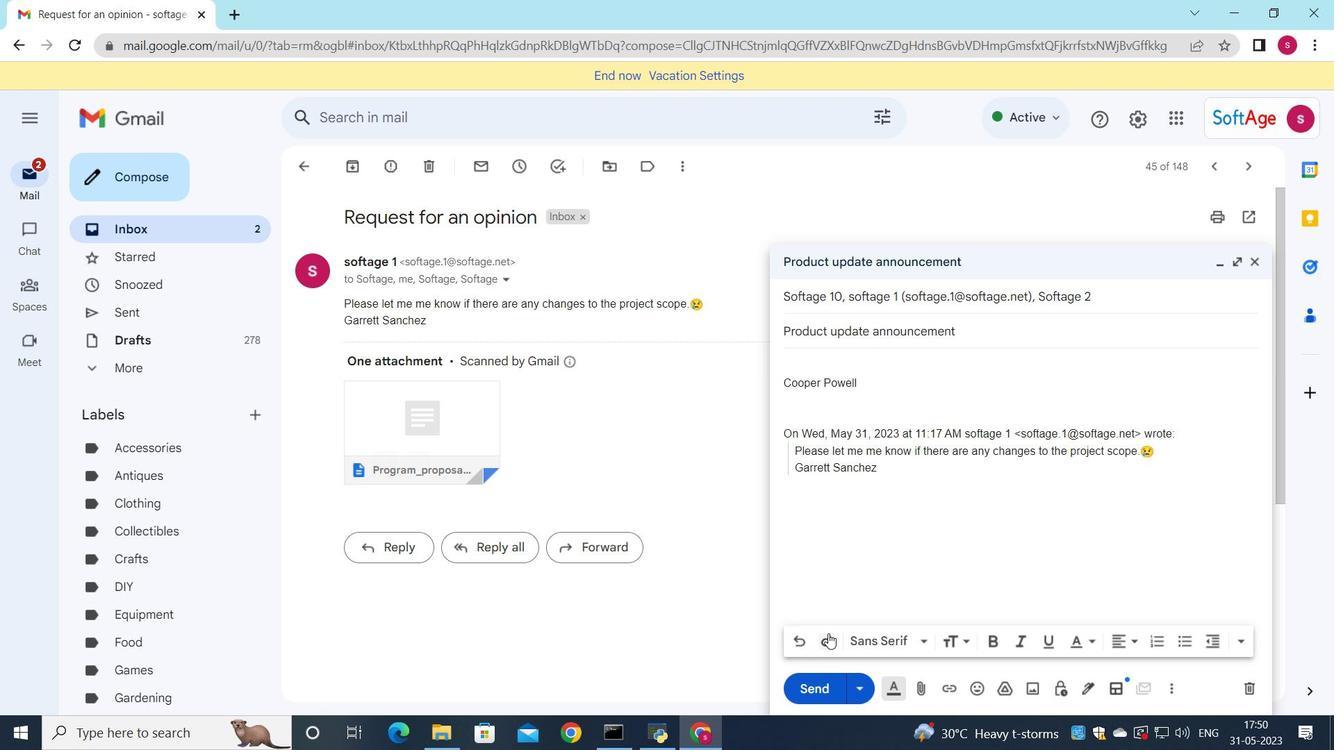 
Action: Key pressed <Key.shift>I<Key.space>am<Key.space>writing<Key.space>to<Key.space>request<Key.space>additional<Key.space>information<Key.space>on<Key.space>this<Key.space>topic.
Screenshot: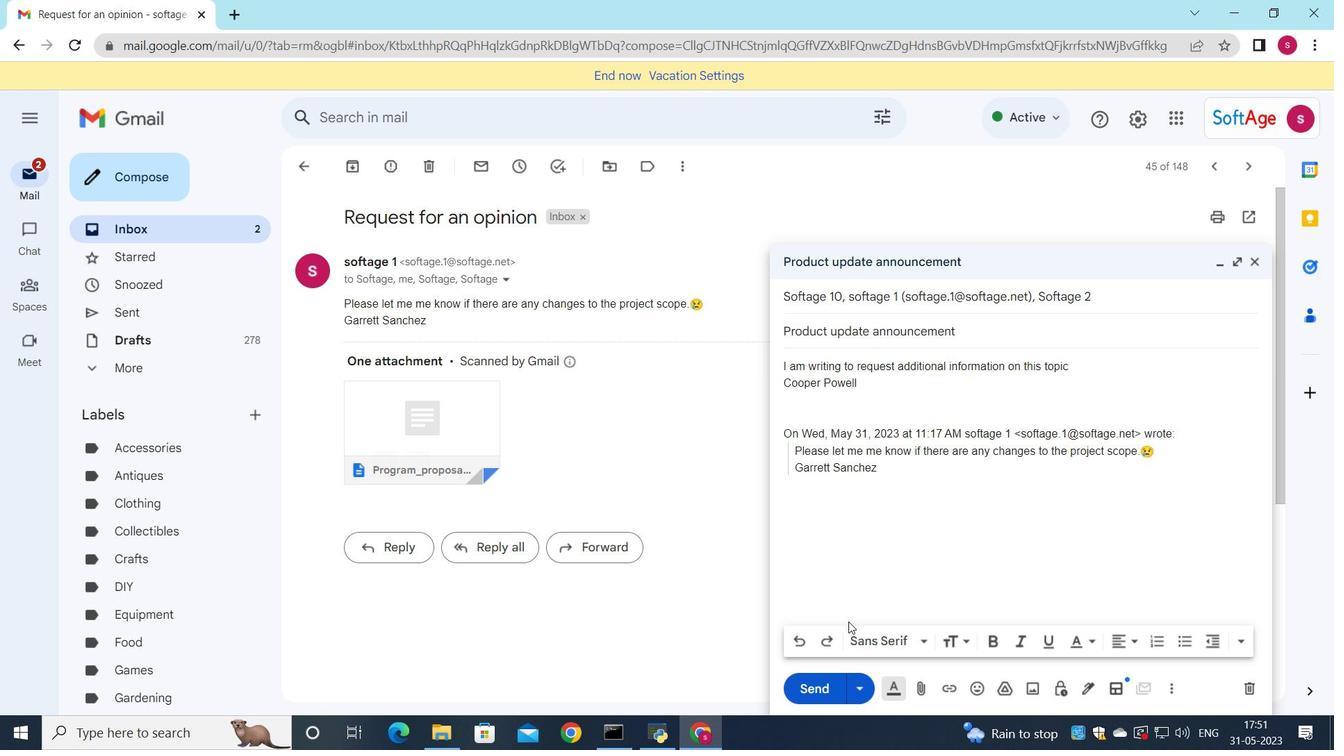 
Action: Mouse moved to (804, 691)
Screenshot: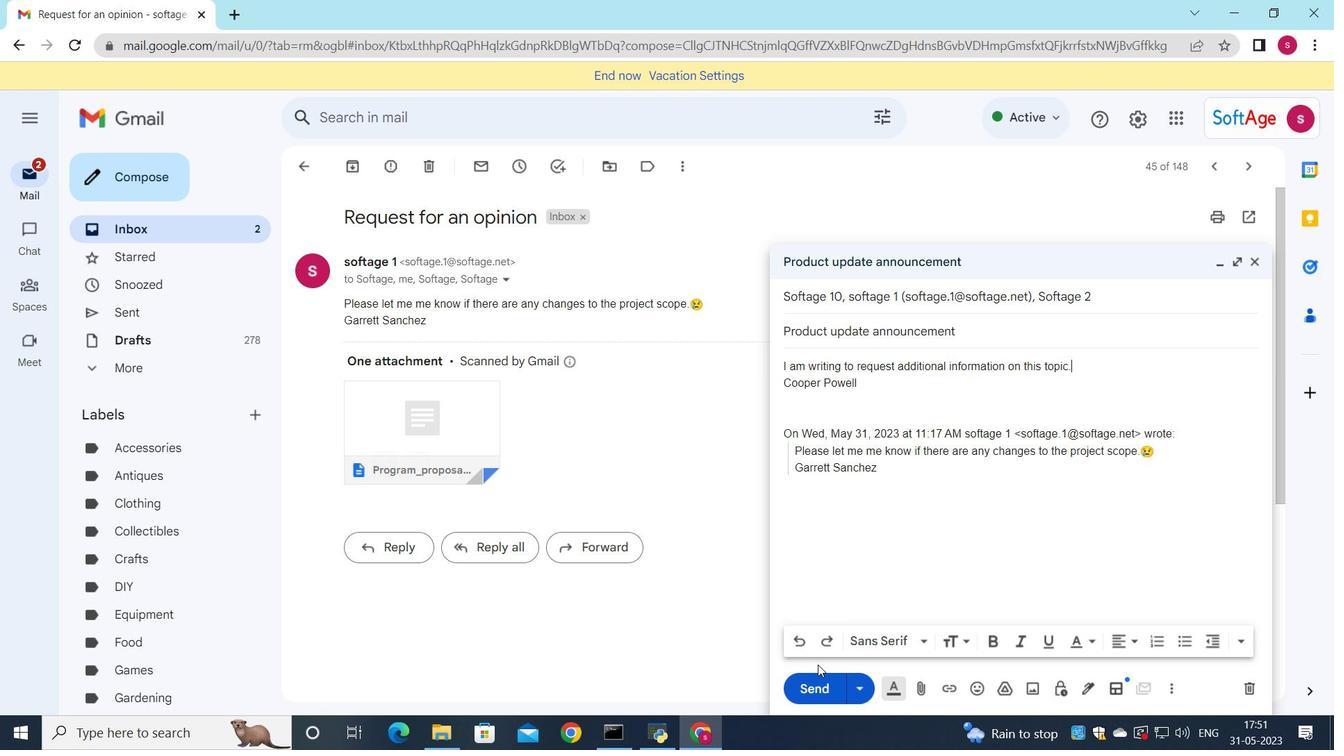 
Action: Mouse pressed left at (804, 691)
Screenshot: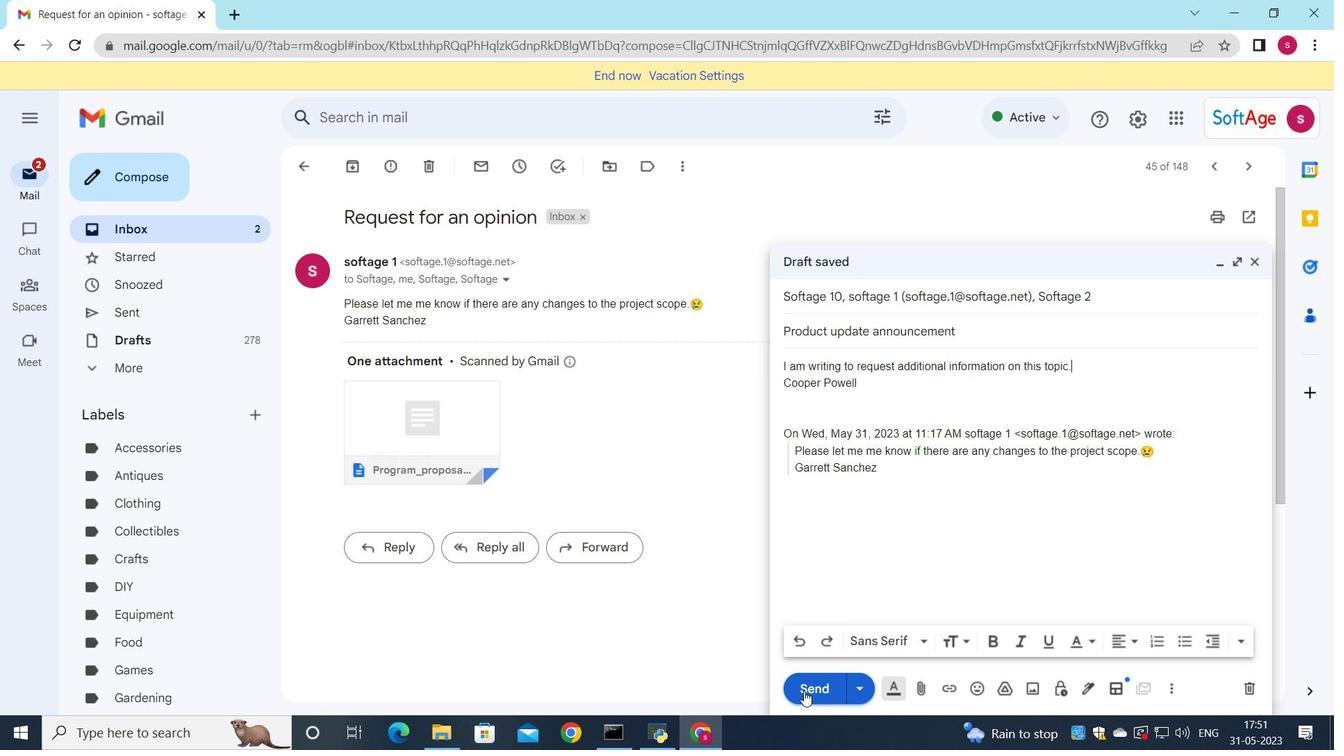 
Action: Mouse moved to (309, 166)
Screenshot: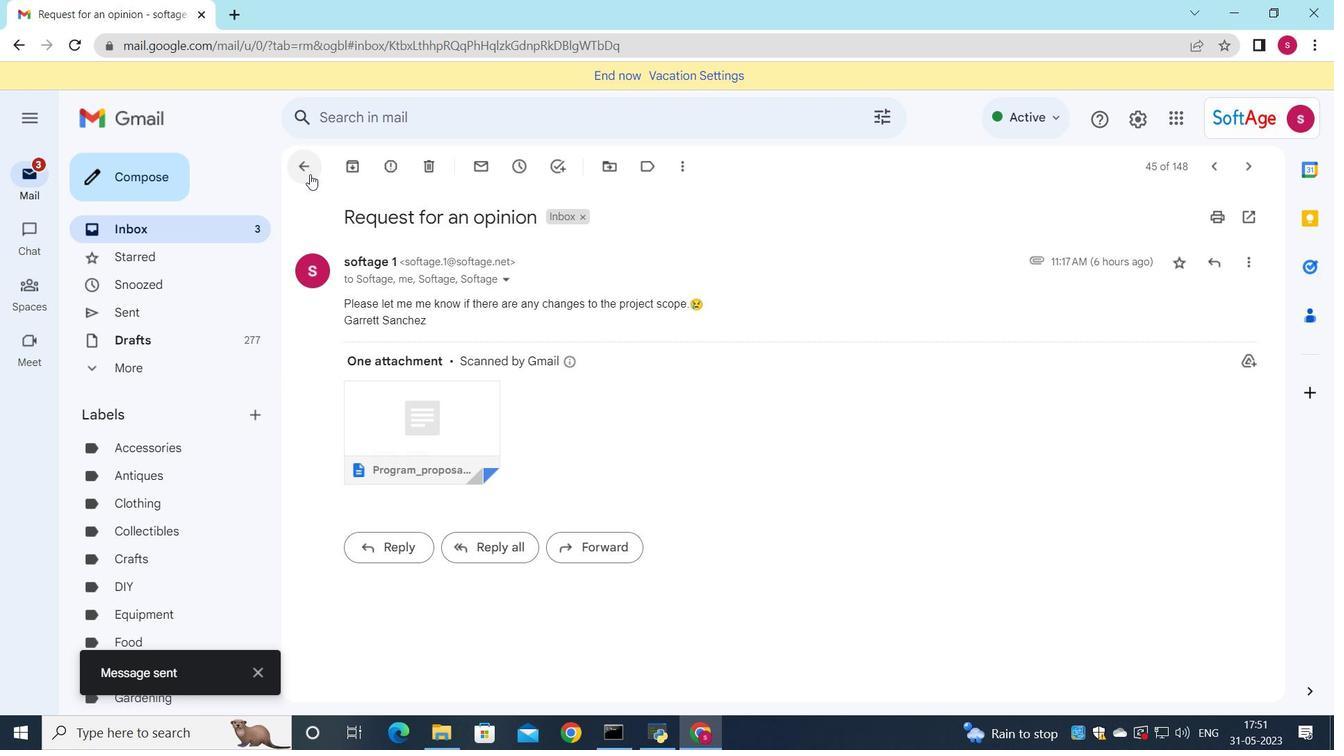 
Action: Mouse pressed left at (309, 166)
Screenshot: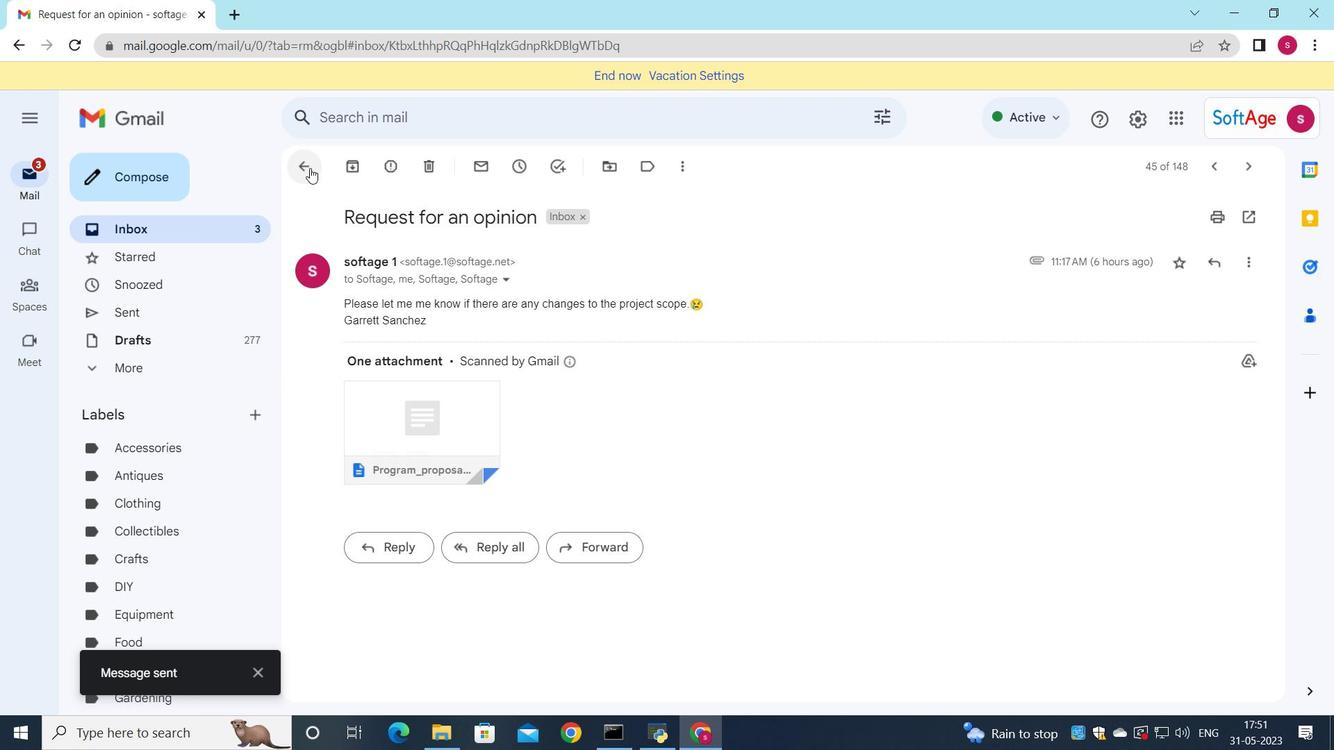
Action: Mouse moved to (553, 336)
Screenshot: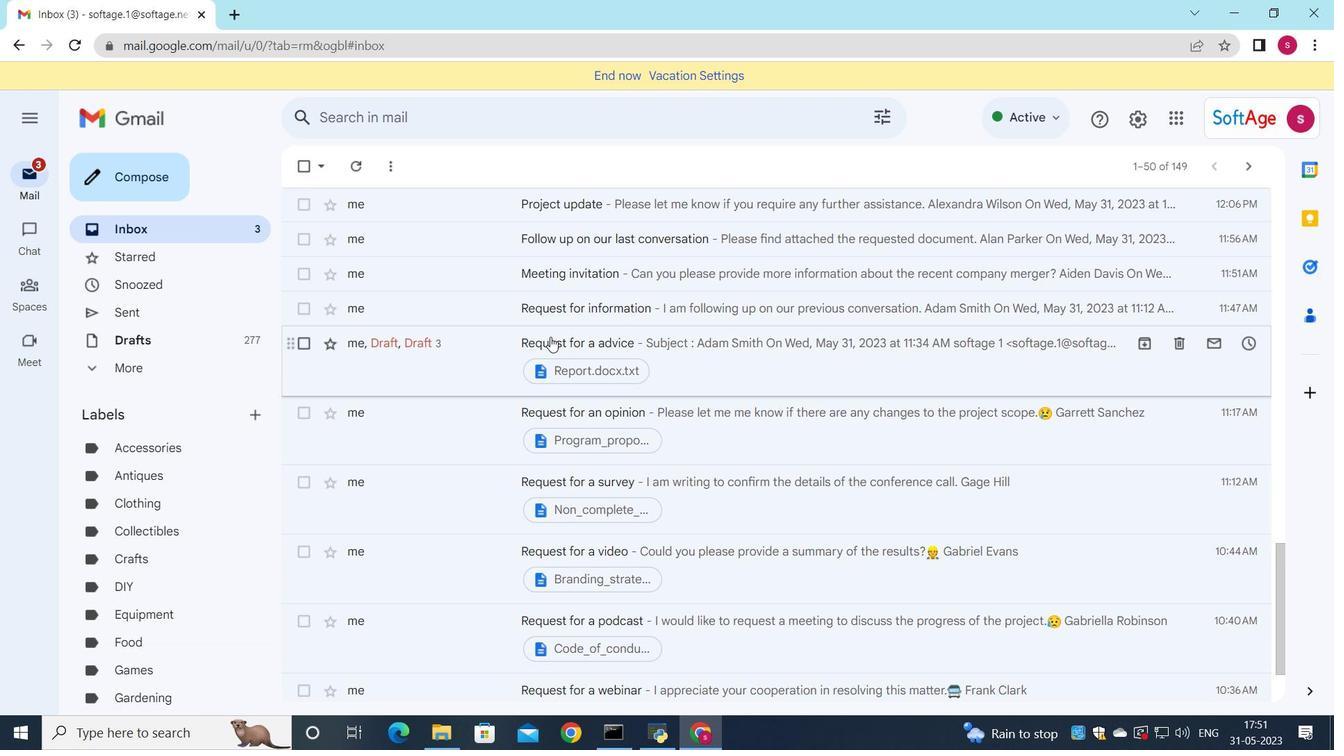 
Action: Mouse scrolled (553, 337) with delta (0, 0)
Screenshot: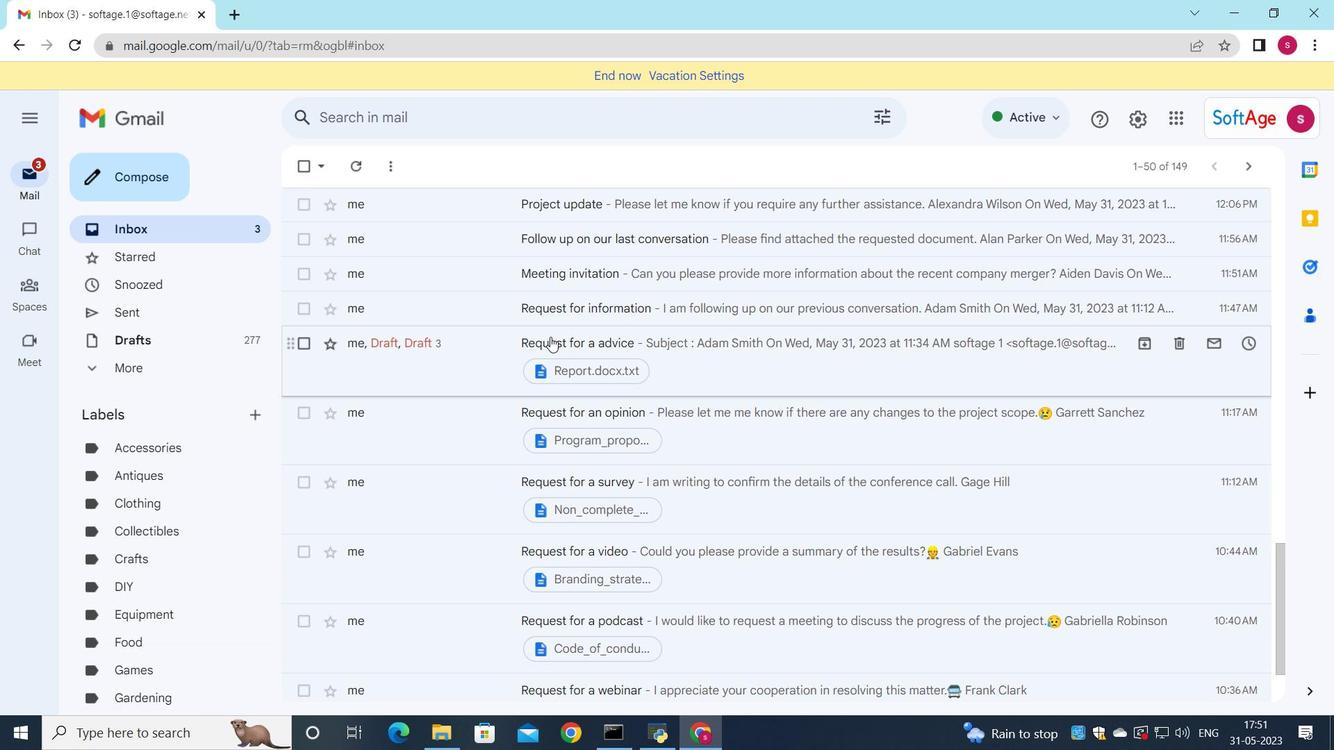 
Action: Mouse scrolled (553, 337) with delta (0, 0)
Screenshot: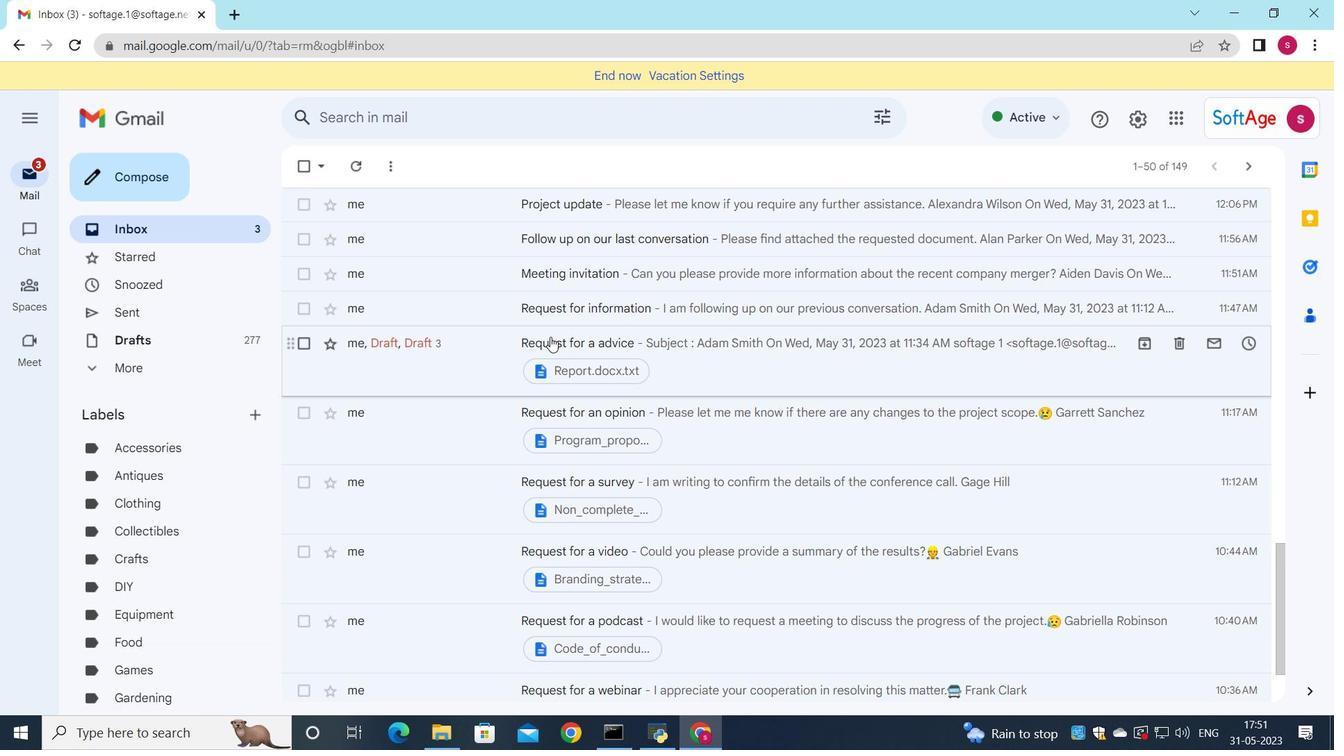 
Action: Mouse scrolled (553, 337) with delta (0, 0)
Screenshot: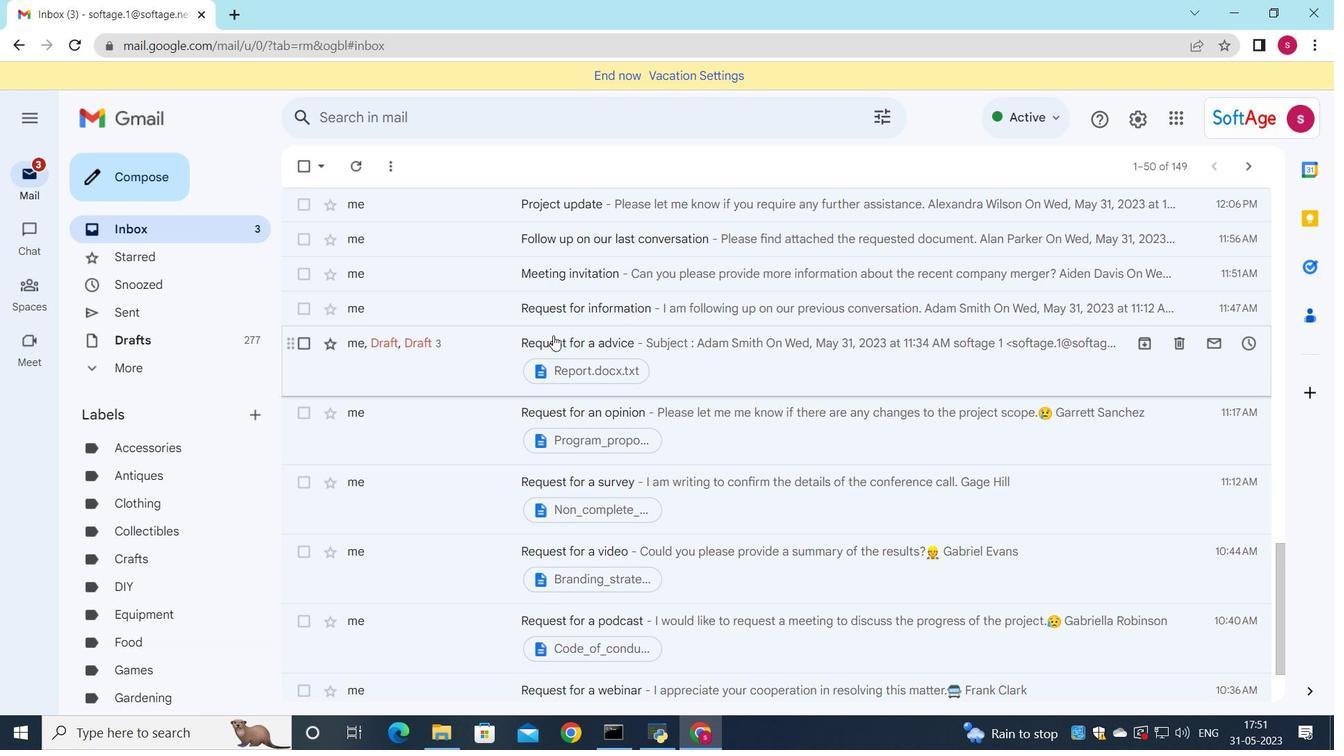 
Action: Mouse scrolled (553, 337) with delta (0, 0)
Screenshot: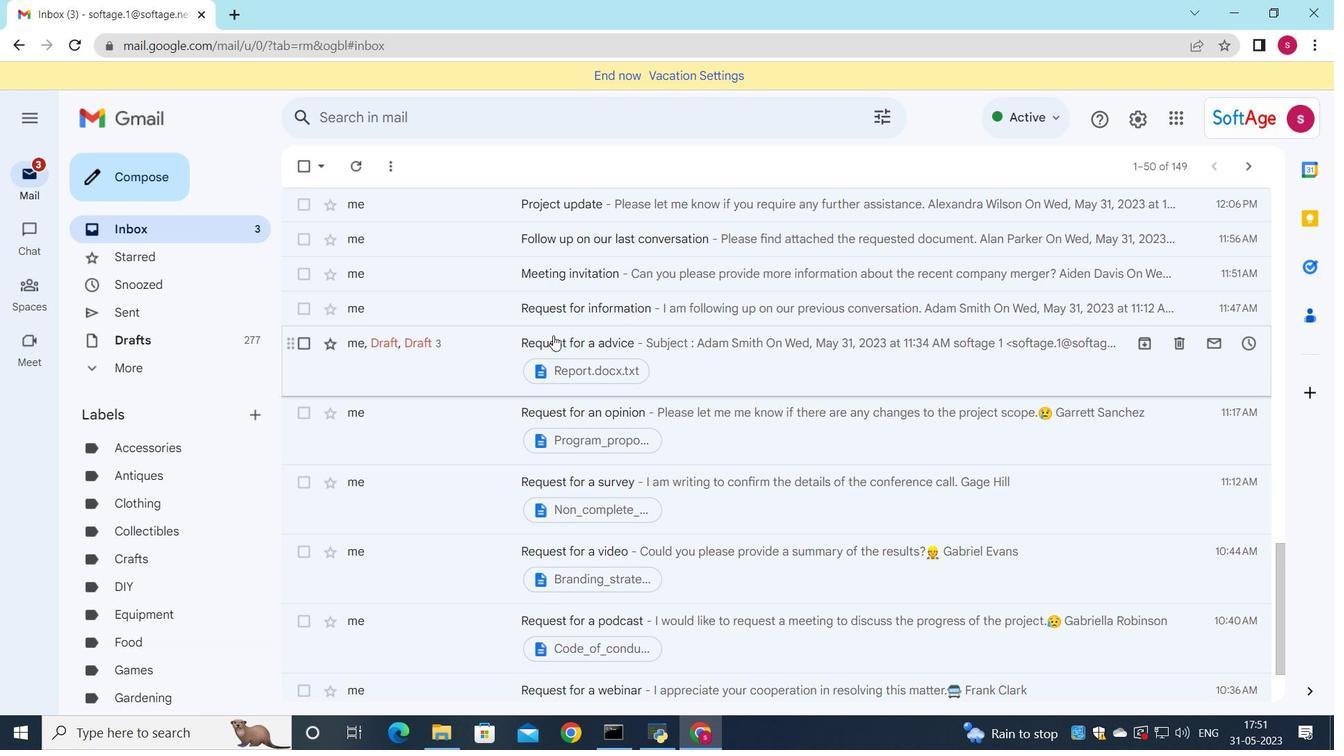 
Action: Mouse scrolled (553, 337) with delta (0, 0)
Screenshot: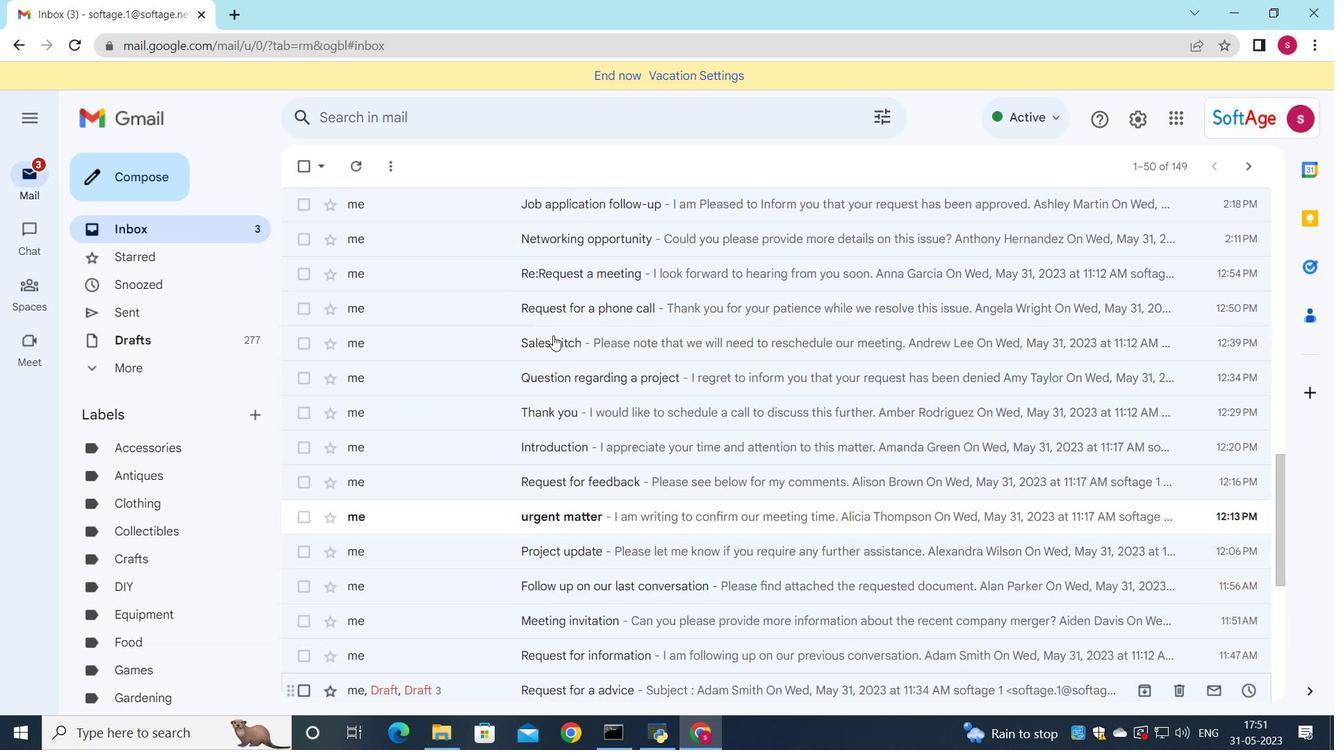 
Action: Mouse scrolled (553, 337) with delta (0, 0)
Screenshot: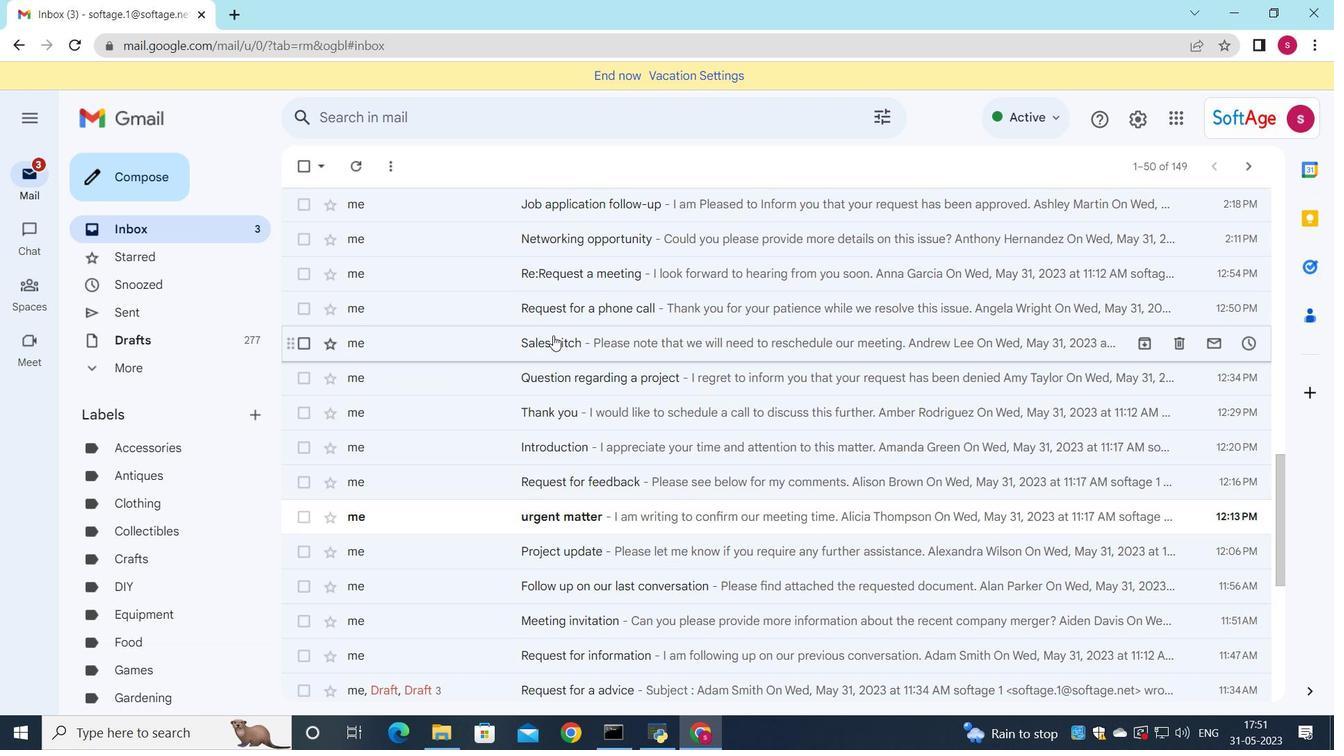 
Action: Mouse scrolled (553, 337) with delta (0, 0)
Screenshot: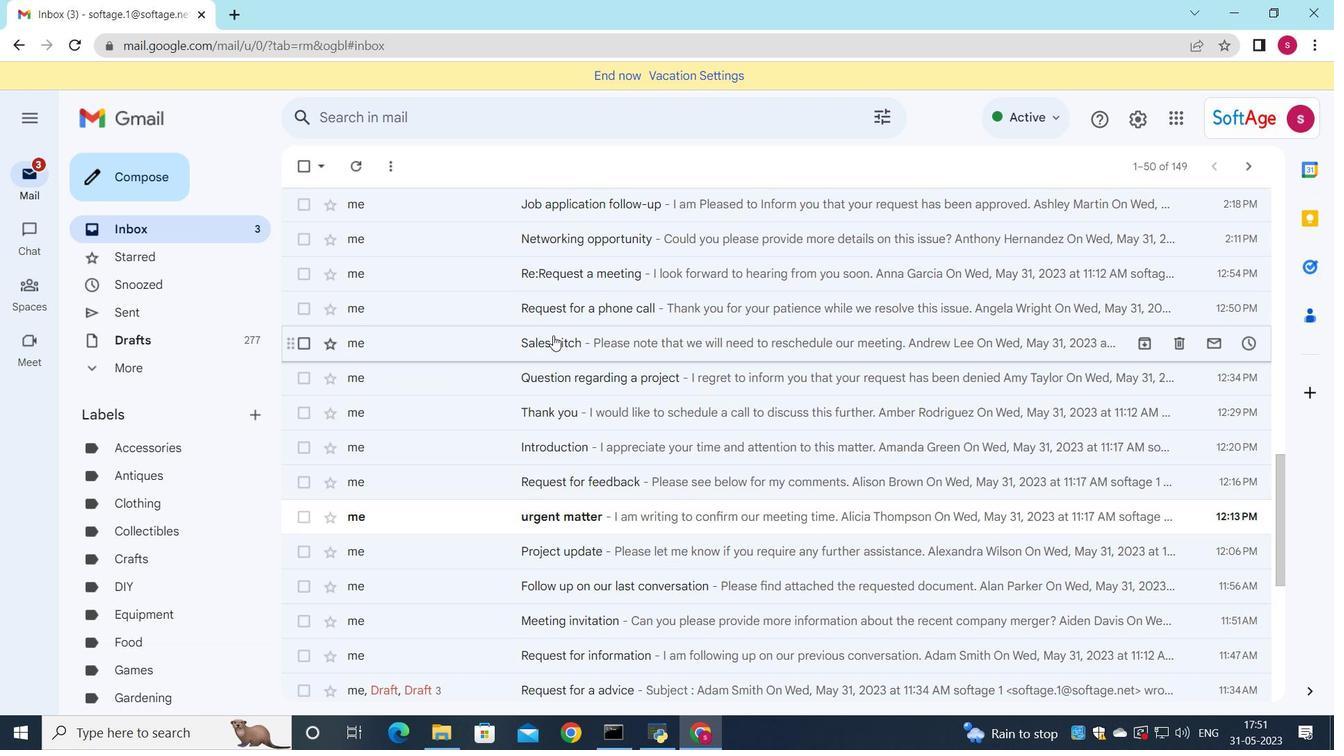 
Action: Mouse scrolled (553, 337) with delta (0, 0)
Screenshot: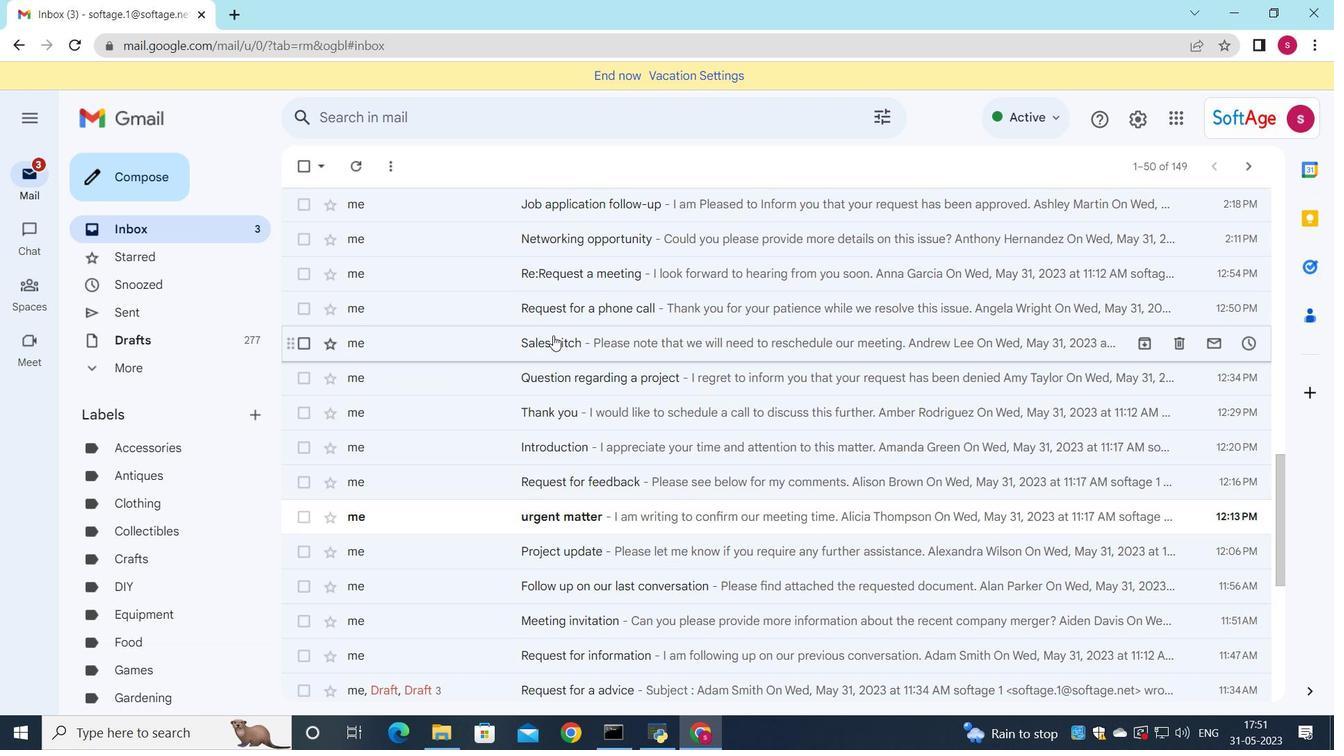 
Action: Mouse scrolled (553, 337) with delta (0, 0)
Screenshot: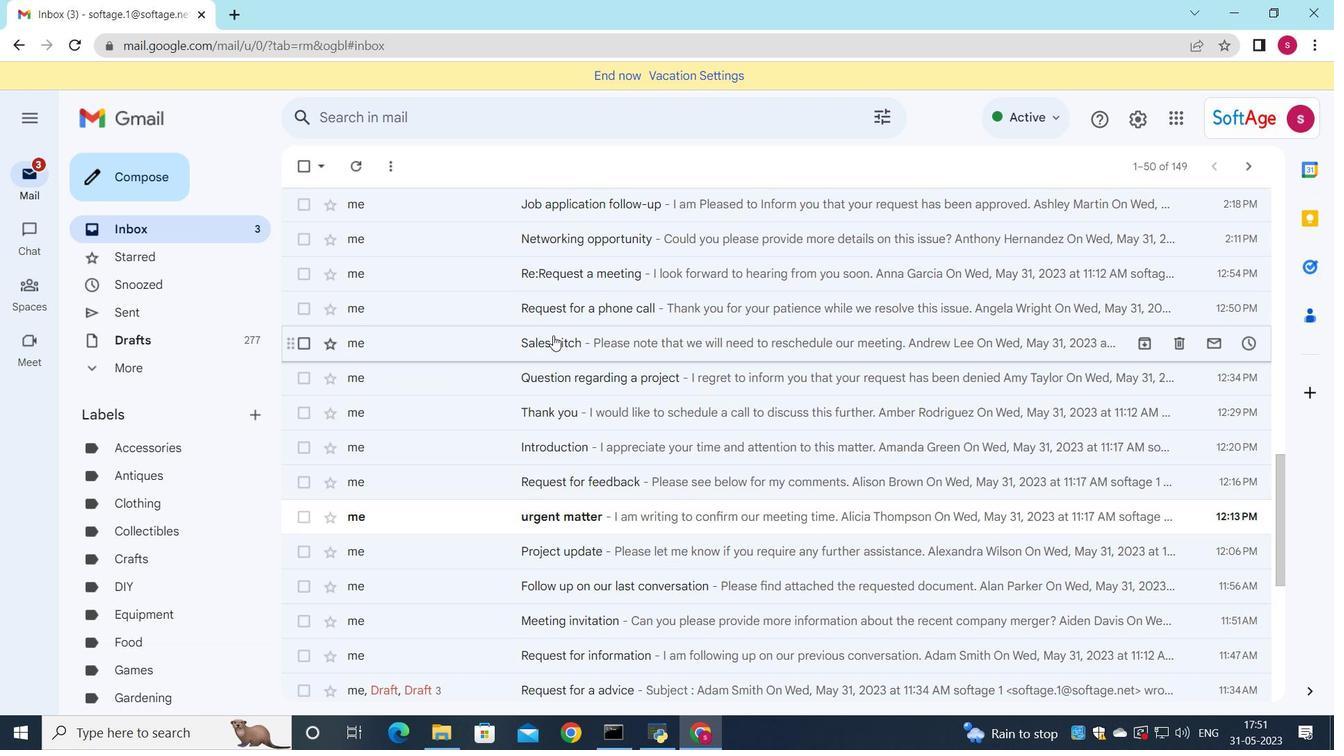 
Action: Mouse scrolled (553, 337) with delta (0, 0)
Screenshot: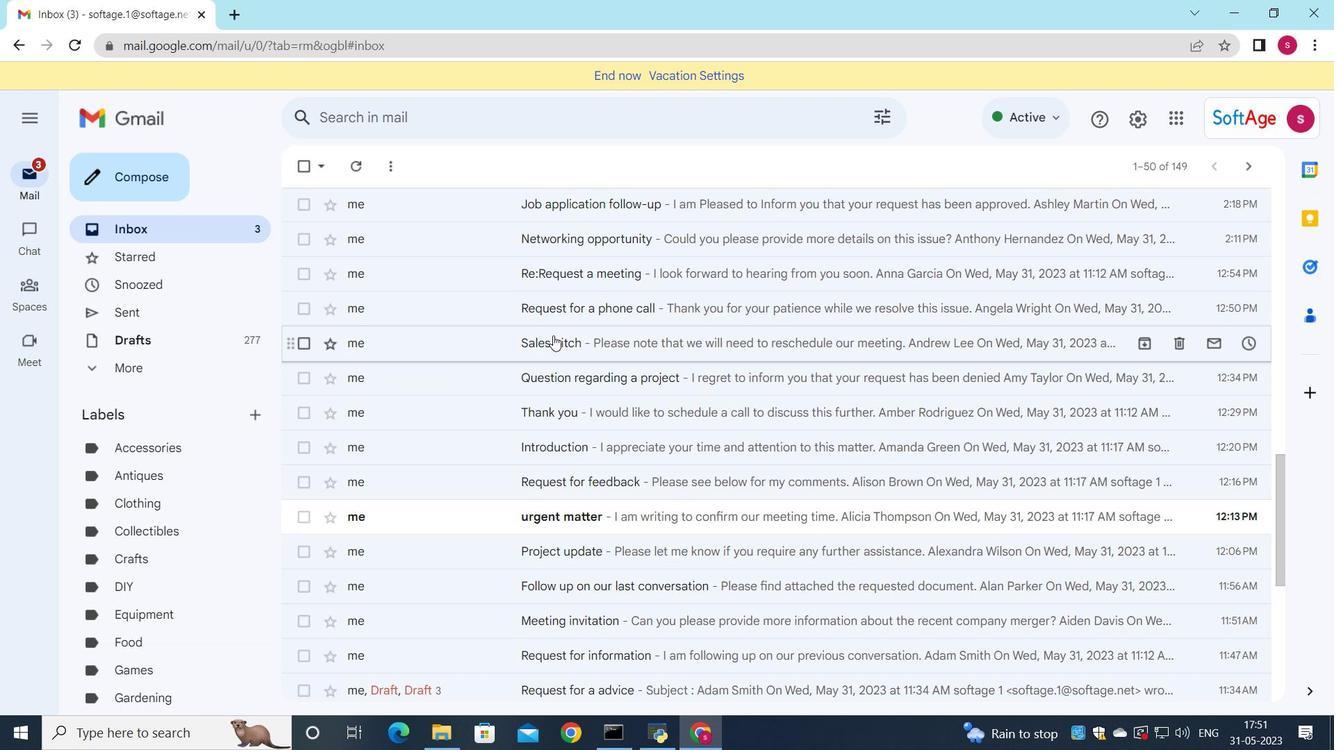 
Action: Mouse scrolled (553, 337) with delta (0, 0)
Screenshot: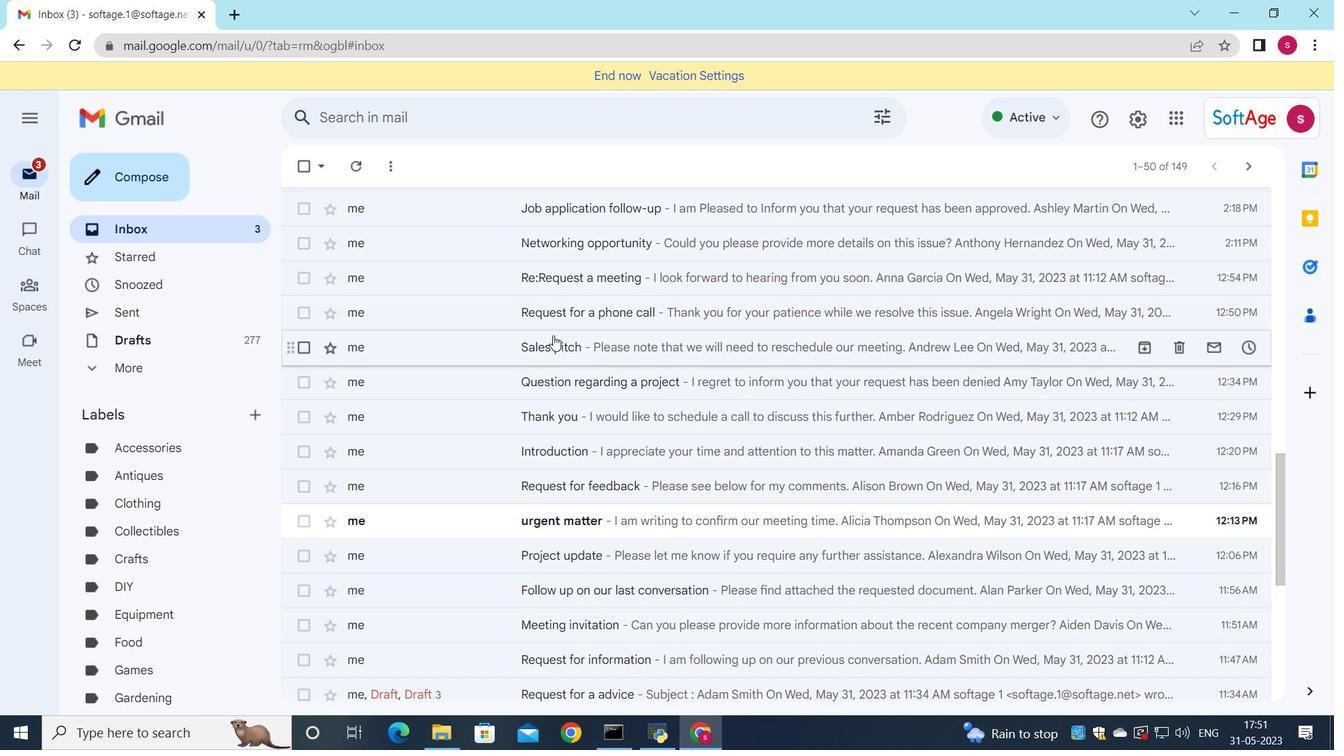 
Action: Mouse scrolled (553, 337) with delta (0, 0)
Screenshot: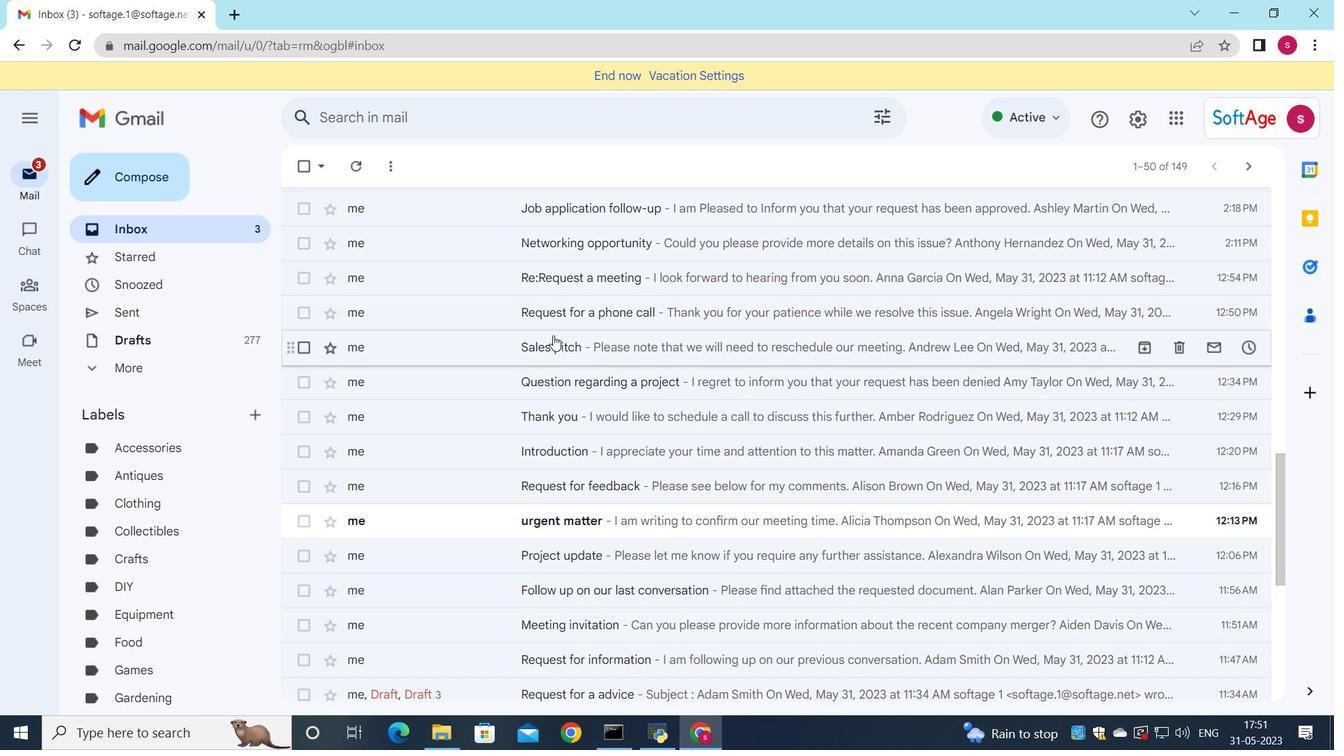 
Action: Mouse scrolled (553, 337) with delta (0, 0)
Screenshot: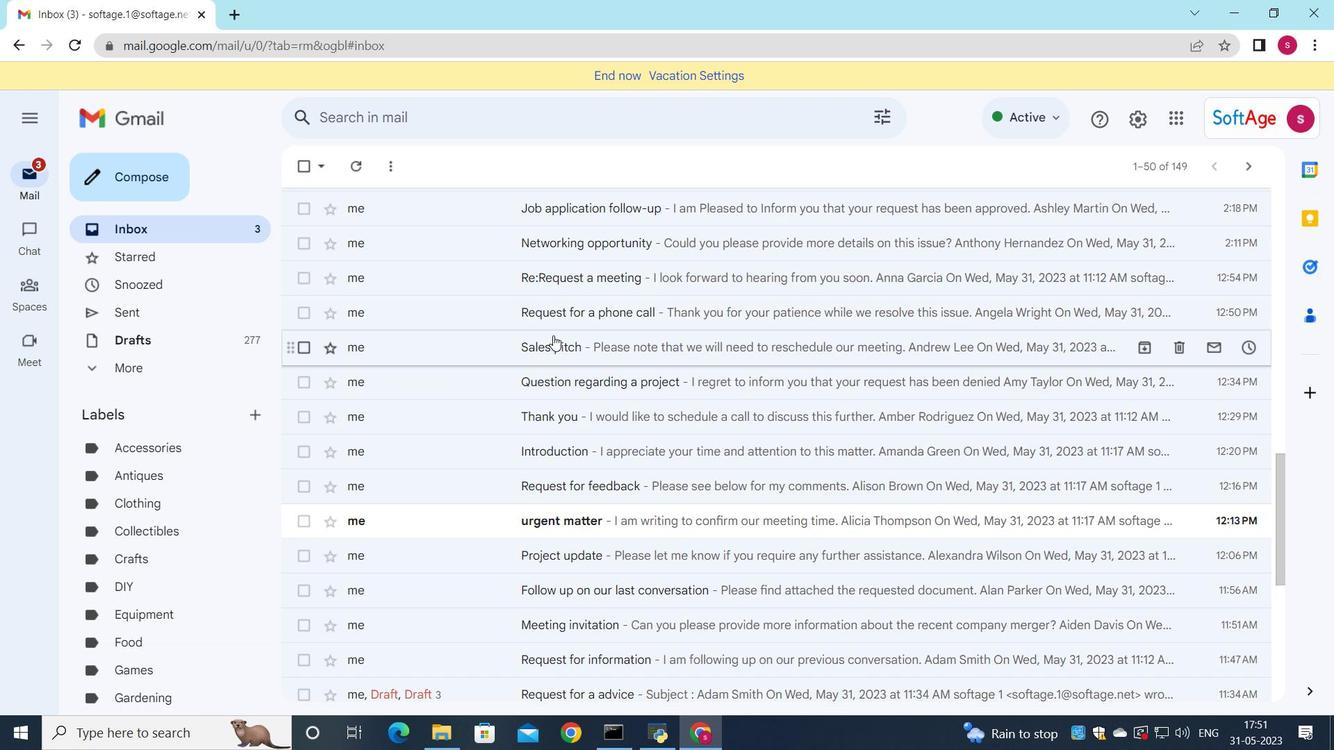 
Action: Mouse scrolled (553, 337) with delta (0, 0)
Screenshot: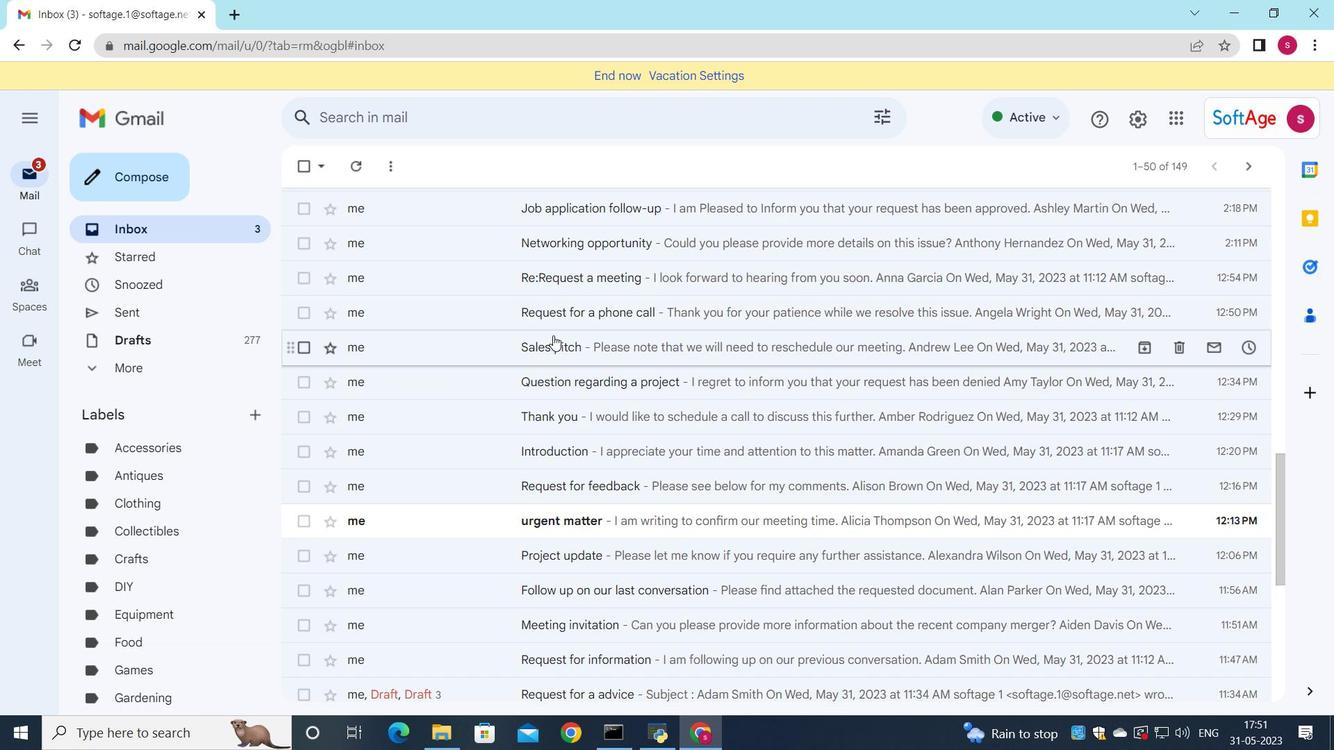 
Action: Mouse scrolled (553, 337) with delta (0, 0)
Screenshot: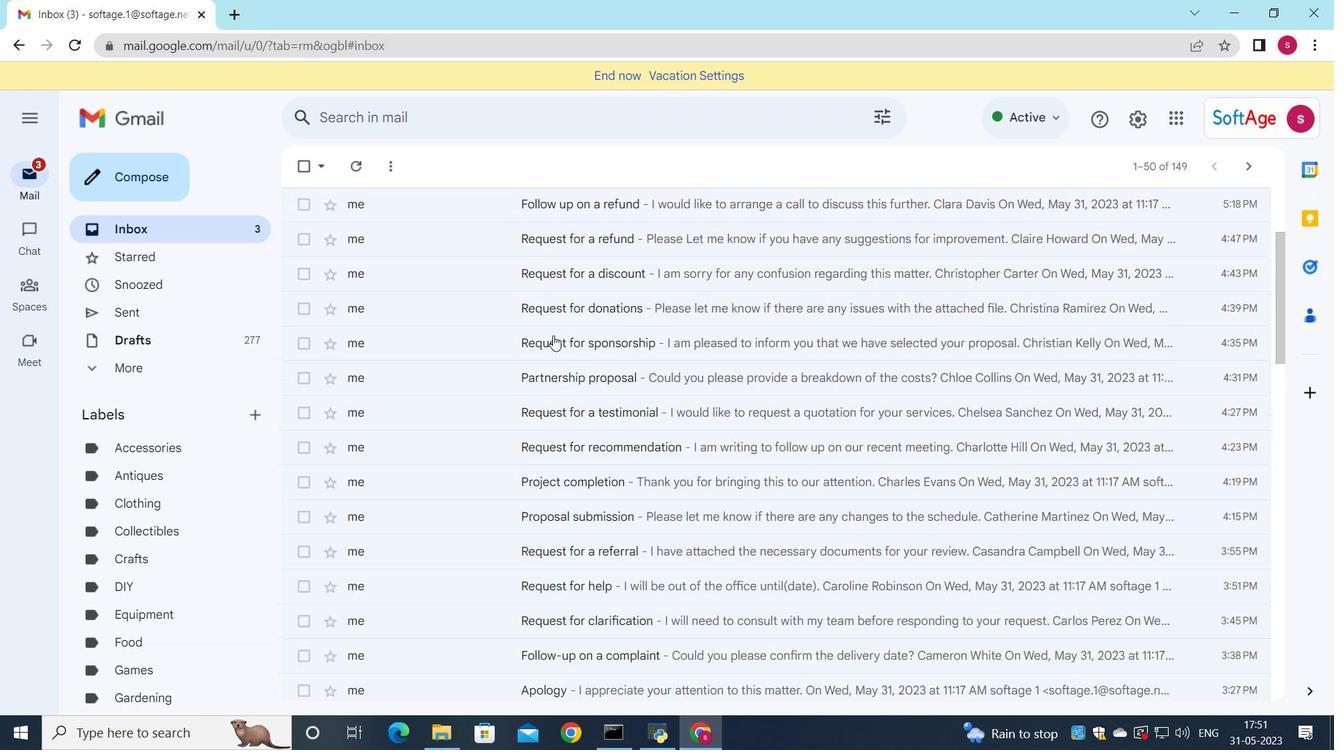 
Action: Mouse scrolled (553, 337) with delta (0, 0)
Screenshot: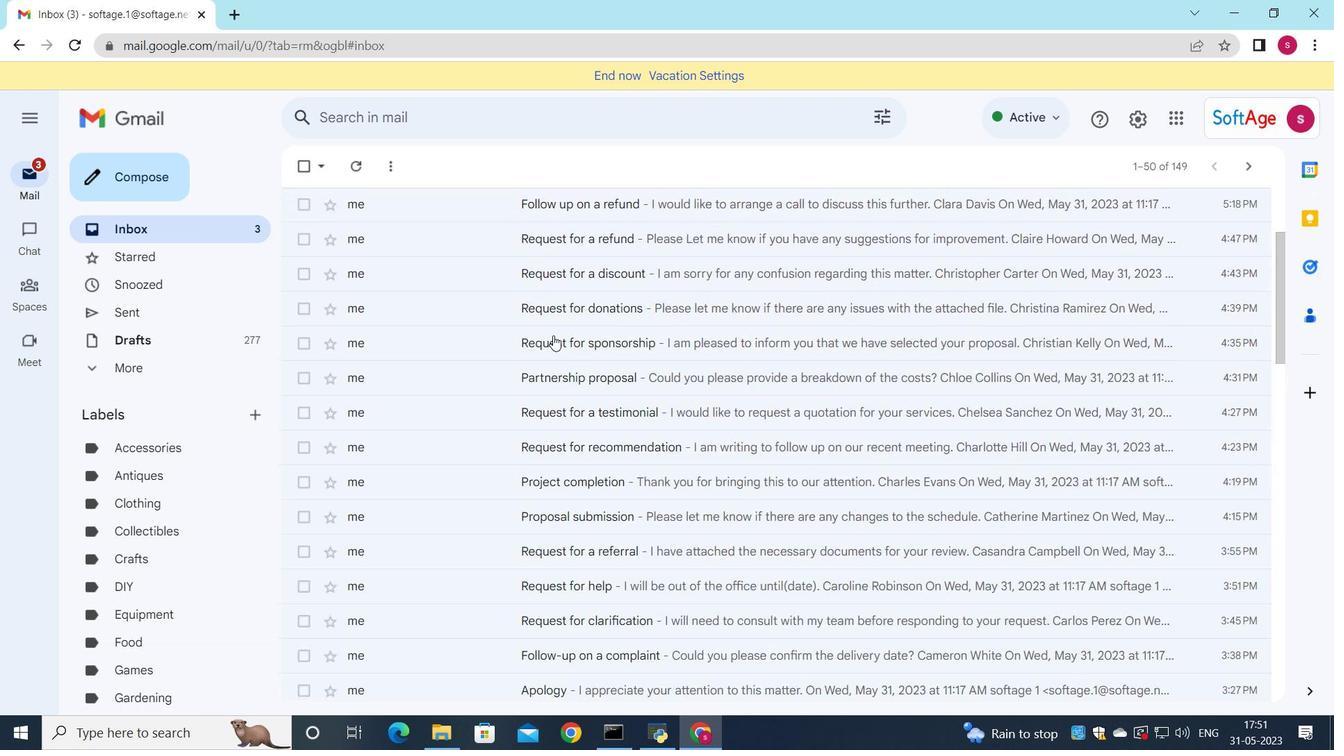 
Action: Mouse scrolled (553, 337) with delta (0, 0)
Screenshot: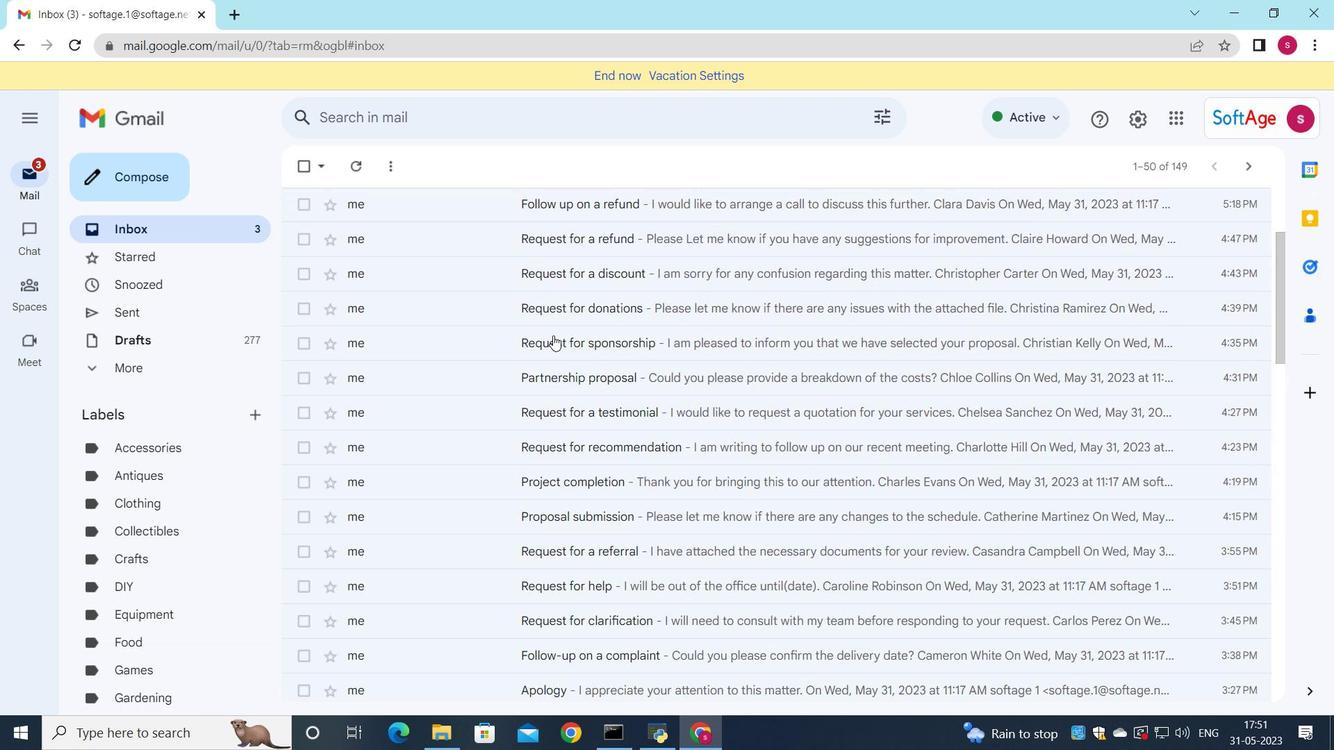 
Action: Mouse scrolled (553, 337) with delta (0, 0)
Screenshot: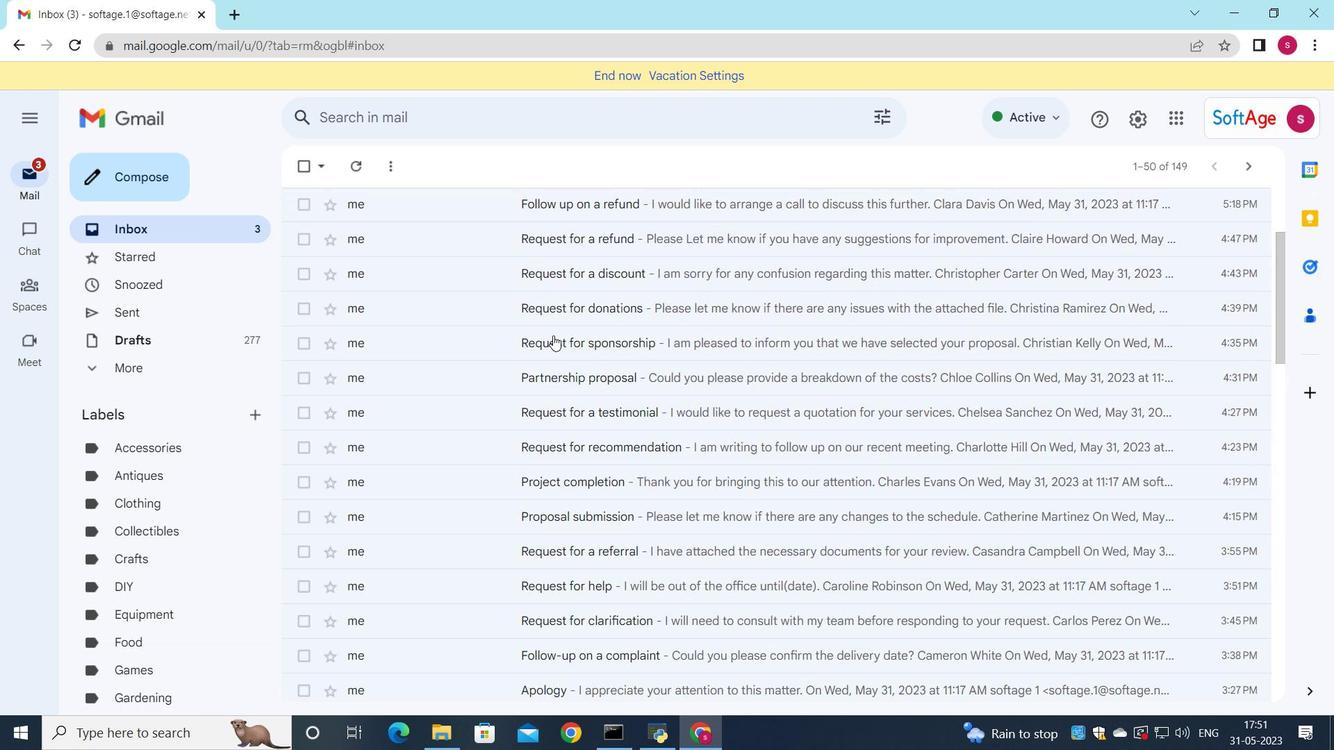 
Action: Mouse scrolled (553, 337) with delta (0, 0)
Screenshot: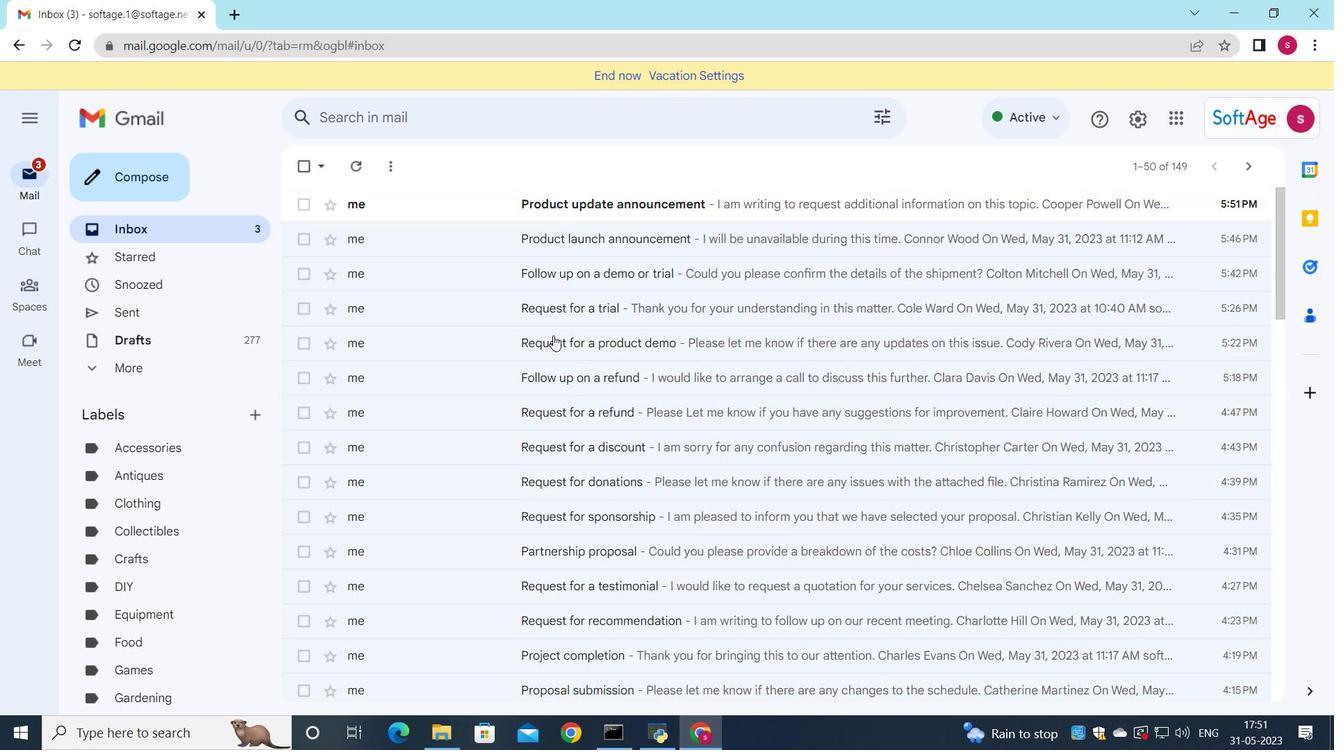 
Action: Mouse scrolled (553, 337) with delta (0, 0)
Screenshot: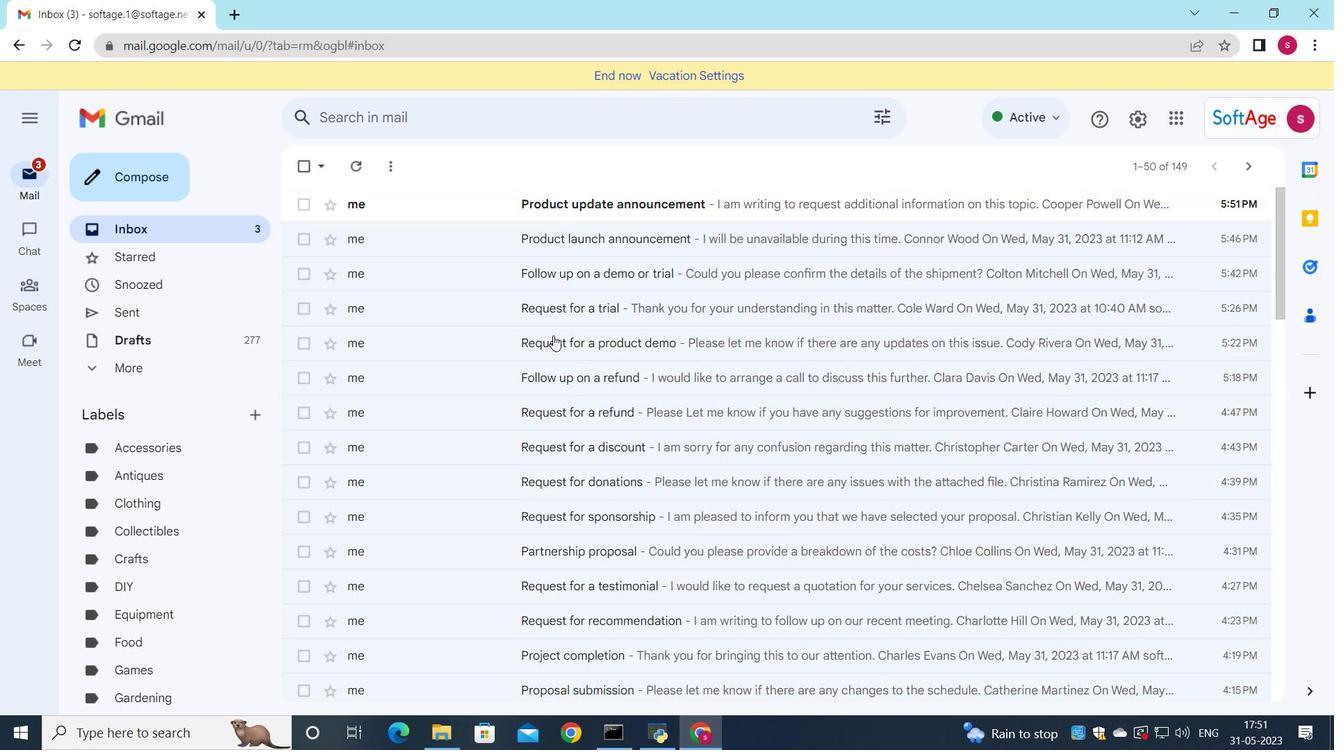 
Action: Mouse scrolled (553, 337) with delta (0, 0)
Screenshot: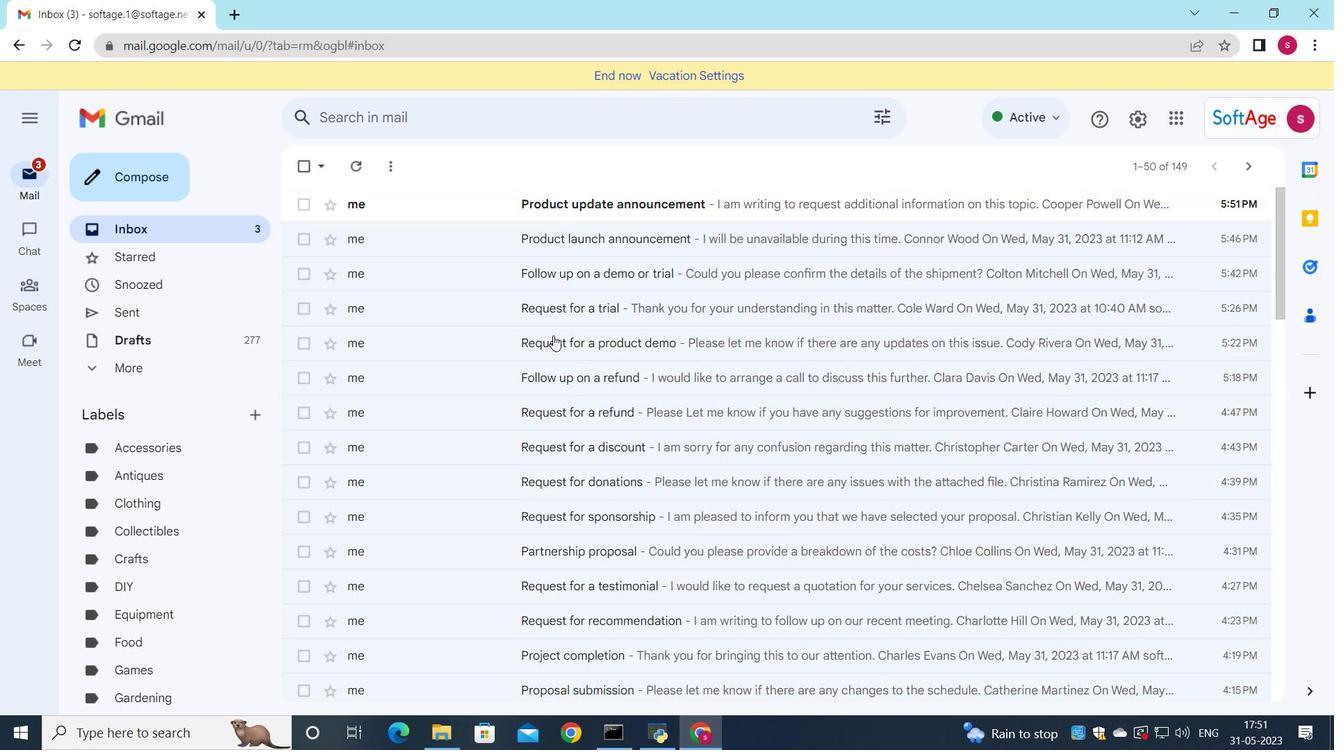 
Action: Mouse scrolled (553, 337) with delta (0, 0)
Screenshot: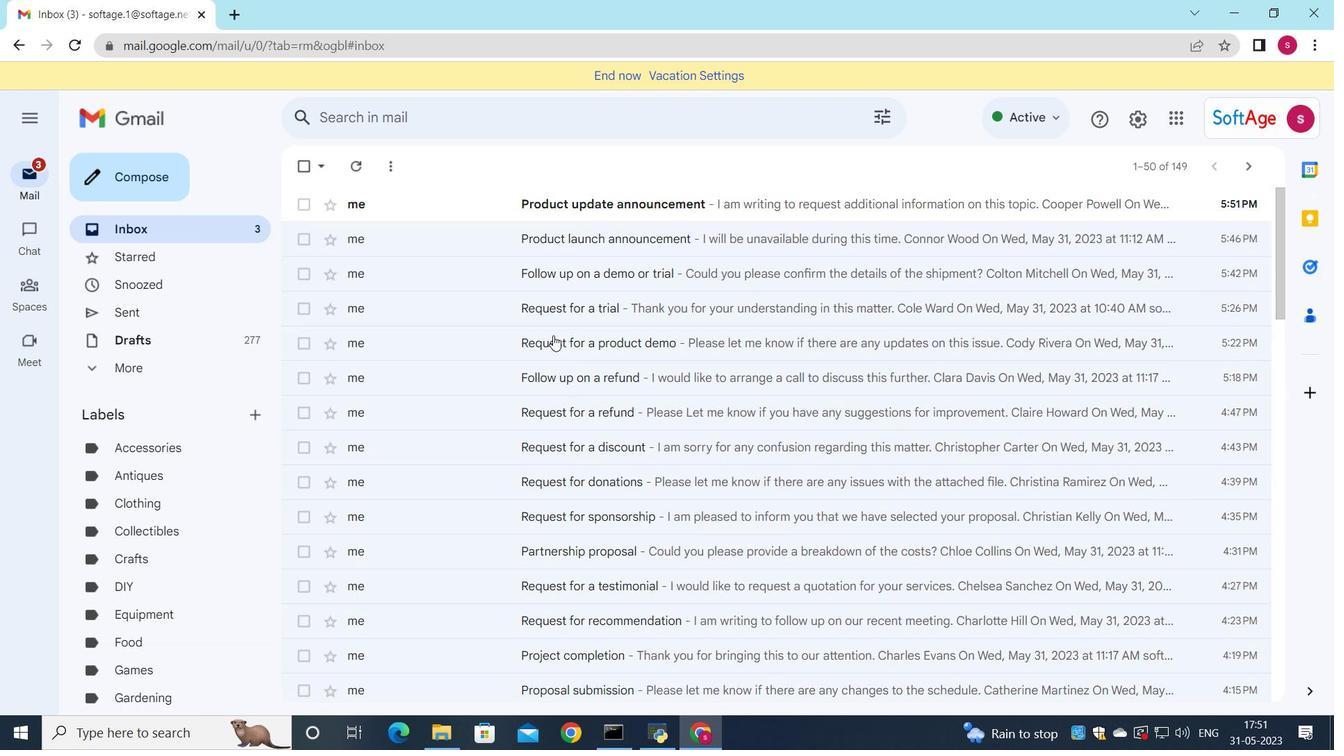 
Action: Mouse scrolled (553, 337) with delta (0, 0)
Screenshot: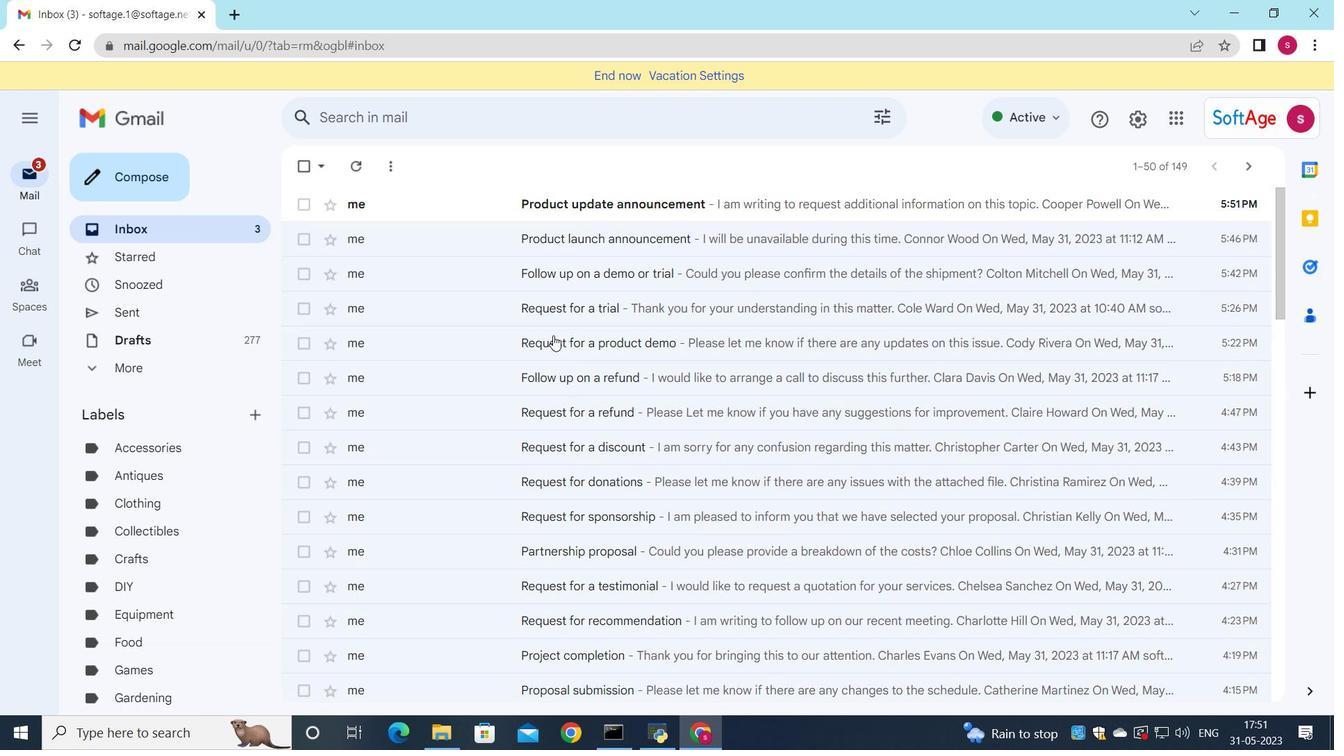 
Action: Mouse scrolled (553, 337) with delta (0, 0)
Screenshot: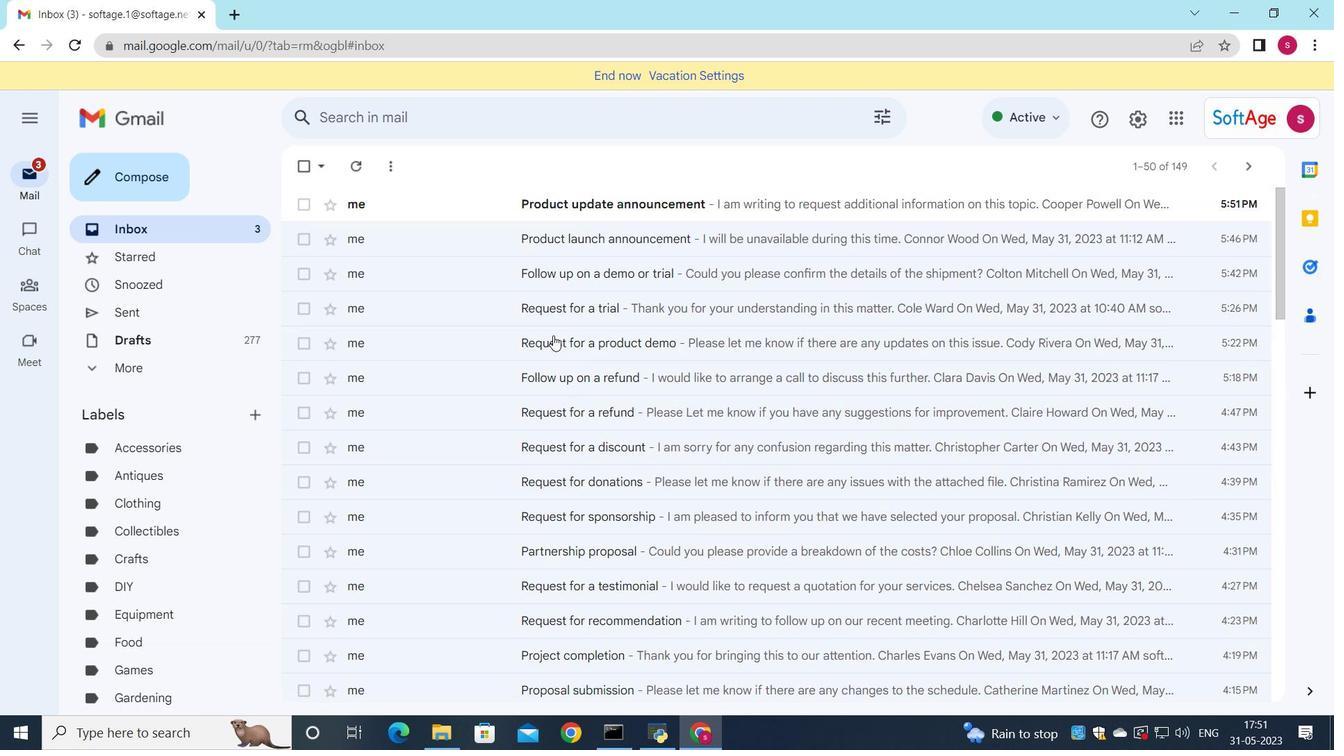 
Action: Mouse moved to (640, 198)
Screenshot: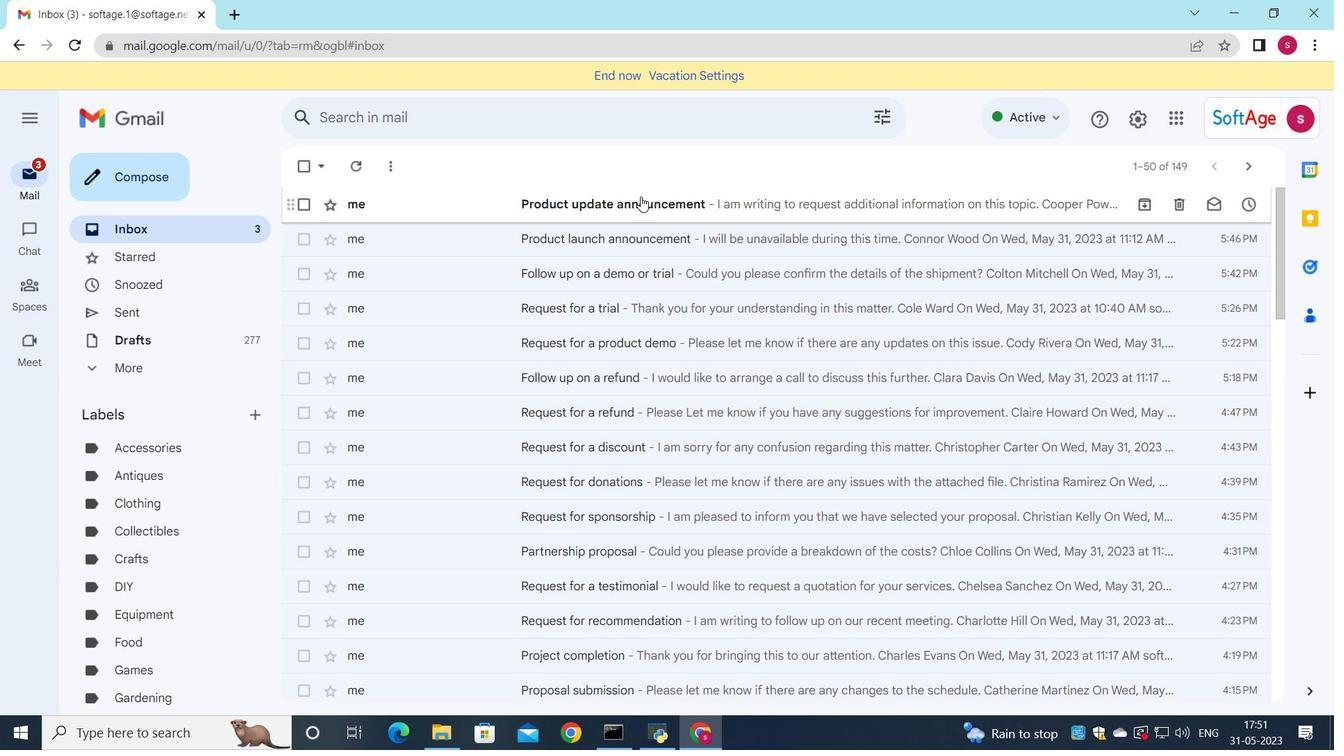
Action: Mouse pressed left at (640, 198)
Screenshot: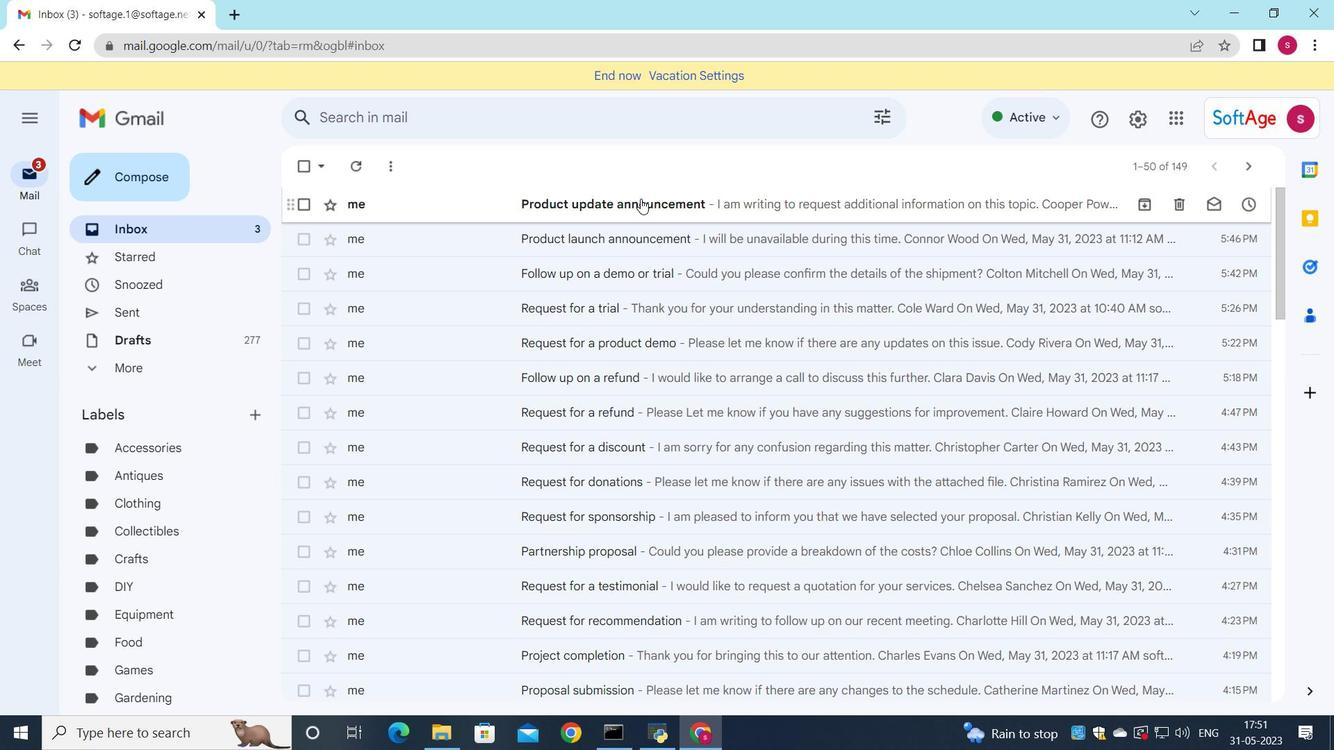
Action: Mouse moved to (812, 283)
Screenshot: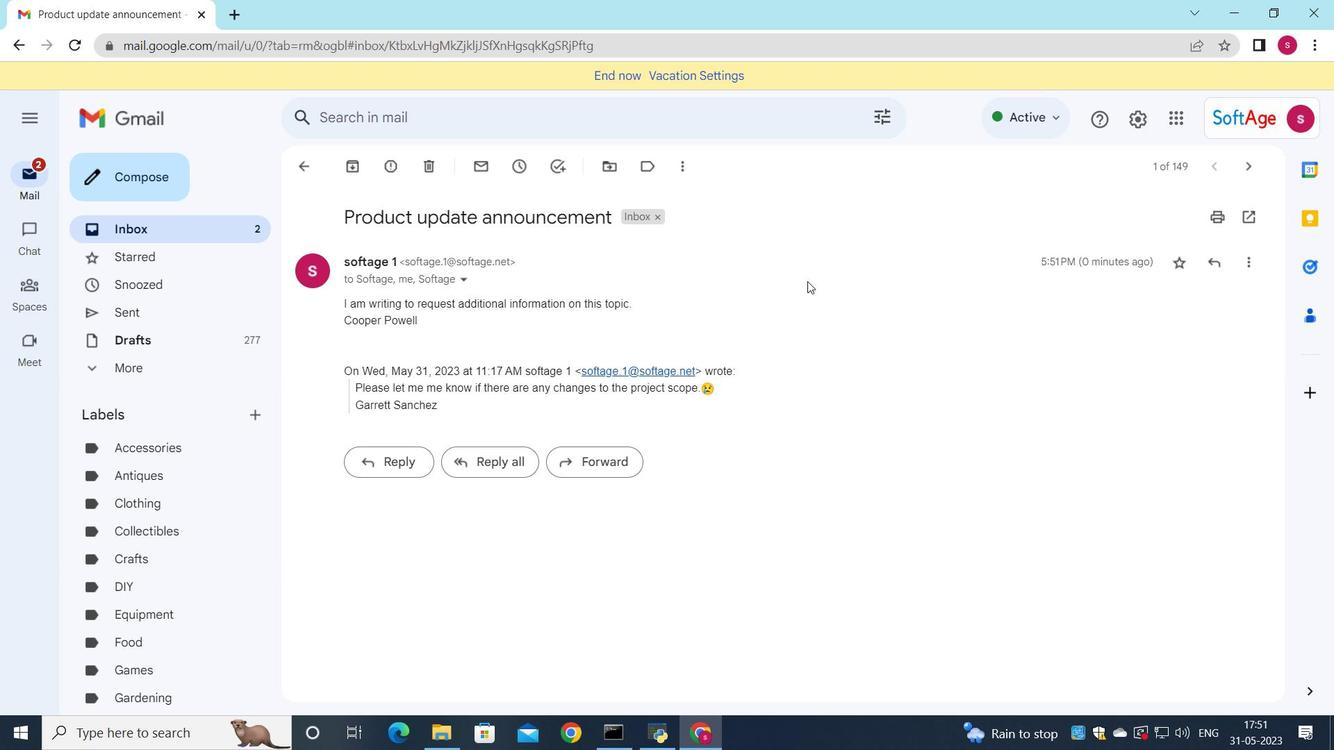 
